 Task: Research Airbnb options in Ciudad Mendoza, Mexico from 25th December, 2023 to 30th December, 2023 for 2 adults. Place can be entire room with 1  bedroom having 1 bed and 1 bathroom. Property type can be hotel.
Action: Mouse moved to (480, 125)
Screenshot: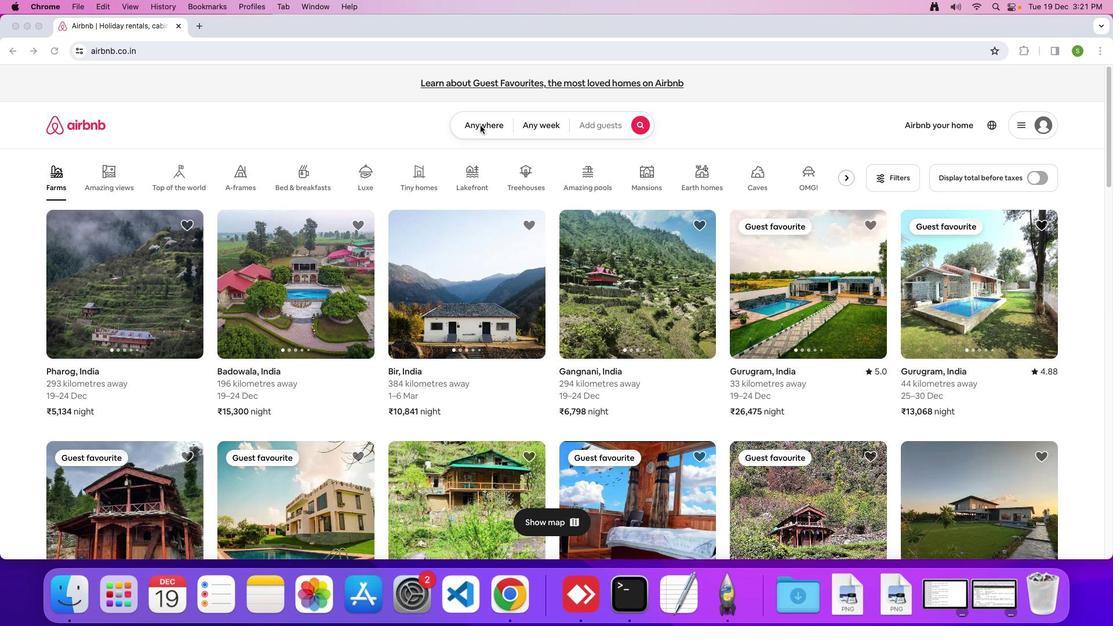
Action: Mouse pressed left at (480, 125)
Screenshot: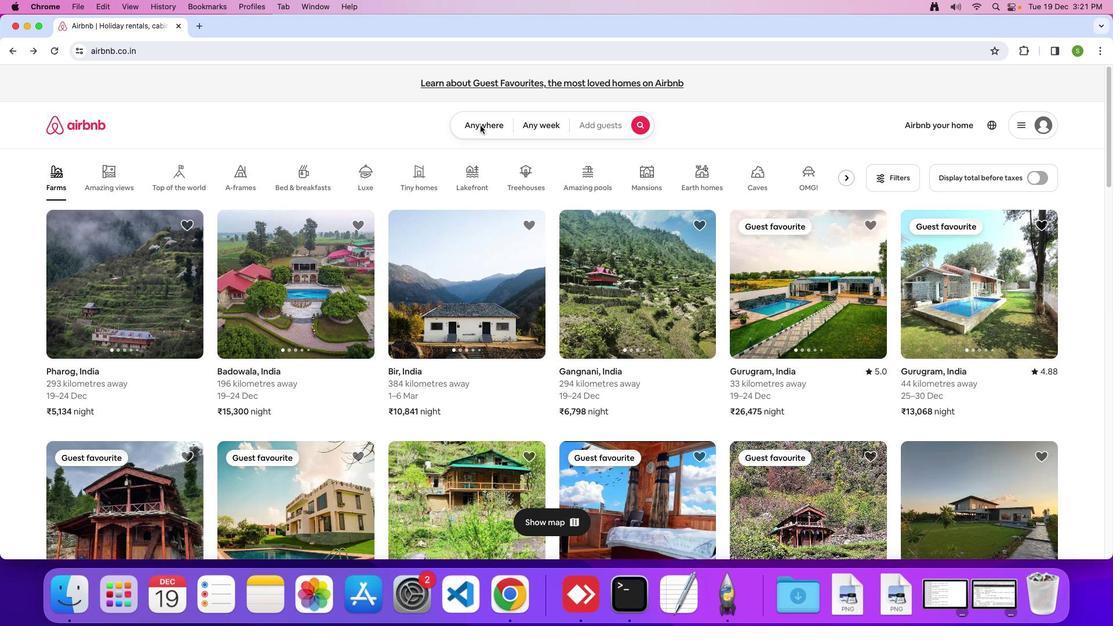 
Action: Mouse moved to (474, 130)
Screenshot: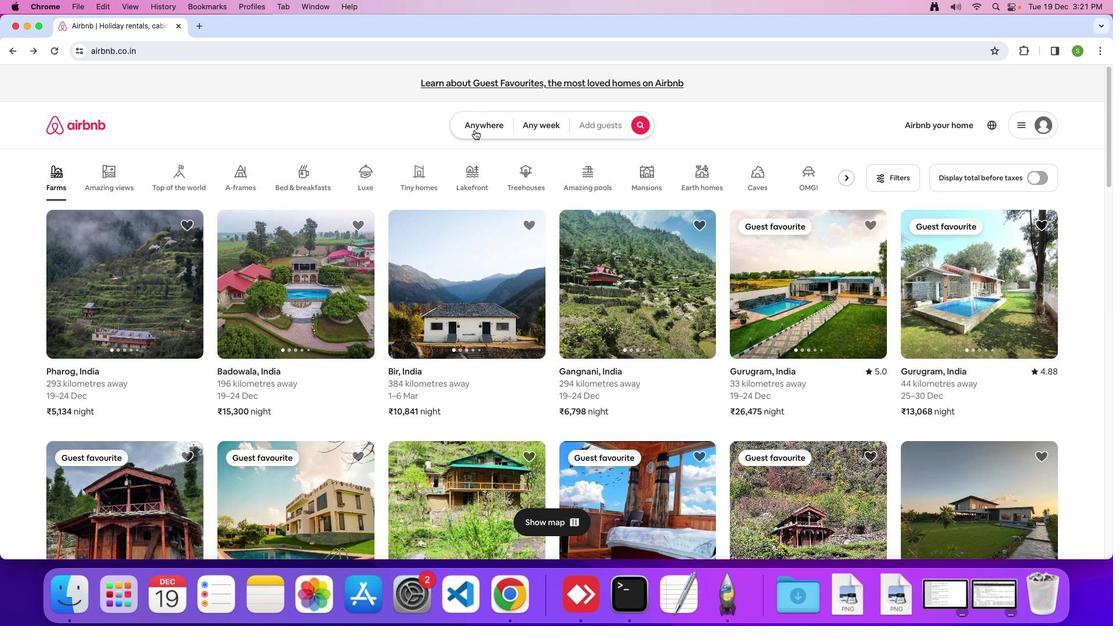 
Action: Mouse pressed left at (474, 130)
Screenshot: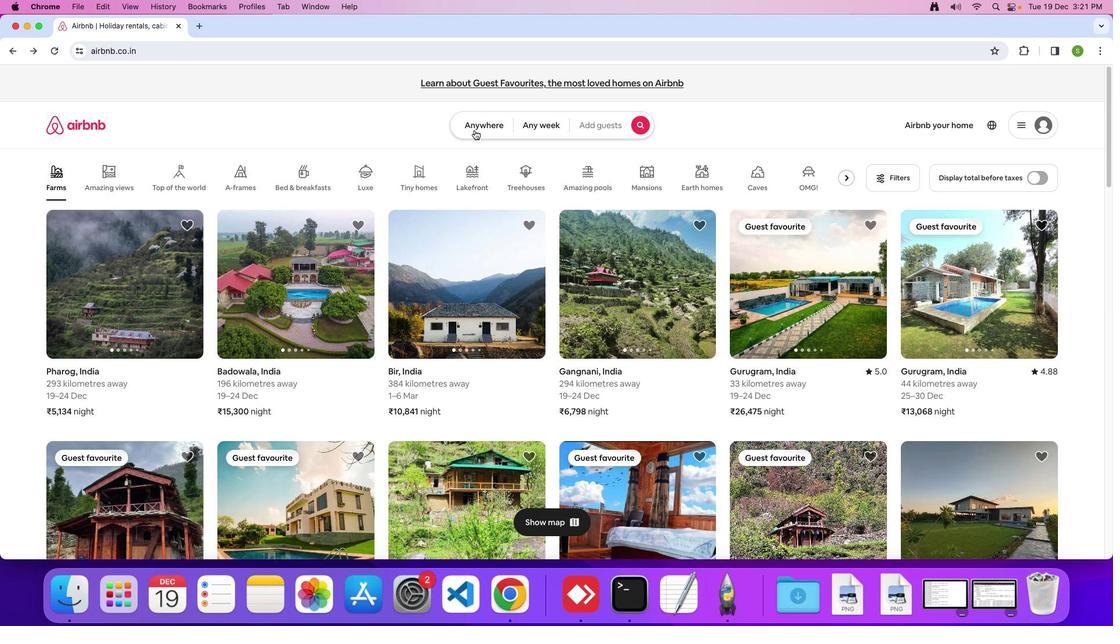 
Action: Mouse moved to (416, 165)
Screenshot: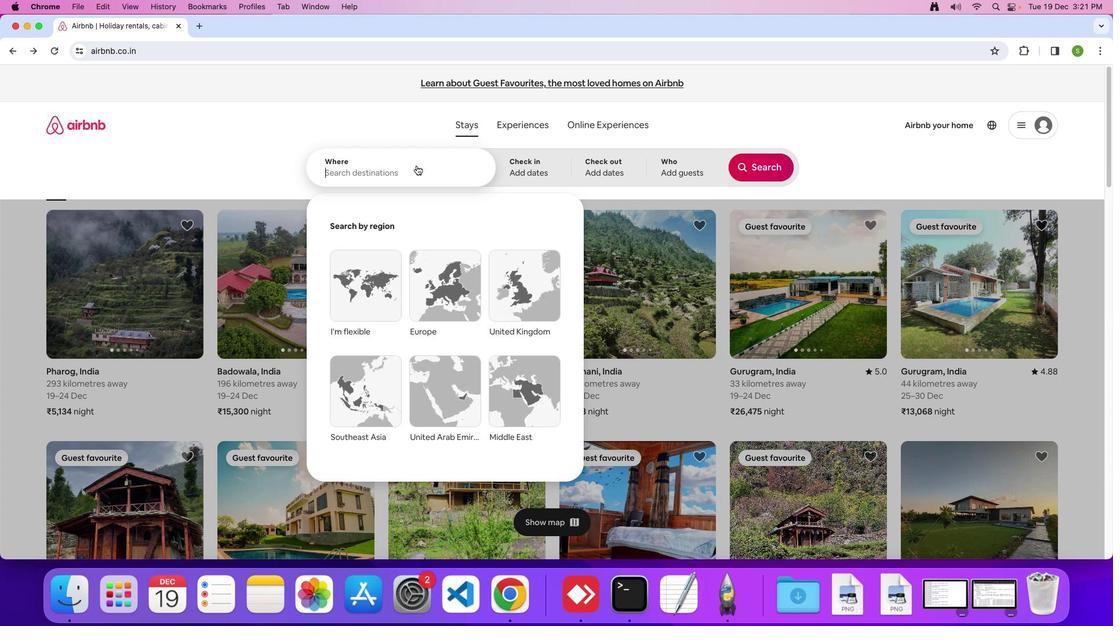 
Action: Mouse pressed left at (416, 165)
Screenshot: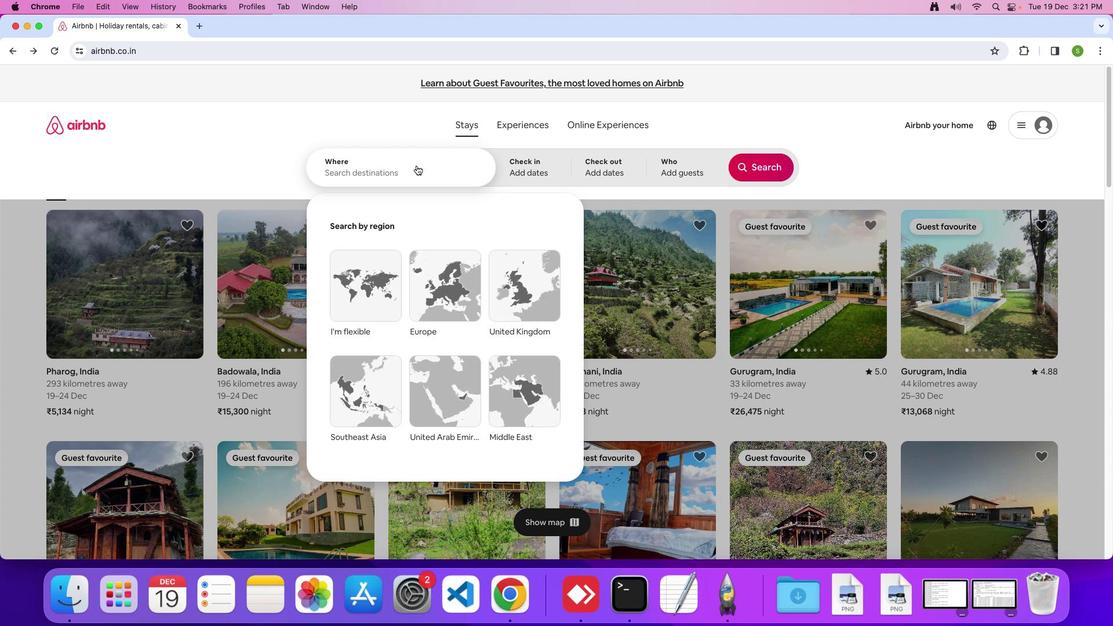 
Action: Mouse moved to (424, 173)
Screenshot: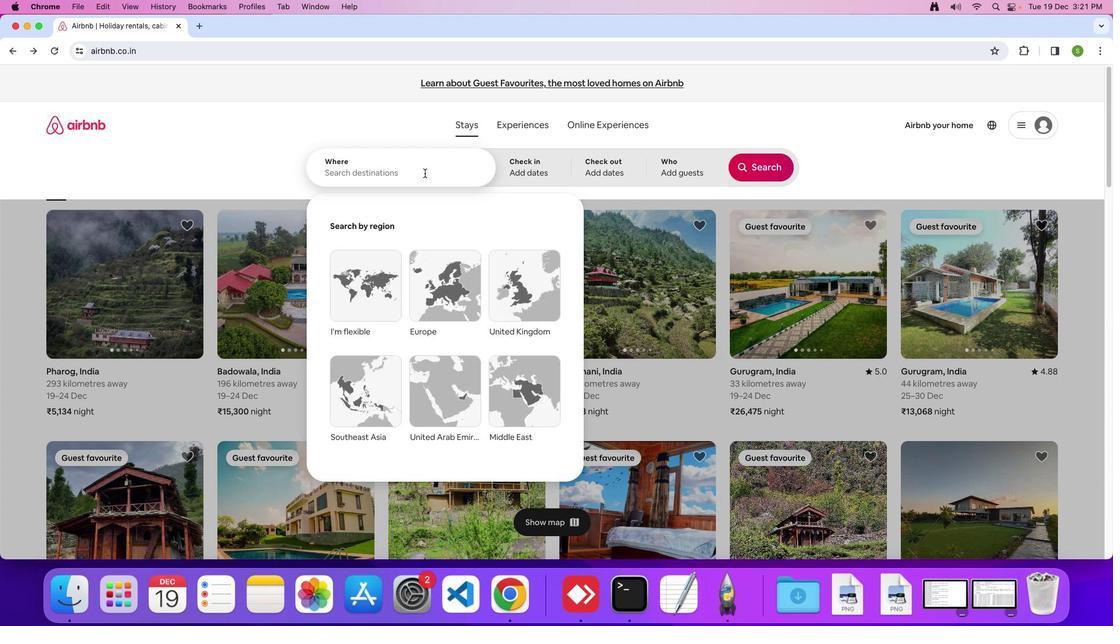 
Action: Key pressed 'C'Key.caps_lock'i''u''d''a''d'Key.spaceKey.shift'M''e''n''d''o''z''a'','Key.spaceKey.shift'M''e''x''i''c''o'Key.enter
Screenshot: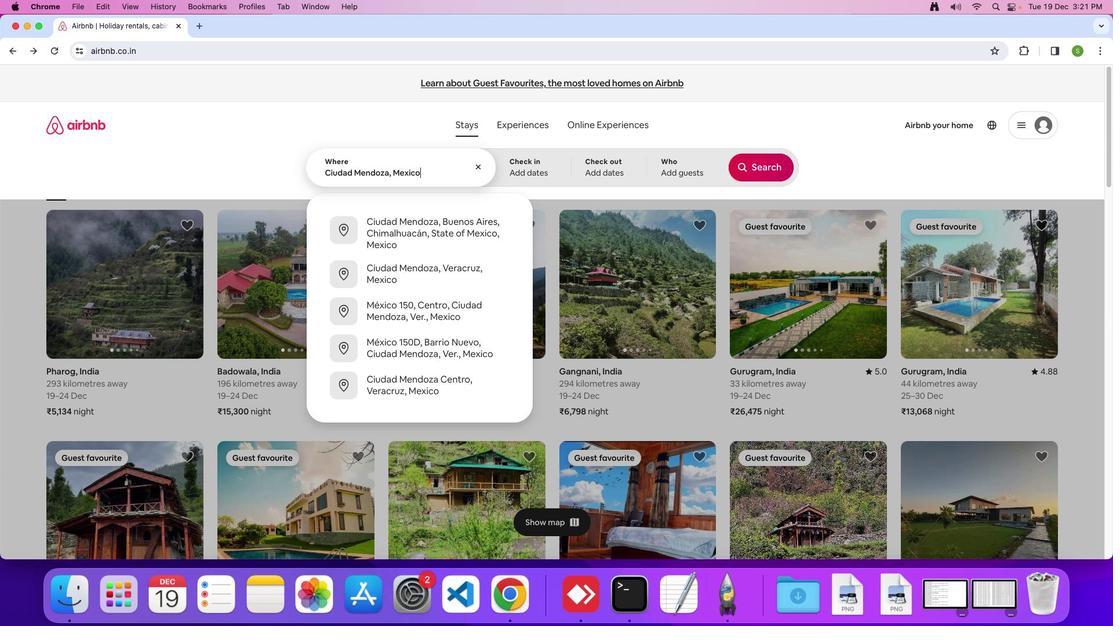 
Action: Mouse moved to (382, 428)
Screenshot: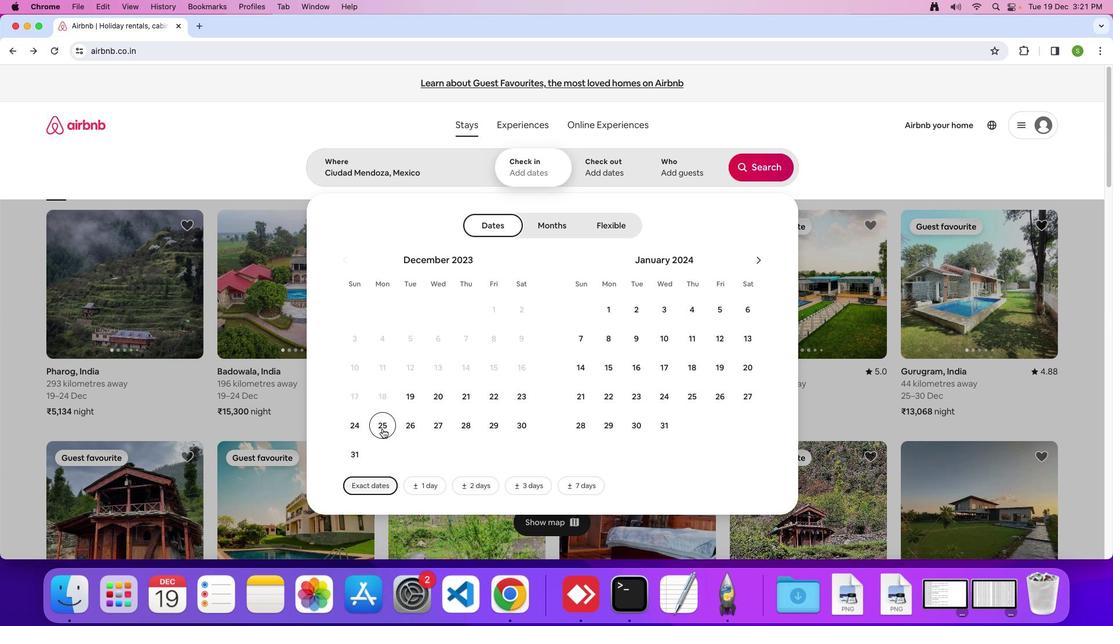 
Action: Mouse pressed left at (382, 428)
Screenshot: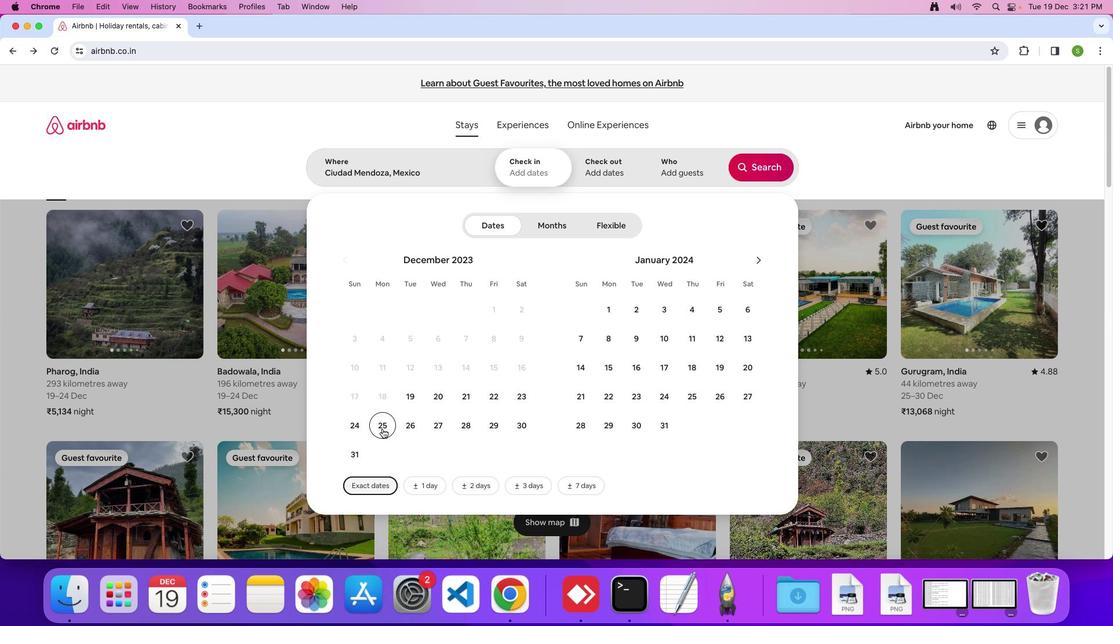 
Action: Mouse moved to (512, 422)
Screenshot: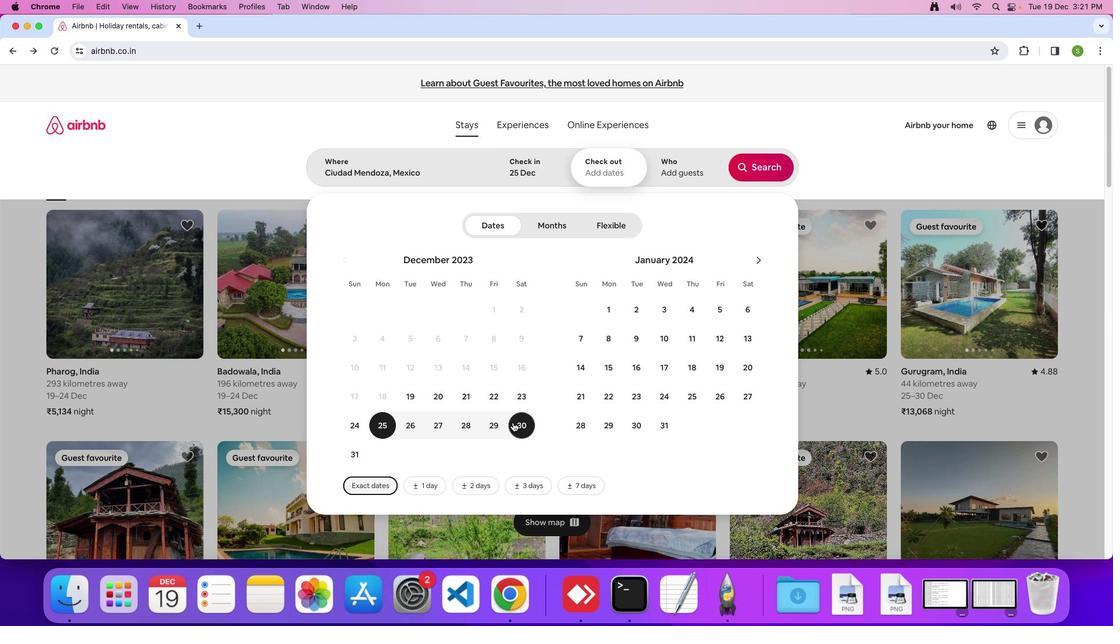 
Action: Mouse pressed left at (512, 422)
Screenshot: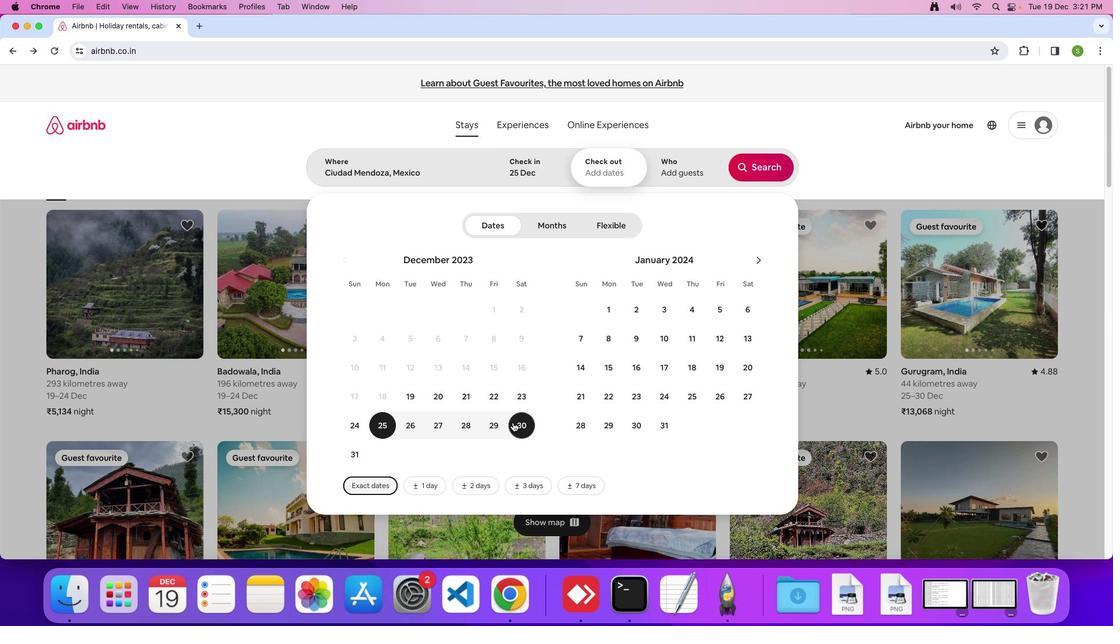 
Action: Mouse moved to (667, 173)
Screenshot: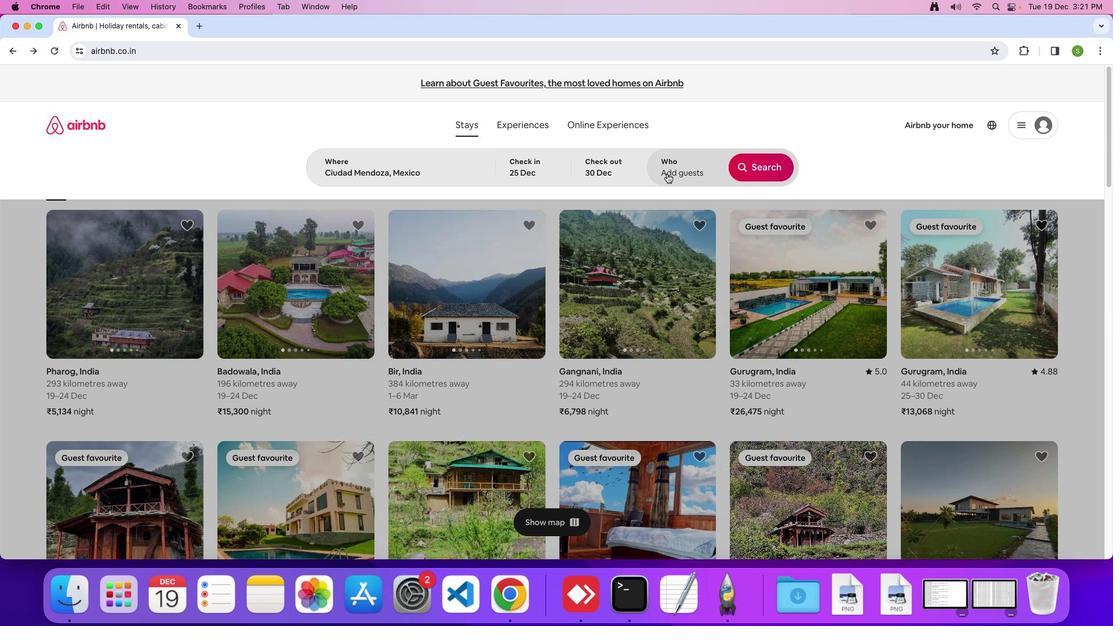 
Action: Mouse pressed left at (667, 173)
Screenshot: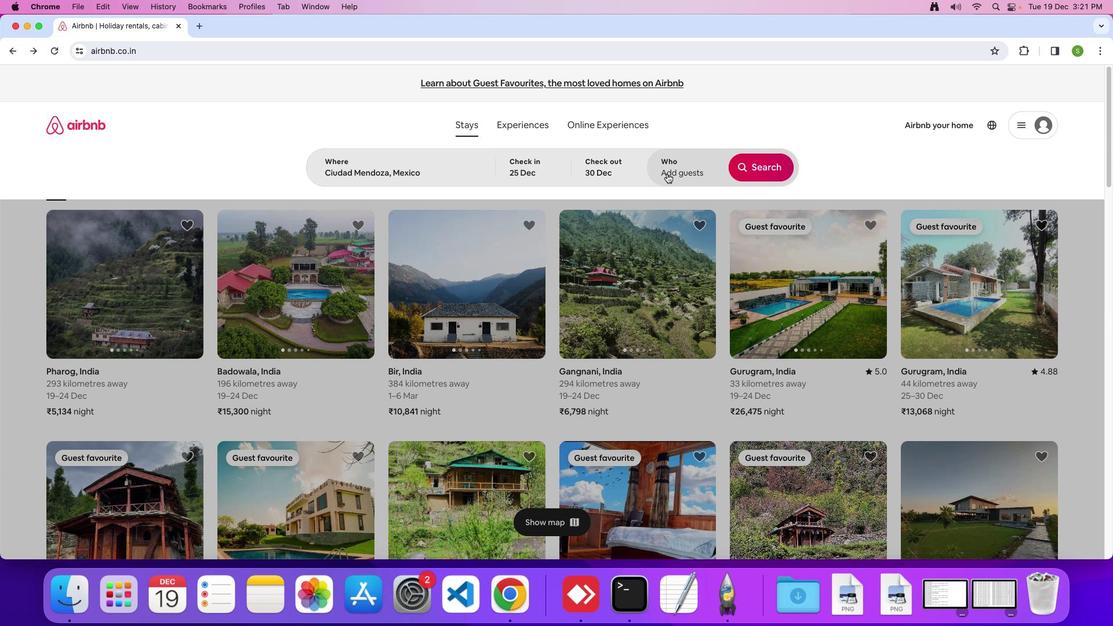 
Action: Mouse moved to (762, 235)
Screenshot: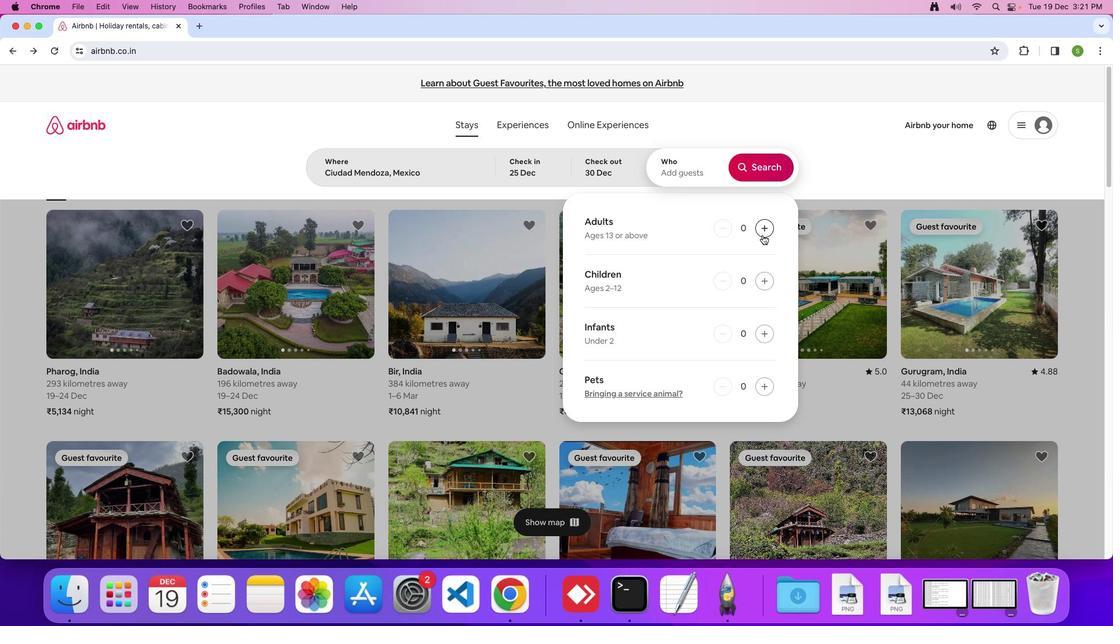 
Action: Mouse pressed left at (762, 235)
Screenshot: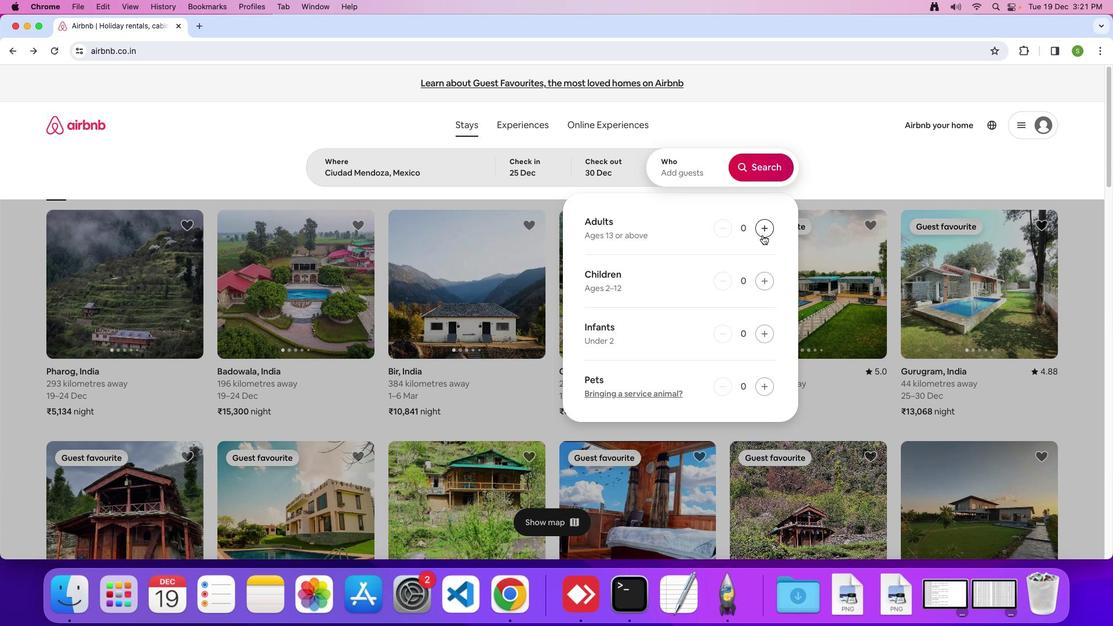 
Action: Mouse moved to (762, 232)
Screenshot: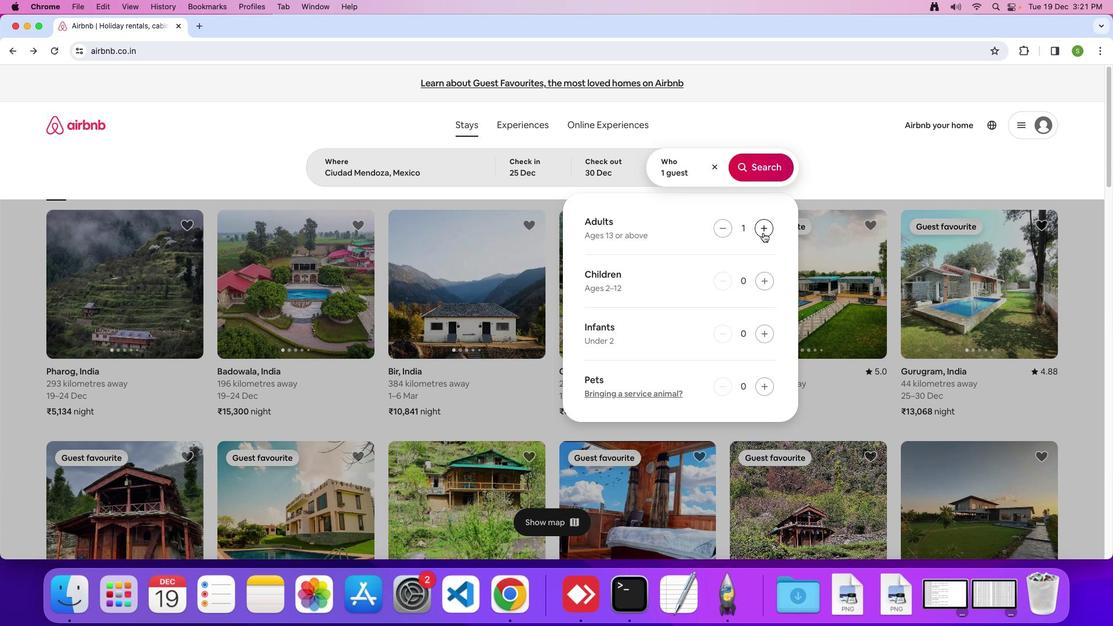 
Action: Mouse pressed left at (762, 232)
Screenshot: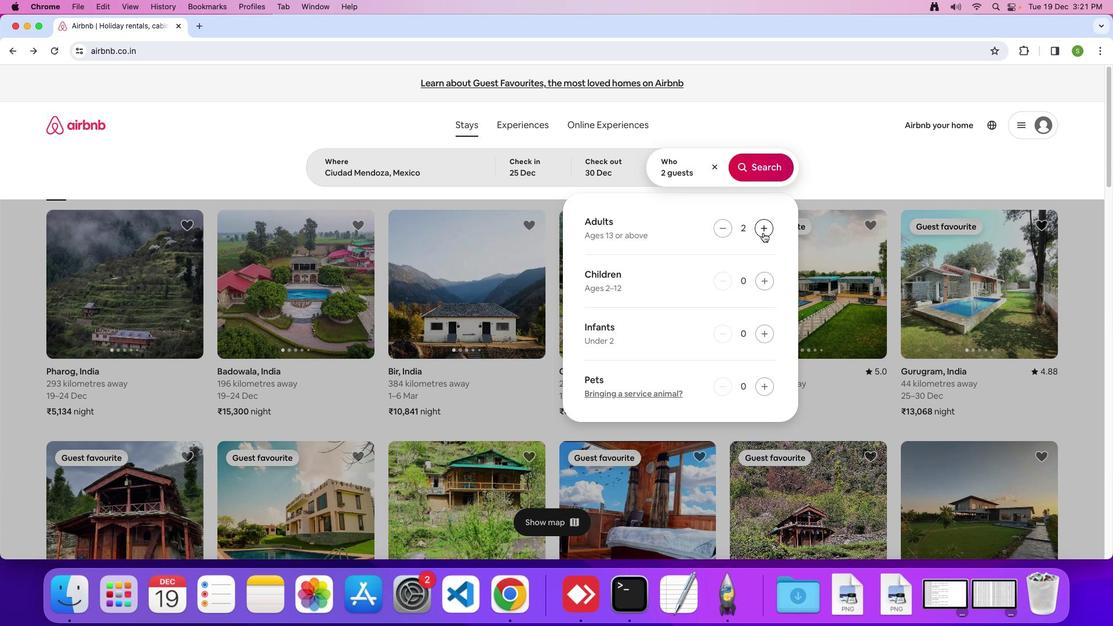 
Action: Mouse moved to (761, 164)
Screenshot: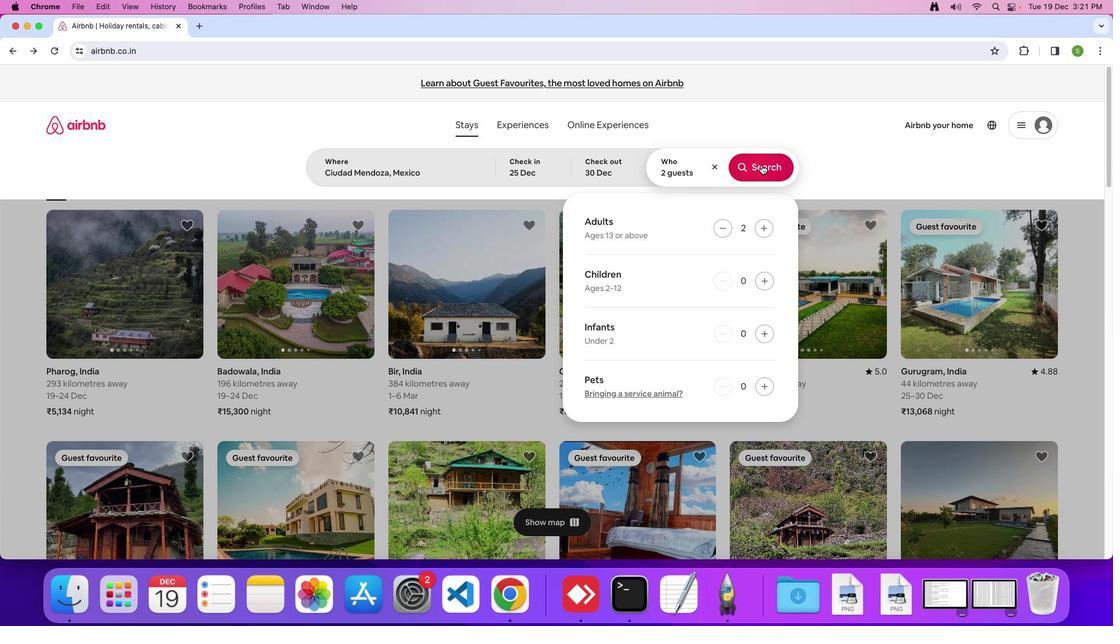 
Action: Mouse pressed left at (761, 164)
Screenshot: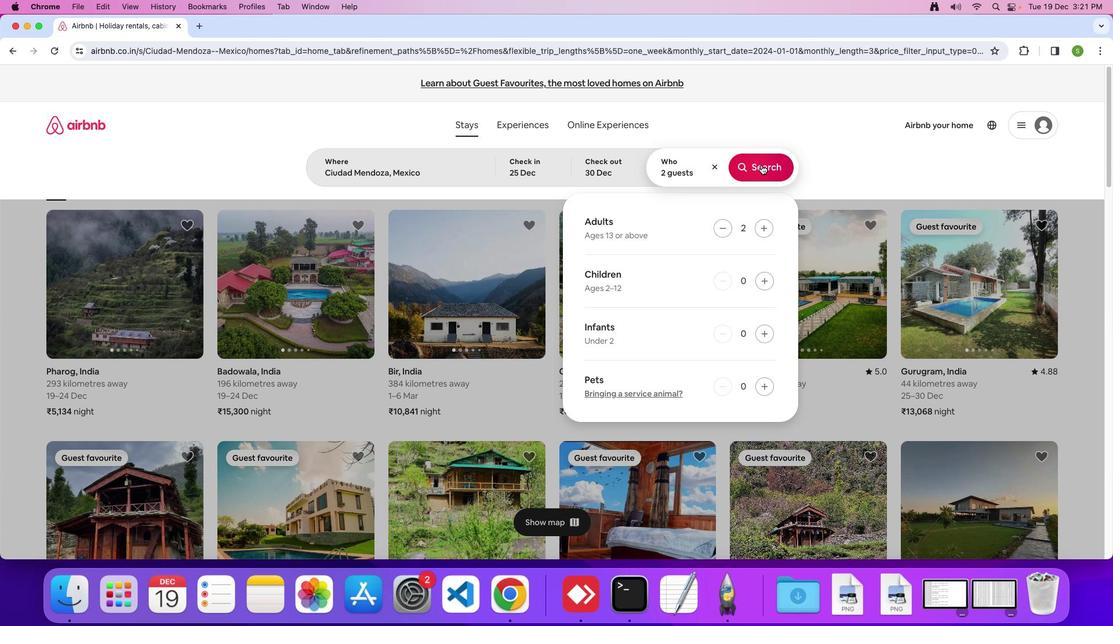 
Action: Mouse moved to (908, 140)
Screenshot: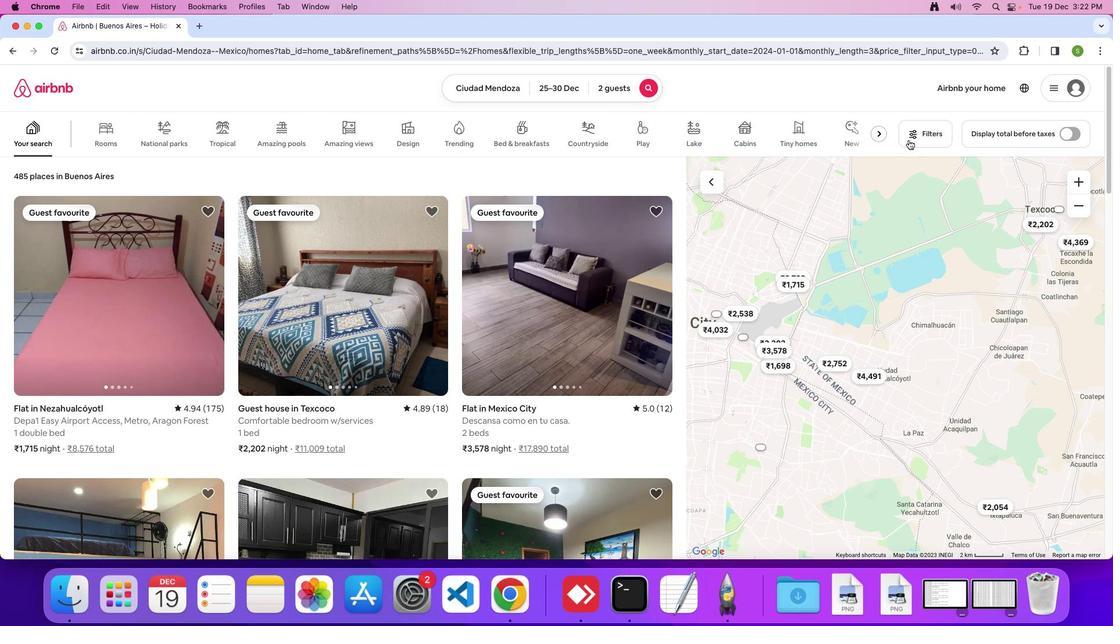 
Action: Mouse pressed left at (908, 140)
Screenshot: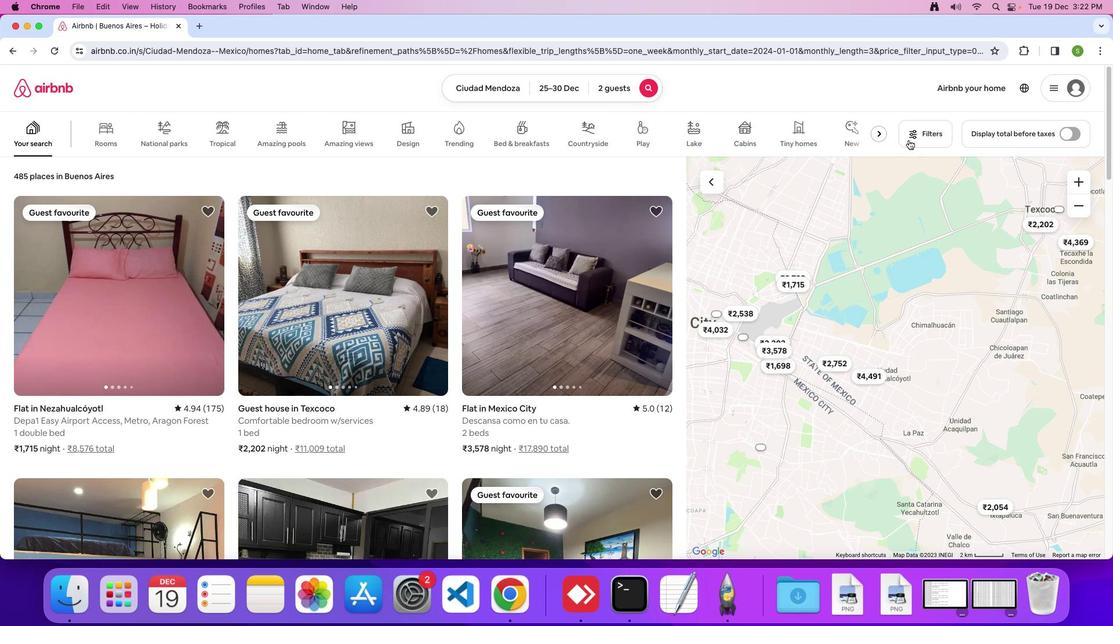 
Action: Mouse moved to (549, 364)
Screenshot: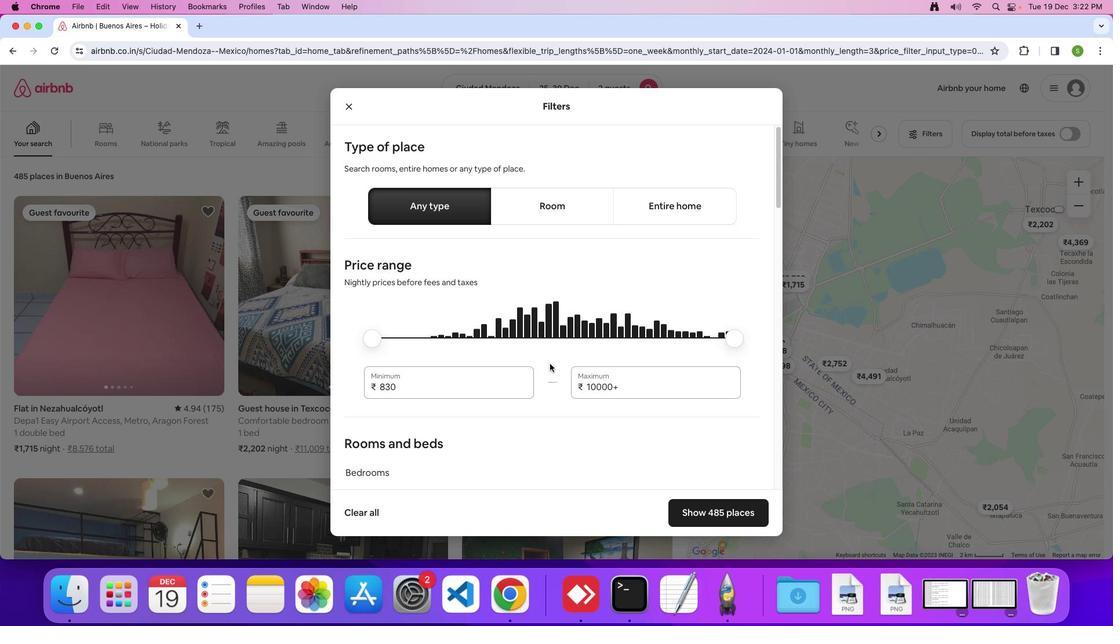 
Action: Mouse scrolled (549, 364) with delta (0, 0)
Screenshot: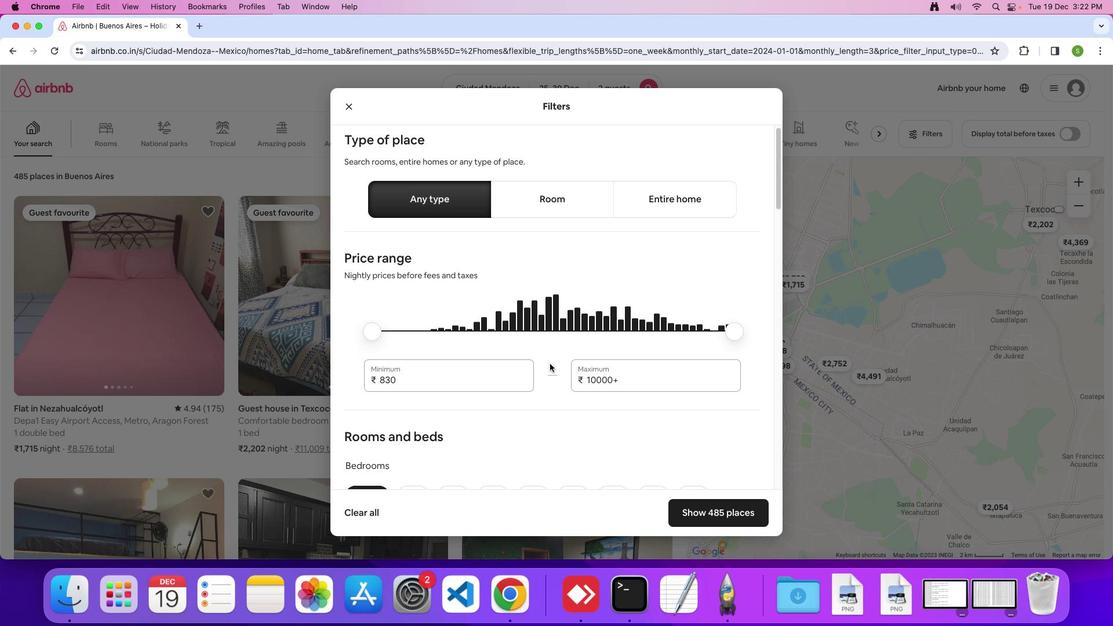 
Action: Mouse scrolled (549, 364) with delta (0, 0)
Screenshot: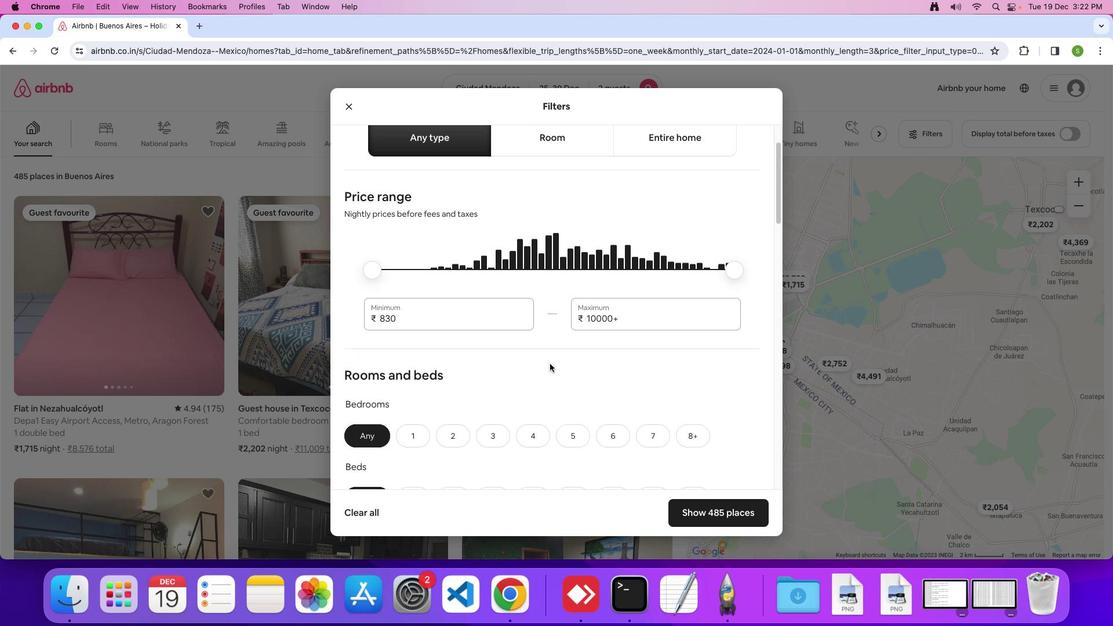 
Action: Mouse scrolled (549, 364) with delta (0, -1)
Screenshot: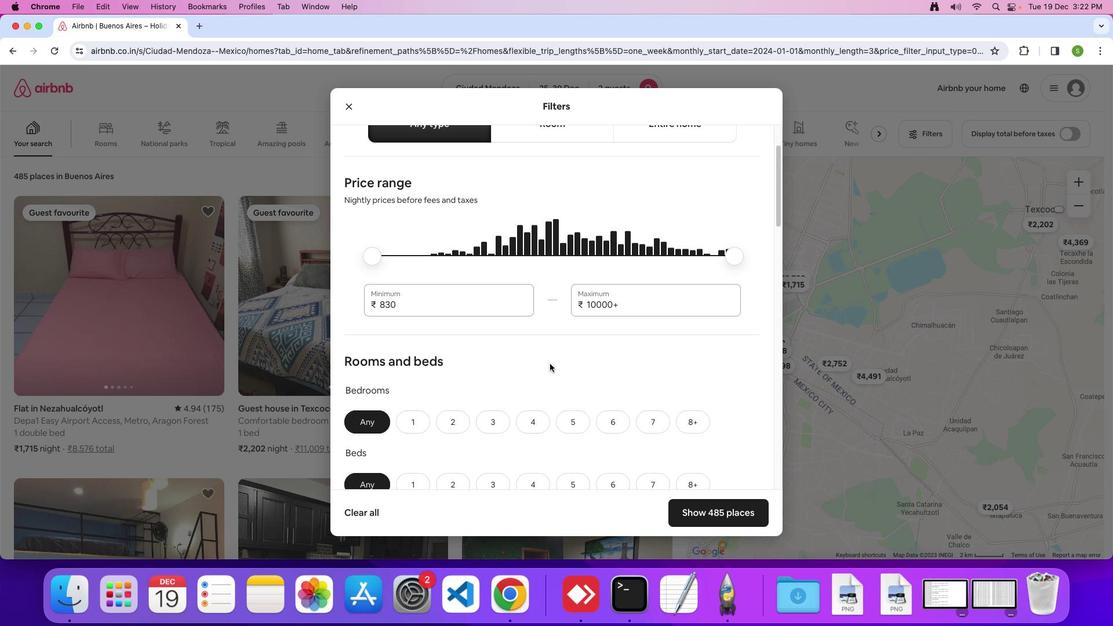 
Action: Mouse scrolled (549, 364) with delta (0, 0)
Screenshot: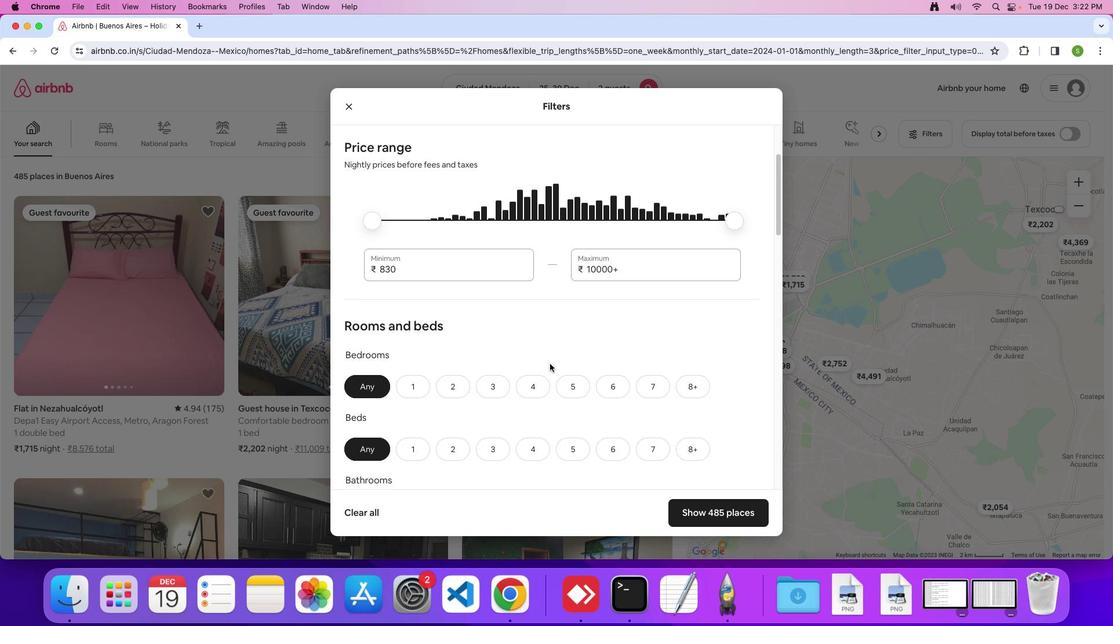 
Action: Mouse scrolled (549, 364) with delta (0, 0)
Screenshot: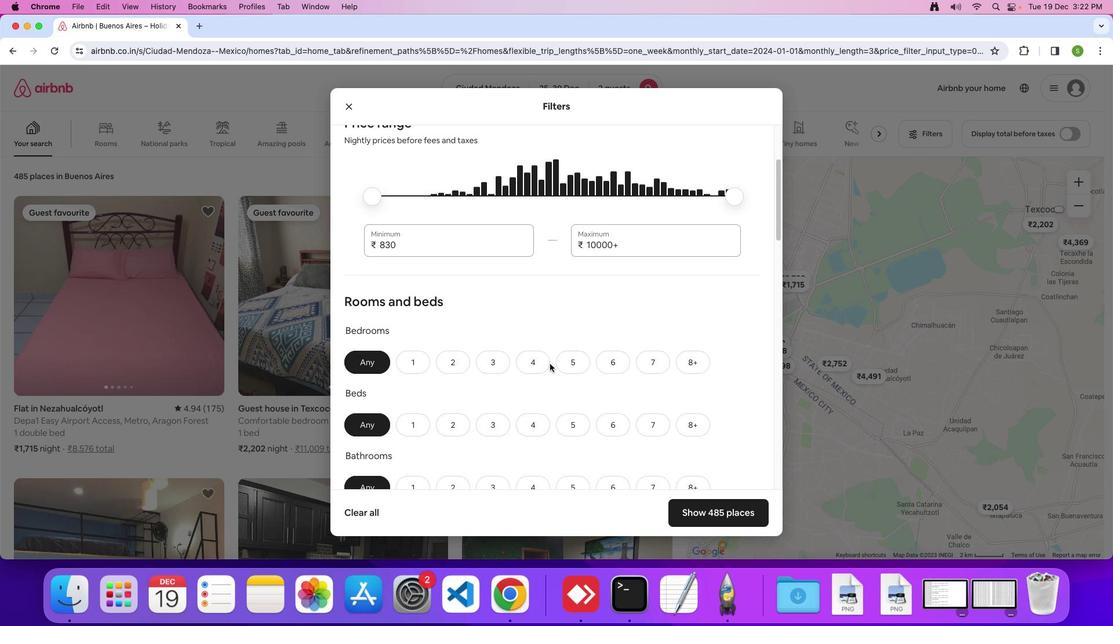 
Action: Mouse scrolled (549, 364) with delta (0, -1)
Screenshot: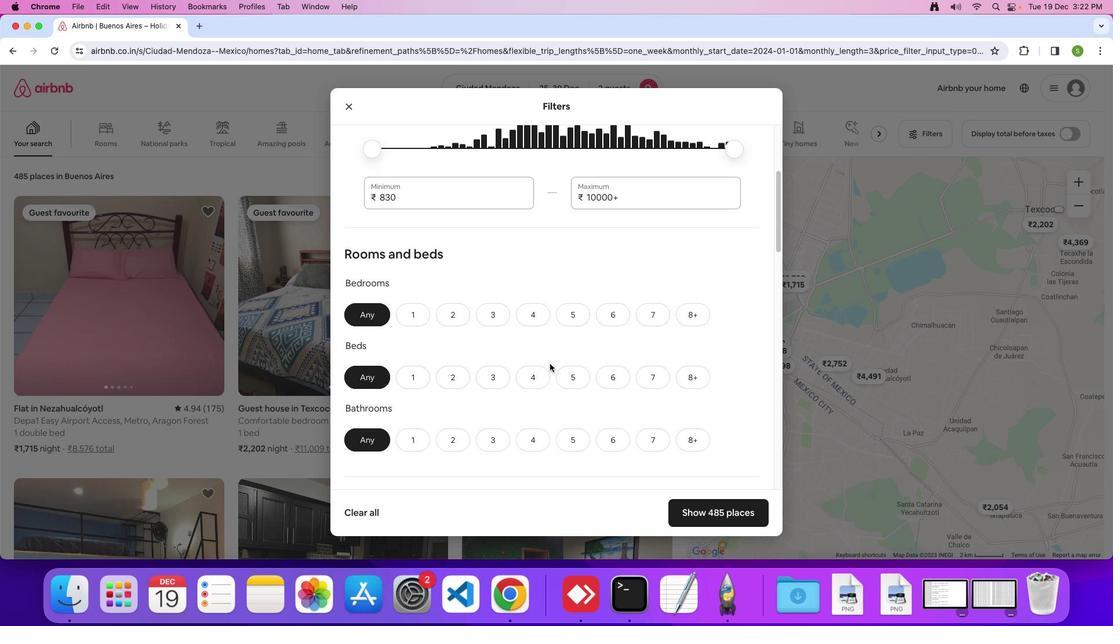 
Action: Mouse scrolled (549, 364) with delta (0, 0)
Screenshot: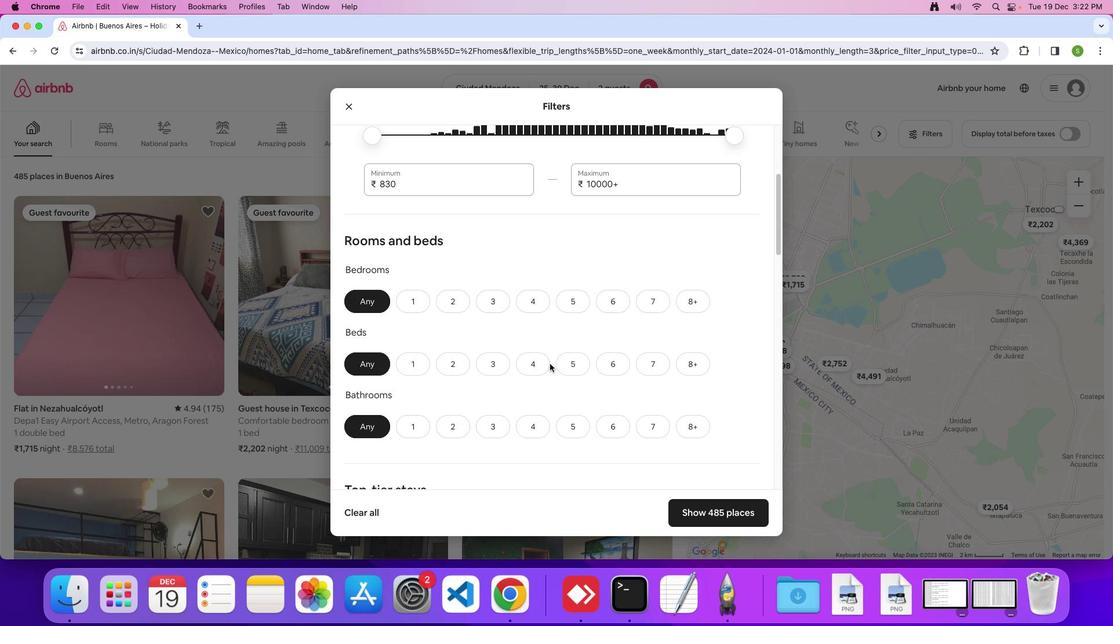 
Action: Mouse scrolled (549, 364) with delta (0, 0)
Screenshot: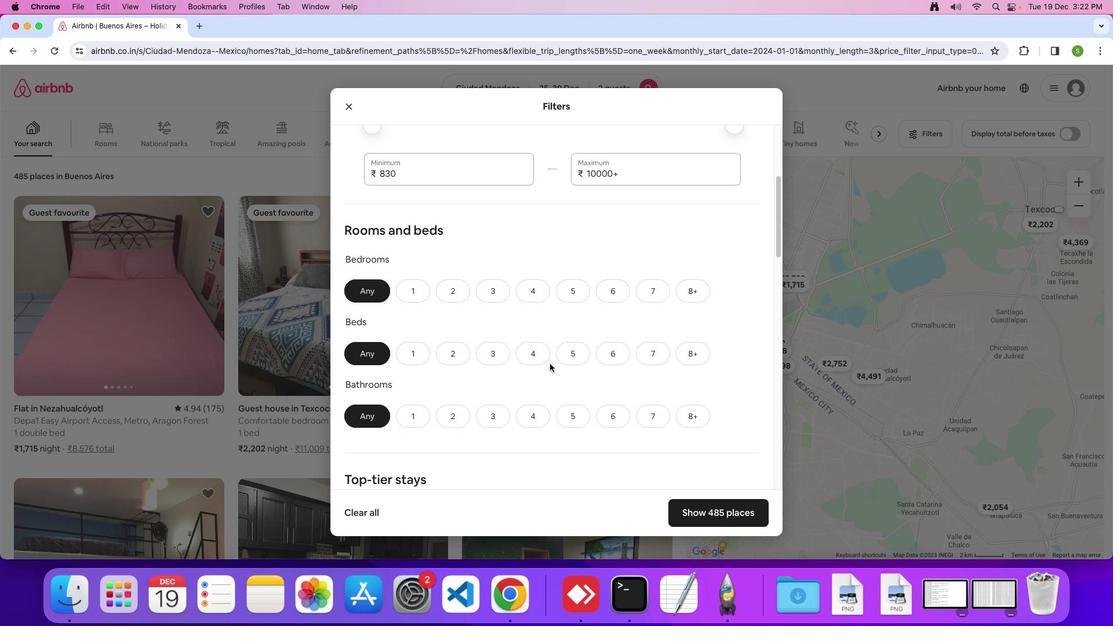 
Action: Mouse moved to (549, 364)
Screenshot: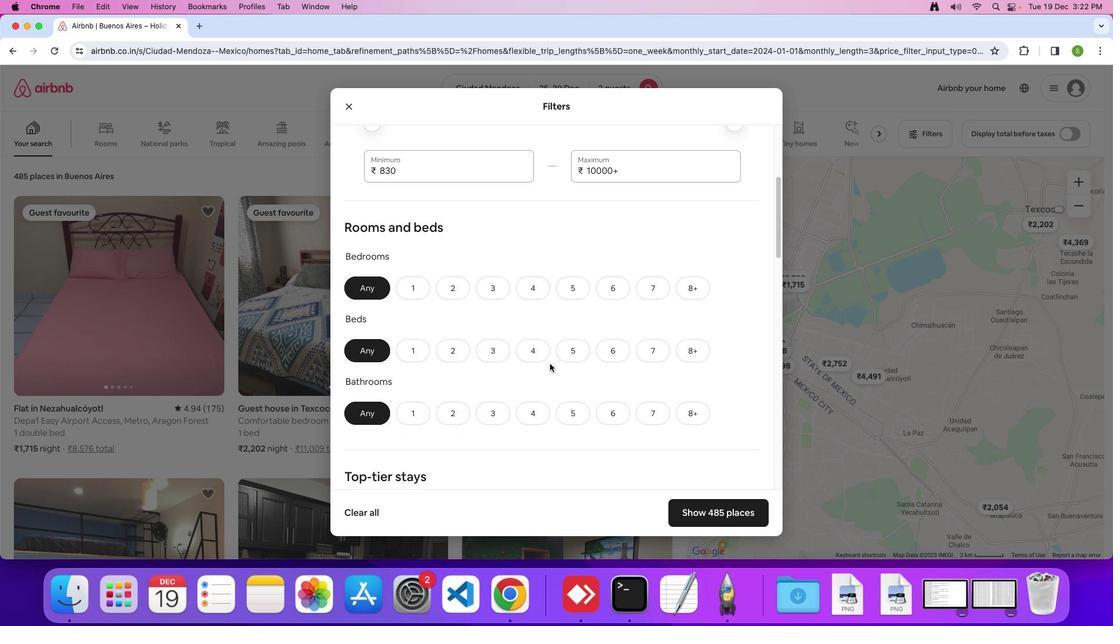 
Action: Mouse scrolled (549, 364) with delta (0, 0)
Screenshot: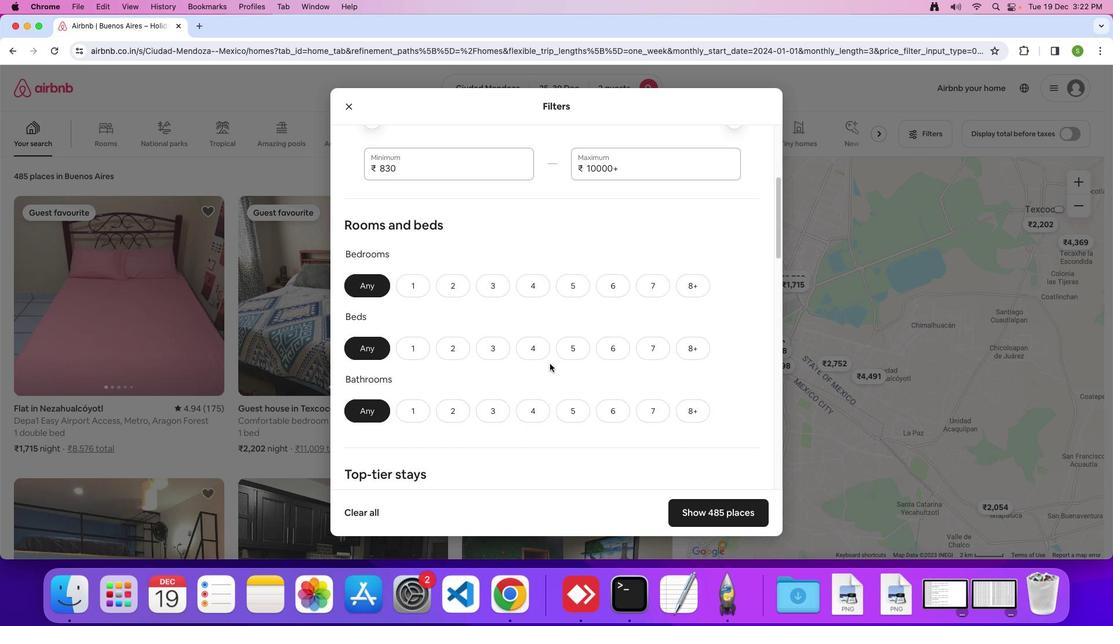 
Action: Mouse scrolled (549, 364) with delta (0, 0)
Screenshot: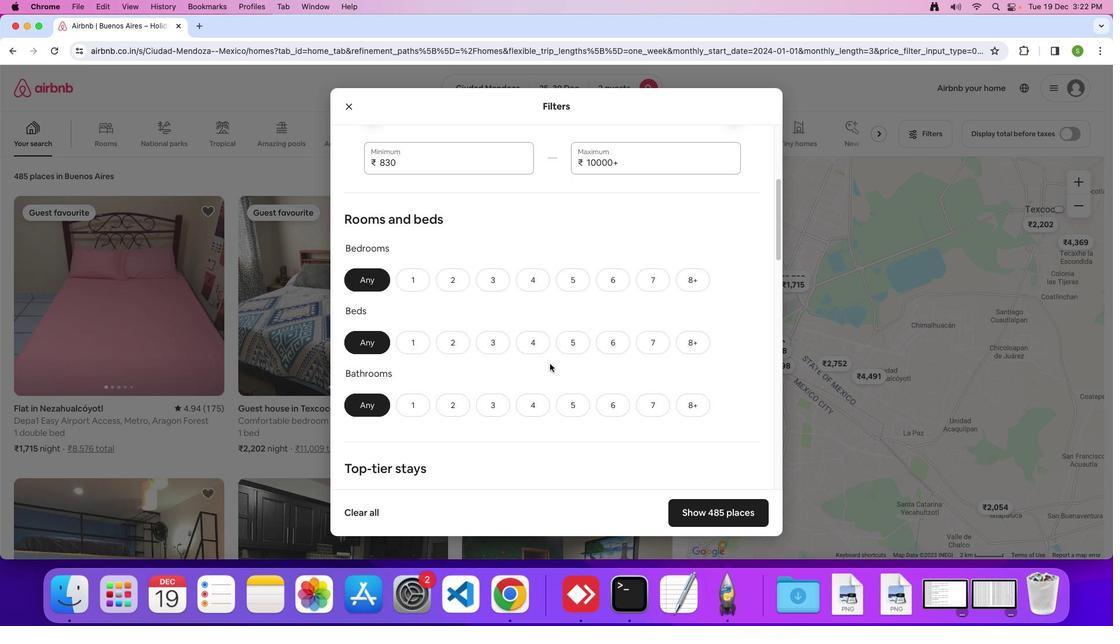 
Action: Mouse scrolled (549, 364) with delta (0, 0)
Screenshot: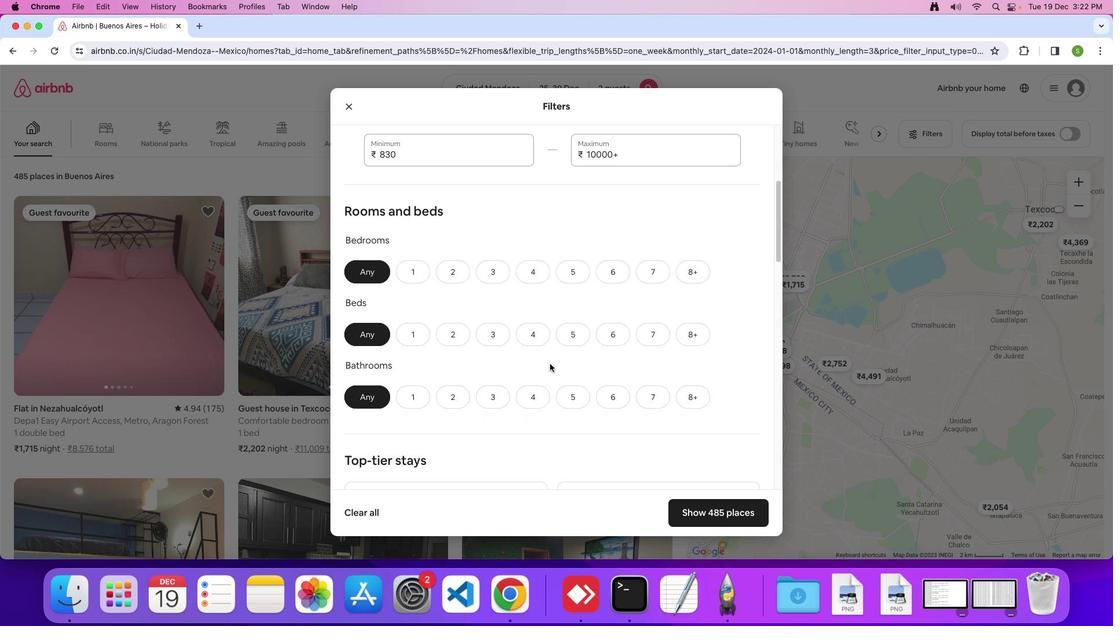 
Action: Mouse scrolled (549, 364) with delta (0, 0)
Screenshot: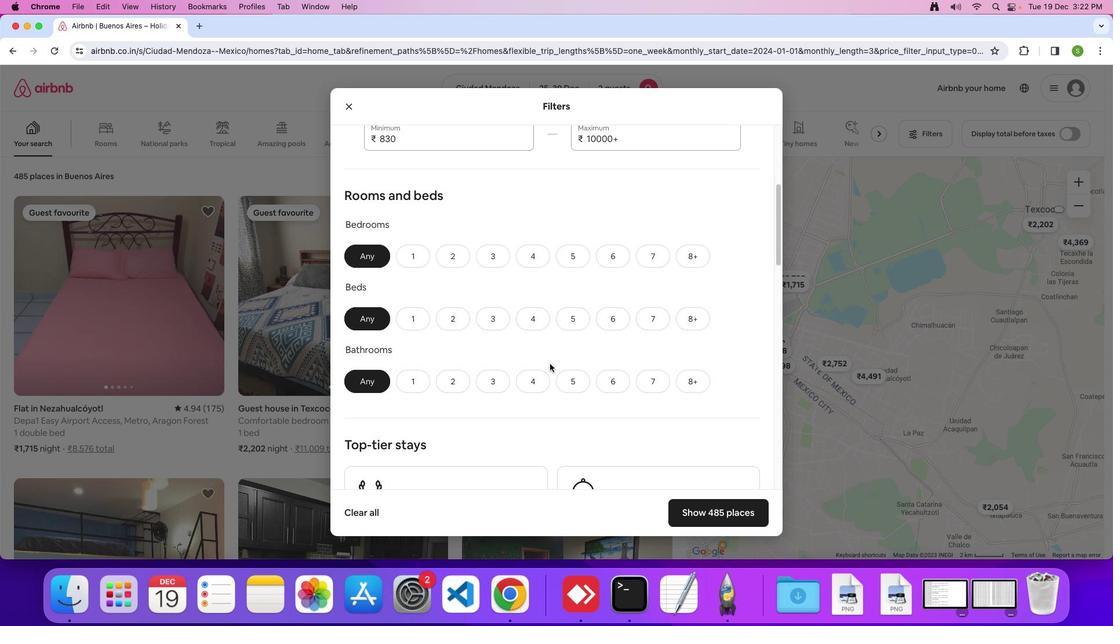 
Action: Mouse scrolled (549, 364) with delta (0, 0)
Screenshot: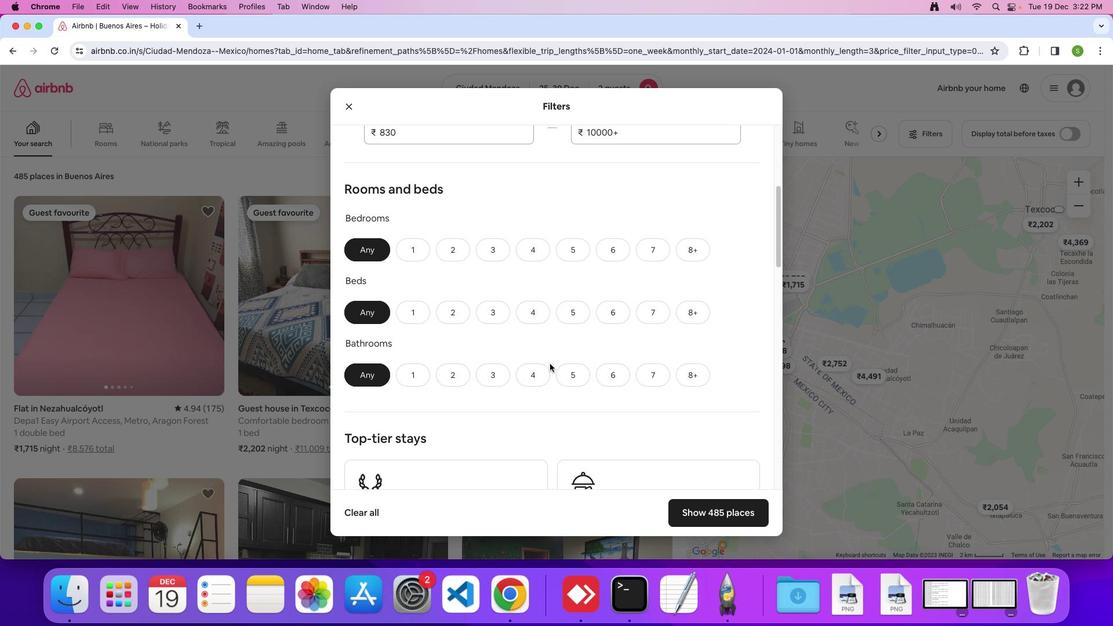 
Action: Mouse moved to (421, 244)
Screenshot: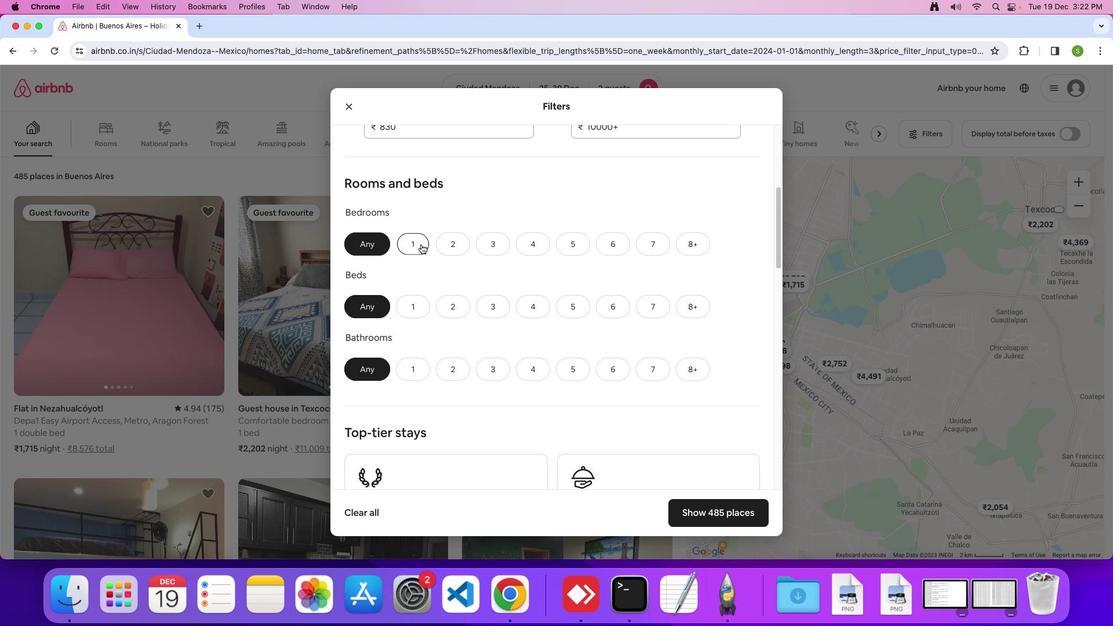 
Action: Mouse pressed left at (421, 244)
Screenshot: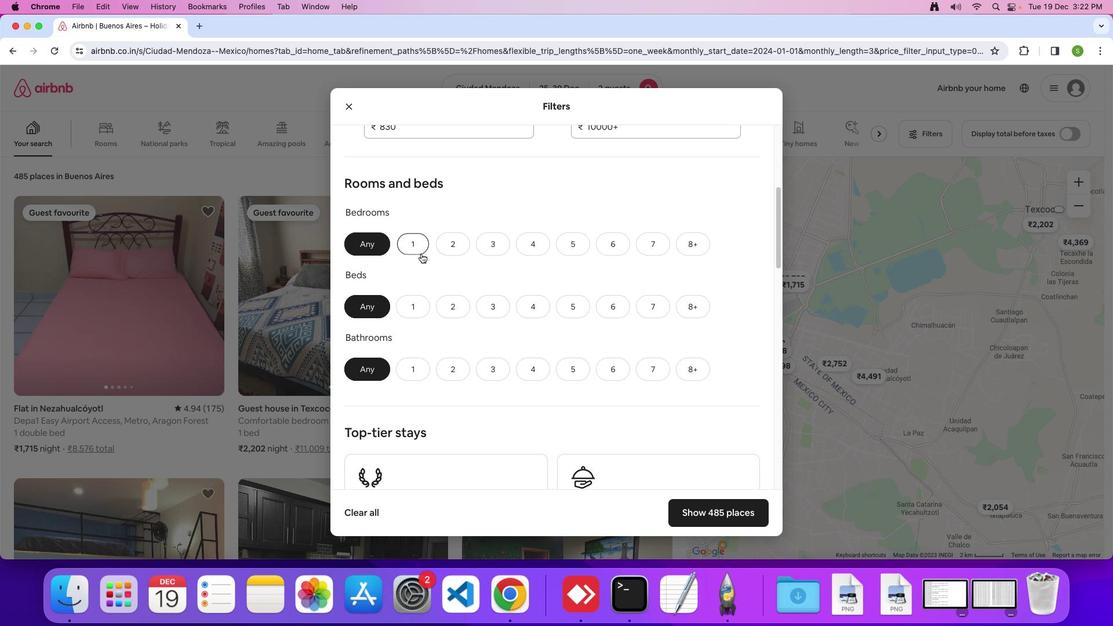 
Action: Mouse moved to (419, 302)
Screenshot: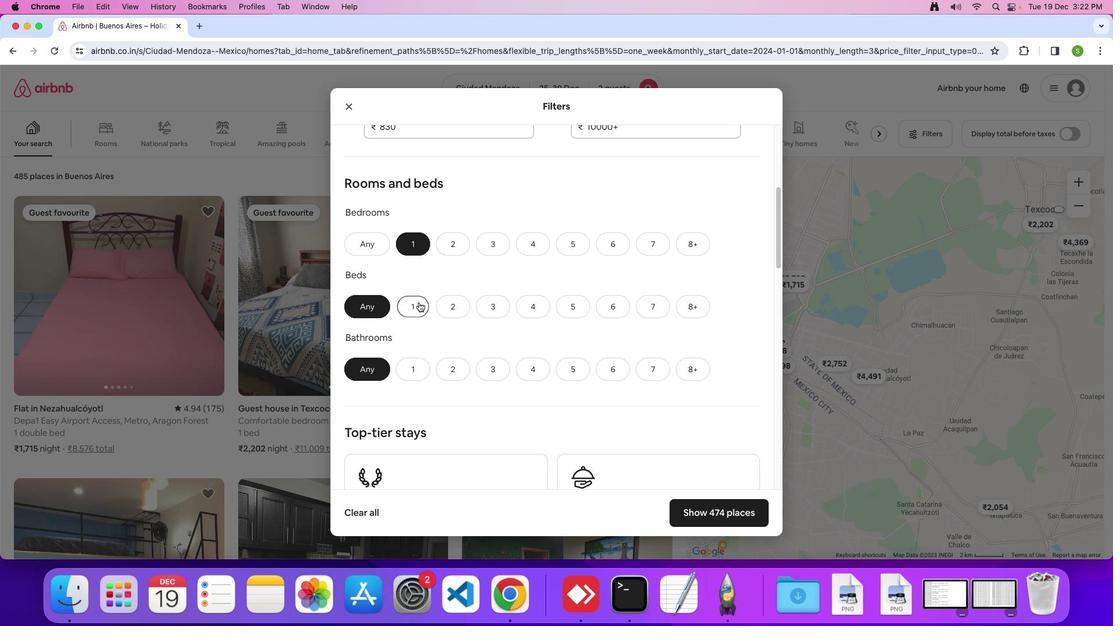 
Action: Mouse pressed left at (419, 302)
Screenshot: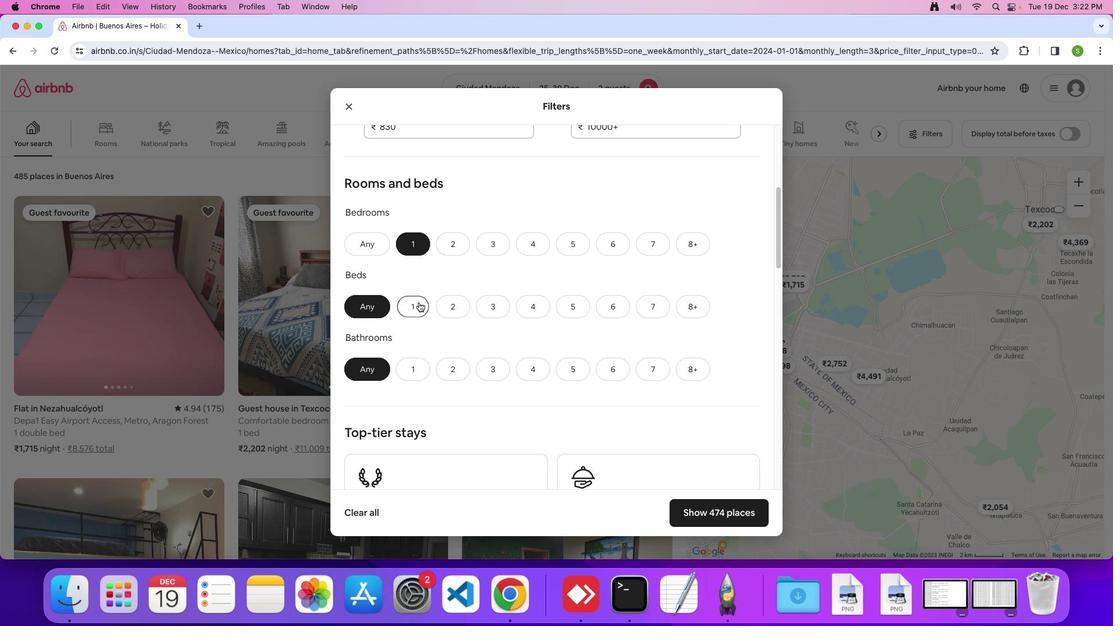 
Action: Mouse moved to (414, 368)
Screenshot: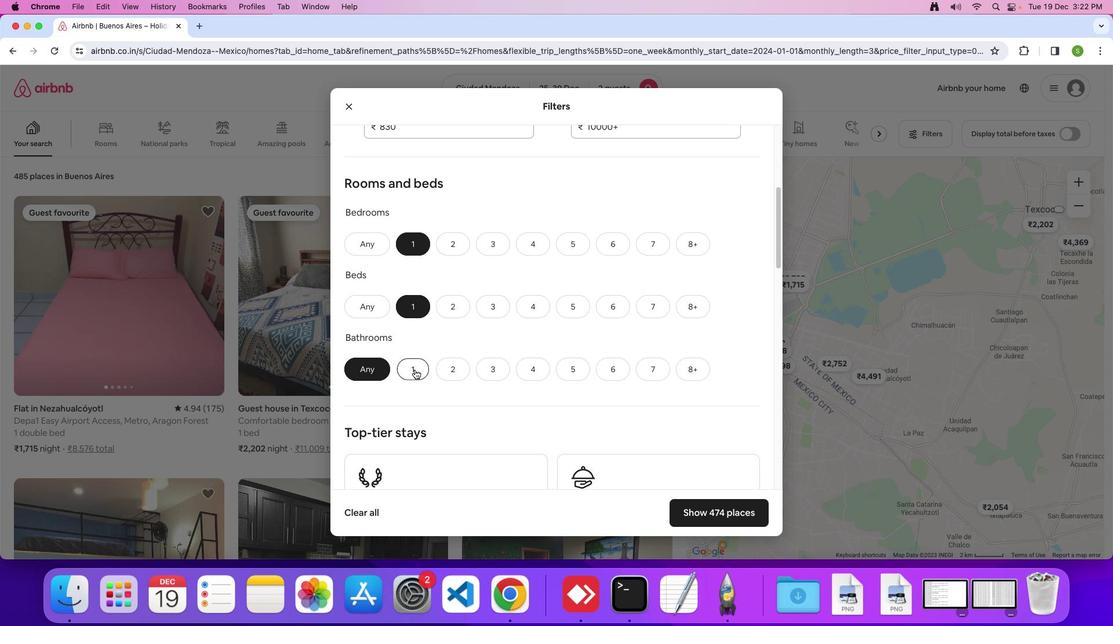 
Action: Mouse pressed left at (414, 368)
Screenshot: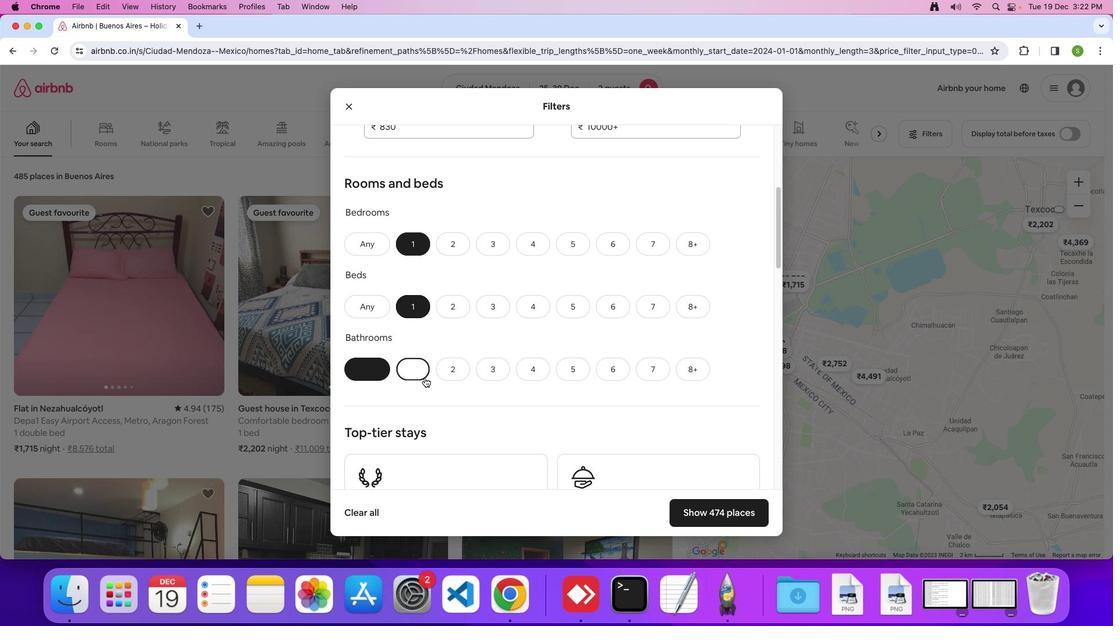 
Action: Mouse moved to (718, 514)
Screenshot: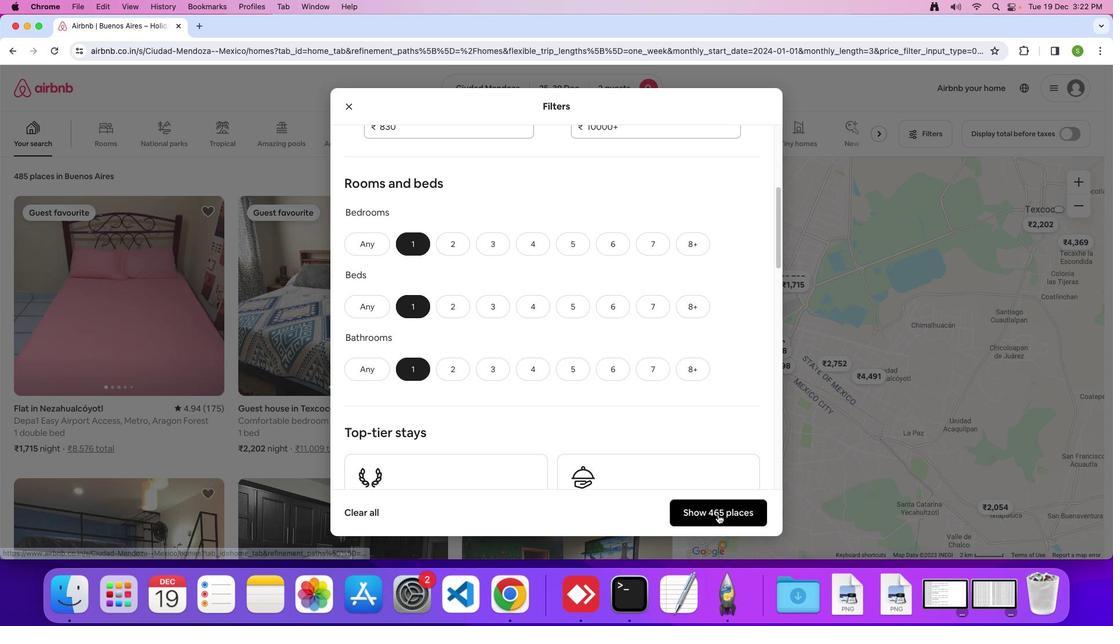 
Action: Mouse pressed left at (718, 514)
Screenshot: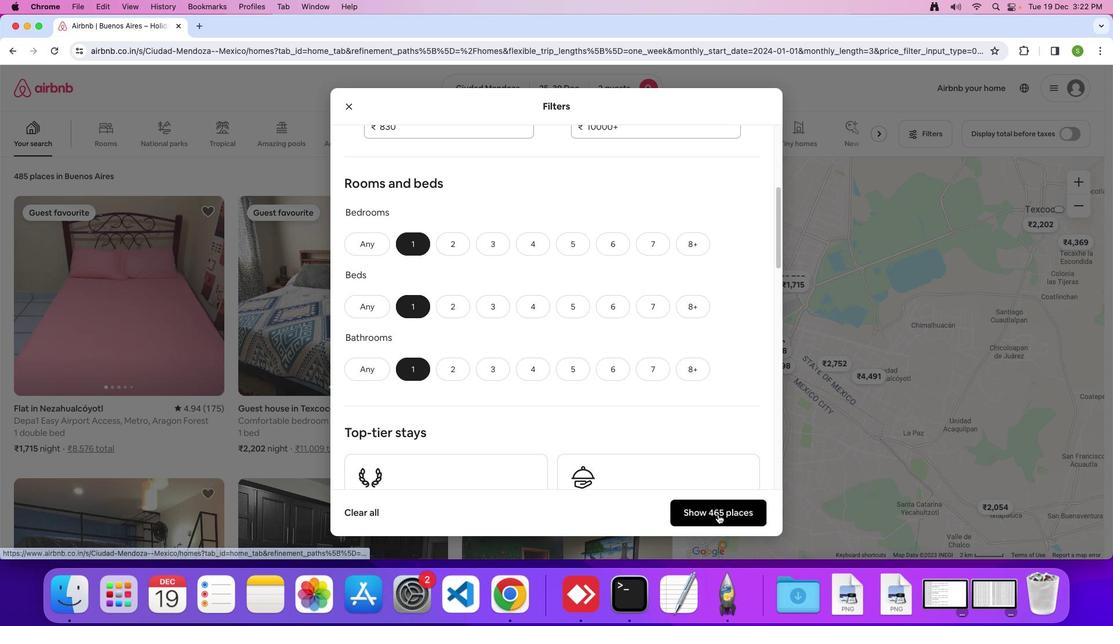 
Action: Mouse moved to (113, 240)
Screenshot: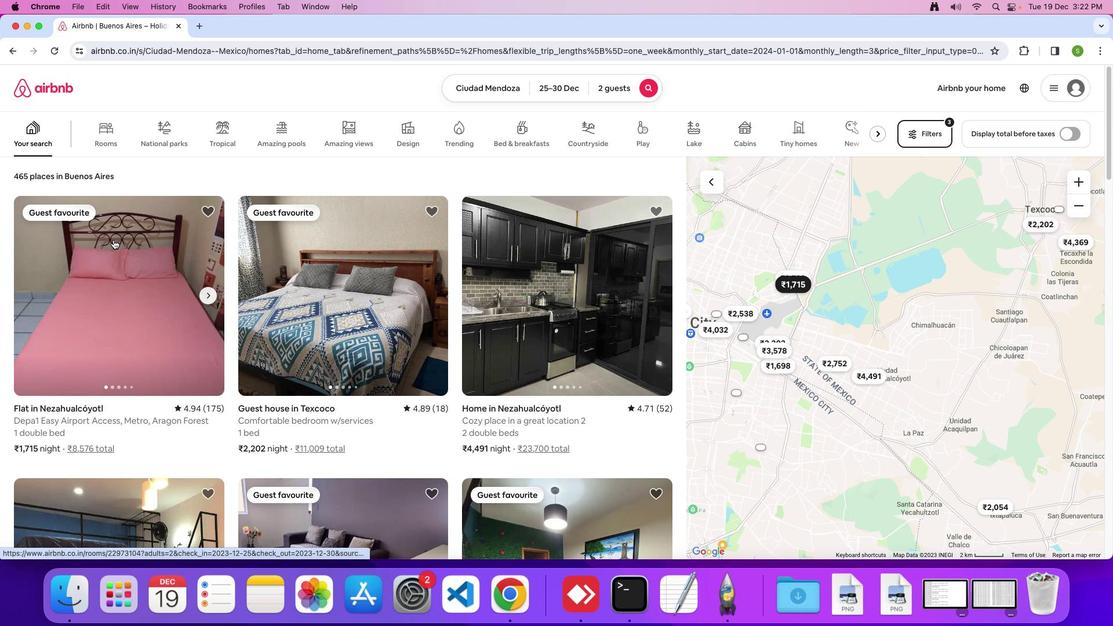 
Action: Mouse pressed left at (113, 240)
Screenshot: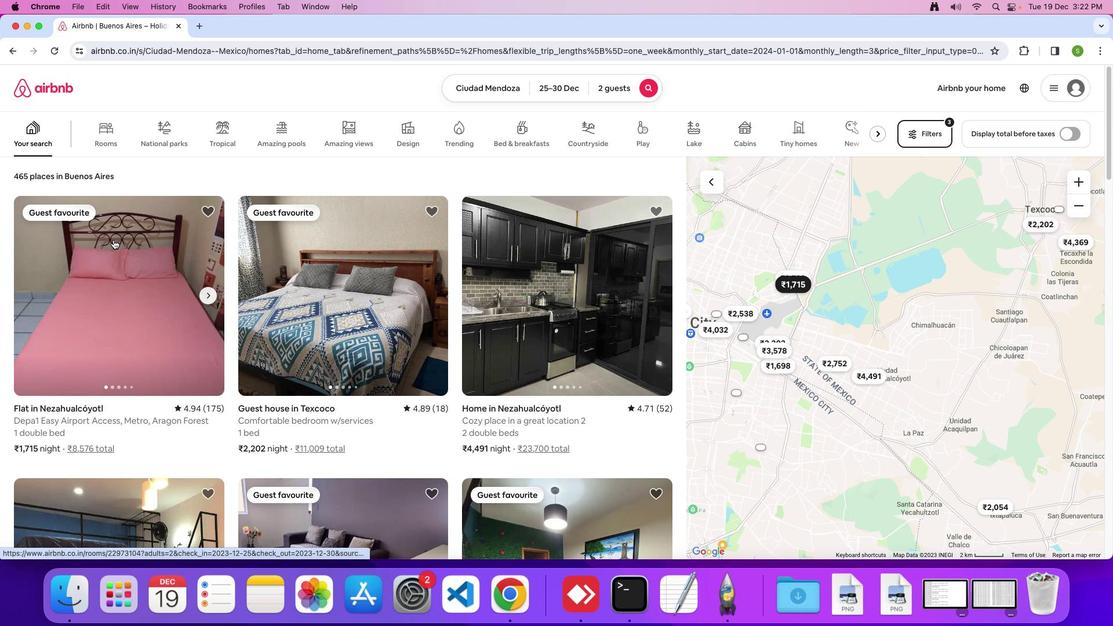 
Action: Mouse moved to (385, 317)
Screenshot: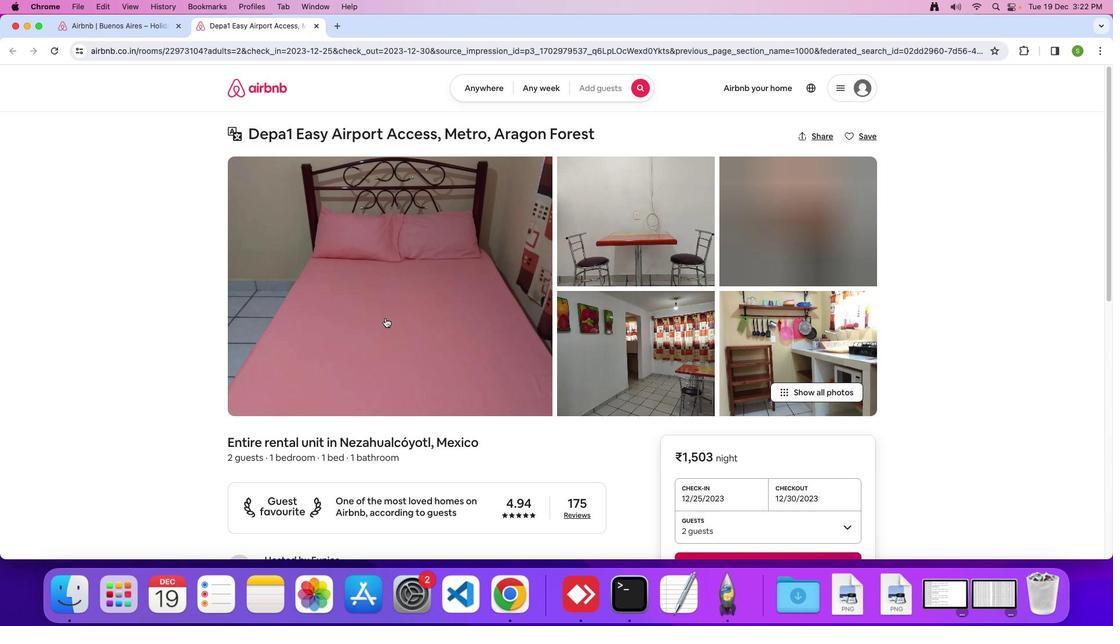 
Action: Mouse pressed left at (385, 317)
Screenshot: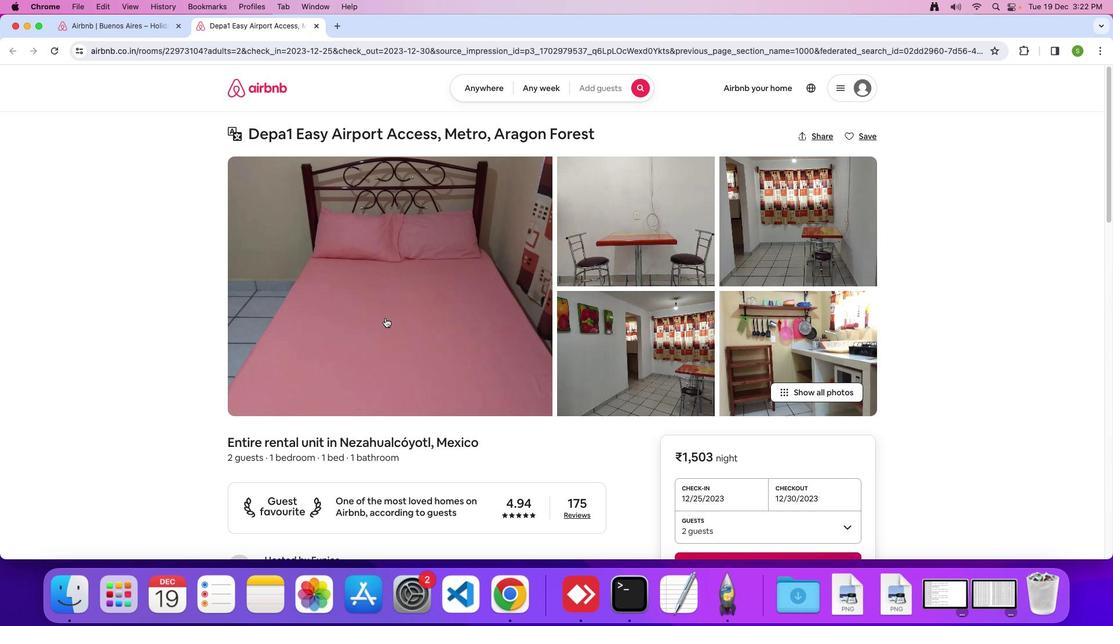 
Action: Mouse moved to (385, 320)
Screenshot: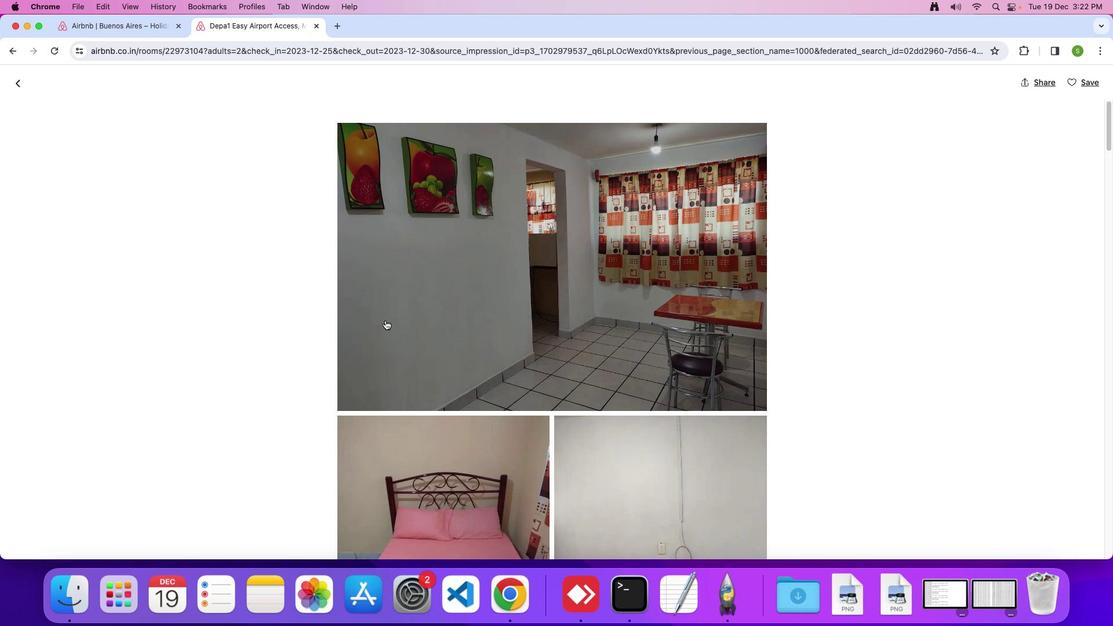 
Action: Mouse scrolled (385, 320) with delta (0, 0)
Screenshot: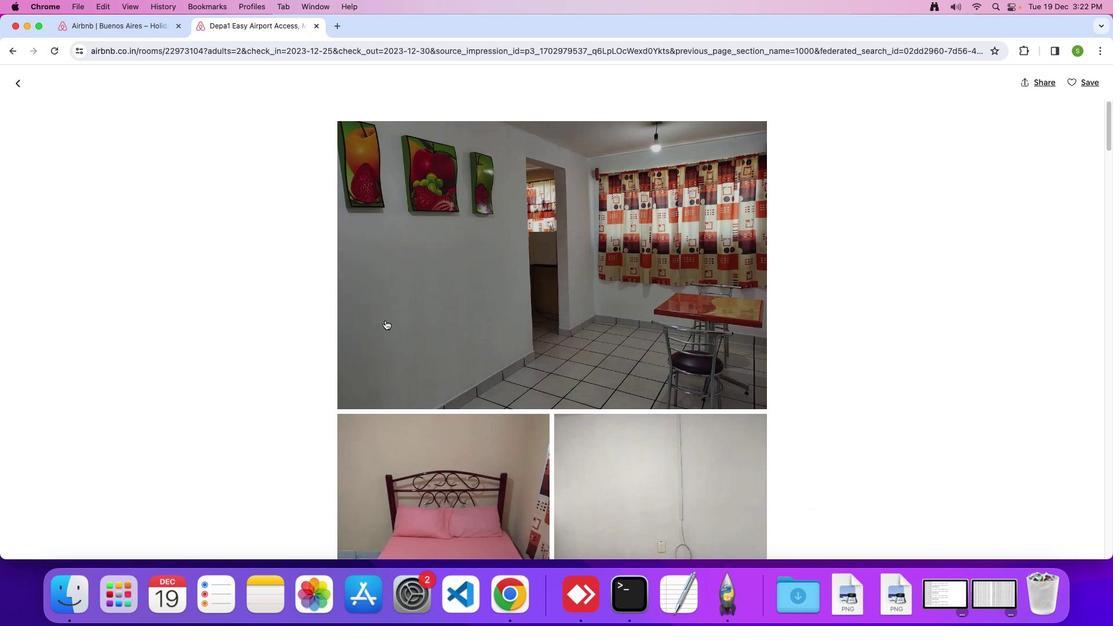 
Action: Mouse scrolled (385, 320) with delta (0, 0)
Screenshot: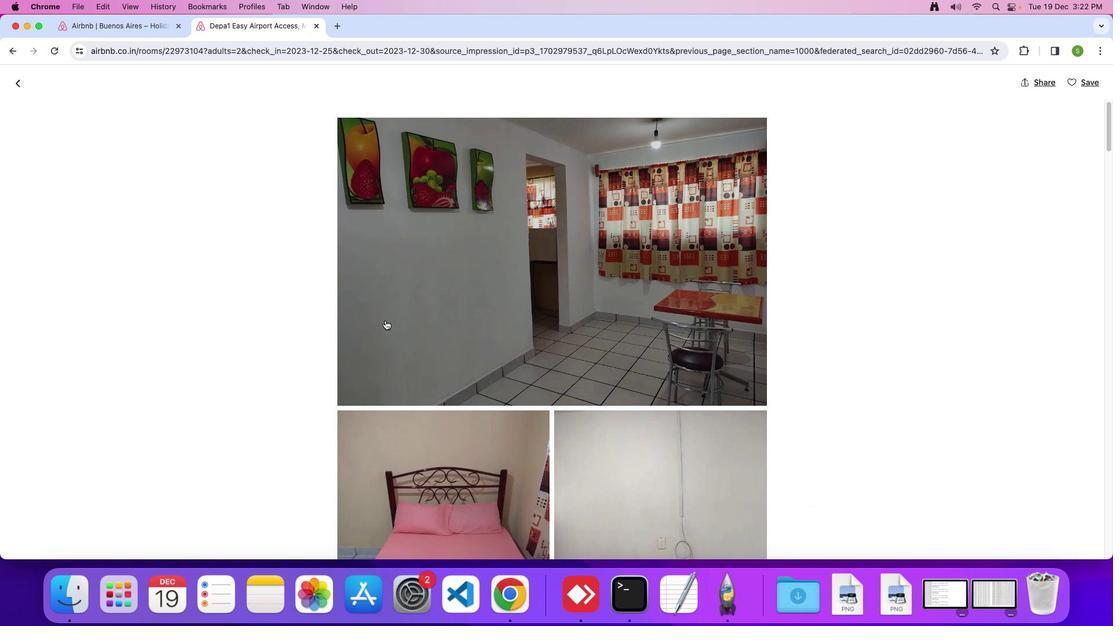 
Action: Mouse scrolled (385, 320) with delta (0, 0)
Screenshot: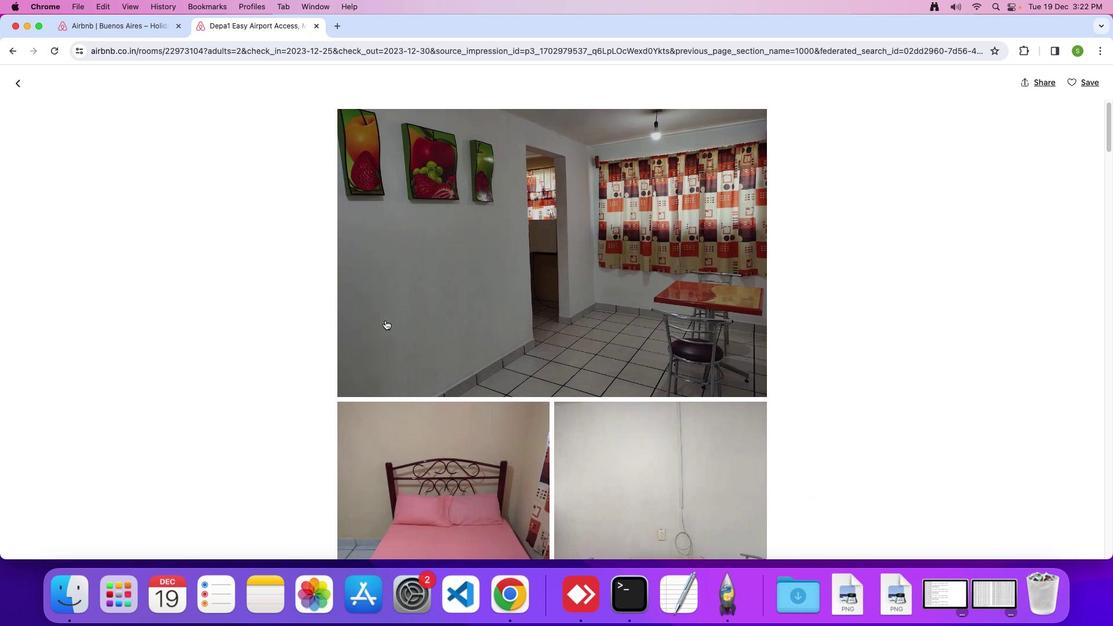 
Action: Mouse scrolled (385, 320) with delta (0, 0)
Screenshot: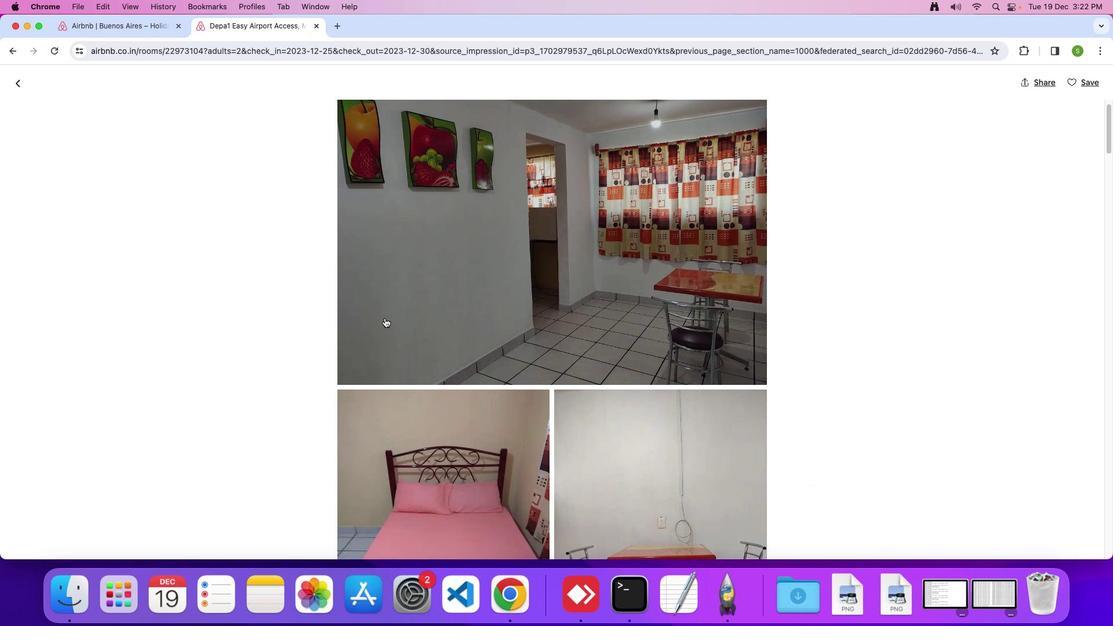 
Action: Mouse moved to (384, 319)
Screenshot: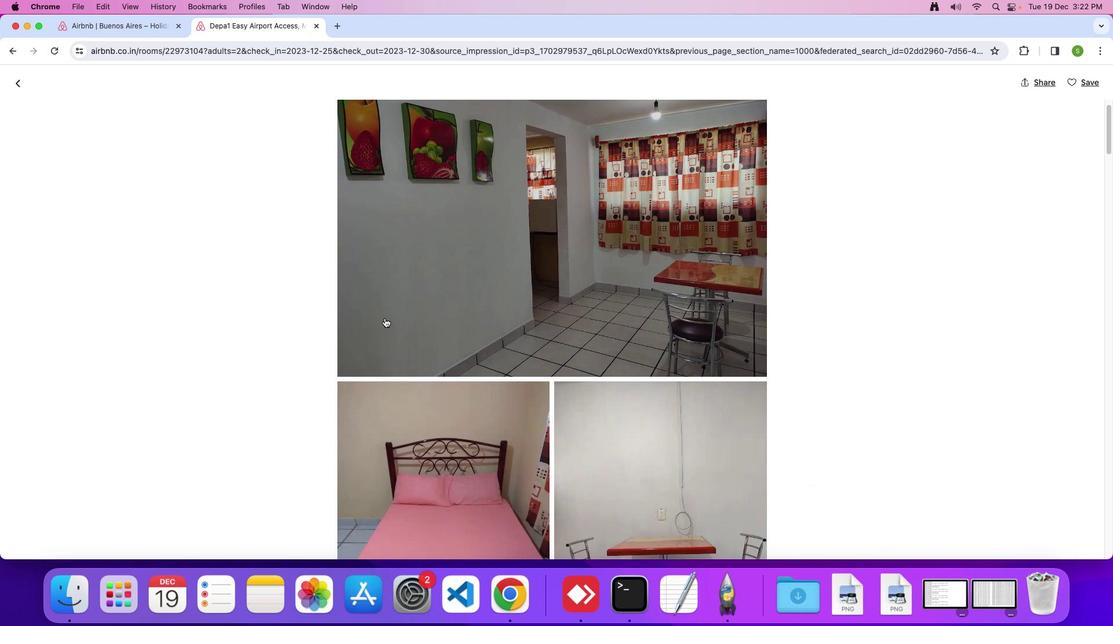 
Action: Mouse scrolled (384, 319) with delta (0, 0)
Screenshot: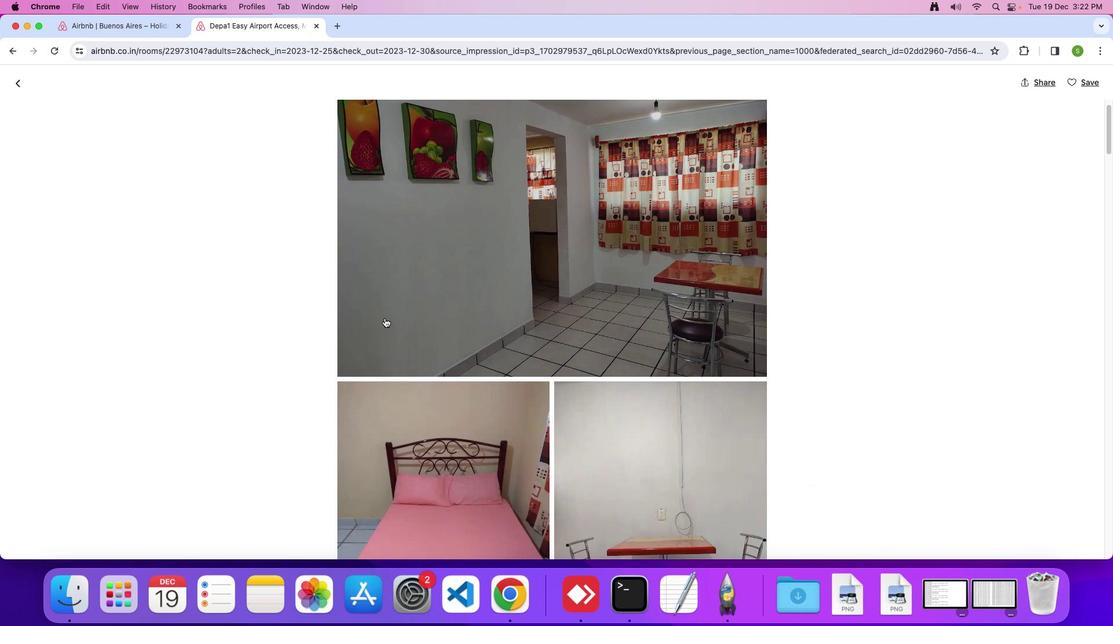 
Action: Mouse moved to (384, 317)
Screenshot: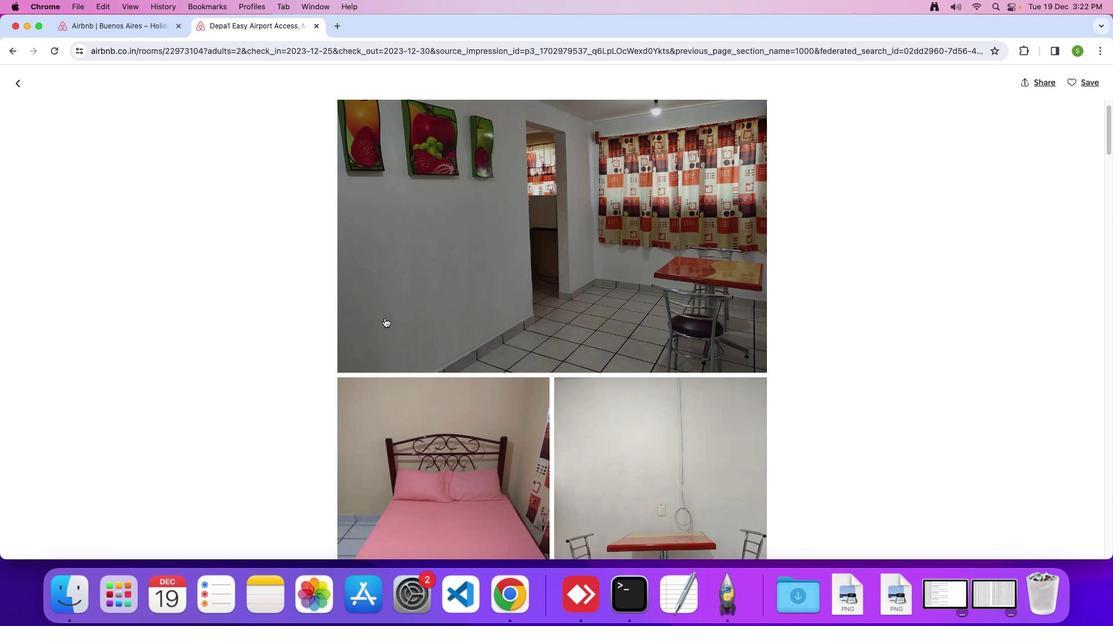 
Action: Mouse scrolled (384, 317) with delta (0, 0)
Screenshot: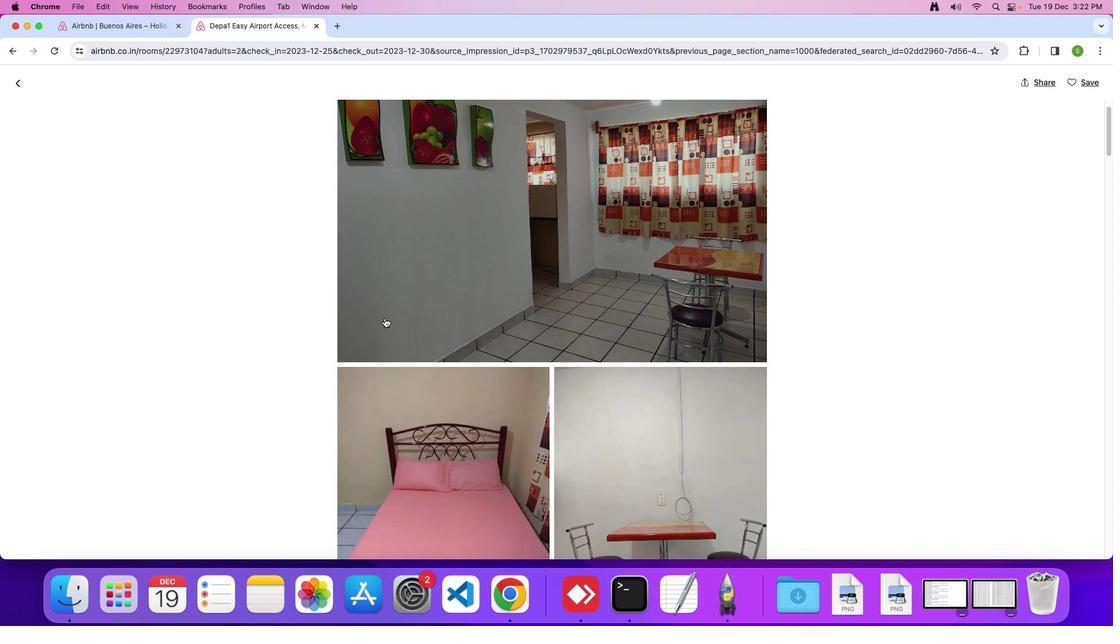 
Action: Mouse scrolled (384, 317) with delta (0, 0)
Screenshot: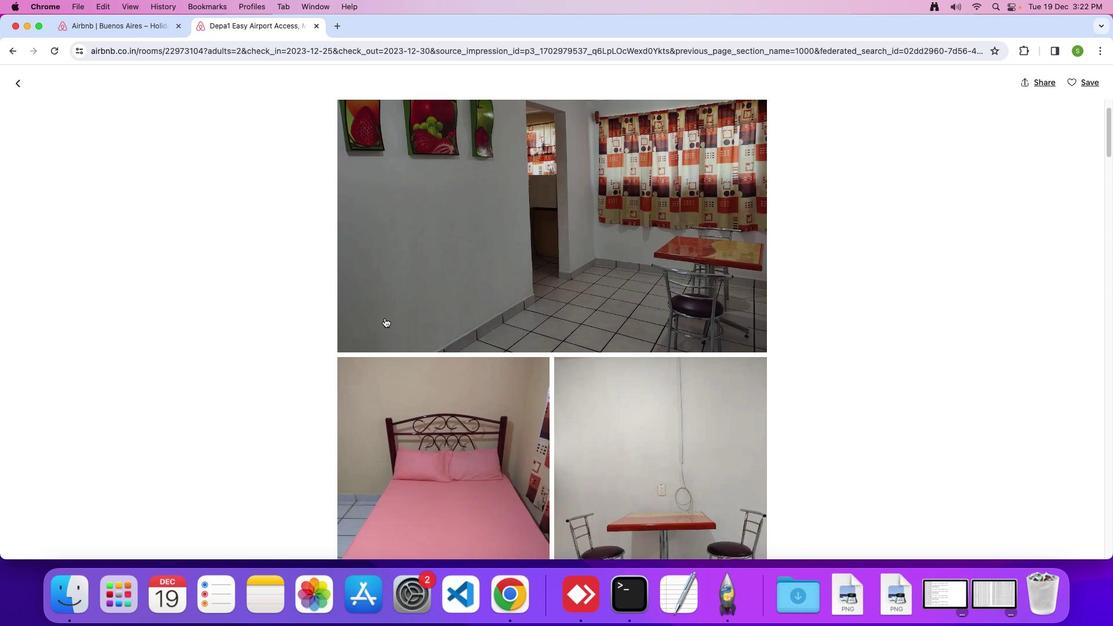 
Action: Mouse scrolled (384, 317) with delta (0, 0)
Screenshot: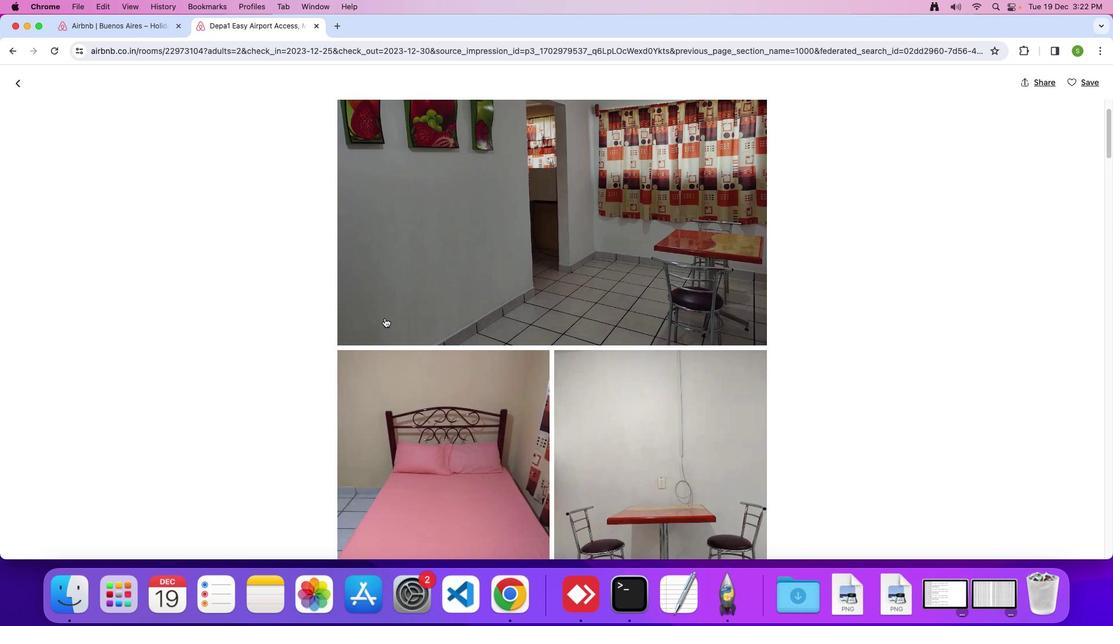 
Action: Mouse scrolled (384, 317) with delta (0, 0)
Screenshot: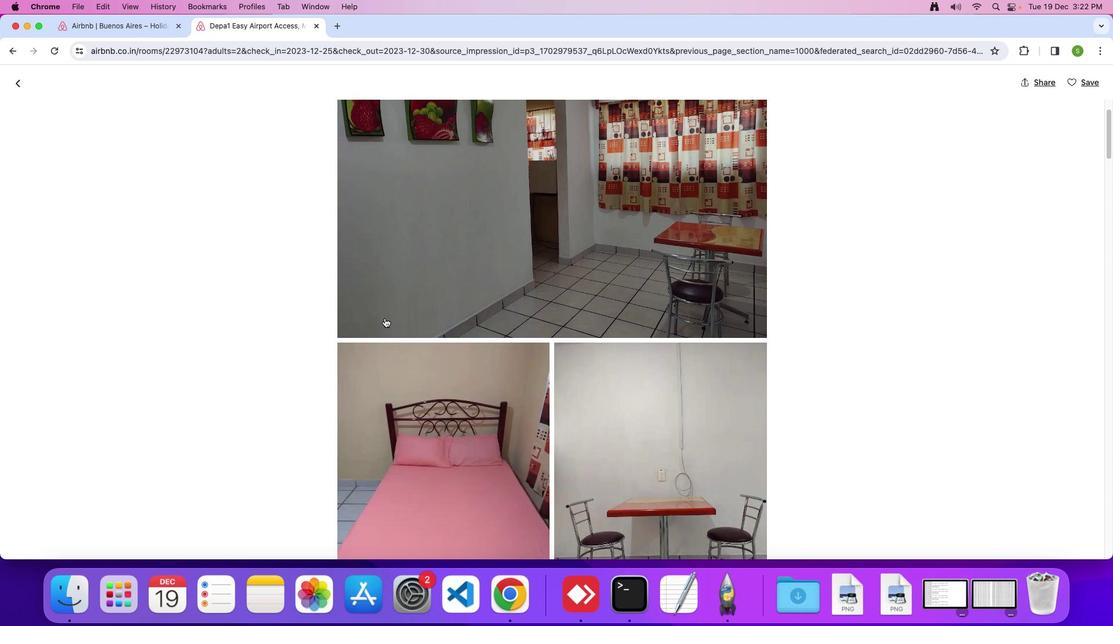 
Action: Mouse scrolled (384, 317) with delta (0, -1)
Screenshot: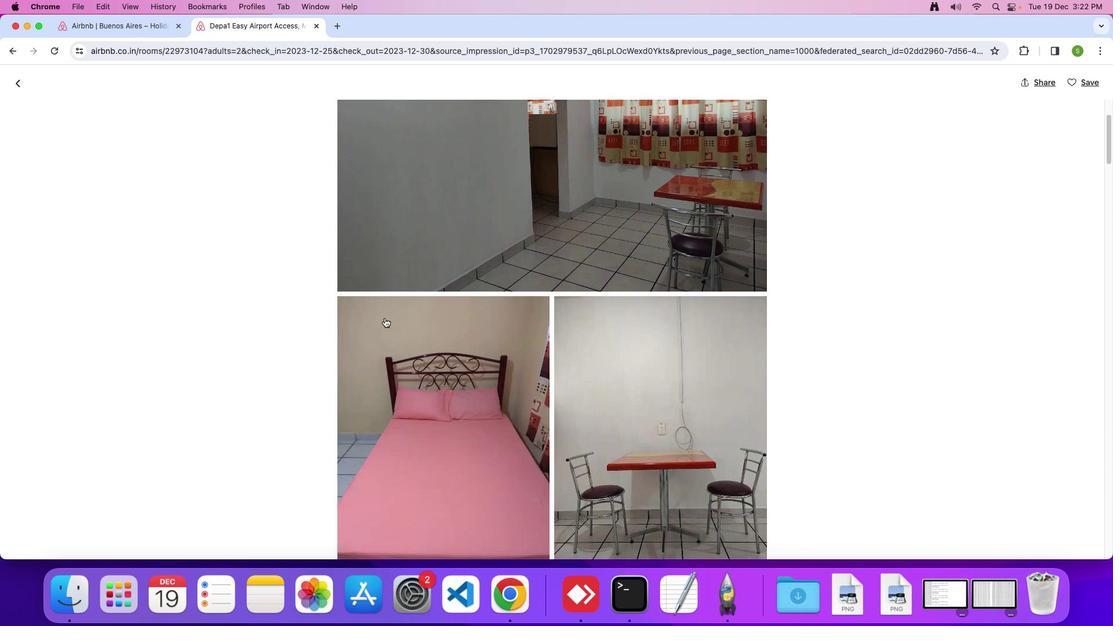
Action: Mouse moved to (384, 317)
Screenshot: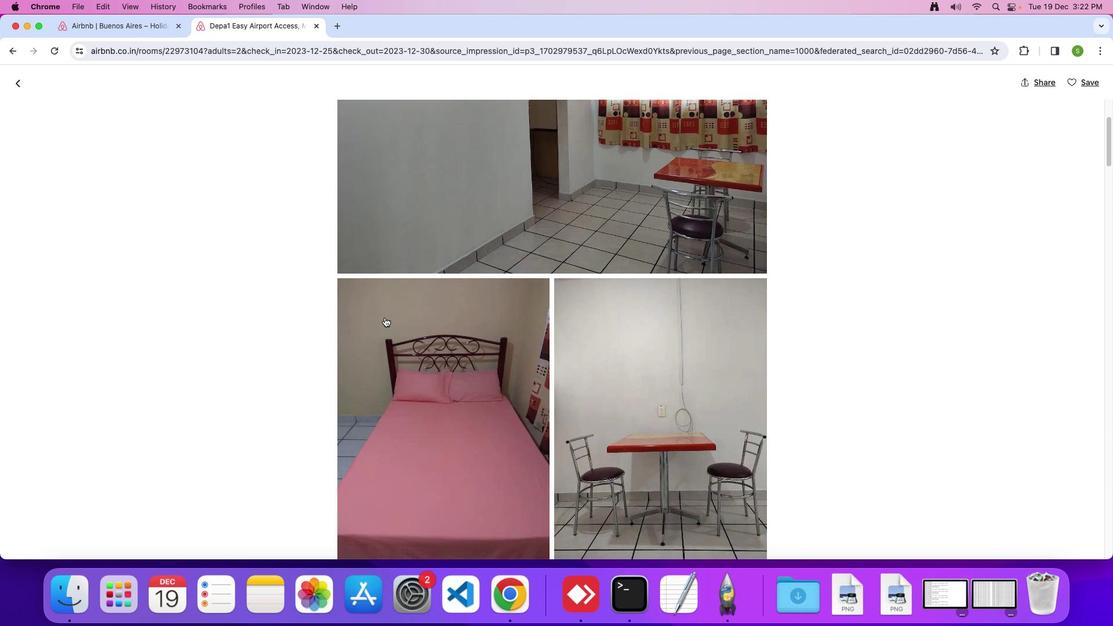 
Action: Mouse scrolled (384, 317) with delta (0, 0)
Screenshot: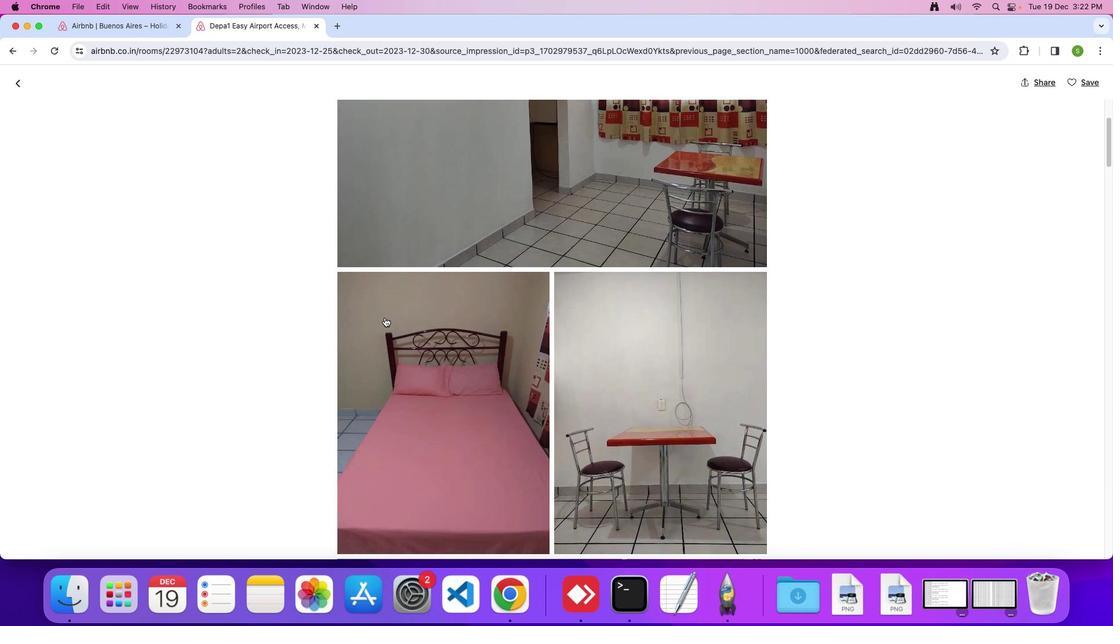 
Action: Mouse scrolled (384, 317) with delta (0, 0)
Screenshot: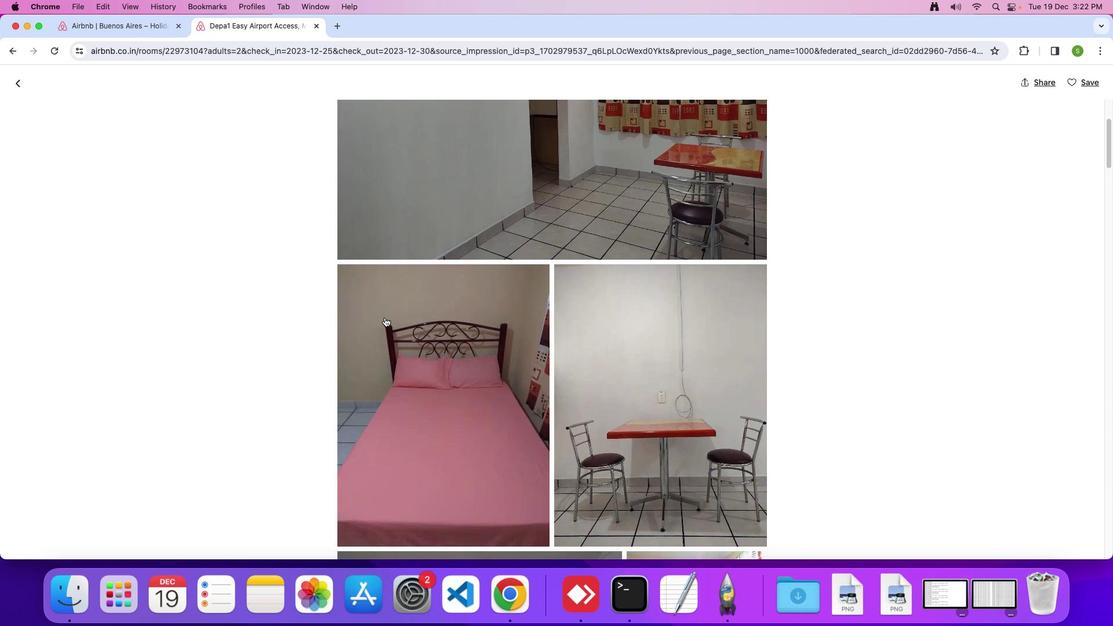 
Action: Mouse moved to (384, 317)
Screenshot: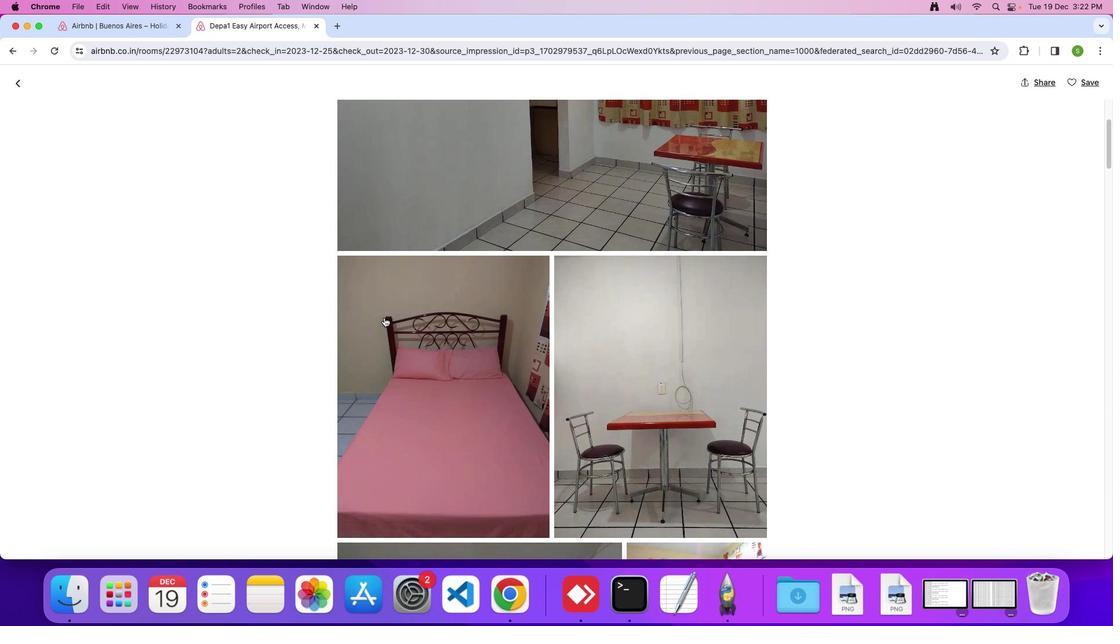 
Action: Mouse scrolled (384, 317) with delta (0, 0)
Screenshot: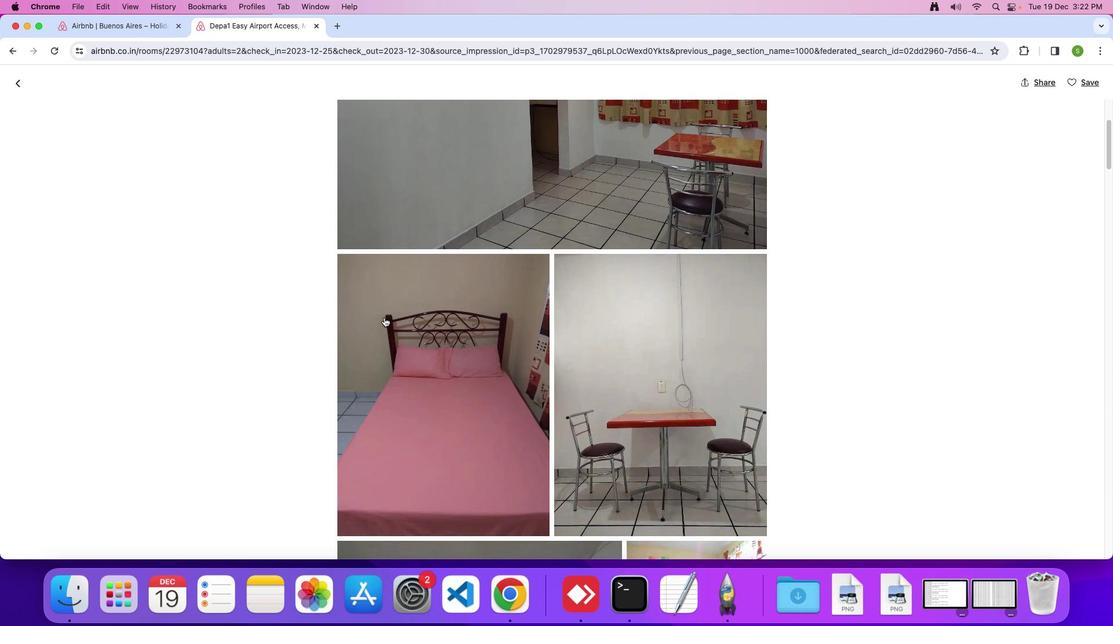 
Action: Mouse scrolled (384, 317) with delta (0, 0)
Screenshot: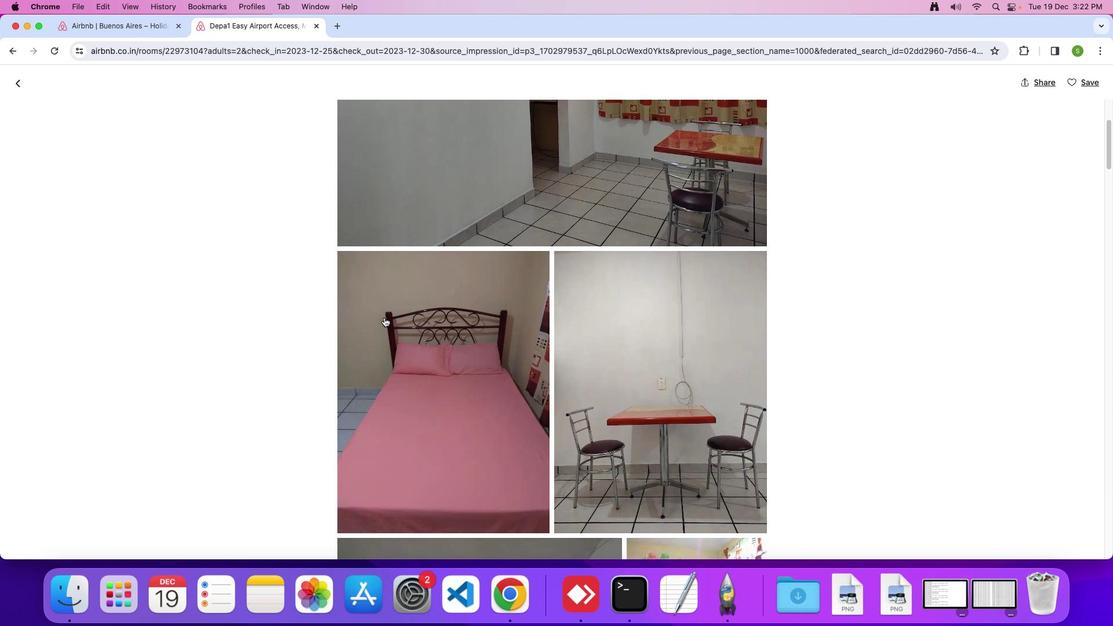 
Action: Mouse moved to (384, 317)
Screenshot: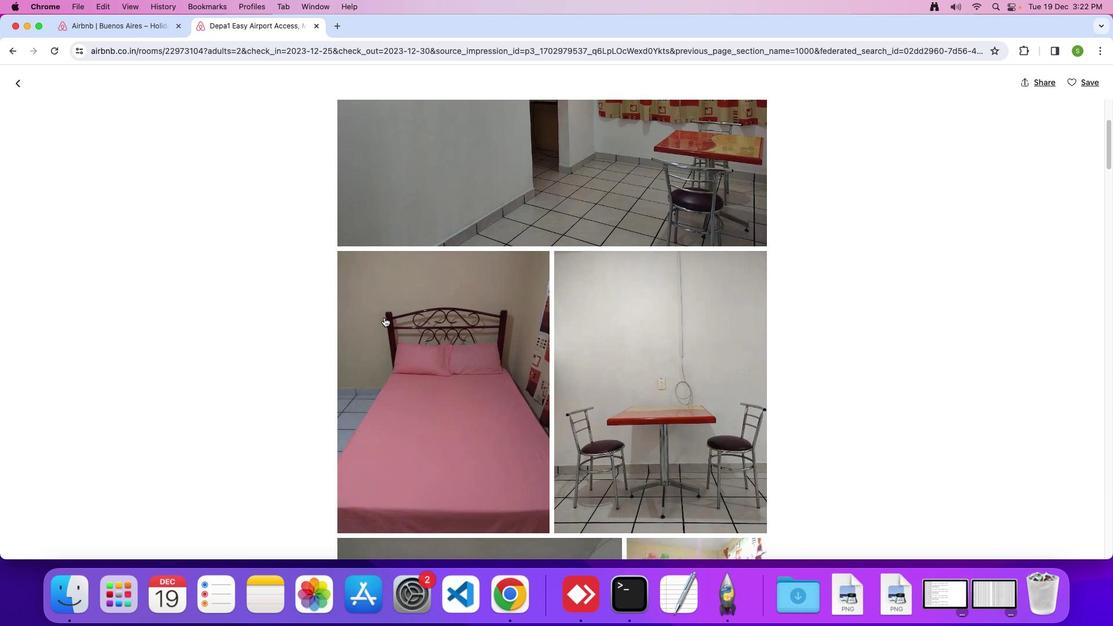 
Action: Mouse scrolled (384, 317) with delta (0, 0)
Screenshot: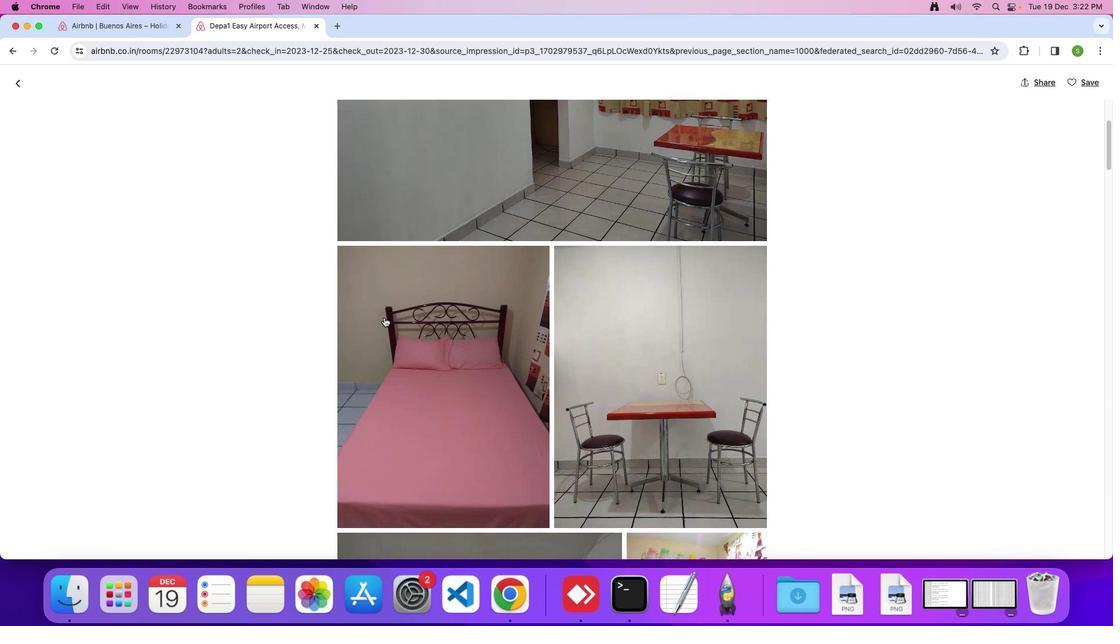
Action: Mouse scrolled (384, 317) with delta (0, 0)
Screenshot: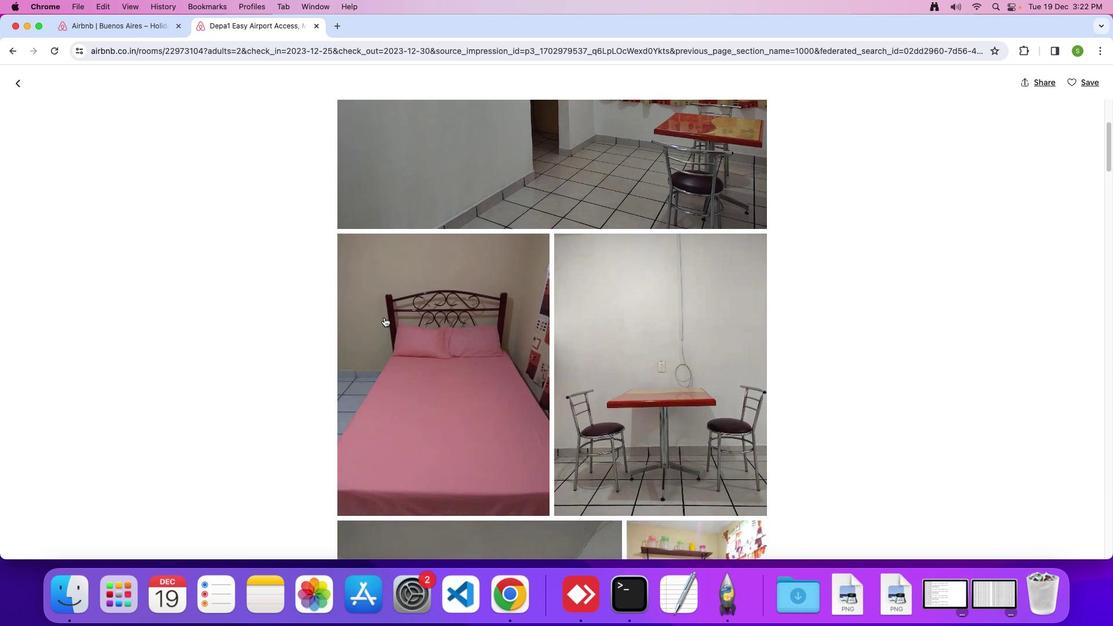 
Action: Mouse scrolled (384, 317) with delta (0, 0)
Screenshot: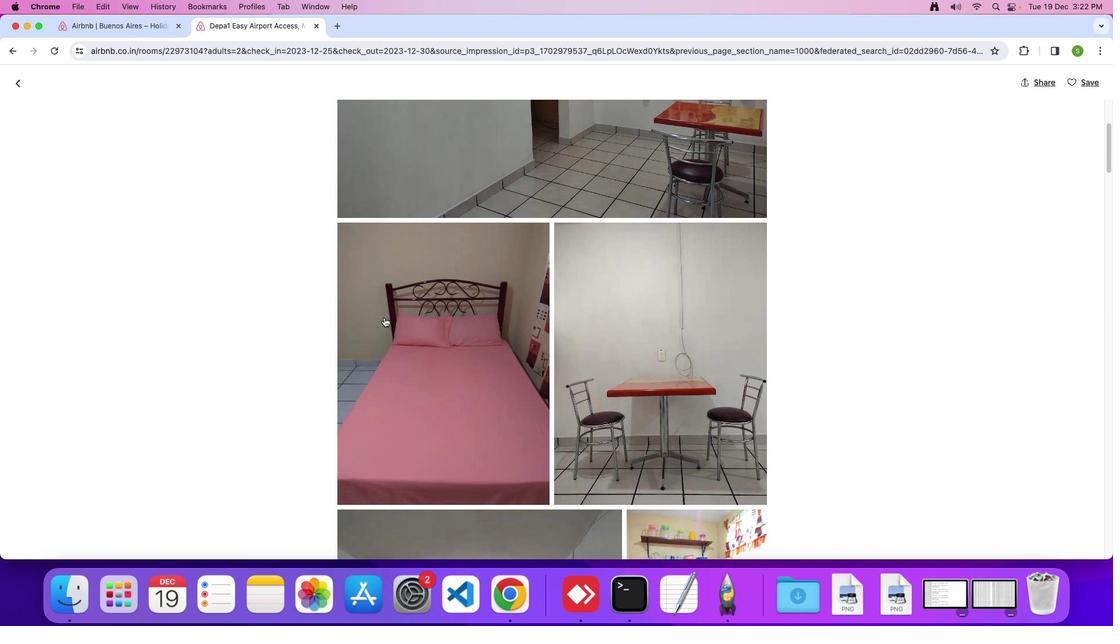 
Action: Mouse scrolled (384, 317) with delta (0, 0)
Screenshot: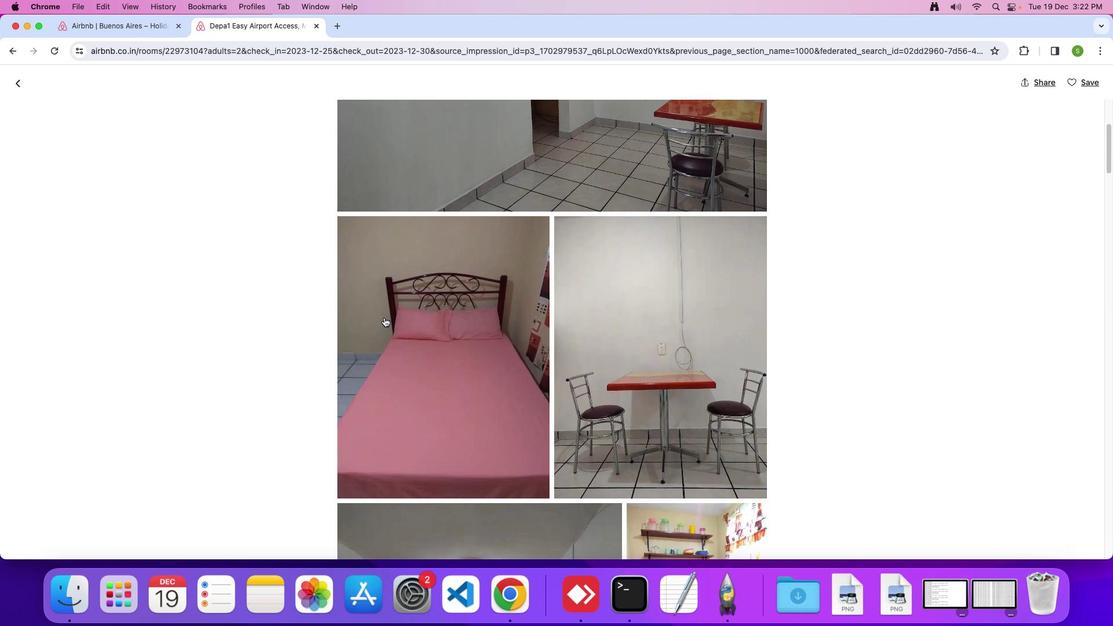 
Action: Mouse scrolled (384, 317) with delta (0, 0)
Screenshot: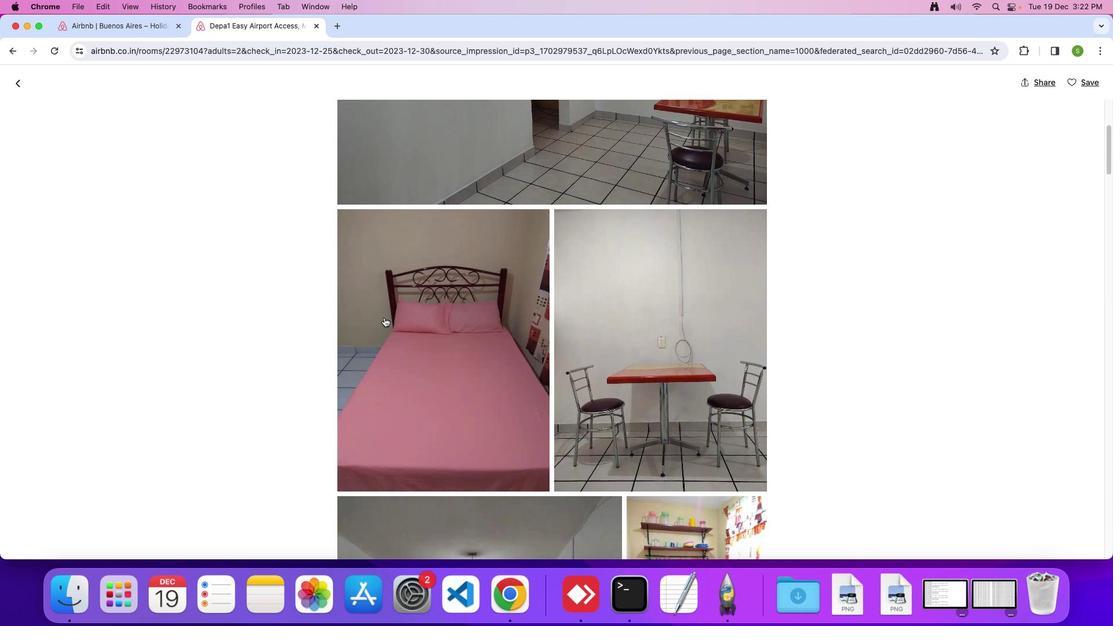 
Action: Mouse scrolled (384, 317) with delta (0, 0)
Screenshot: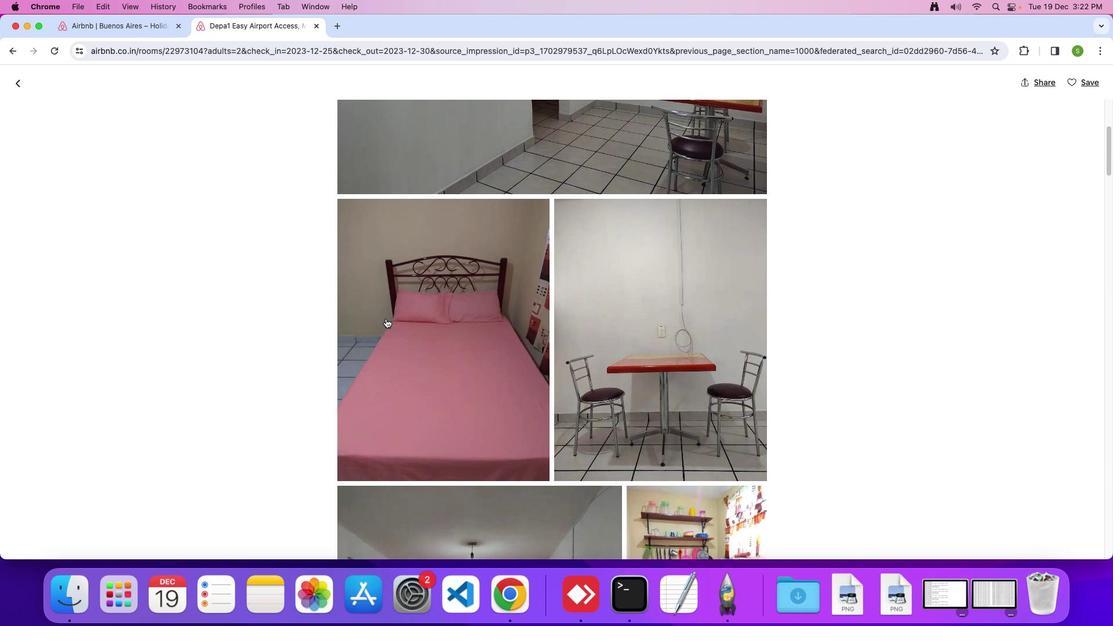 
Action: Mouse moved to (385, 318)
Screenshot: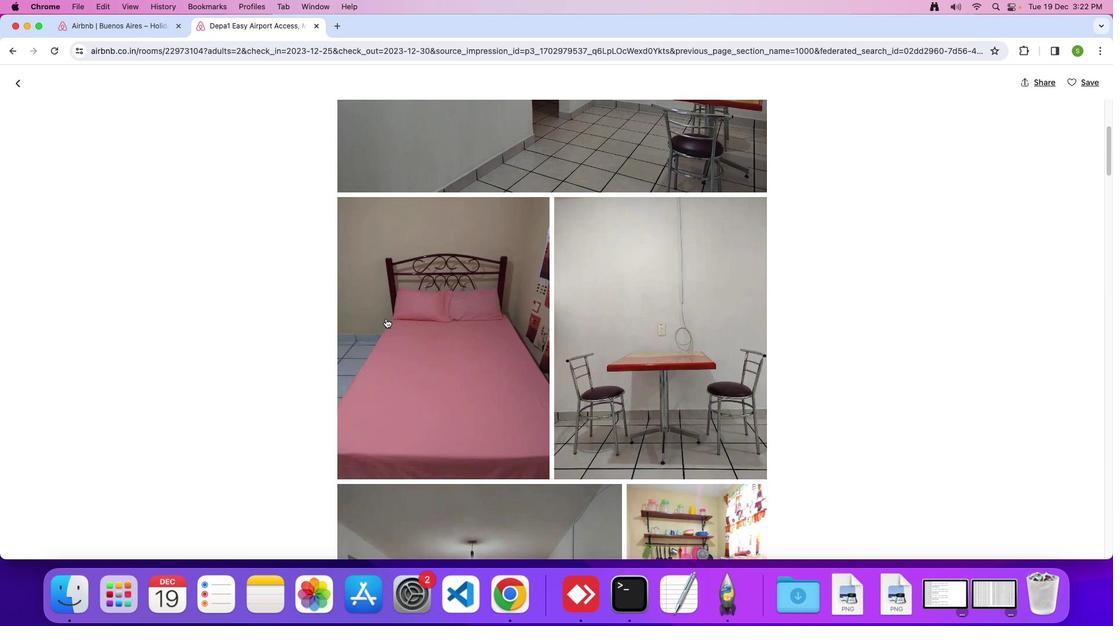 
Action: Mouse scrolled (385, 318) with delta (0, 0)
Screenshot: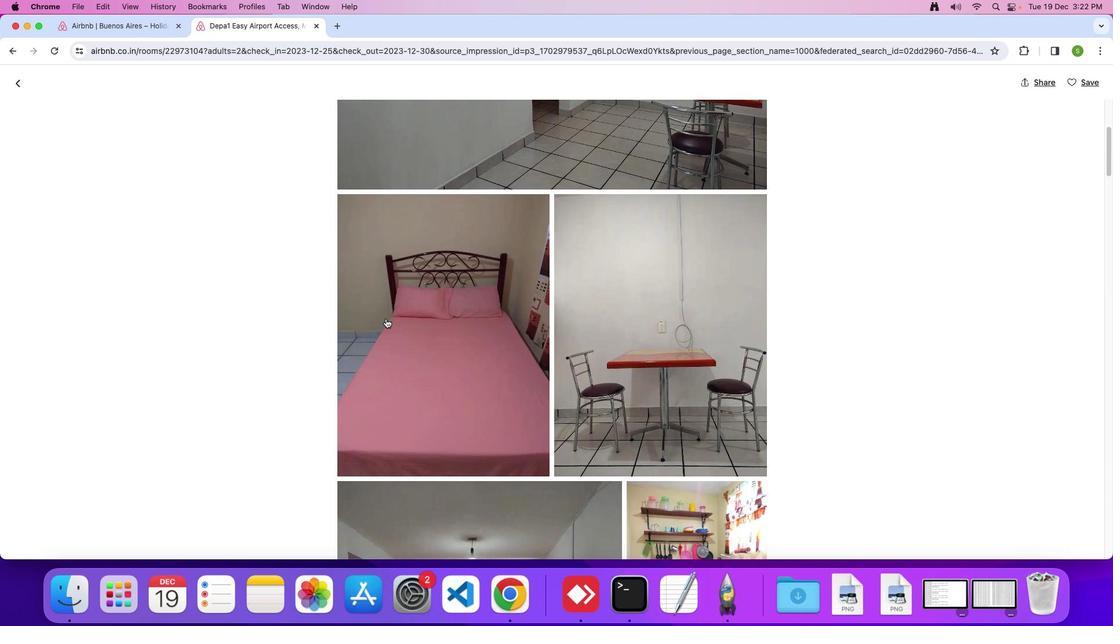 
Action: Mouse scrolled (385, 318) with delta (0, 0)
Screenshot: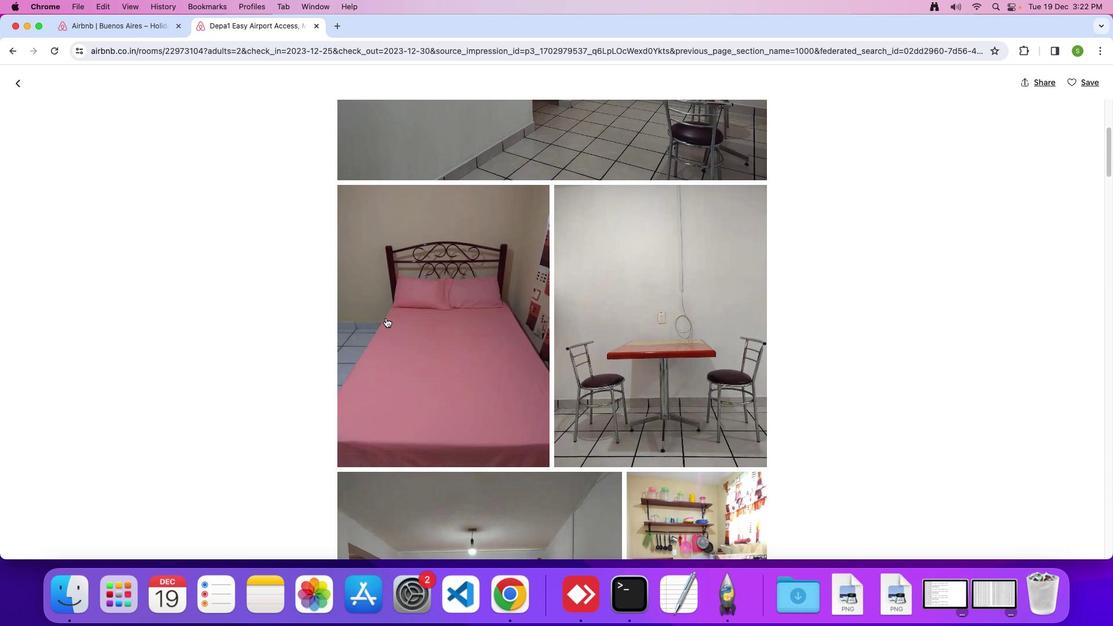 
Action: Mouse moved to (385, 317)
Screenshot: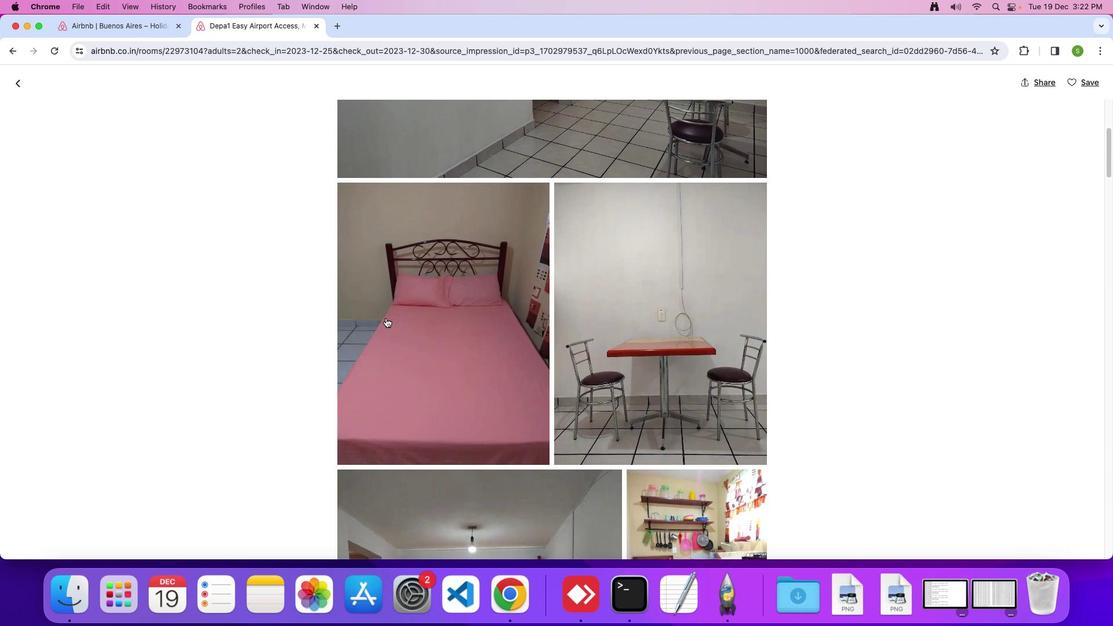 
Action: Mouse scrolled (385, 317) with delta (0, 0)
Screenshot: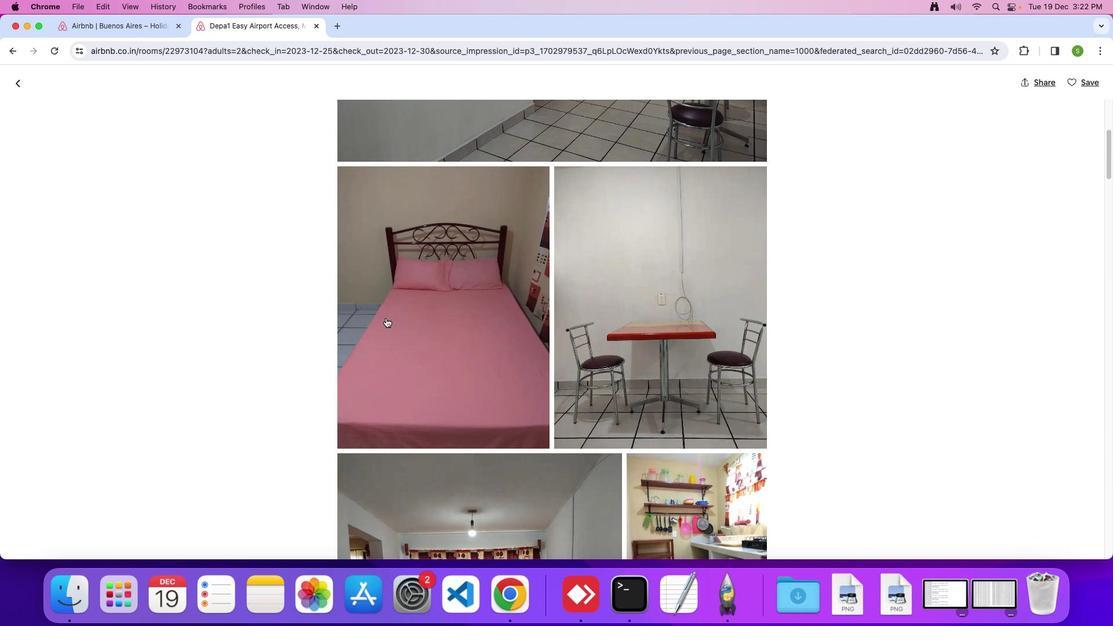 
Action: Mouse scrolled (385, 317) with delta (0, 0)
Screenshot: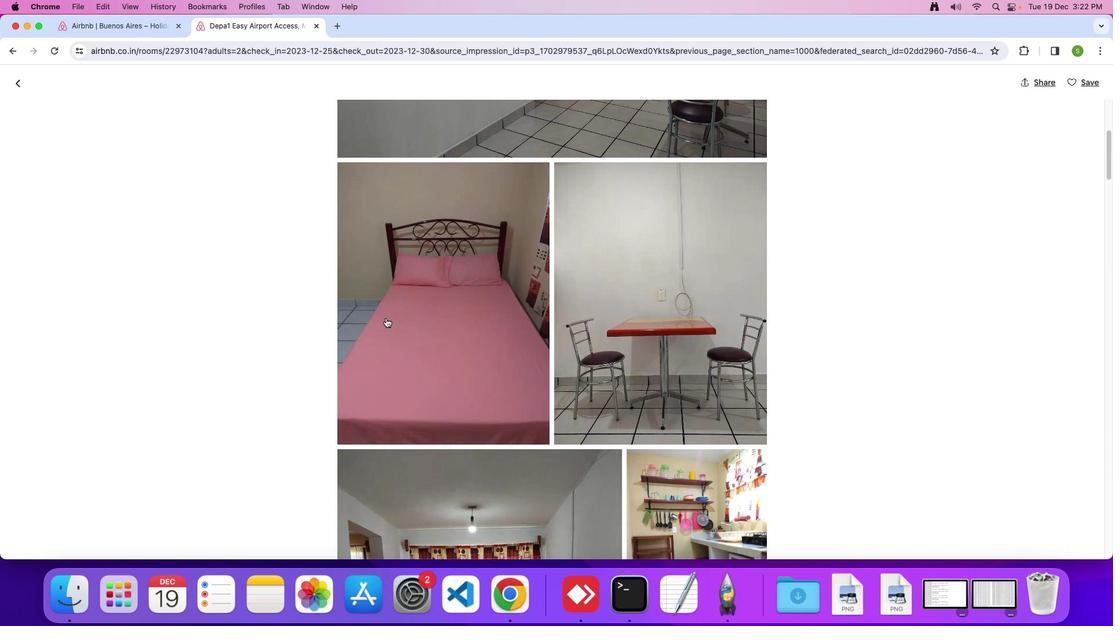 
Action: Mouse scrolled (385, 317) with delta (0, 0)
Screenshot: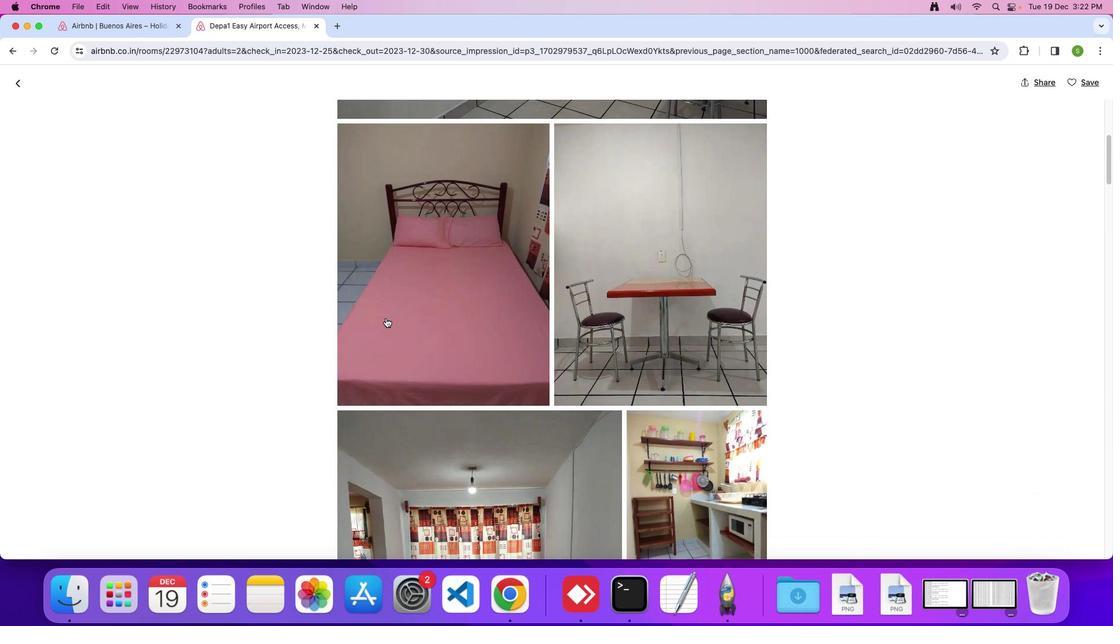 
Action: Mouse scrolled (385, 317) with delta (0, 0)
Screenshot: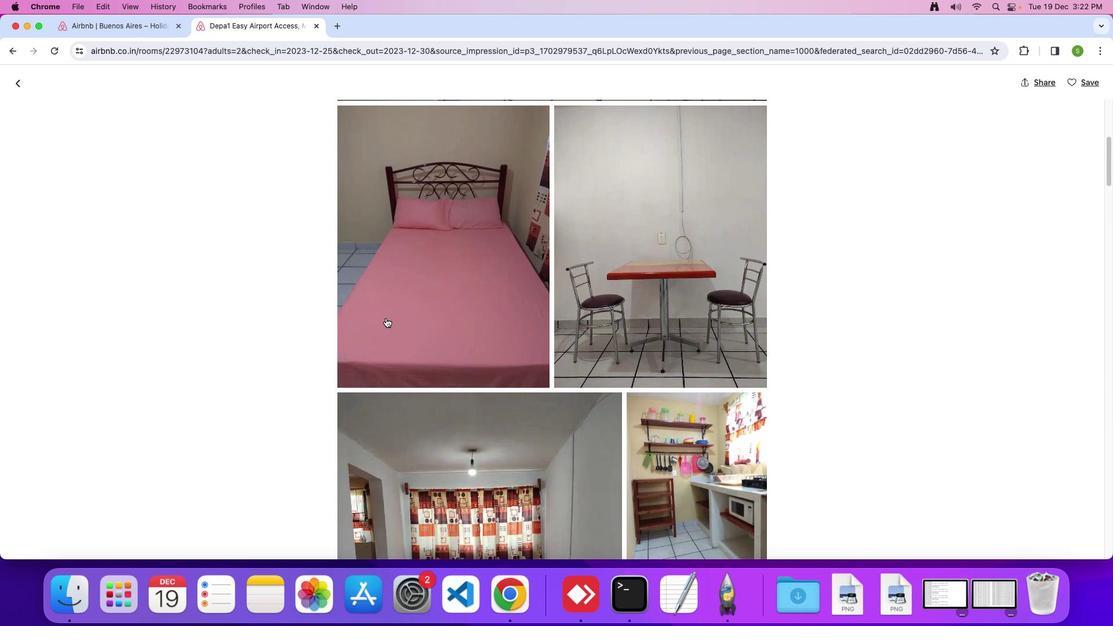 
Action: Mouse scrolled (385, 317) with delta (0, 0)
Screenshot: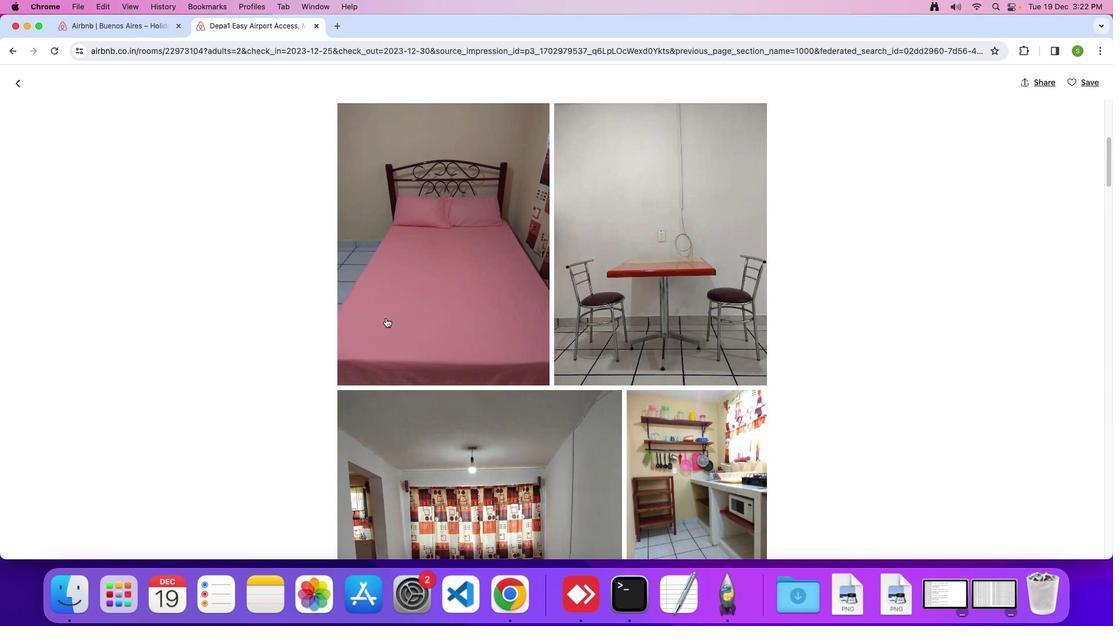 
Action: Mouse scrolled (385, 317) with delta (0, 0)
Screenshot: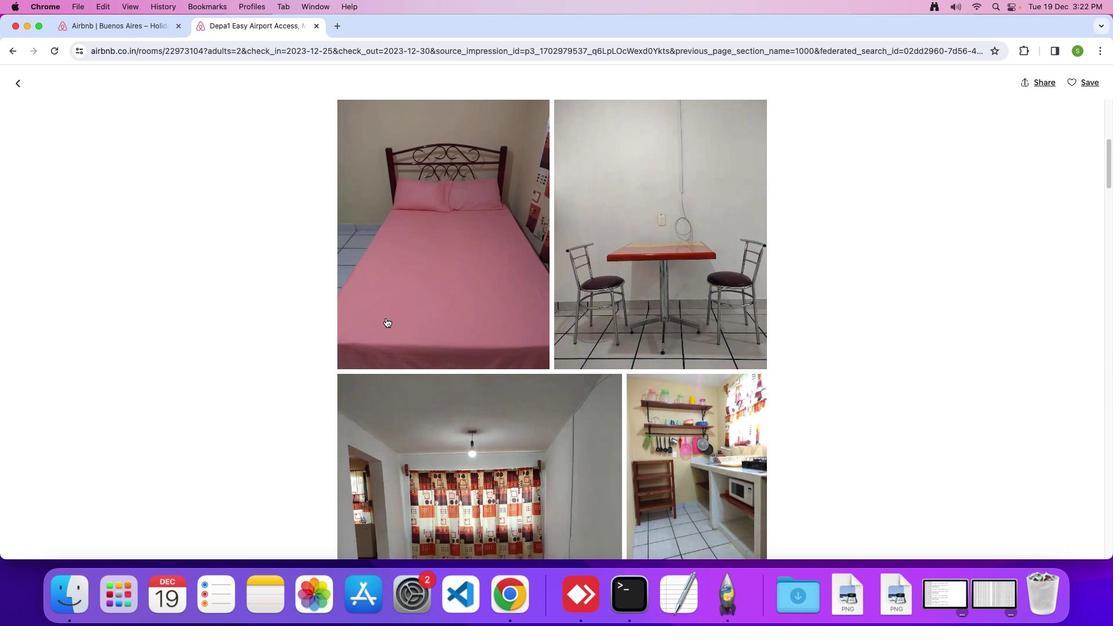 
Action: Mouse scrolled (385, 317) with delta (0, 0)
Screenshot: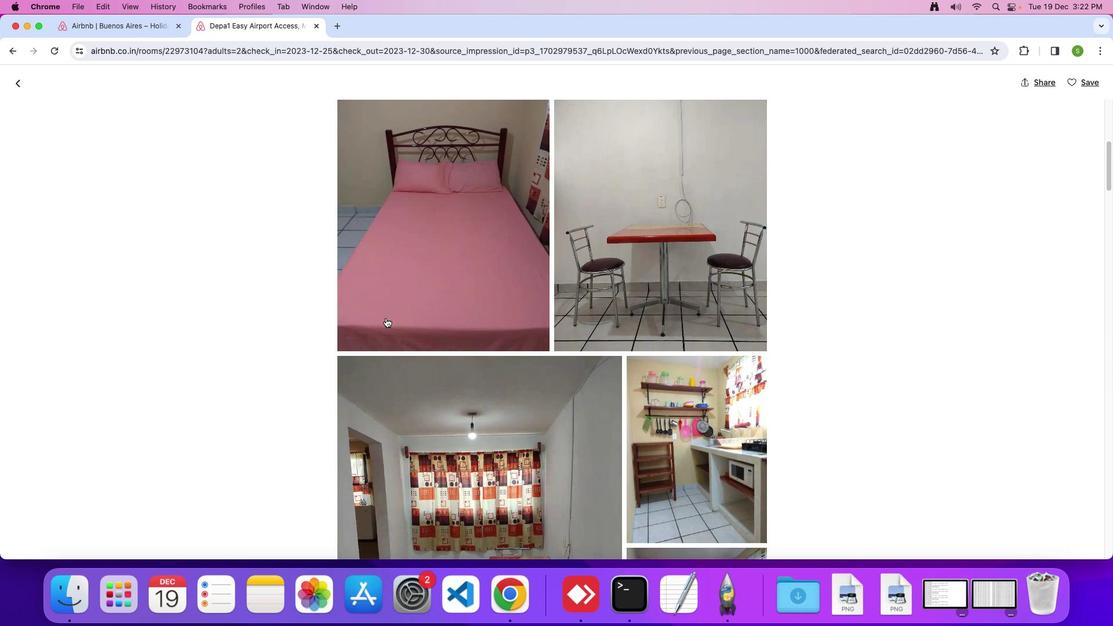 
Action: Mouse scrolled (385, 317) with delta (0, 0)
Screenshot: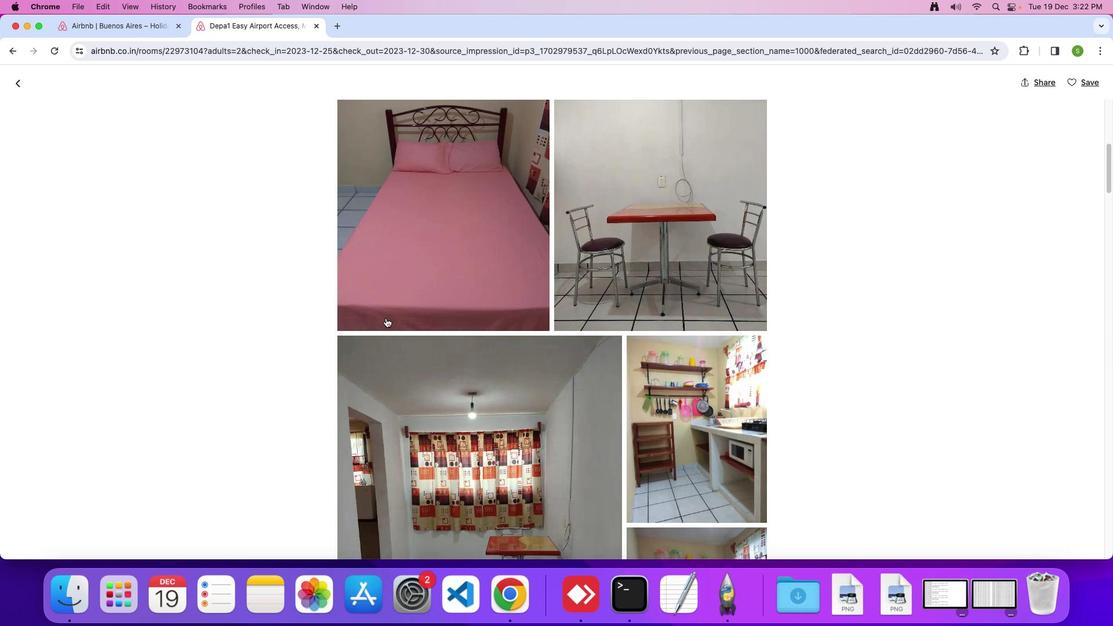 
Action: Mouse scrolled (385, 317) with delta (0, 0)
Screenshot: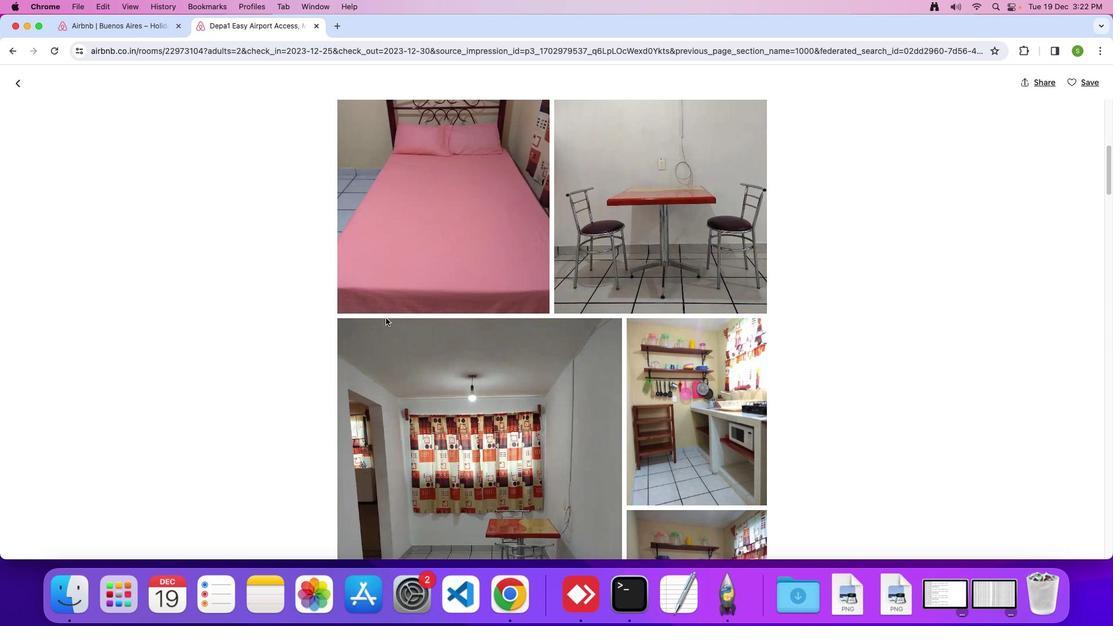 
Action: Mouse scrolled (385, 317) with delta (0, 0)
Screenshot: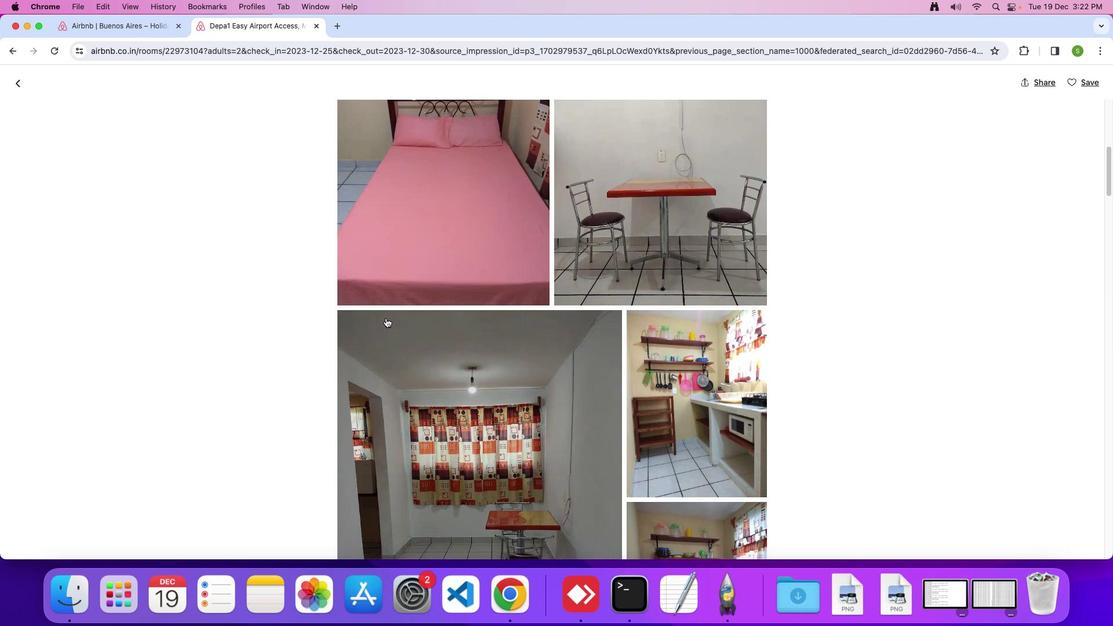 
Action: Mouse moved to (385, 317)
Screenshot: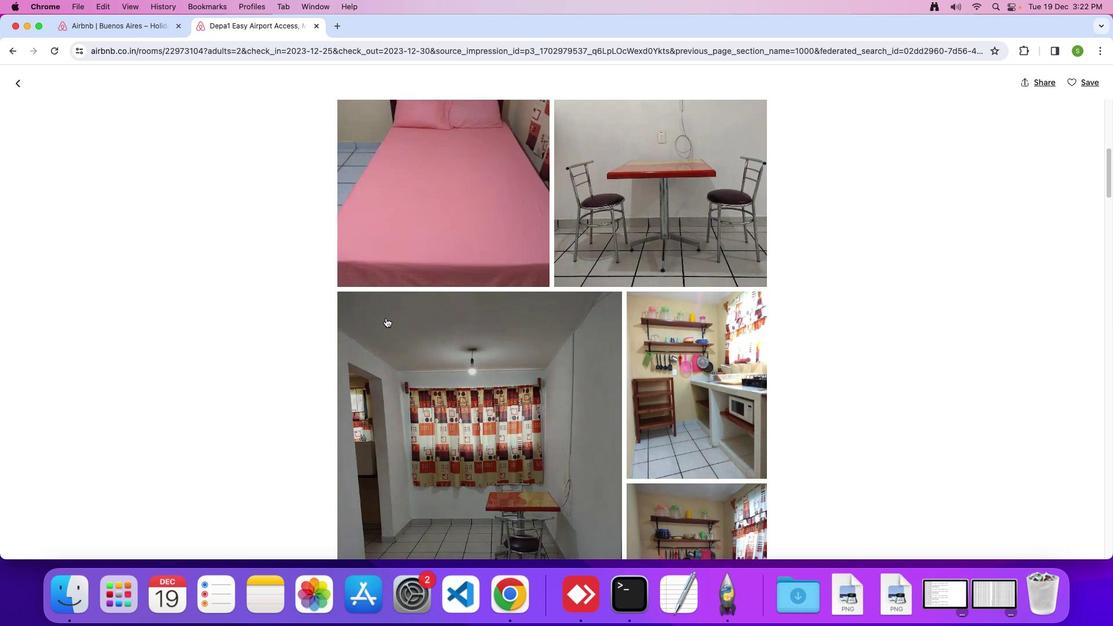 
Action: Mouse scrolled (385, 317) with delta (0, 0)
Screenshot: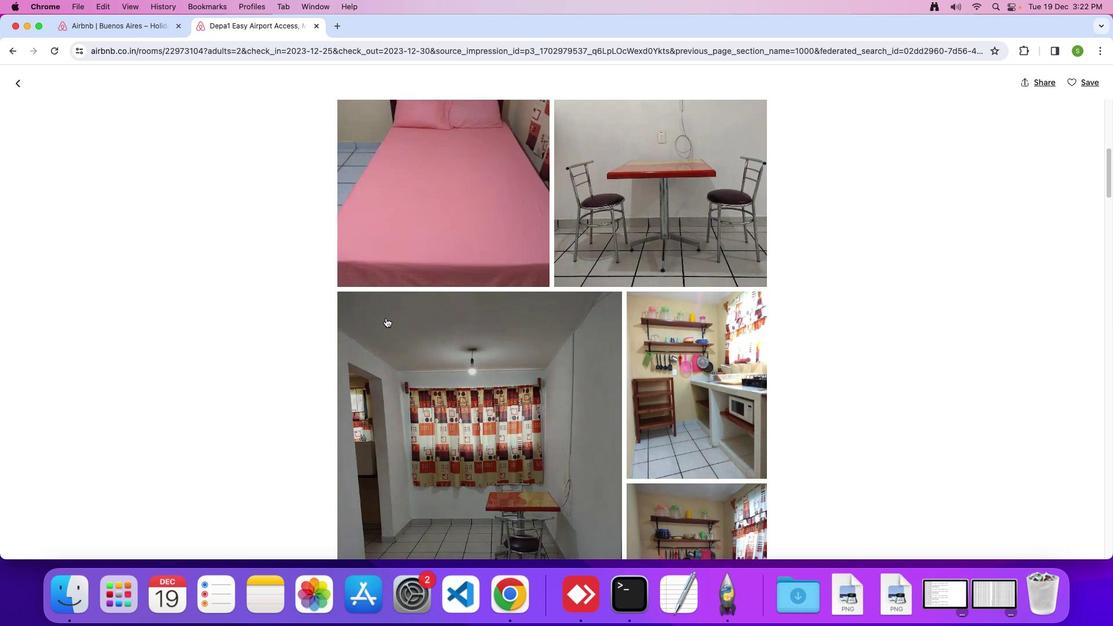 
Action: Mouse scrolled (385, 317) with delta (0, 0)
Screenshot: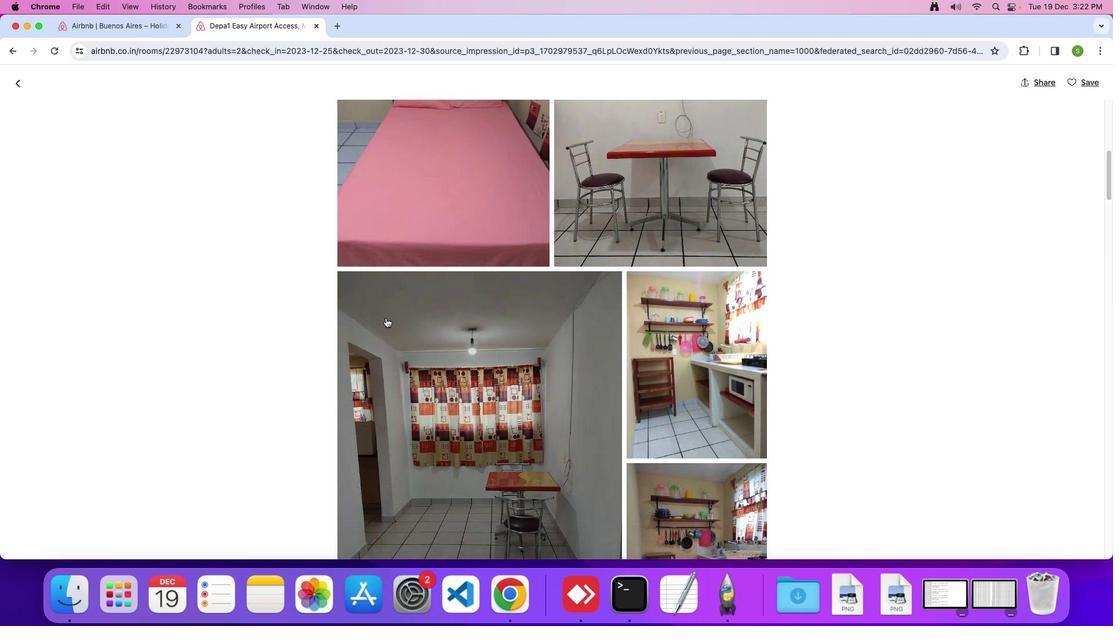 
Action: Mouse scrolled (385, 317) with delta (0, 0)
Screenshot: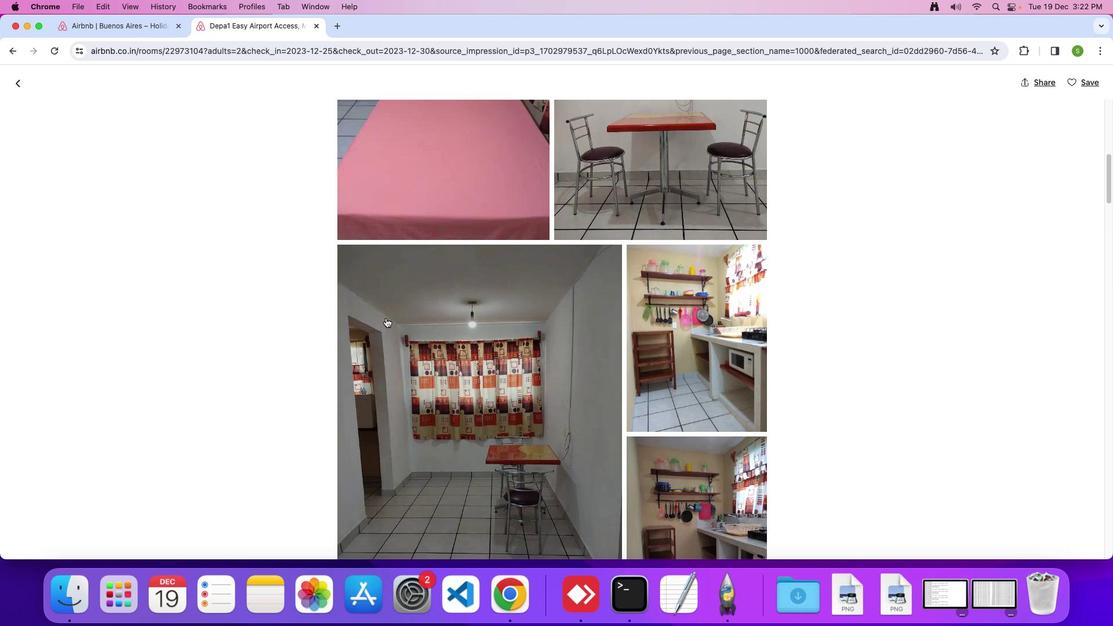 
Action: Mouse scrolled (385, 317) with delta (0, 0)
Screenshot: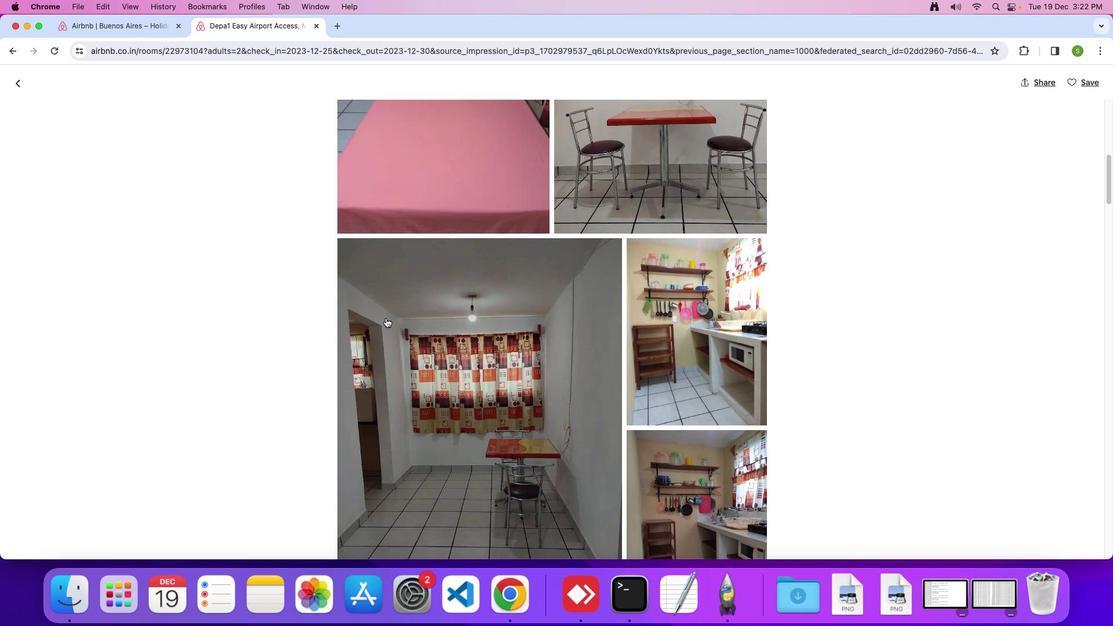 
Action: Mouse scrolled (385, 317) with delta (0, 0)
Screenshot: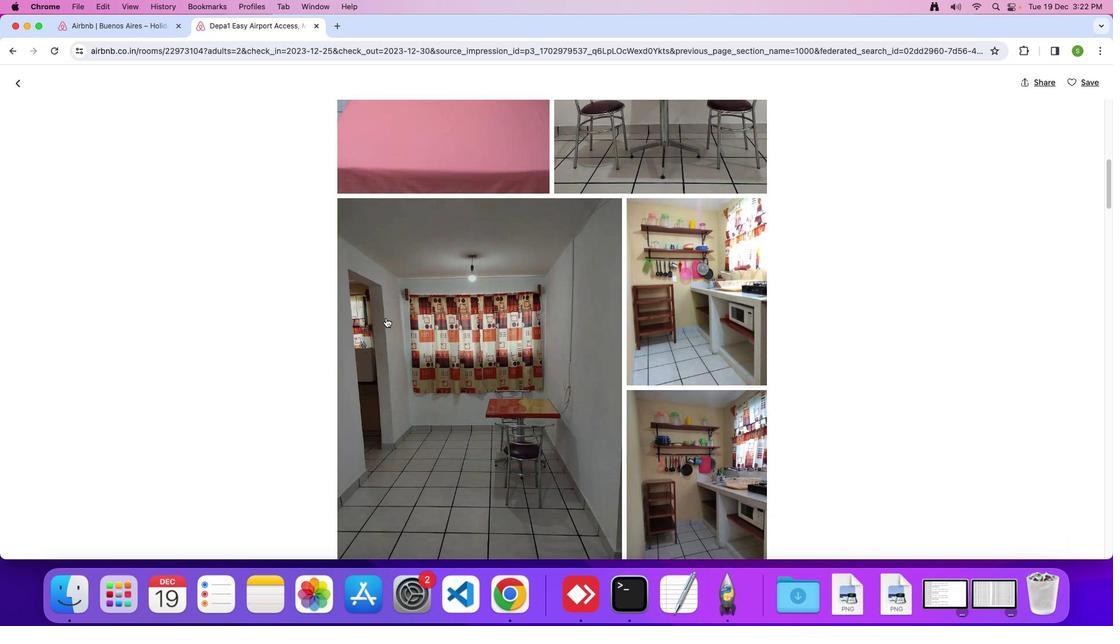 
Action: Mouse scrolled (385, 317) with delta (0, 0)
Screenshot: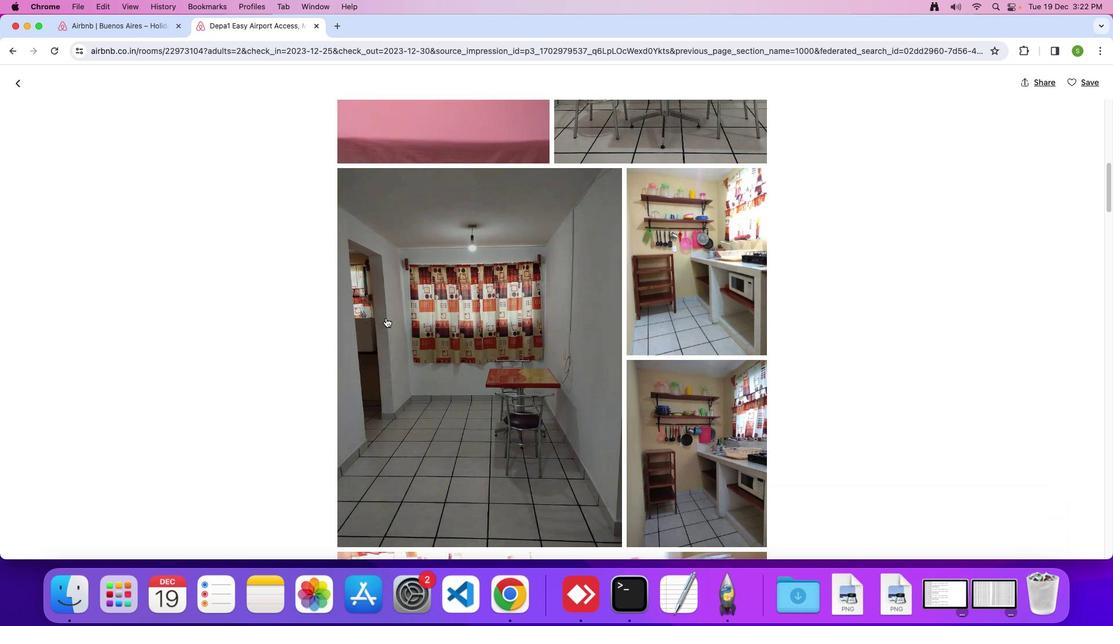 
Action: Mouse scrolled (385, 317) with delta (0, -1)
Screenshot: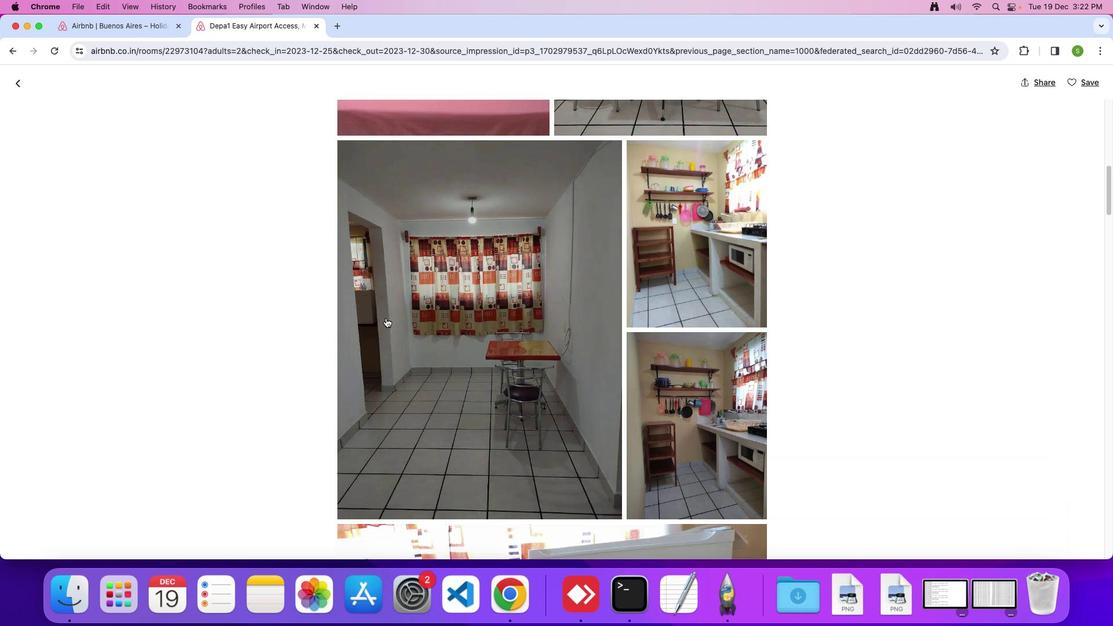 
Action: Mouse moved to (424, 341)
Screenshot: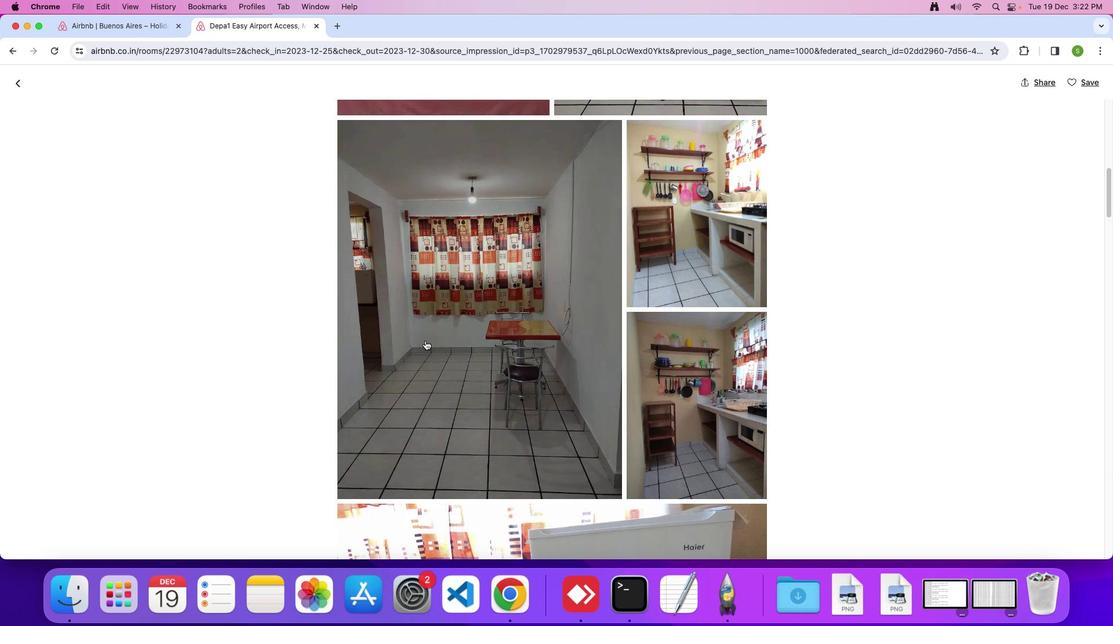 
Action: Mouse scrolled (424, 341) with delta (0, 0)
Screenshot: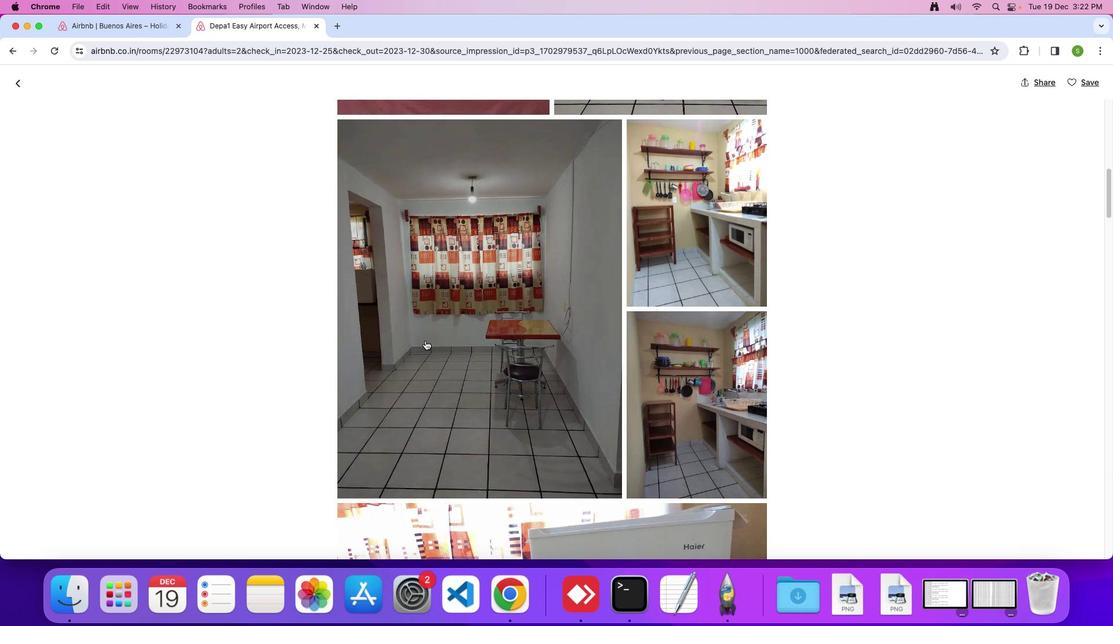 
Action: Mouse moved to (424, 340)
Screenshot: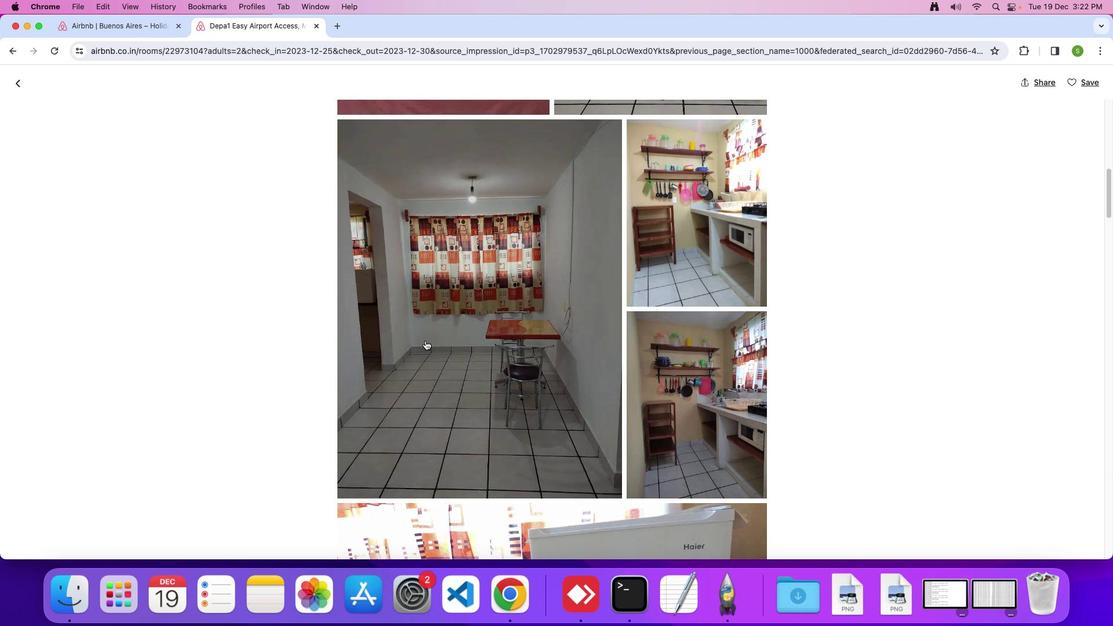 
Action: Mouse scrolled (424, 340) with delta (0, 0)
Screenshot: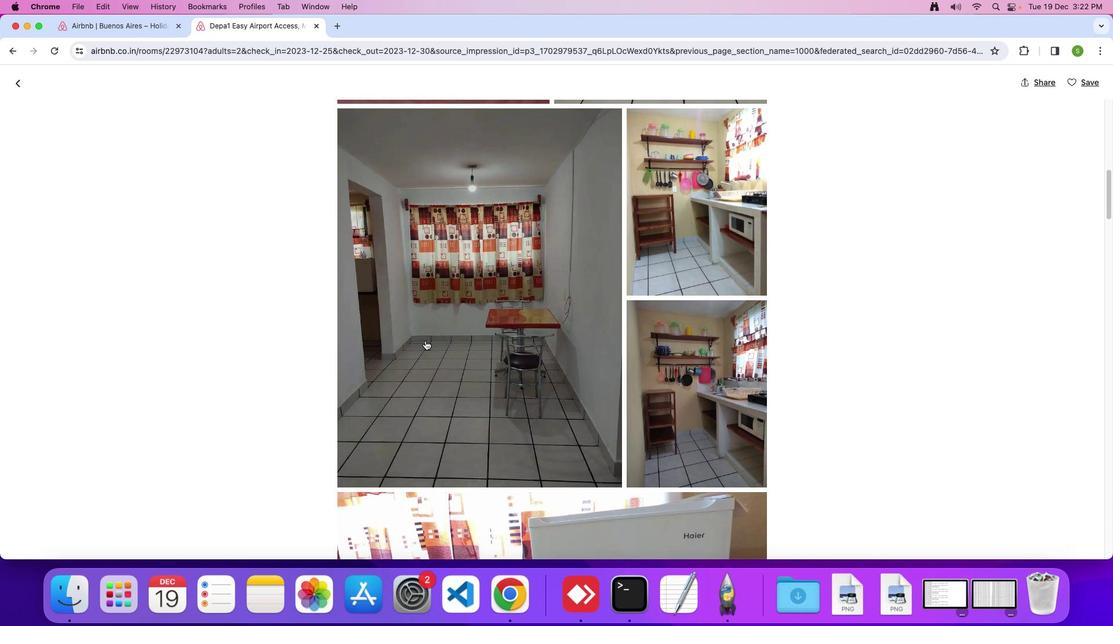 
Action: Mouse scrolled (424, 340) with delta (0, 0)
Screenshot: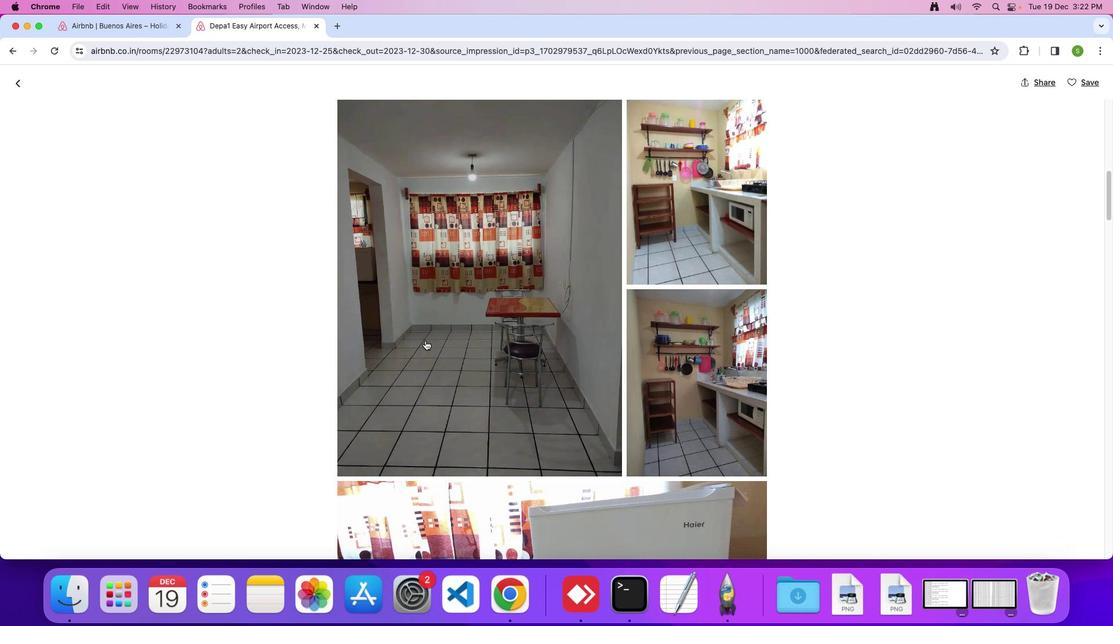 
Action: Mouse scrolled (424, 340) with delta (0, -1)
Screenshot: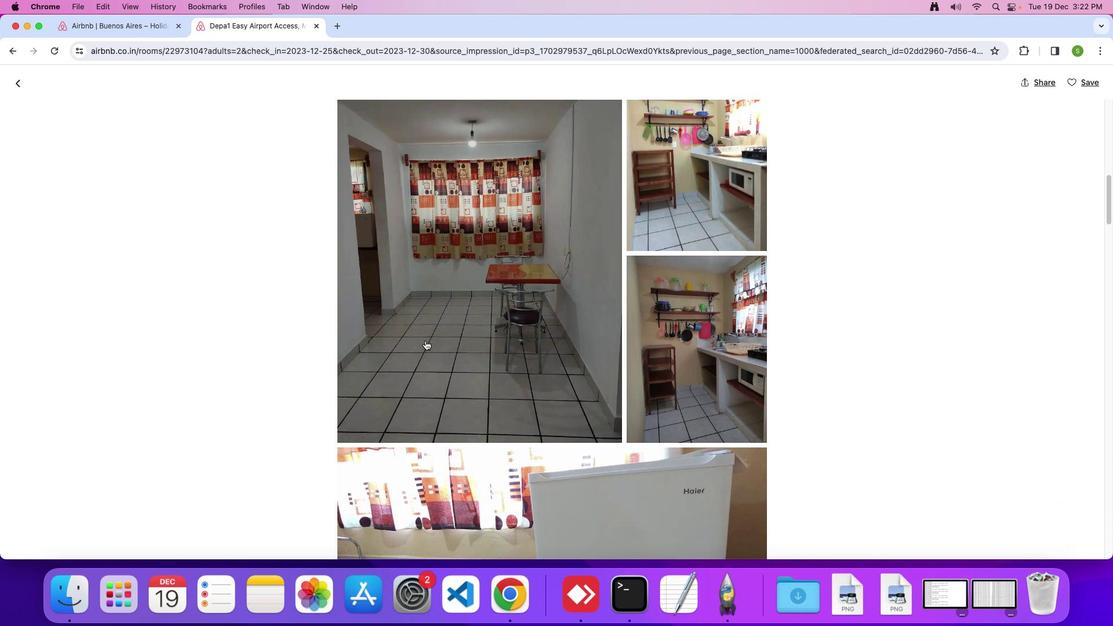 
Action: Mouse moved to (425, 340)
Screenshot: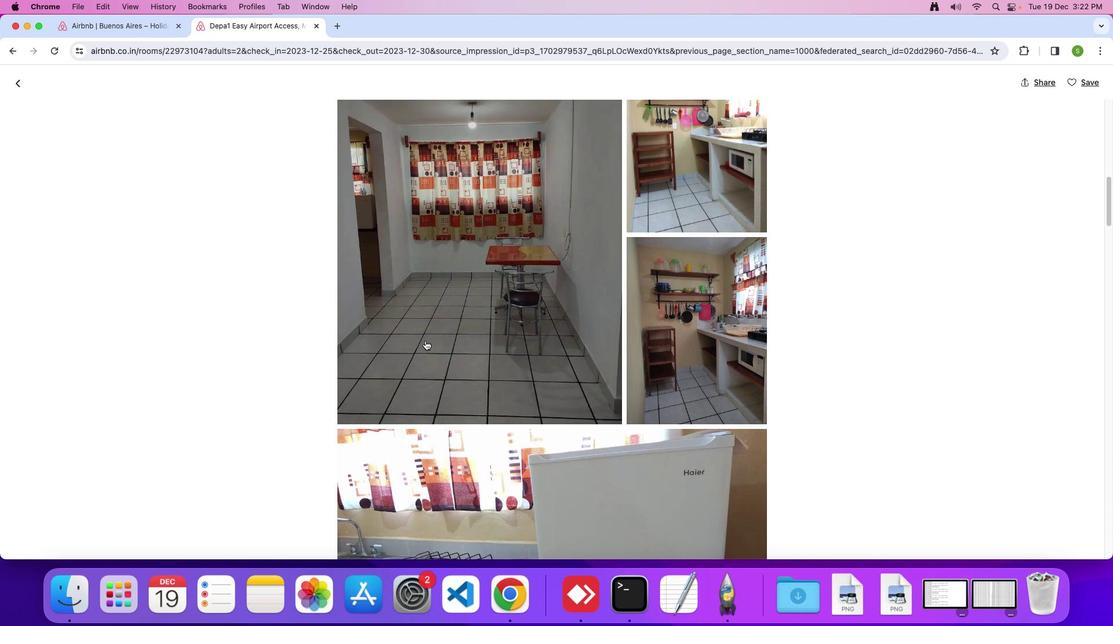 
Action: Mouse scrolled (425, 340) with delta (0, 0)
Screenshot: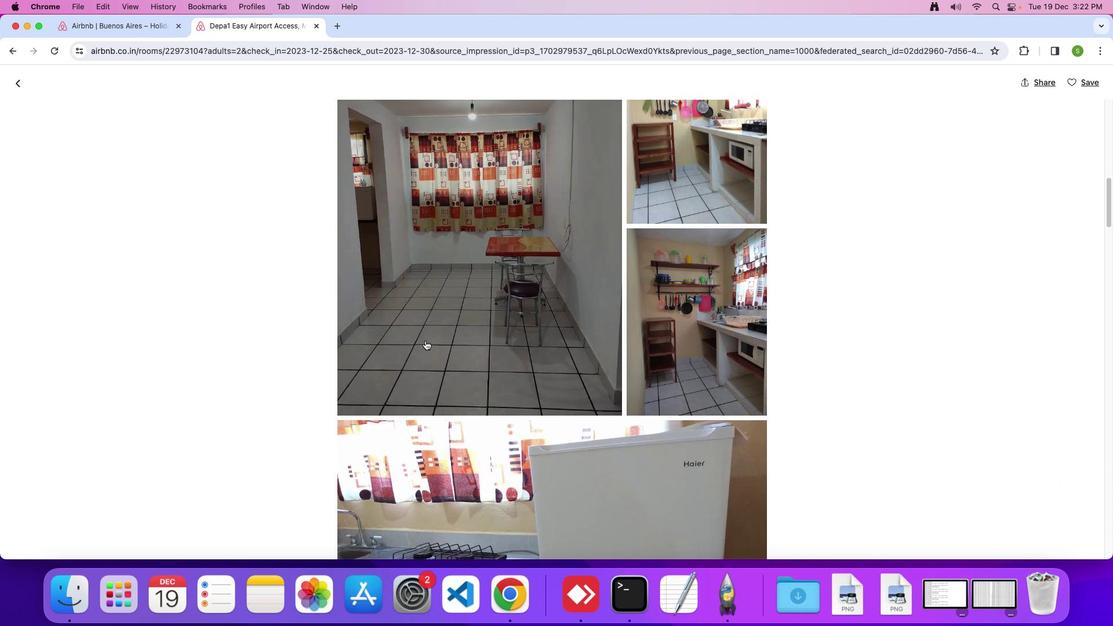 
Action: Mouse scrolled (425, 340) with delta (0, 0)
Screenshot: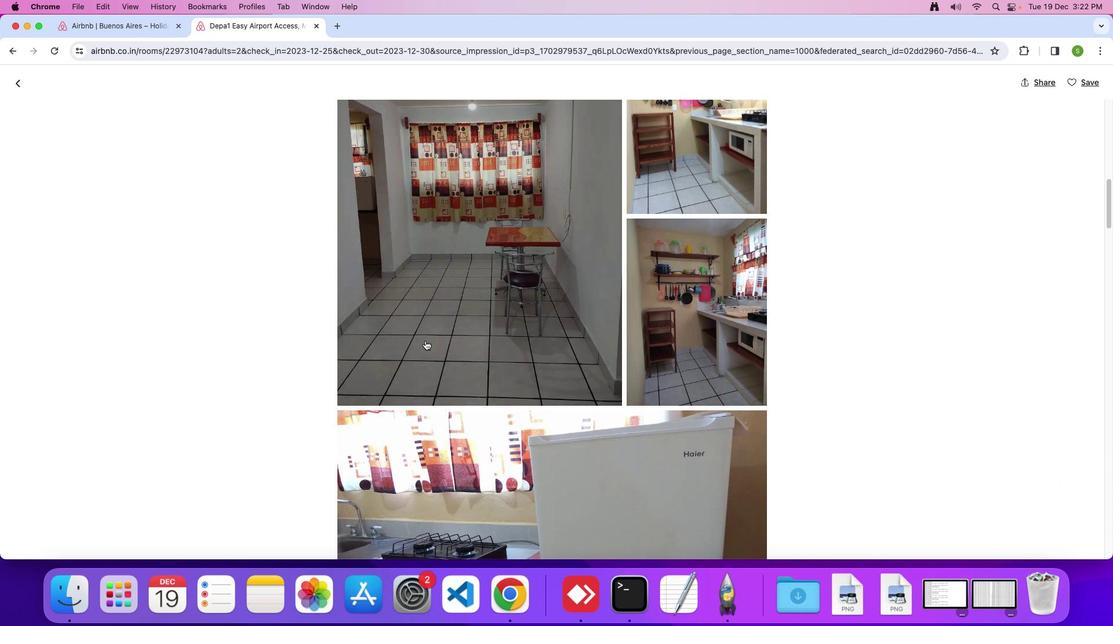 
Action: Mouse scrolled (425, 340) with delta (0, 0)
Screenshot: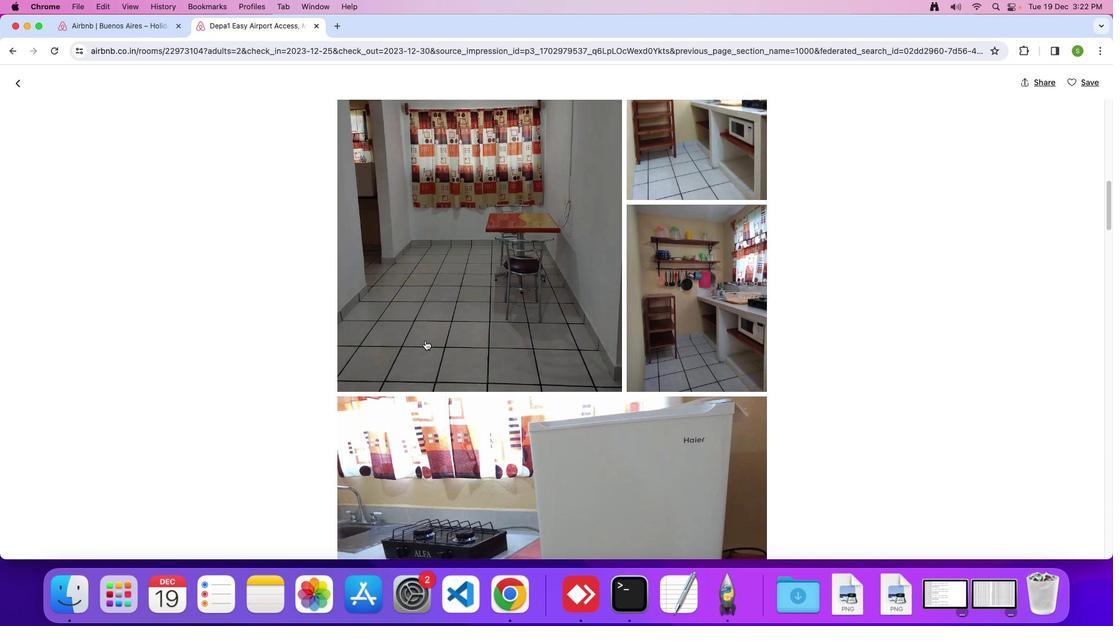 
Action: Mouse scrolled (425, 340) with delta (0, 0)
Screenshot: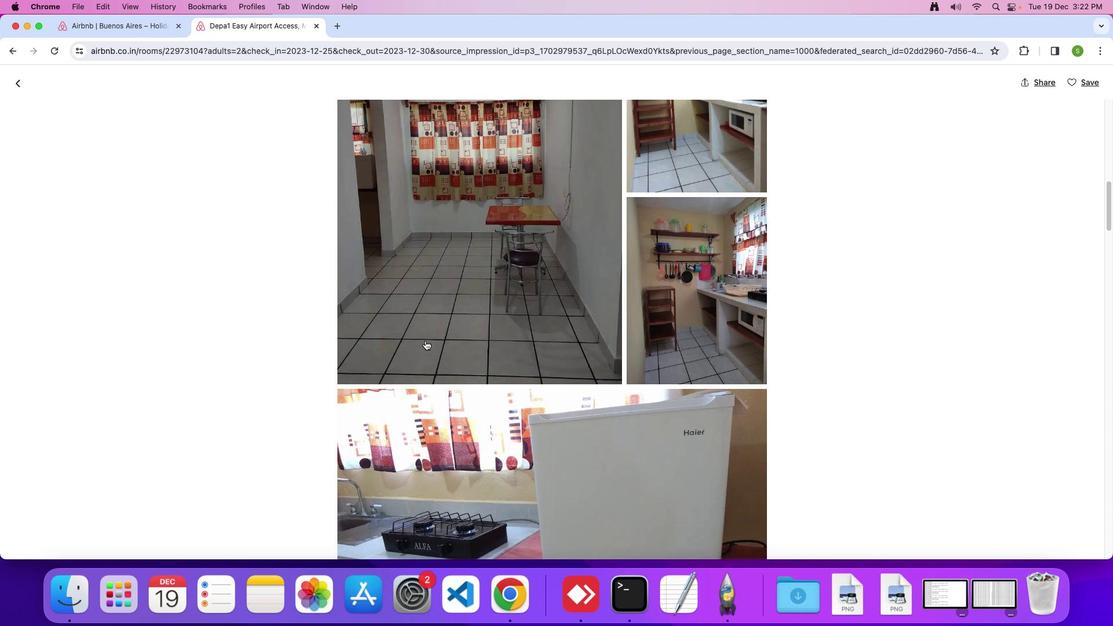 
Action: Mouse scrolled (425, 340) with delta (0, 0)
Screenshot: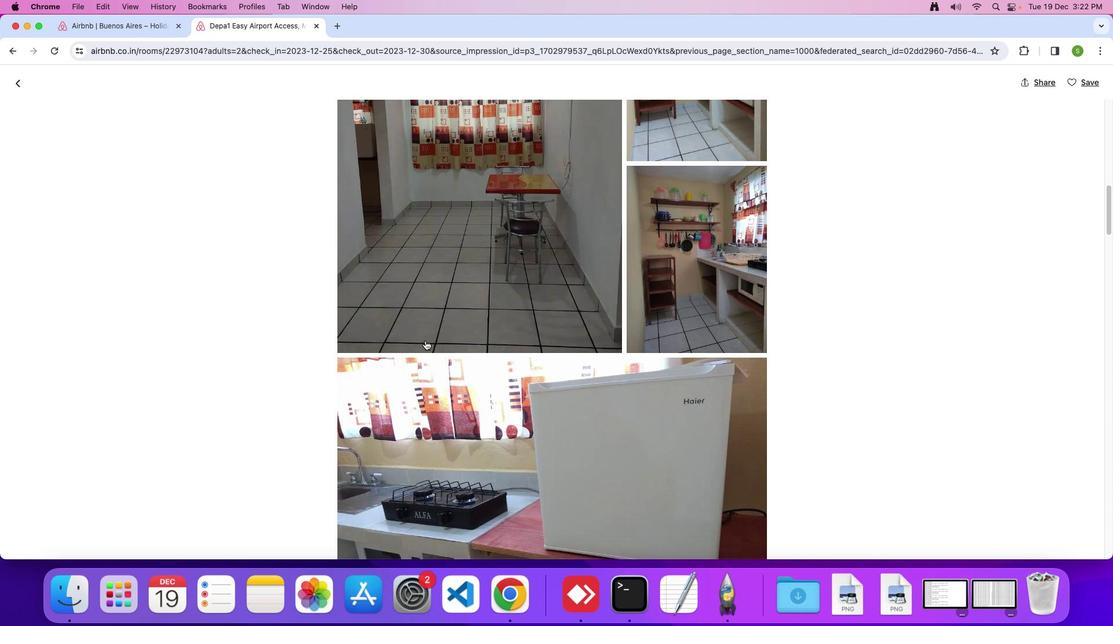 
Action: Mouse scrolled (425, 340) with delta (0, 0)
Screenshot: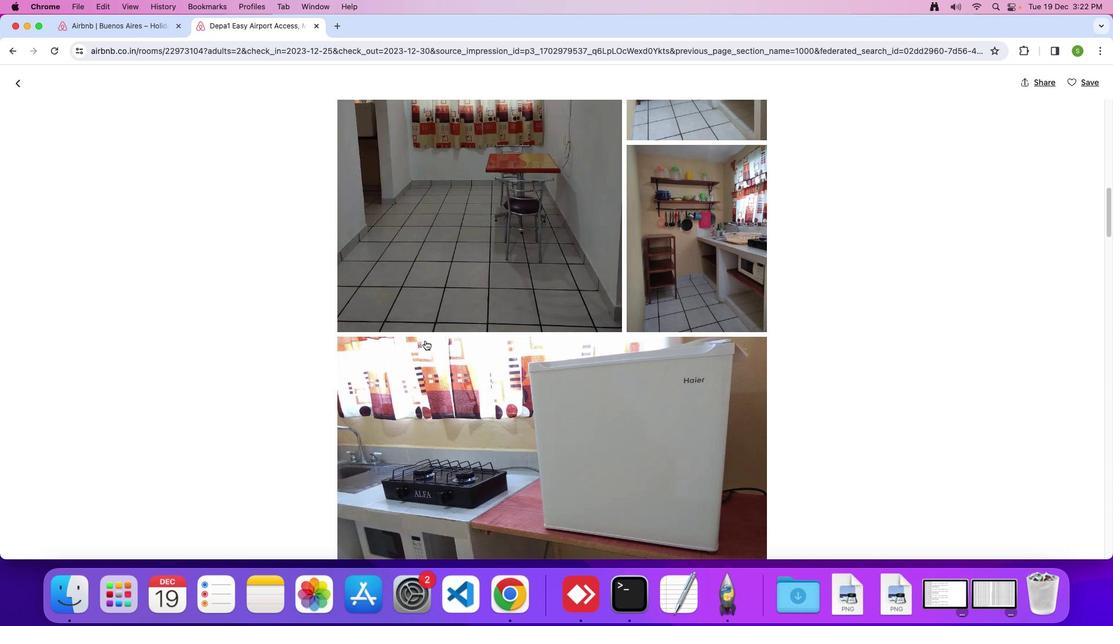 
Action: Mouse scrolled (425, 340) with delta (0, 0)
Screenshot: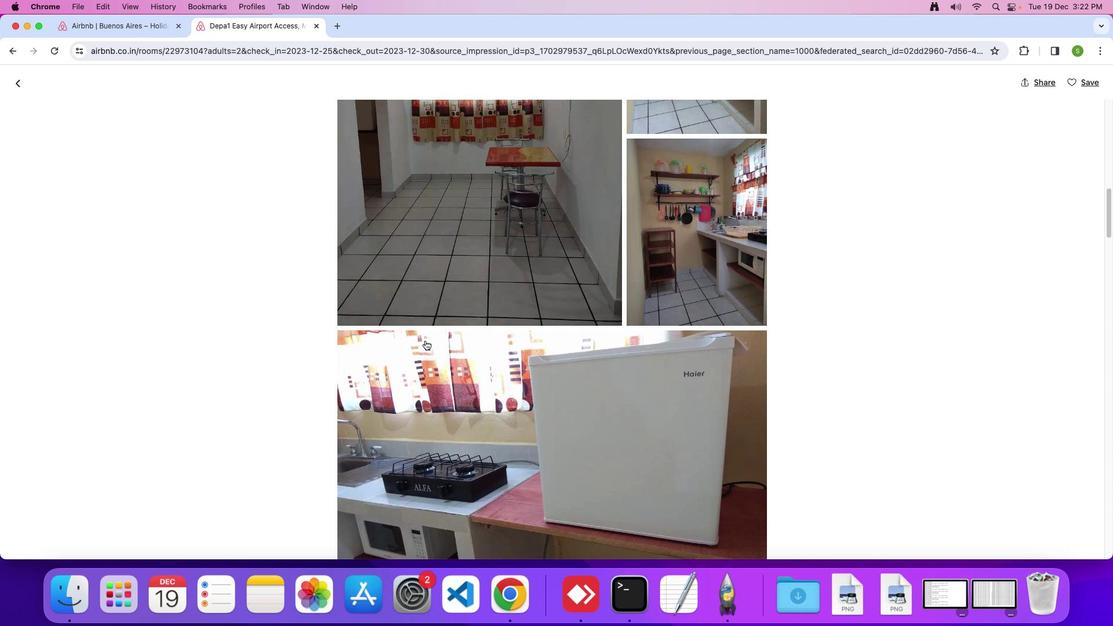 
Action: Mouse moved to (425, 339)
Screenshot: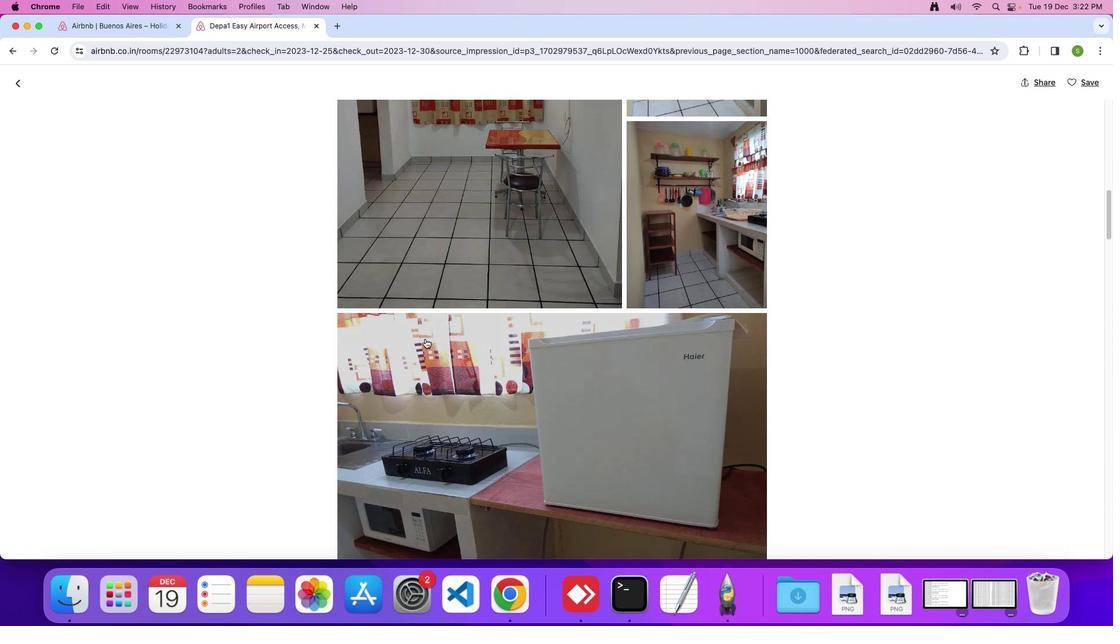 
Action: Mouse scrolled (425, 339) with delta (0, 0)
Screenshot: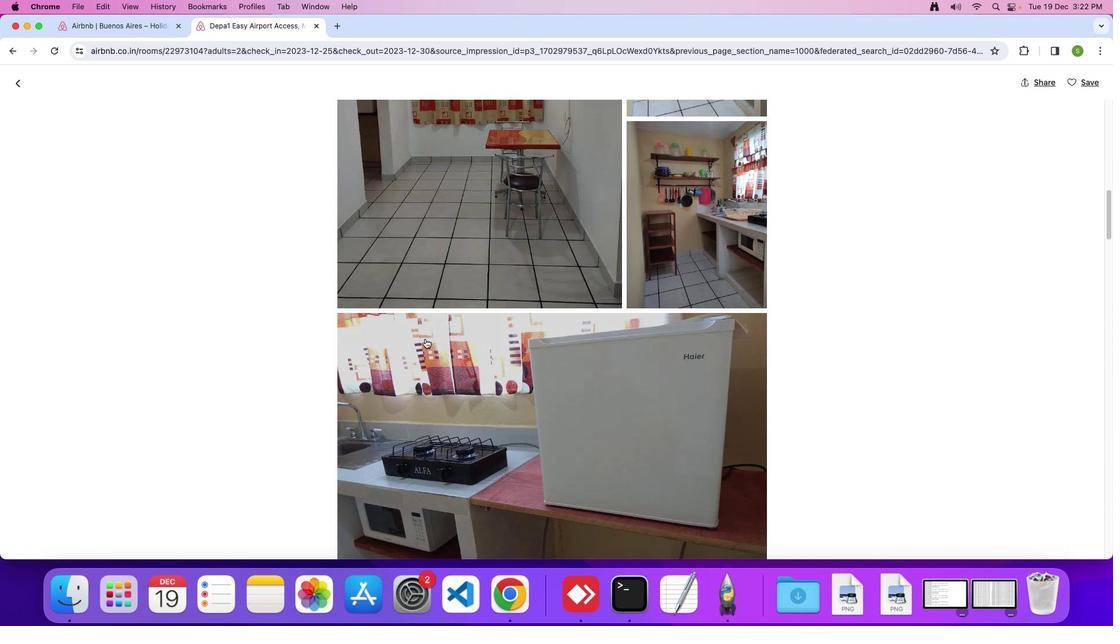 
Action: Mouse moved to (425, 339)
Screenshot: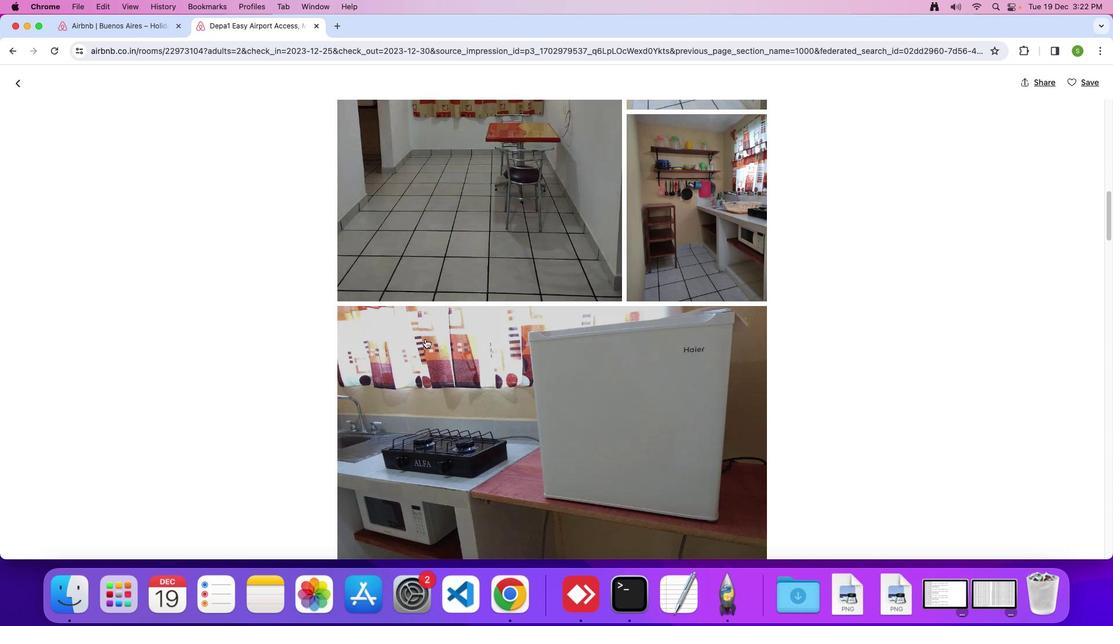 
Action: Mouse scrolled (425, 339) with delta (0, 0)
Screenshot: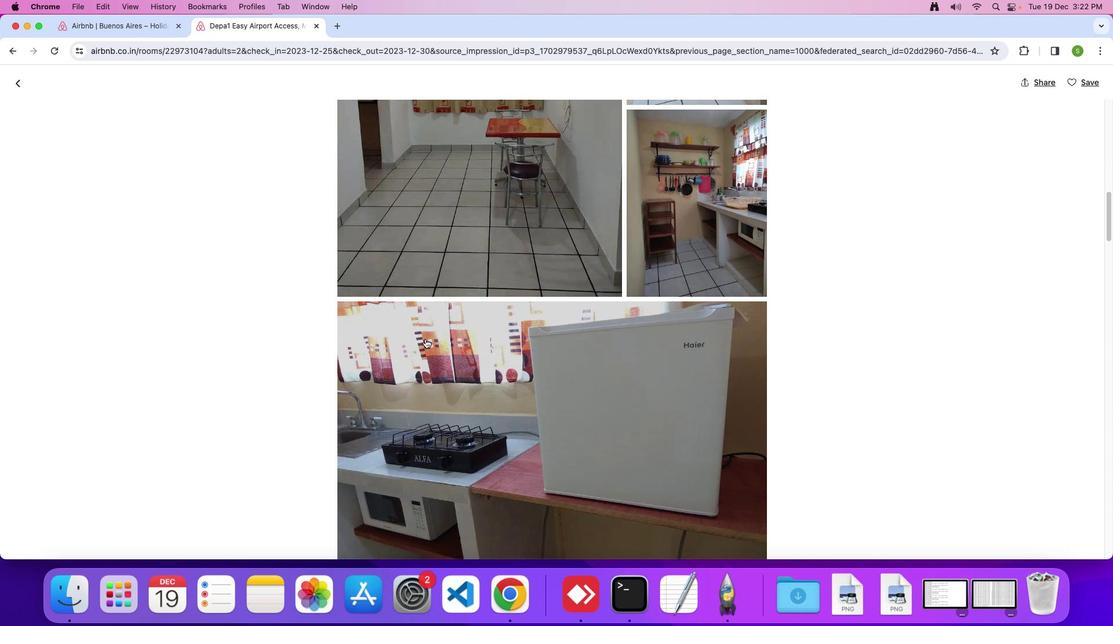 
Action: Mouse moved to (425, 339)
Screenshot: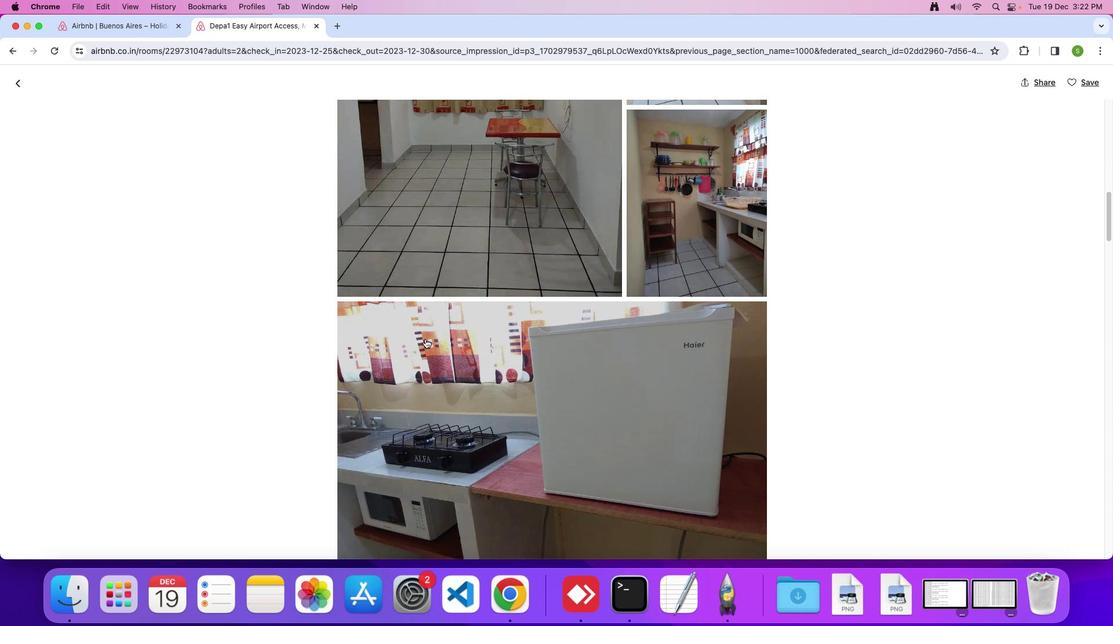 
Action: Mouse scrolled (425, 339) with delta (0, 0)
Screenshot: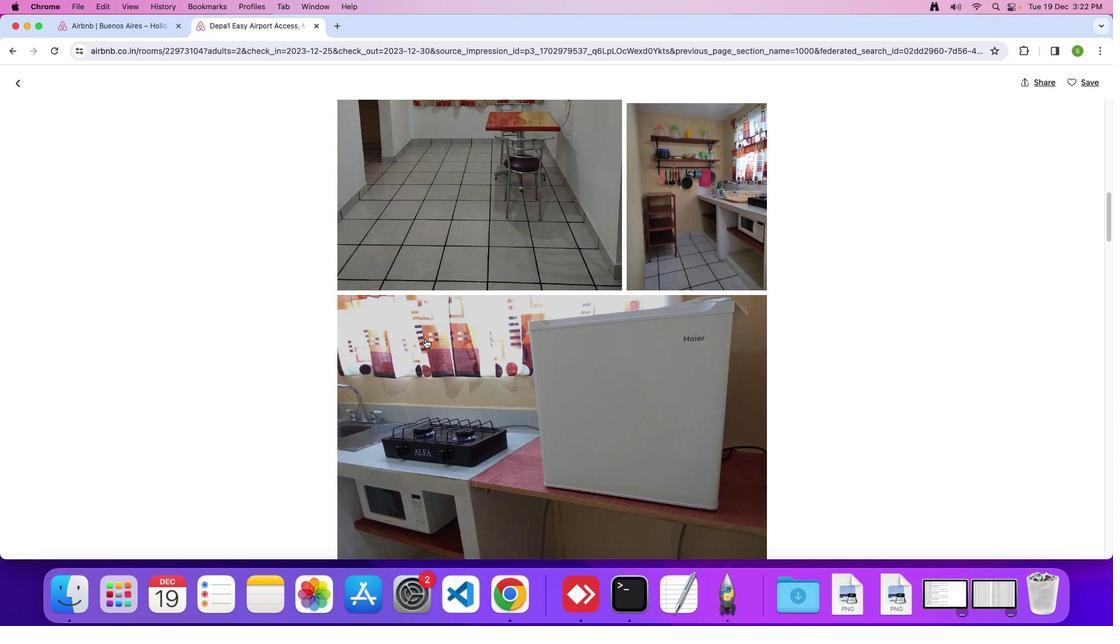 
Action: Mouse scrolled (425, 339) with delta (0, 0)
Screenshot: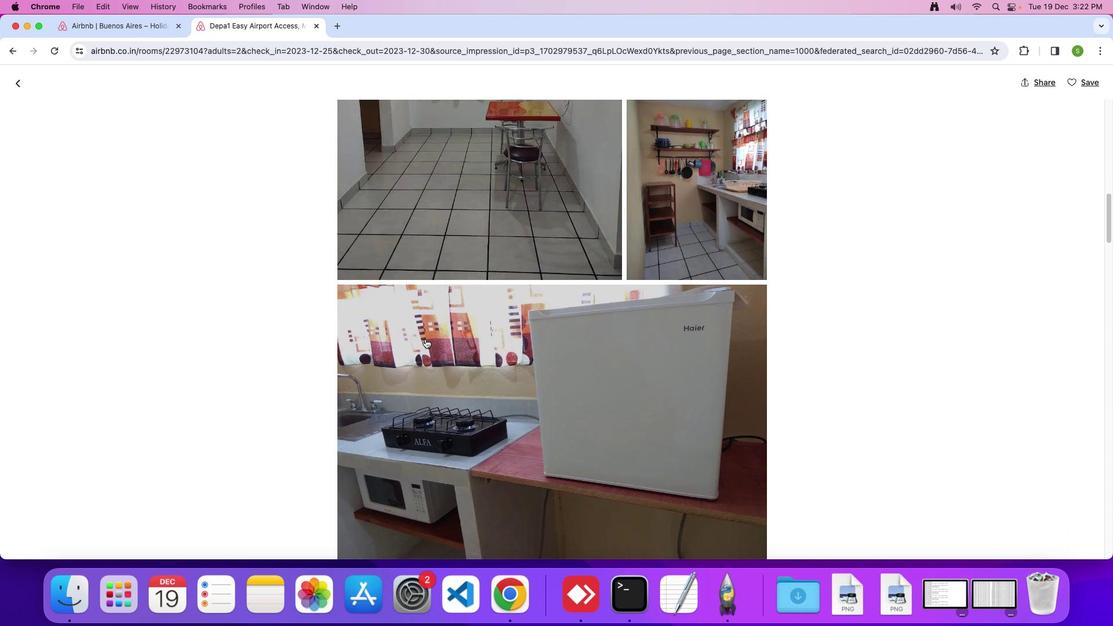 
Action: Mouse scrolled (425, 339) with delta (0, 0)
Screenshot: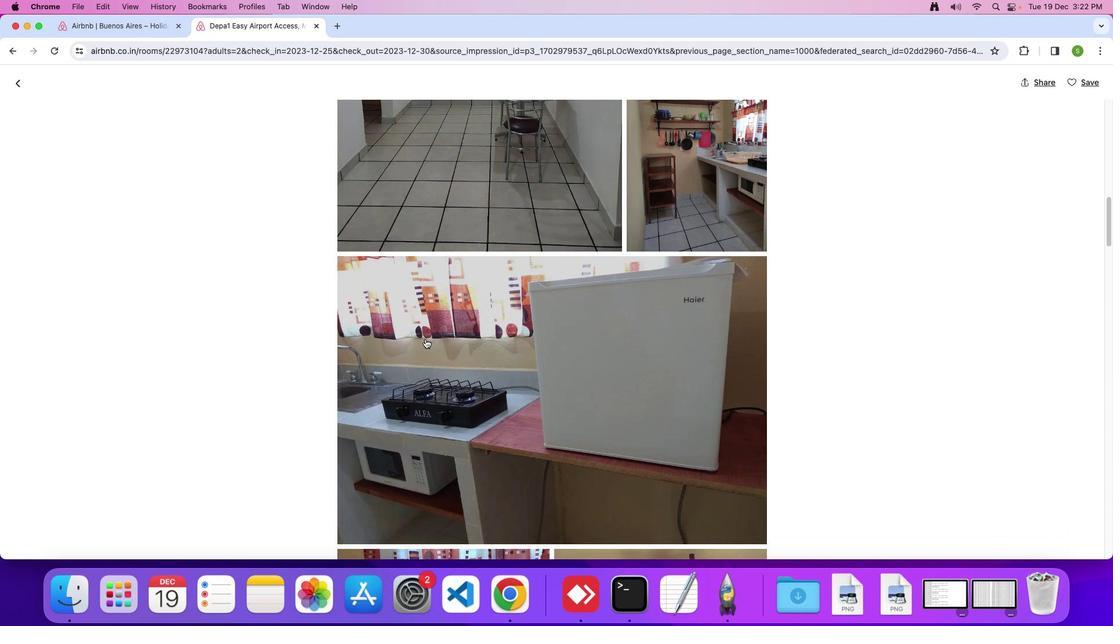 
Action: Mouse scrolled (425, 339) with delta (0, 0)
Screenshot: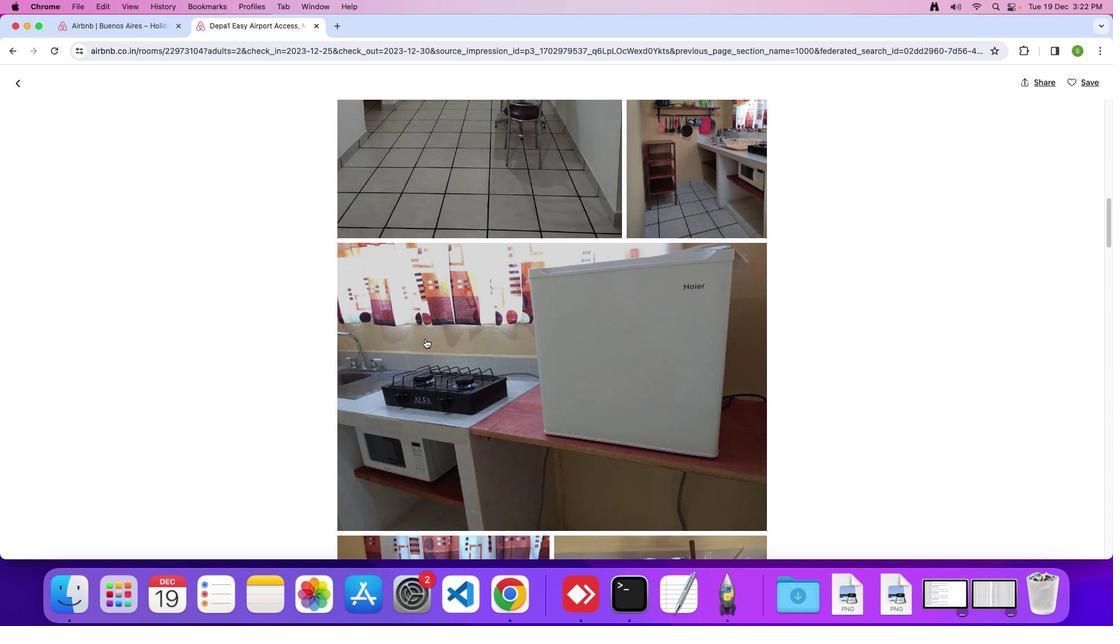
Action: Mouse scrolled (425, 339) with delta (0, 0)
Screenshot: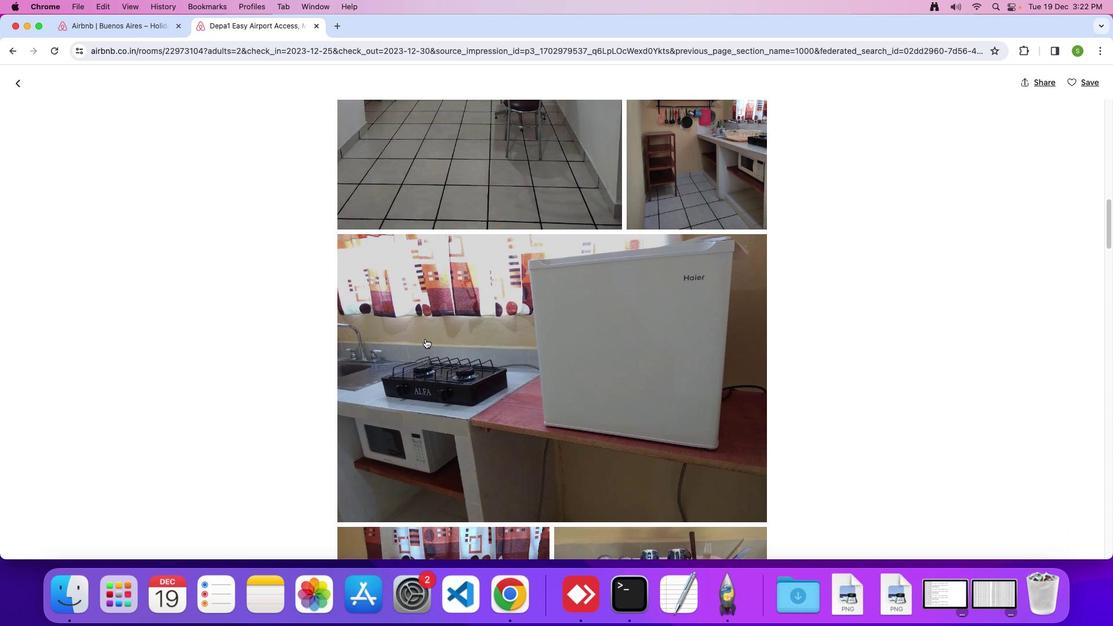 
Action: Mouse scrolled (425, 339) with delta (0, 0)
Screenshot: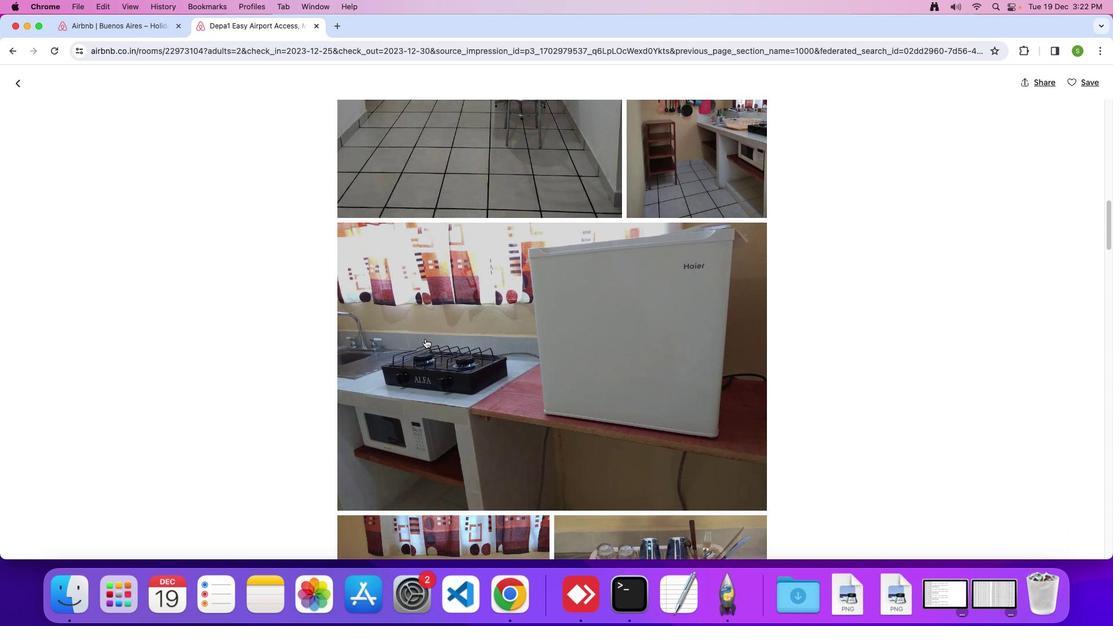 
Action: Mouse scrolled (425, 339) with delta (0, 0)
Screenshot: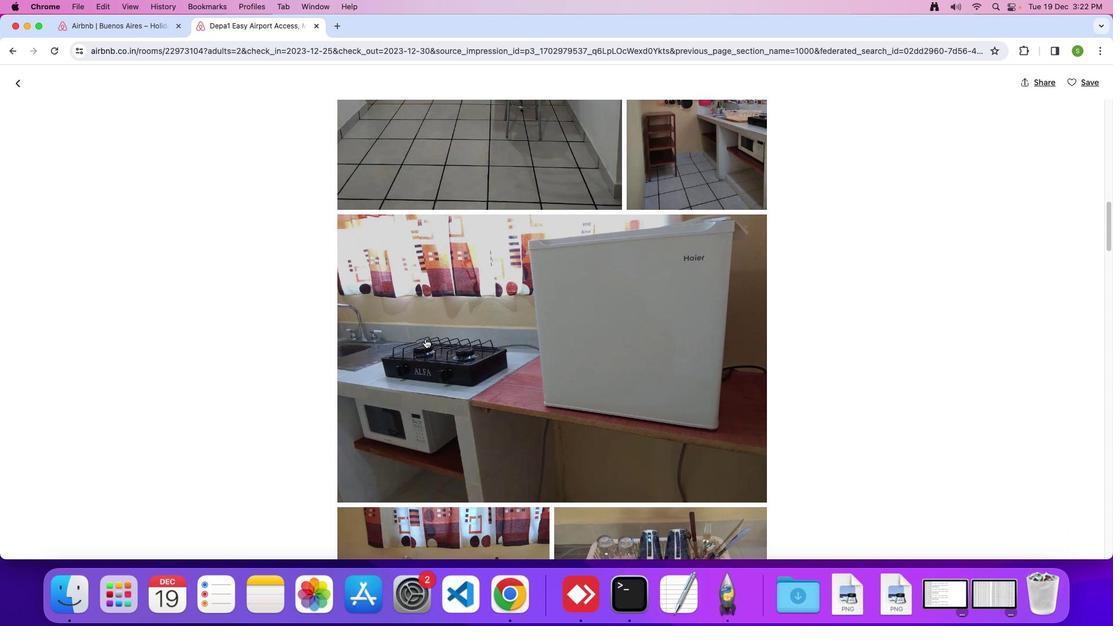 
Action: Mouse scrolled (425, 339) with delta (0, 0)
Screenshot: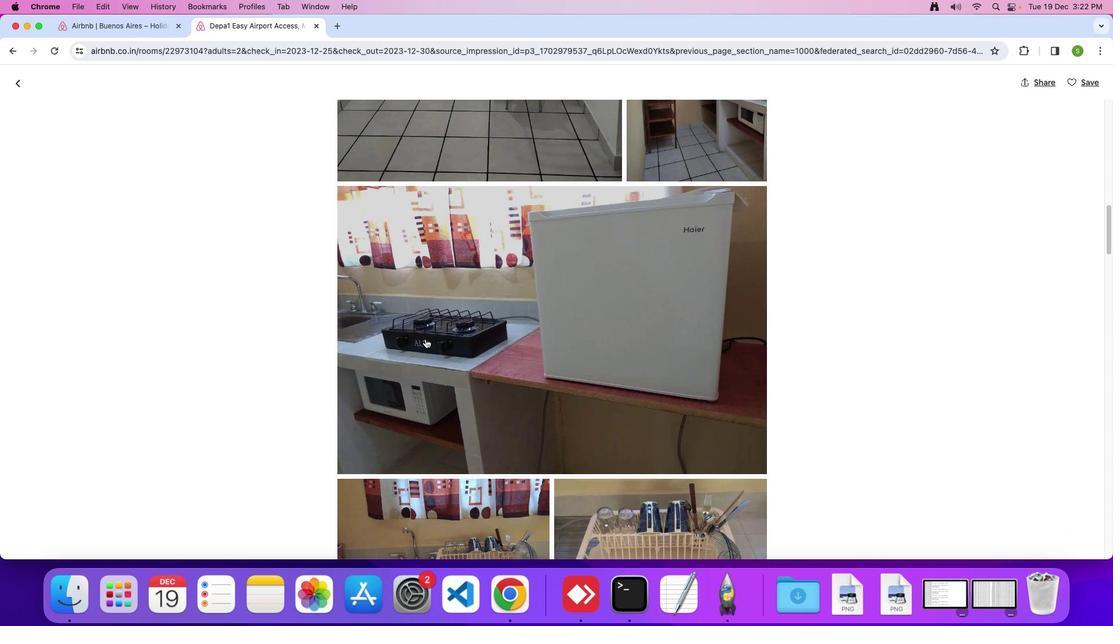 
Action: Mouse scrolled (425, 339) with delta (0, 0)
Screenshot: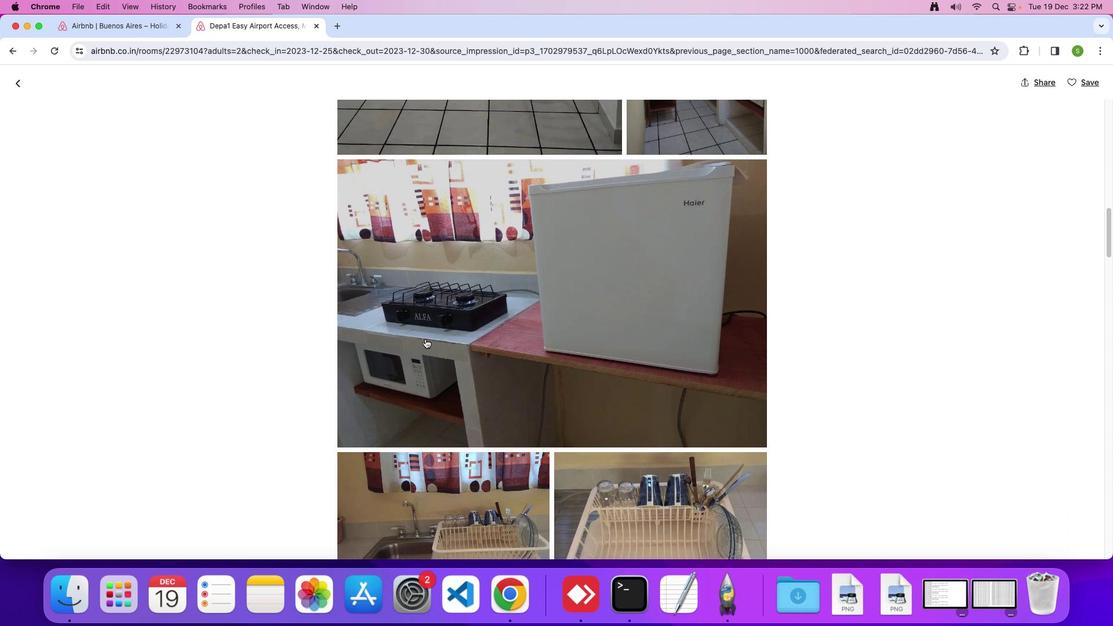 
Action: Mouse scrolled (425, 339) with delta (0, -1)
Screenshot: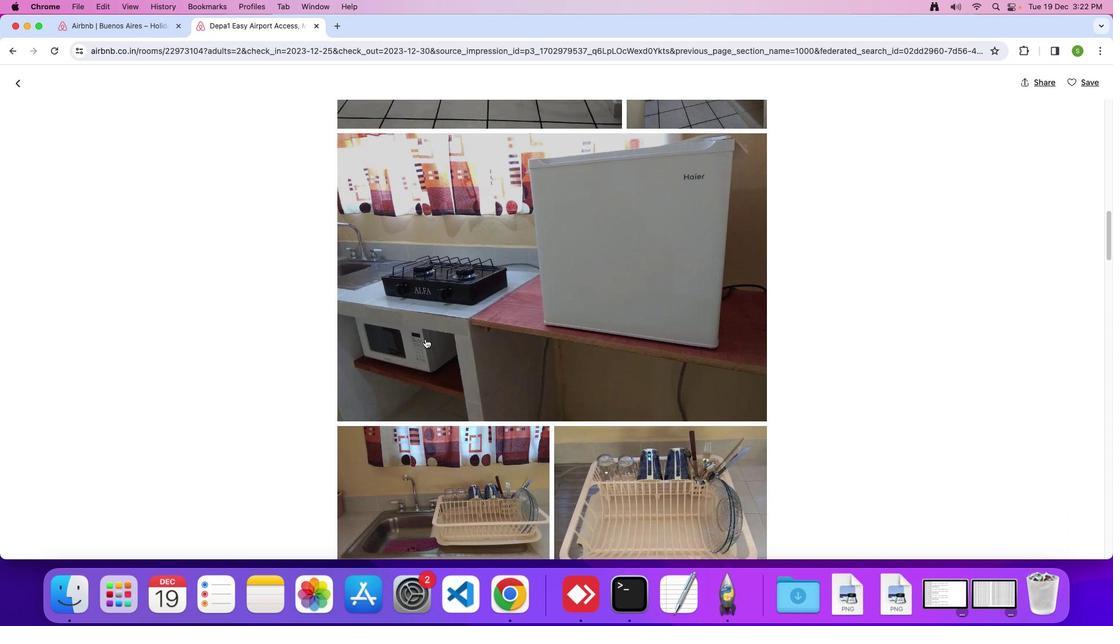 
Action: Mouse moved to (463, 401)
Screenshot: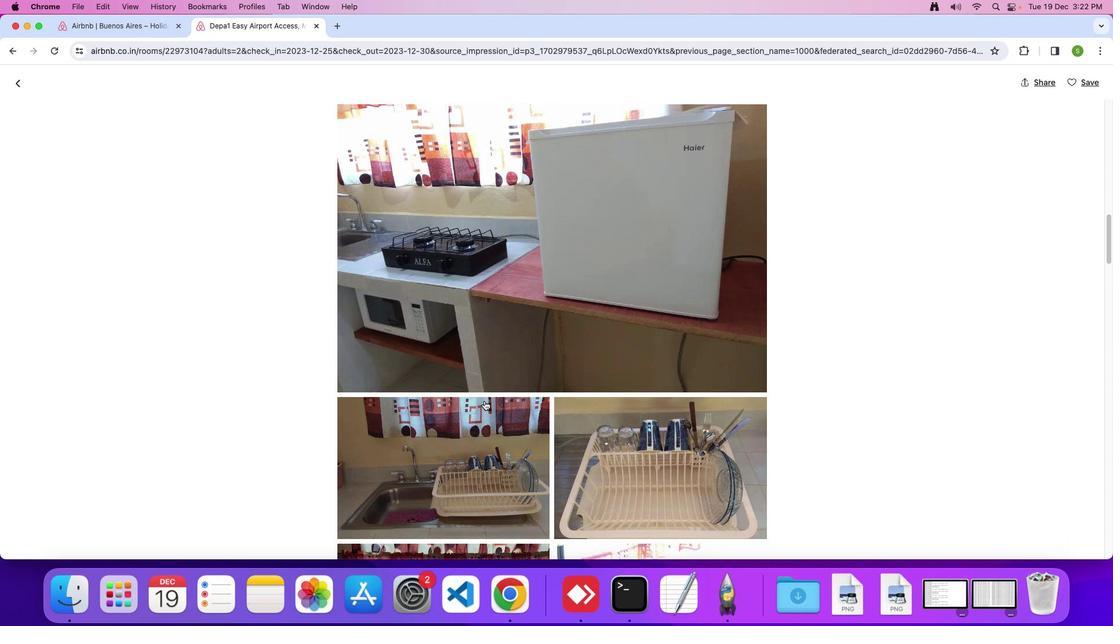 
Action: Mouse scrolled (463, 401) with delta (0, 0)
Screenshot: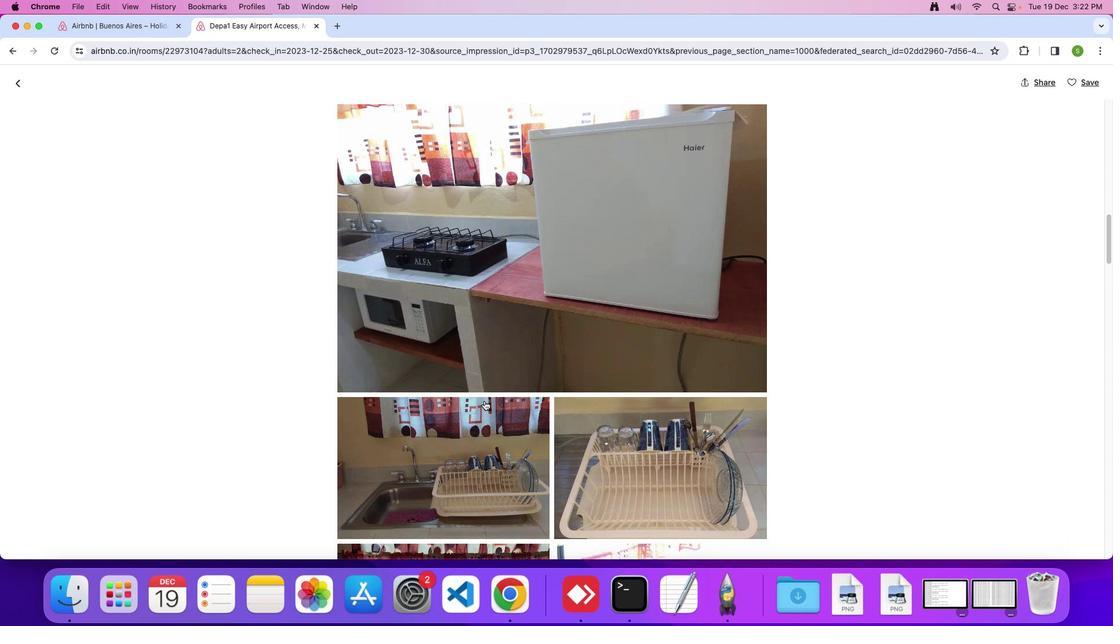 
Action: Mouse moved to (476, 402)
Screenshot: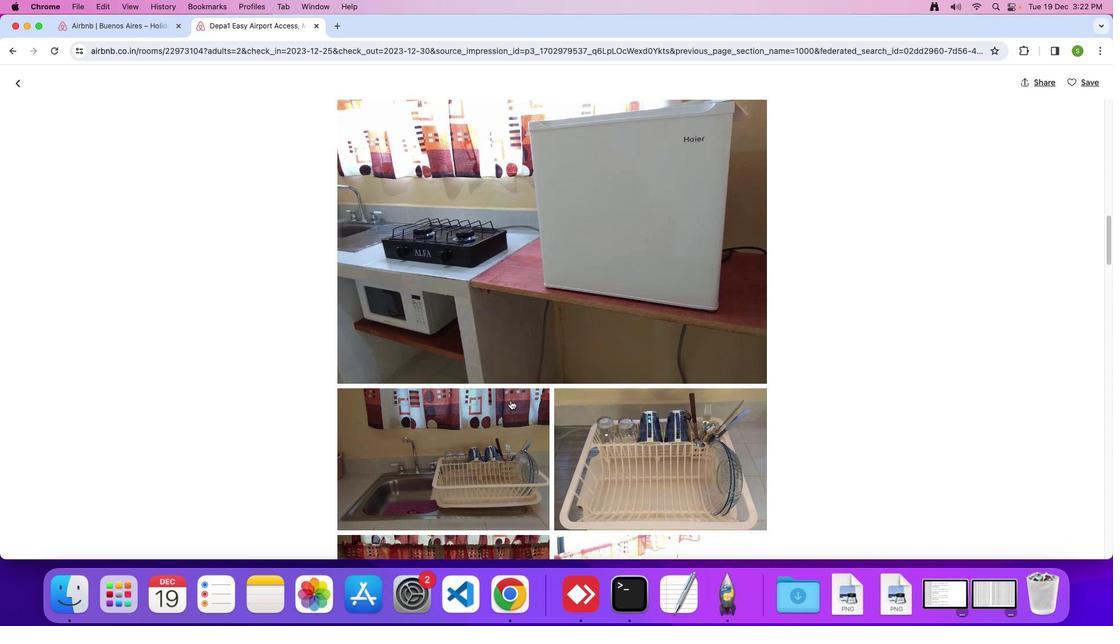 
Action: Mouse scrolled (476, 402) with delta (0, 0)
Screenshot: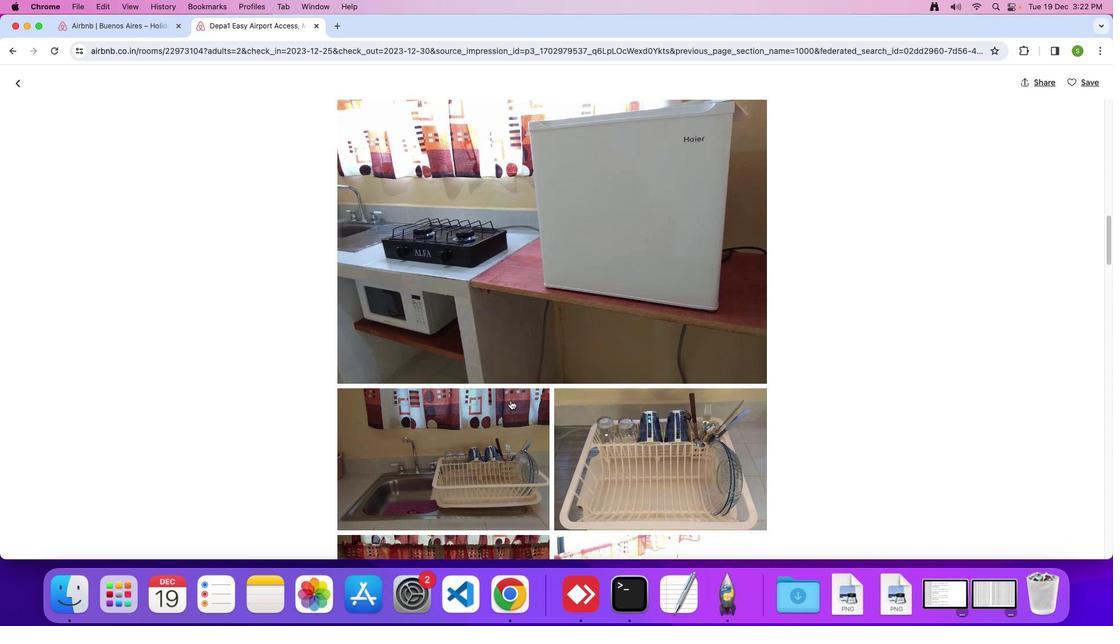 
Action: Mouse moved to (520, 402)
Screenshot: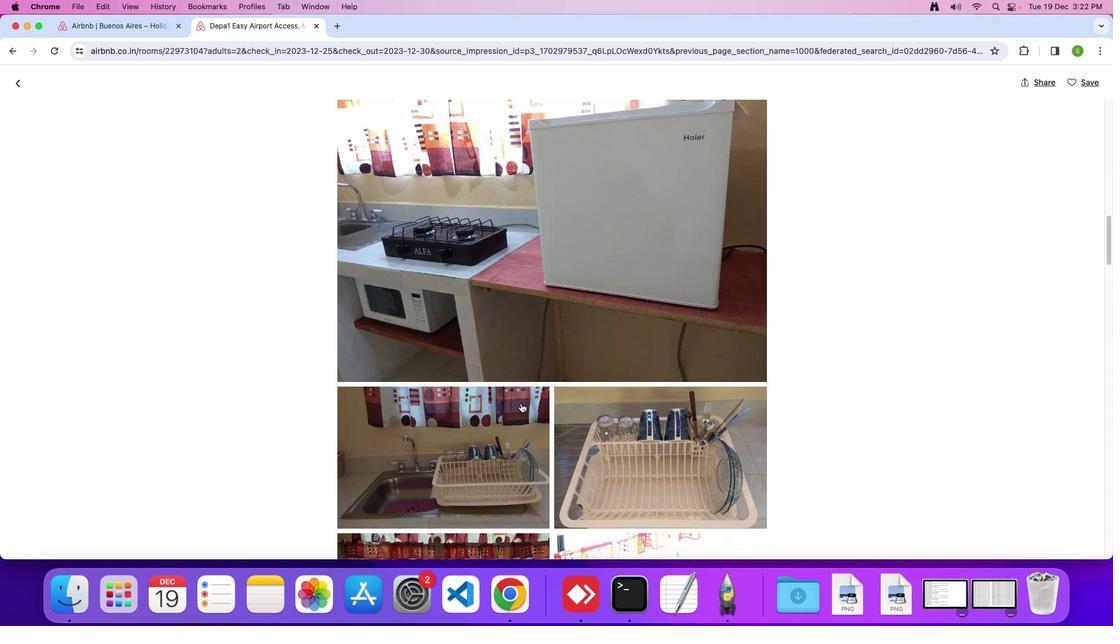 
Action: Mouse scrolled (520, 402) with delta (0, 0)
Screenshot: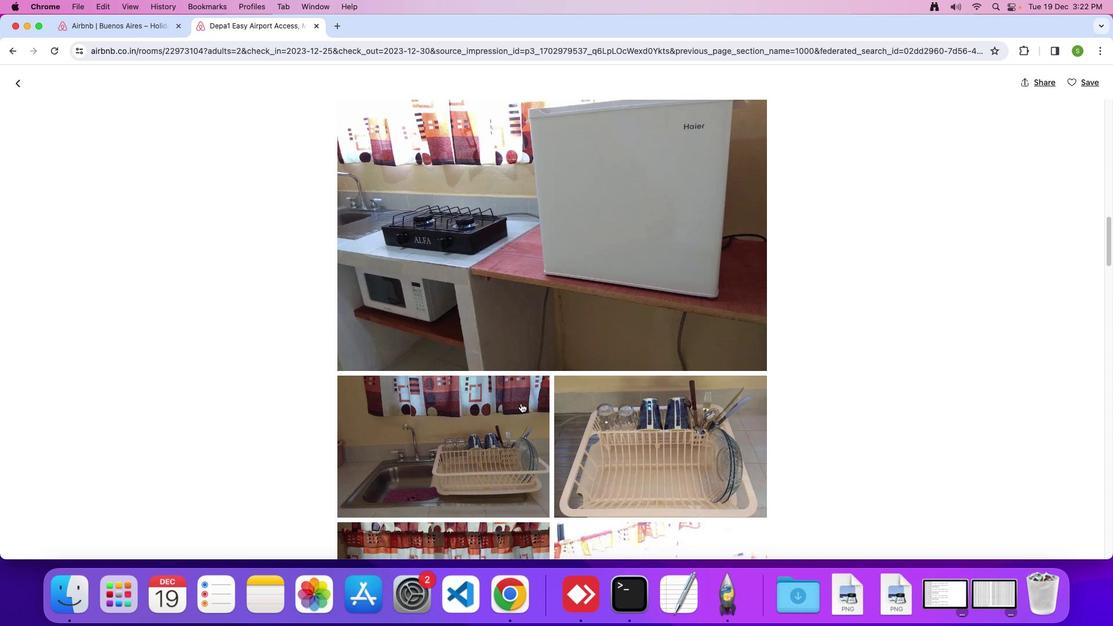 
Action: Mouse scrolled (520, 402) with delta (0, 0)
Screenshot: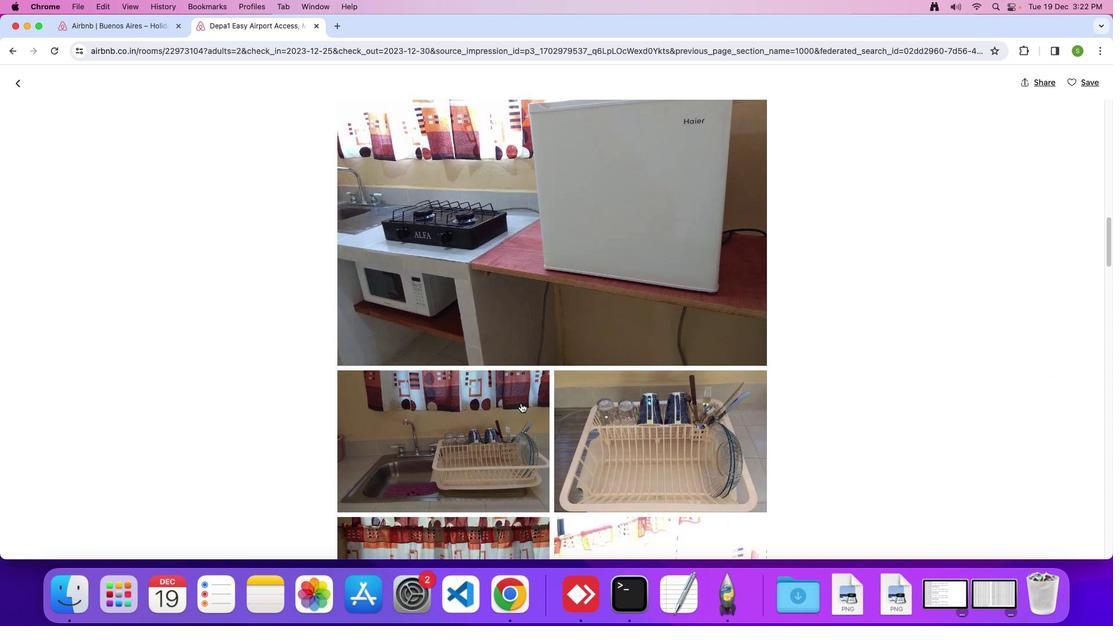 
Action: Mouse scrolled (520, 402) with delta (0, 0)
Screenshot: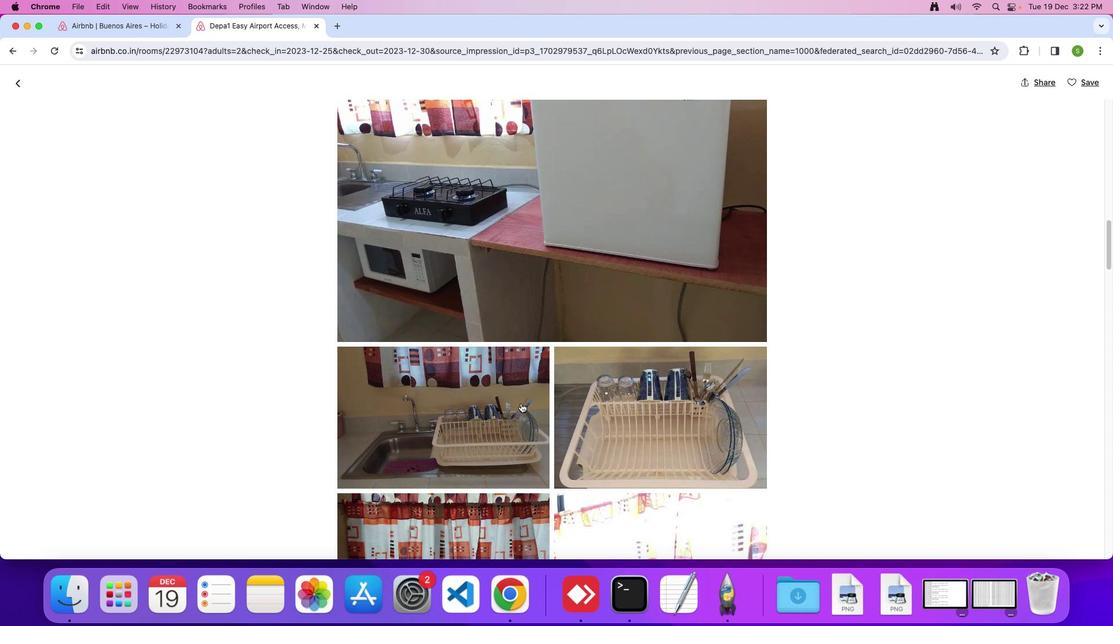 
Action: Mouse scrolled (520, 402) with delta (0, 0)
Screenshot: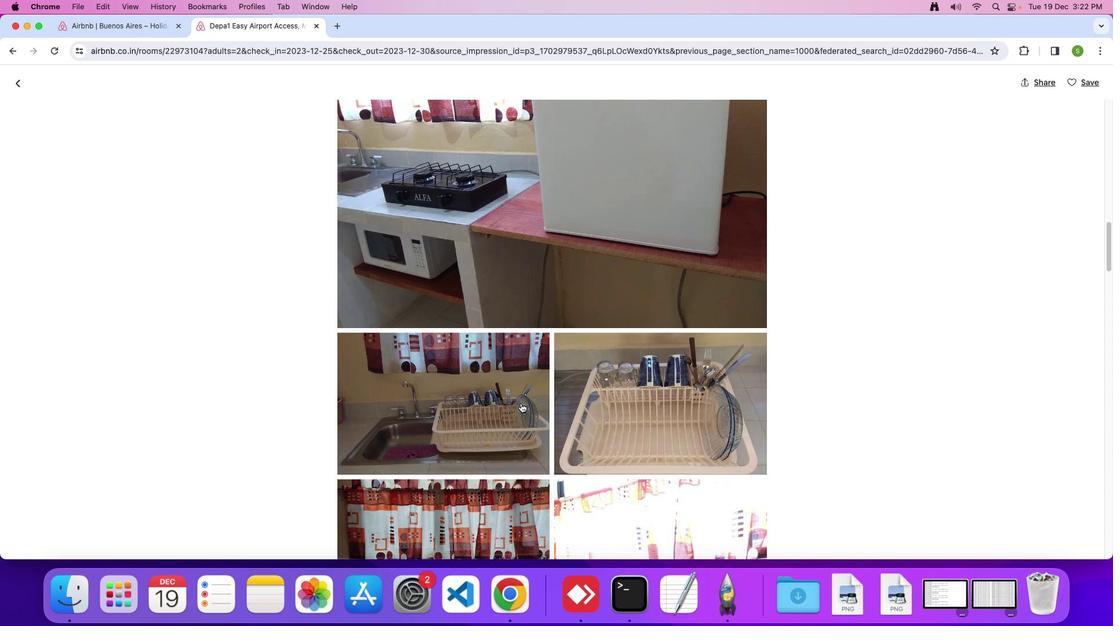 
Action: Mouse scrolled (520, 402) with delta (0, 0)
Screenshot: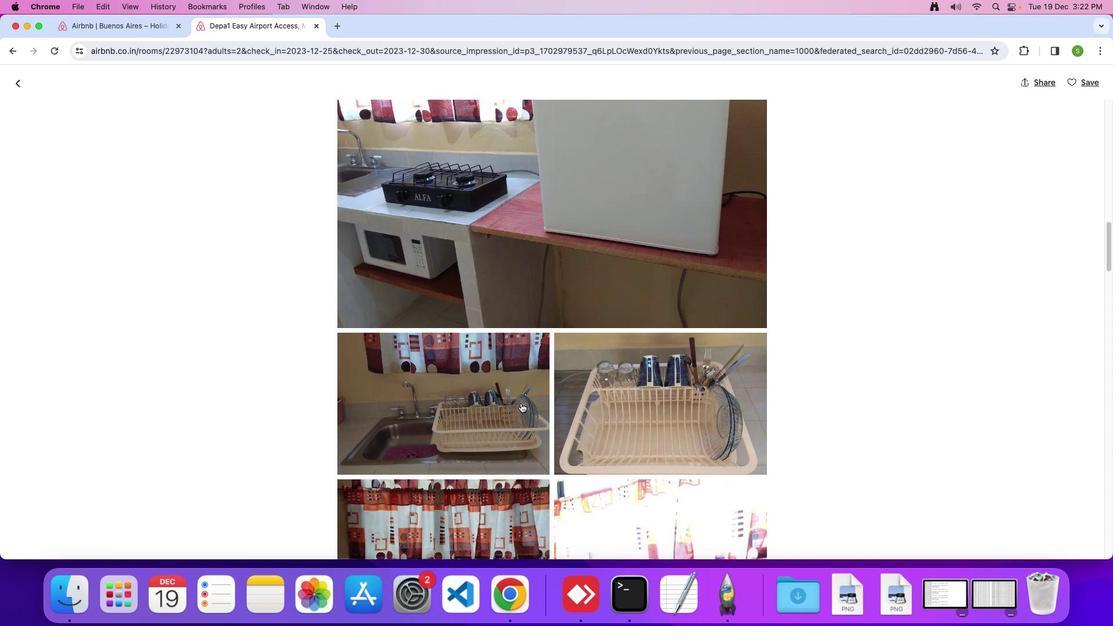 
Action: Mouse scrolled (520, 402) with delta (0, 0)
Screenshot: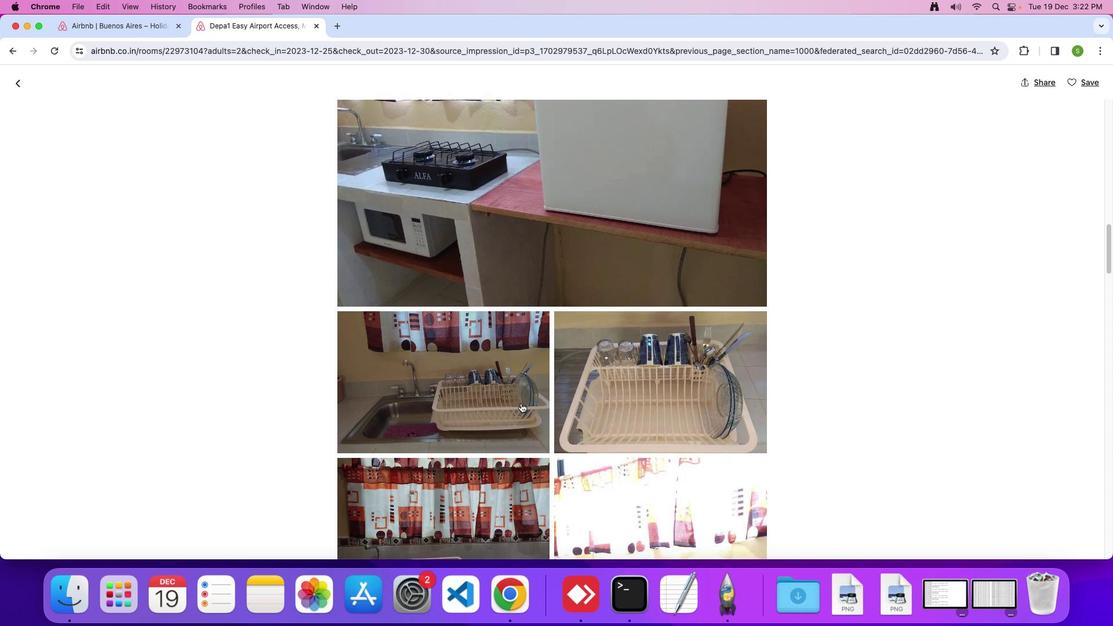 
Action: Mouse scrolled (520, 402) with delta (0, 0)
Screenshot: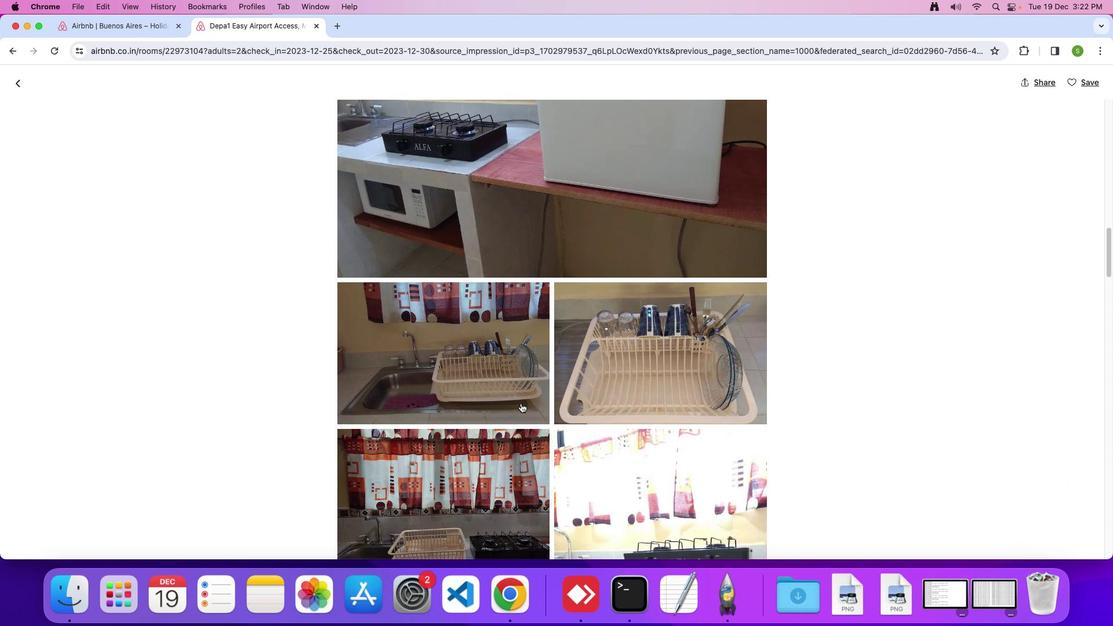 
Action: Mouse scrolled (520, 402) with delta (0, 0)
Screenshot: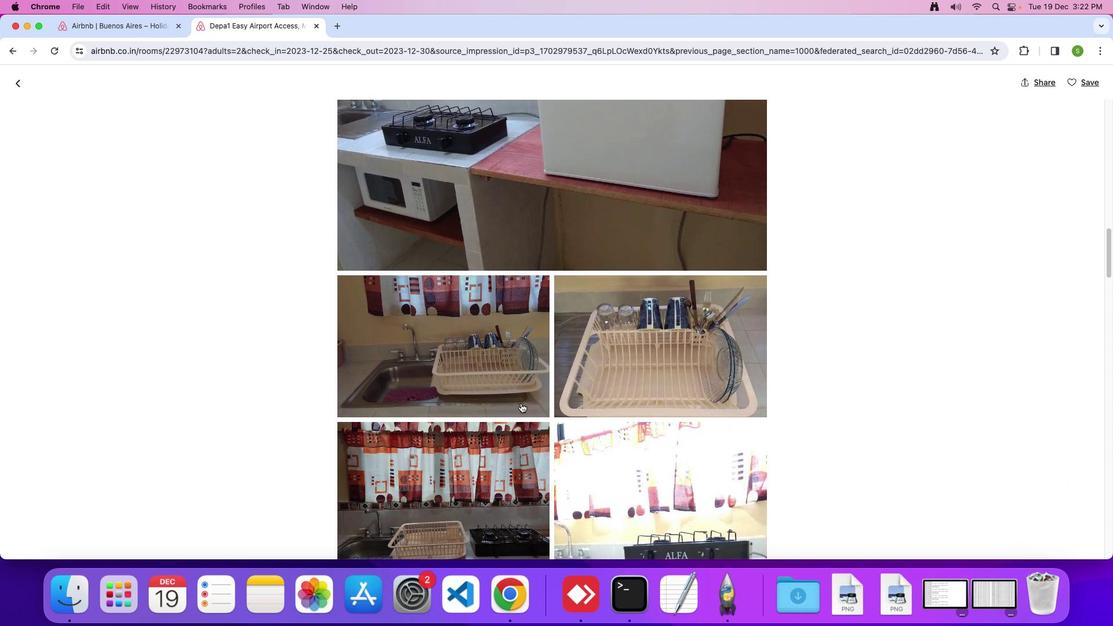 
Action: Mouse scrolled (520, 402) with delta (0, 0)
Screenshot: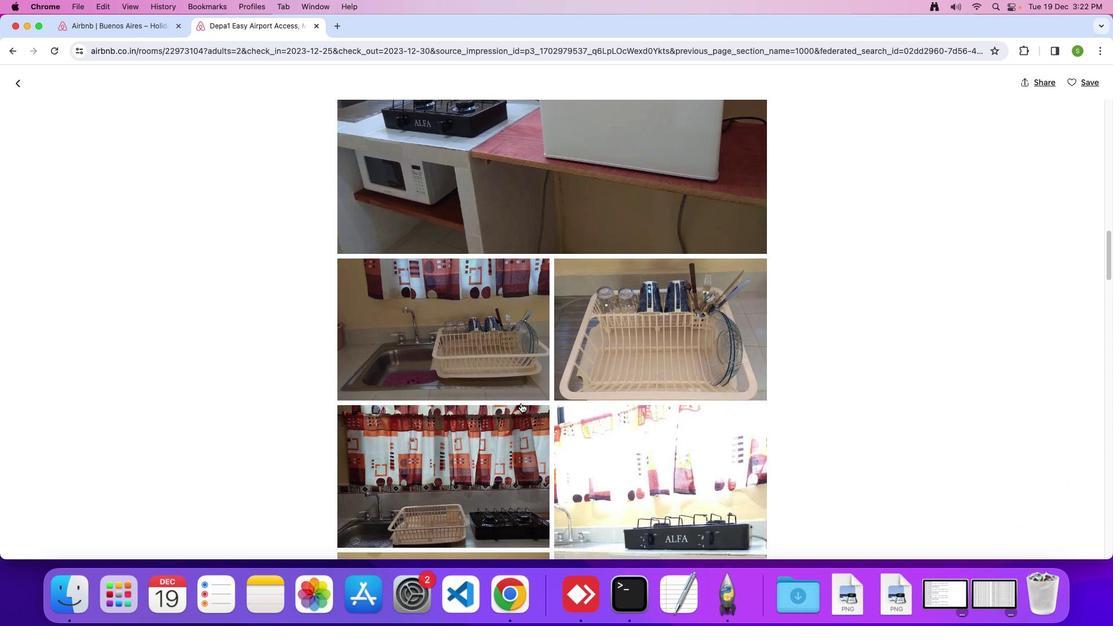 
Action: Mouse scrolled (520, 402) with delta (0, 0)
Screenshot: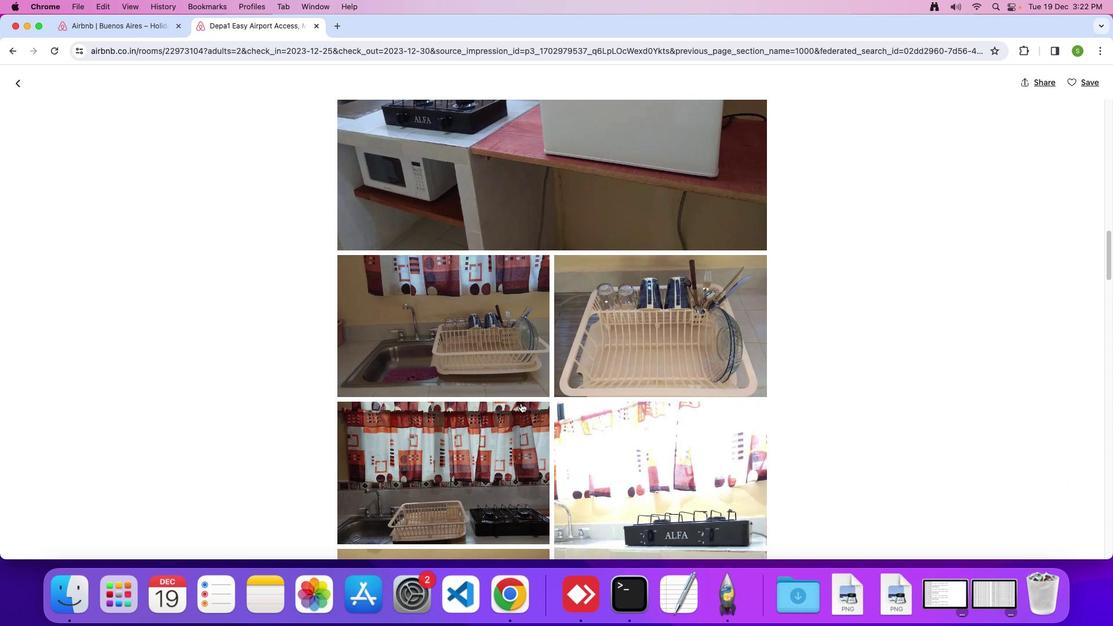 
Action: Mouse scrolled (520, 402) with delta (0, 0)
Screenshot: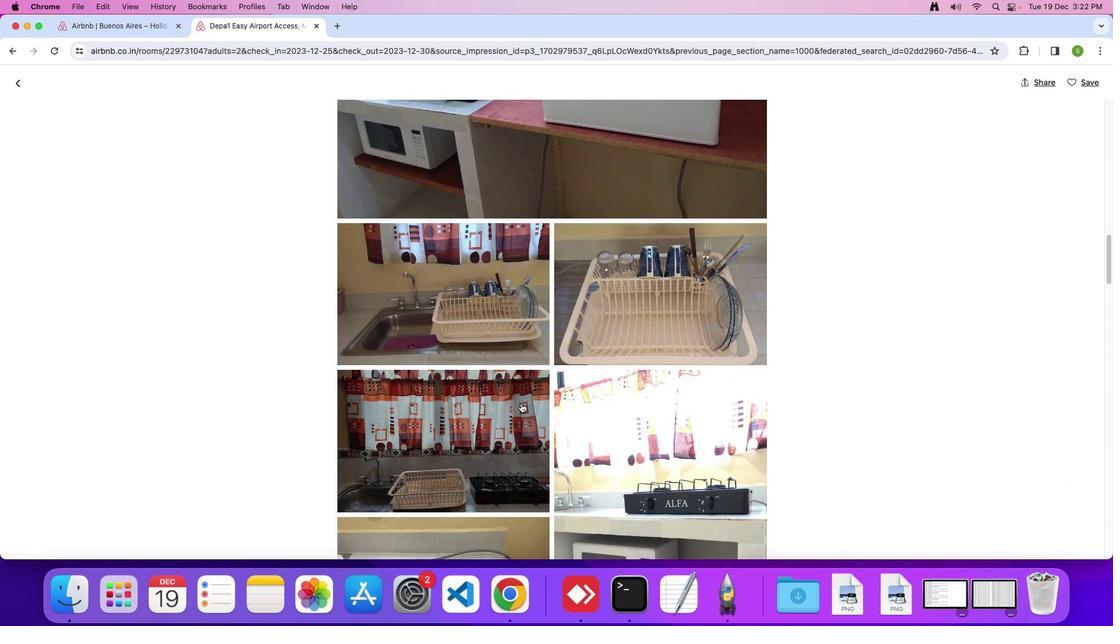 
Action: Mouse scrolled (520, 402) with delta (0, 0)
Screenshot: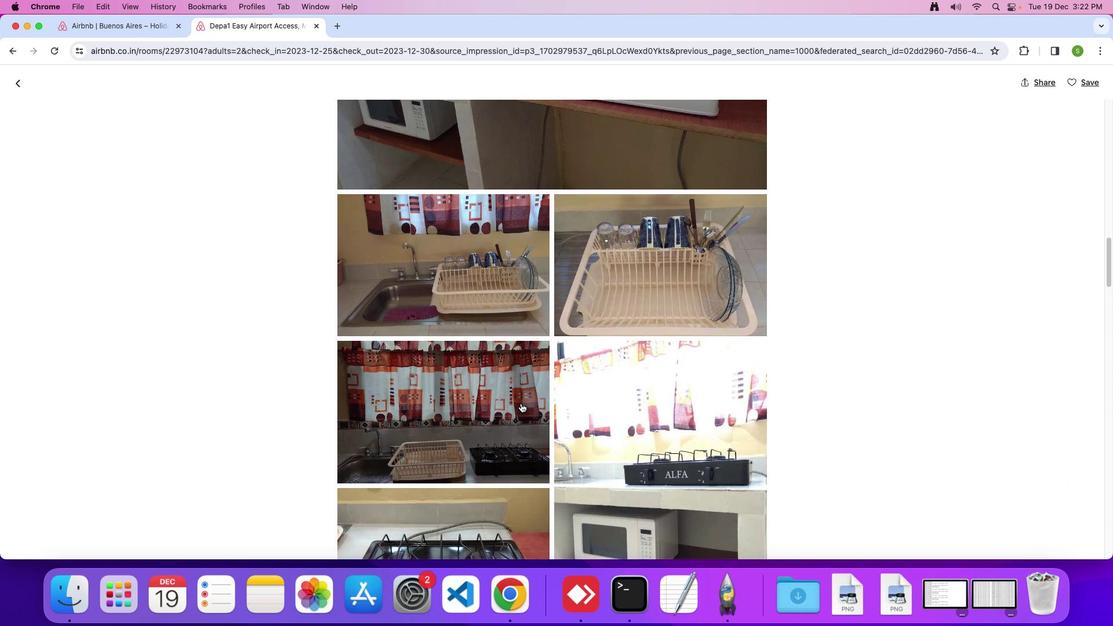 
Action: Mouse scrolled (520, 402) with delta (0, 0)
Screenshot: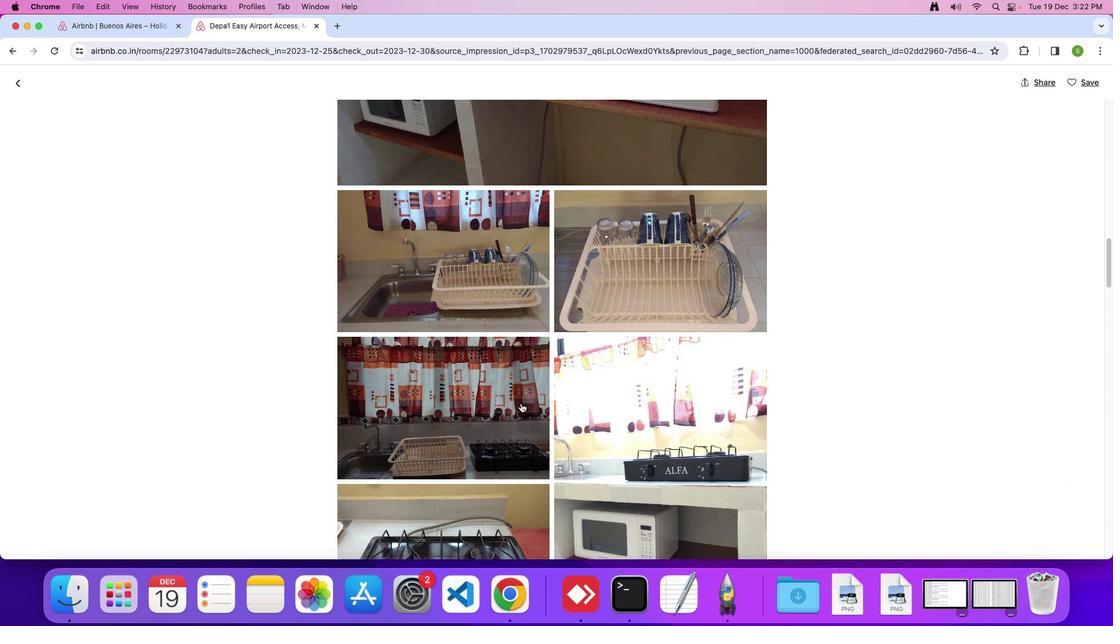 
Action: Mouse scrolled (520, 402) with delta (0, -1)
Screenshot: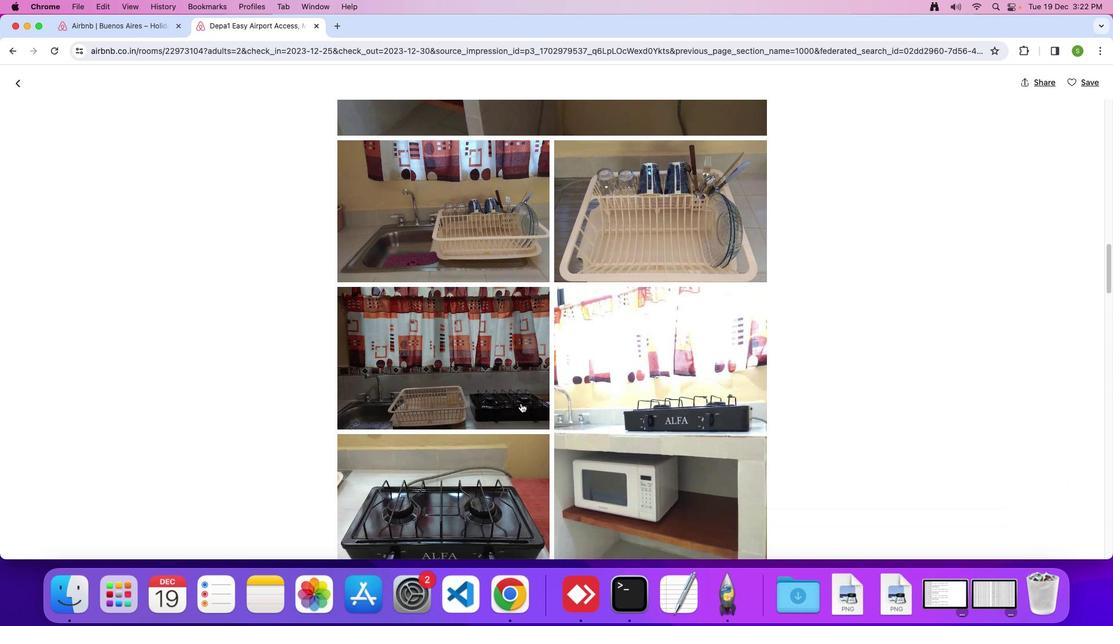 
Action: Mouse scrolled (520, 402) with delta (0, 0)
Screenshot: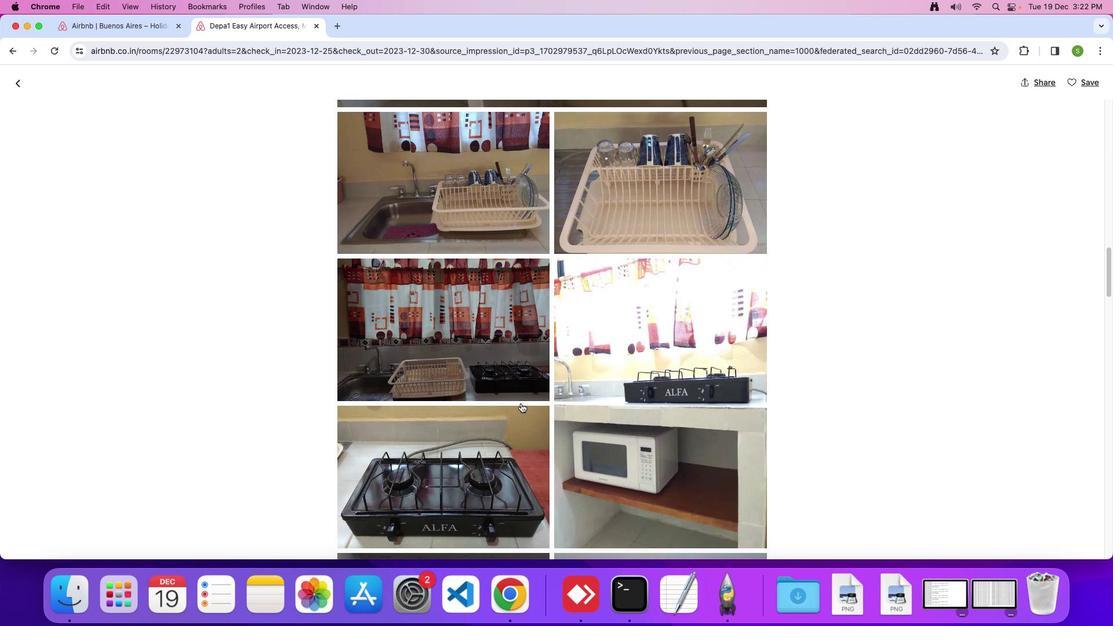 
Action: Mouse scrolled (520, 402) with delta (0, 0)
Screenshot: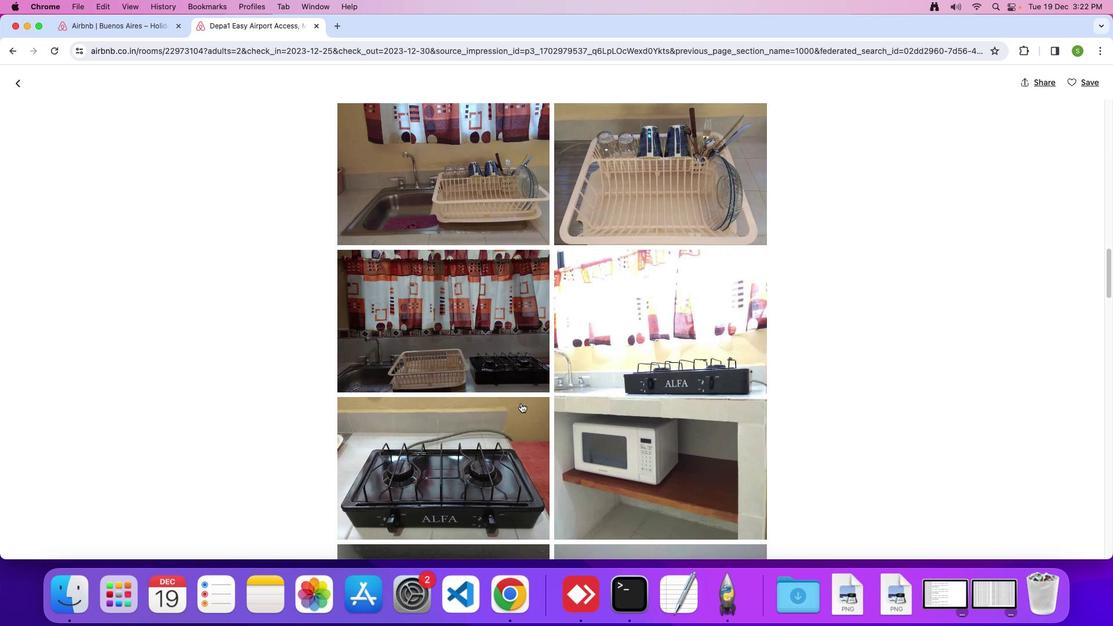 
Action: Mouse scrolled (520, 402) with delta (0, -1)
Screenshot: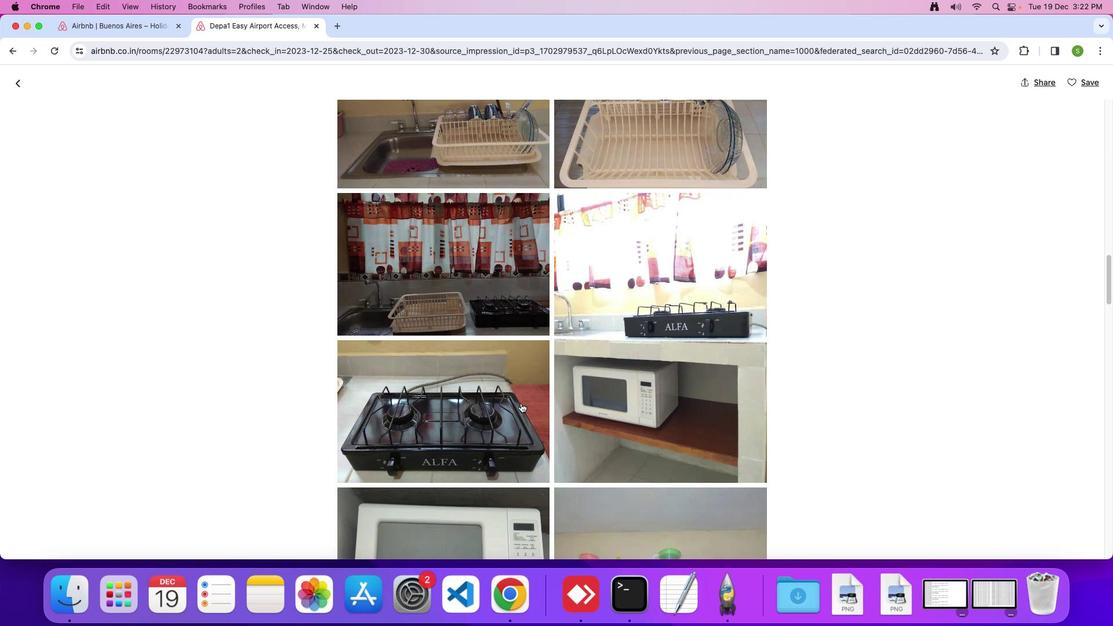 
Action: Mouse scrolled (520, 402) with delta (0, 0)
Screenshot: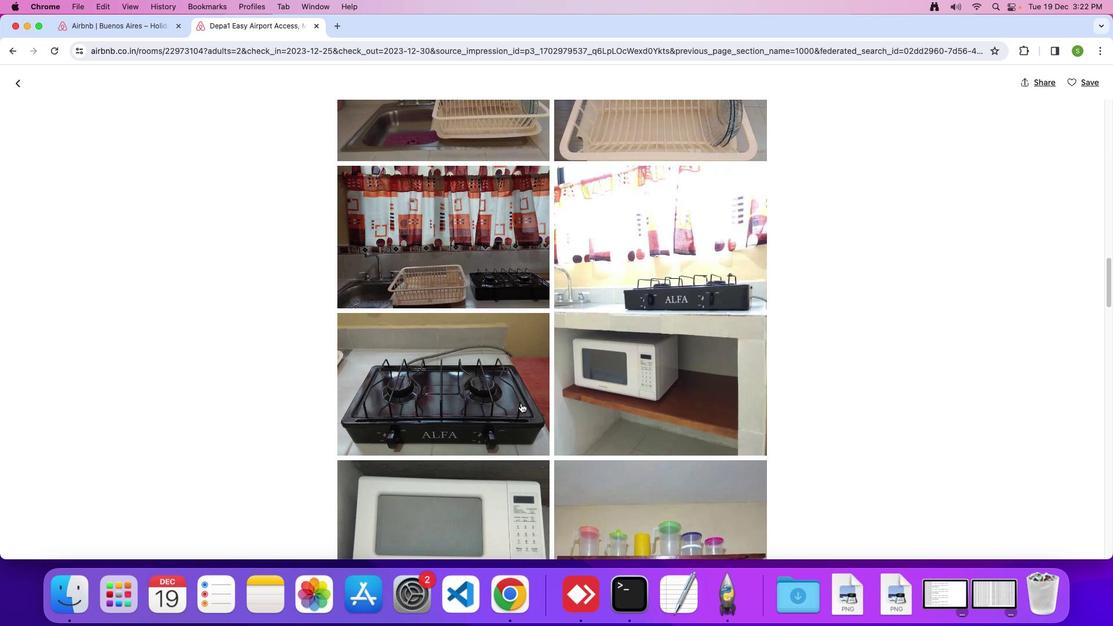 
Action: Mouse scrolled (520, 402) with delta (0, 0)
Screenshot: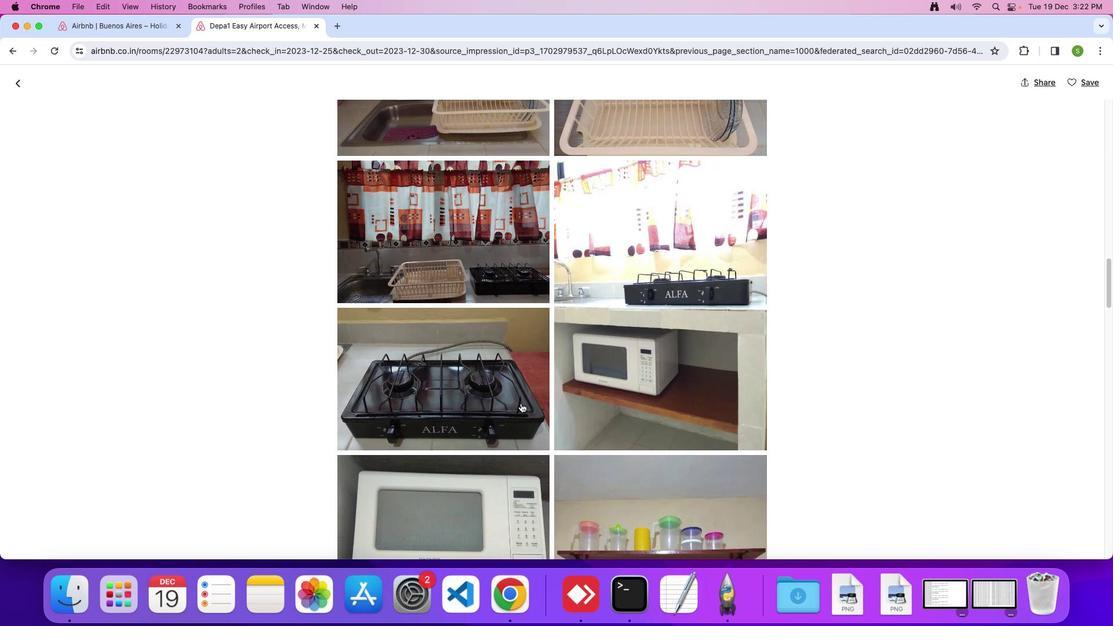 
Action: Mouse scrolled (520, 402) with delta (0, -1)
Screenshot: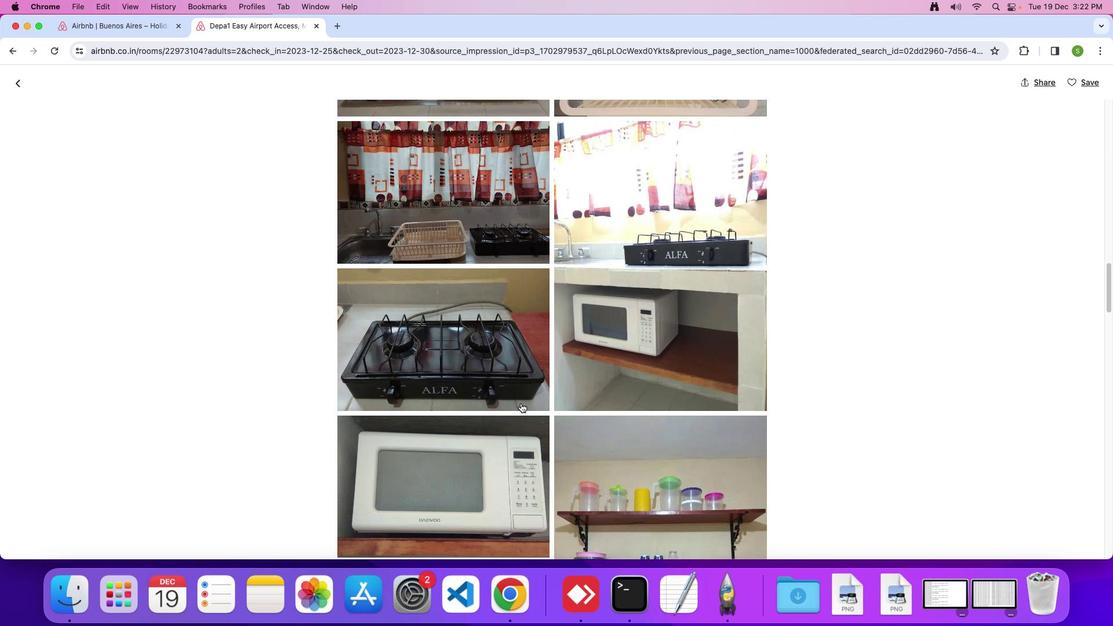 
Action: Mouse scrolled (520, 402) with delta (0, 0)
Screenshot: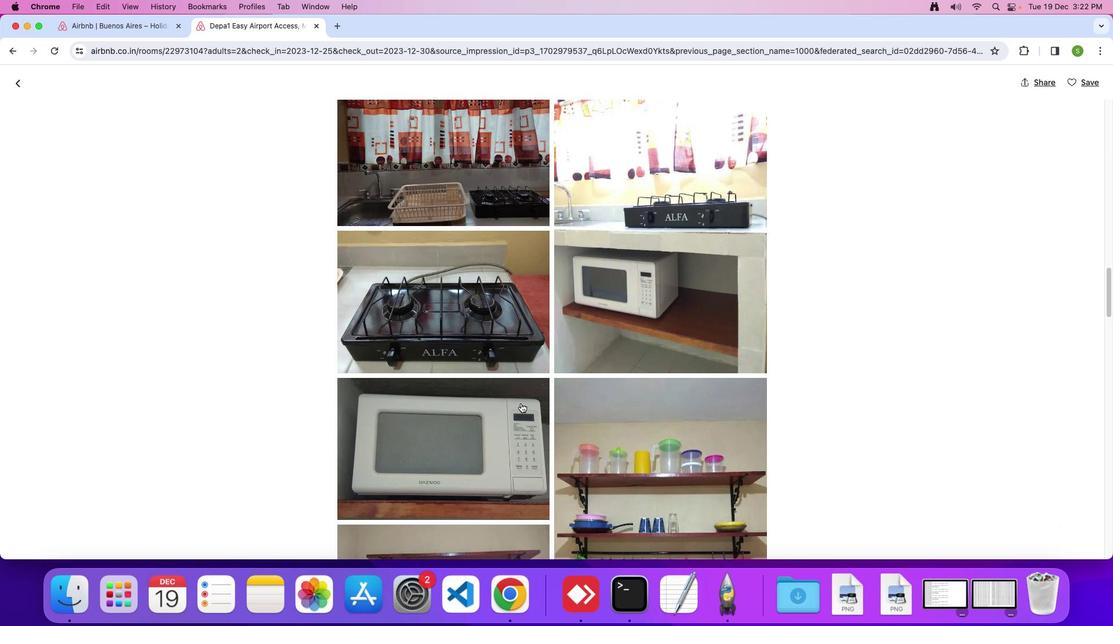 
Action: Mouse scrolled (520, 402) with delta (0, 0)
Screenshot: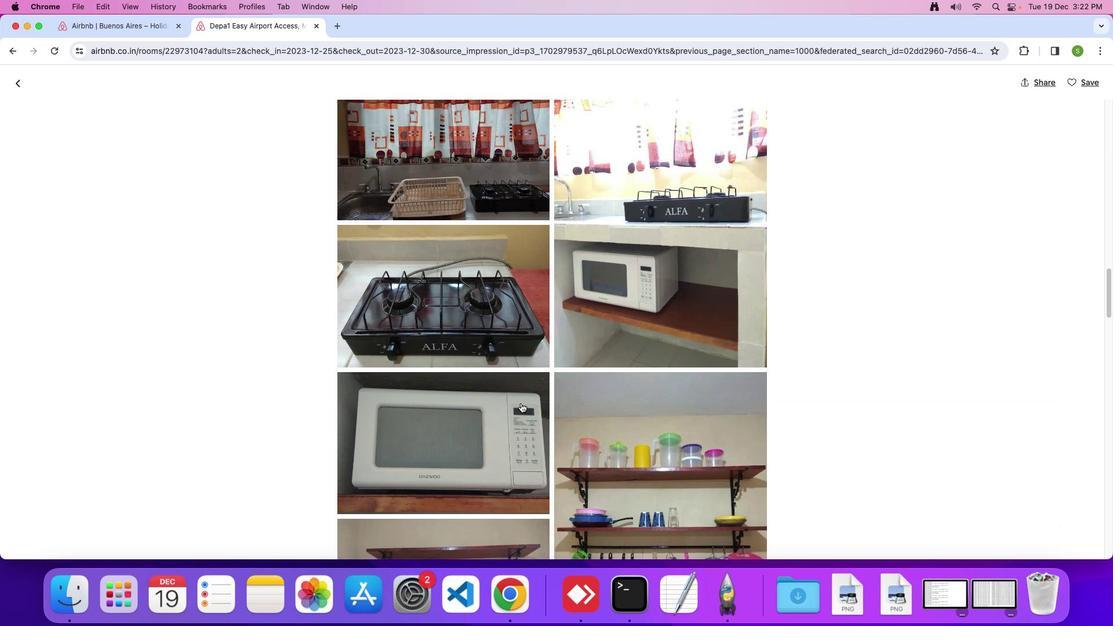 
Action: Mouse scrolled (520, 402) with delta (0, -1)
Screenshot: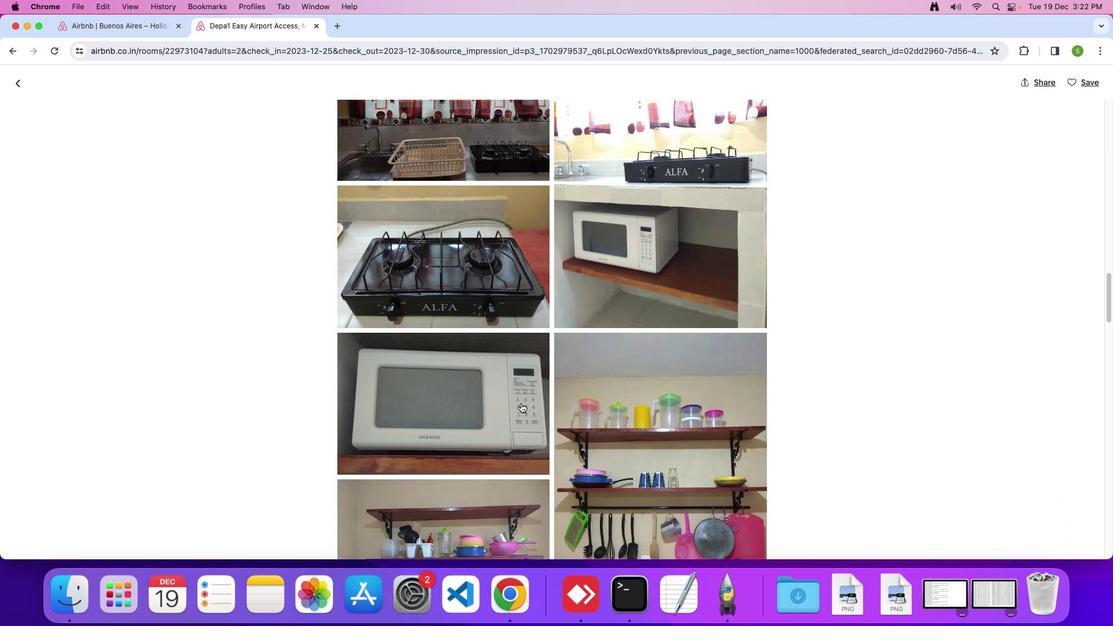 
Action: Mouse scrolled (520, 402) with delta (0, 0)
Screenshot: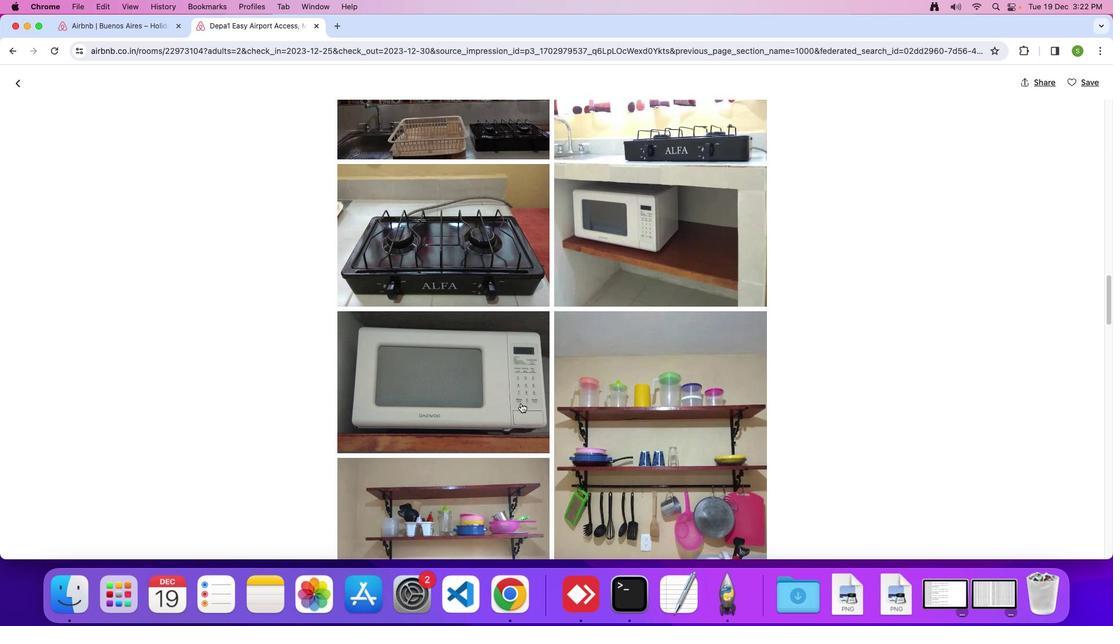 
Action: Mouse scrolled (520, 402) with delta (0, 0)
Screenshot: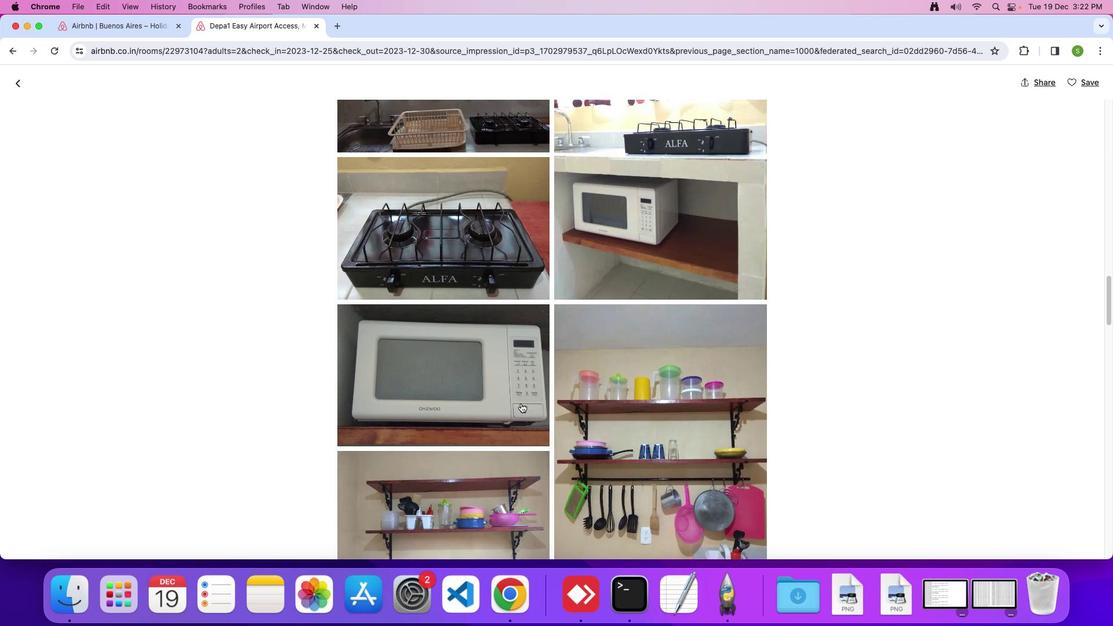 
Action: Mouse scrolled (520, 402) with delta (0, 0)
Screenshot: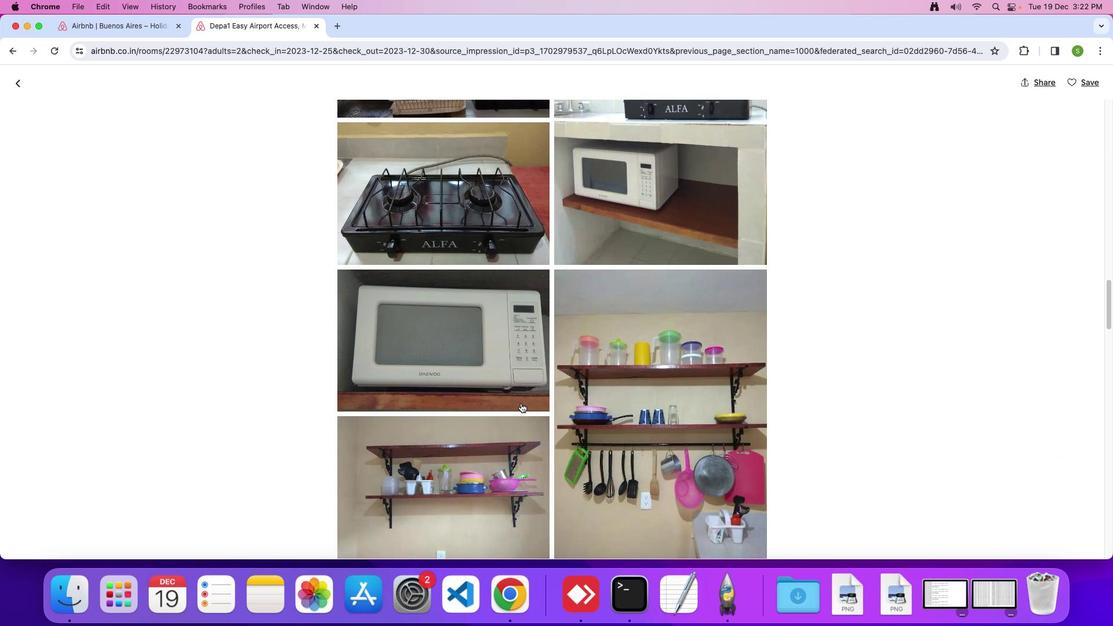 
Action: Mouse scrolled (520, 402) with delta (0, 0)
Screenshot: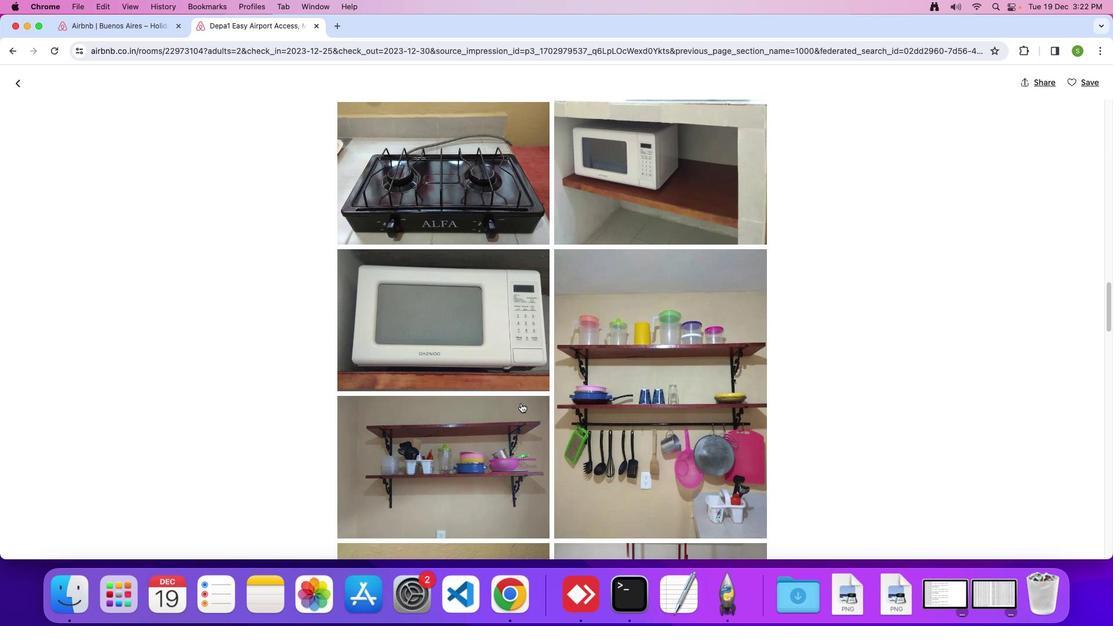 
Action: Mouse scrolled (520, 402) with delta (0, 0)
Screenshot: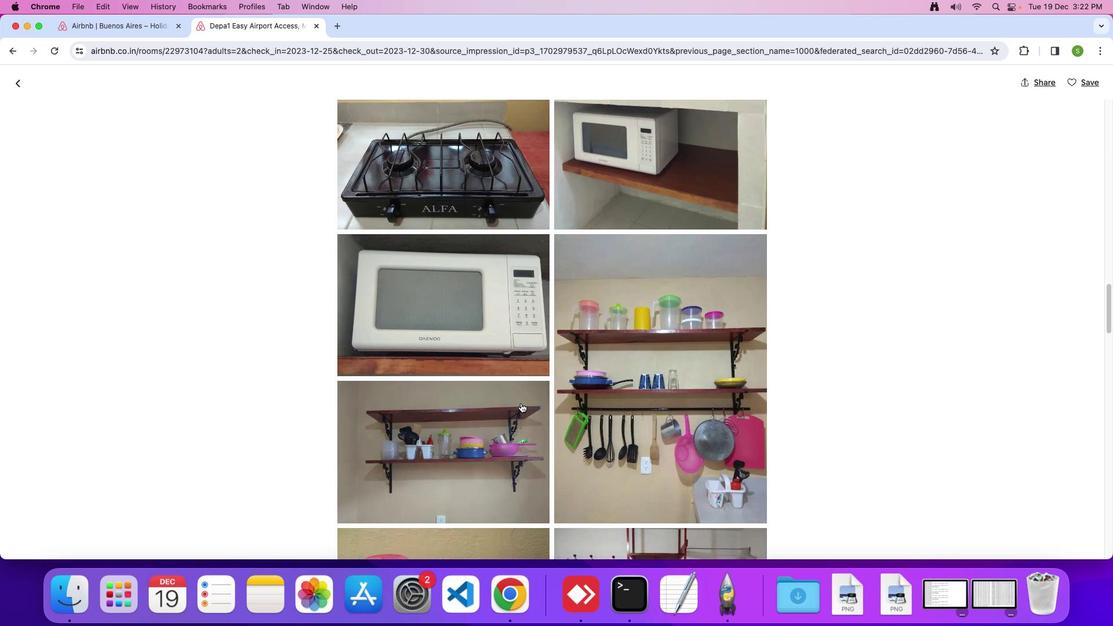 
Action: Mouse scrolled (520, 402) with delta (0, -1)
Screenshot: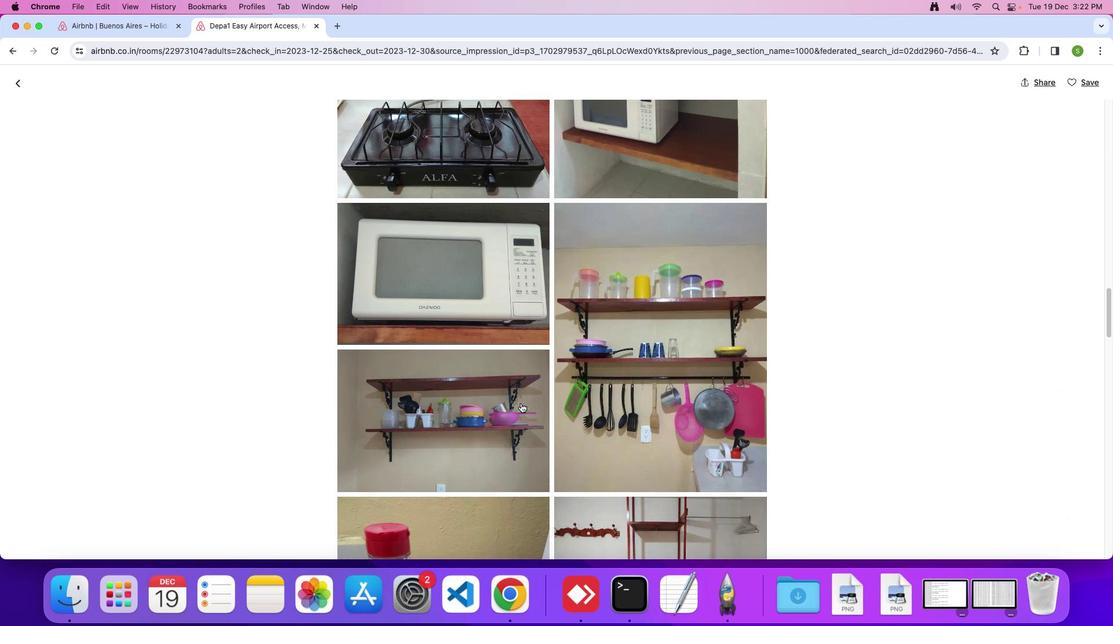 
Action: Mouse moved to (520, 402)
Screenshot: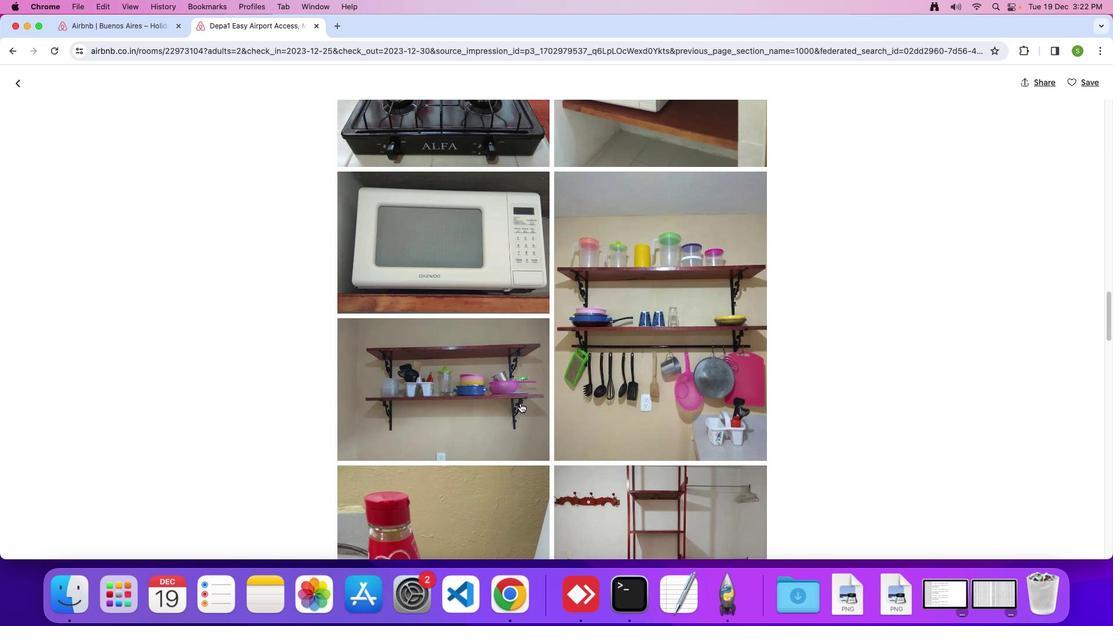 
Action: Mouse scrolled (520, 402) with delta (0, 0)
Screenshot: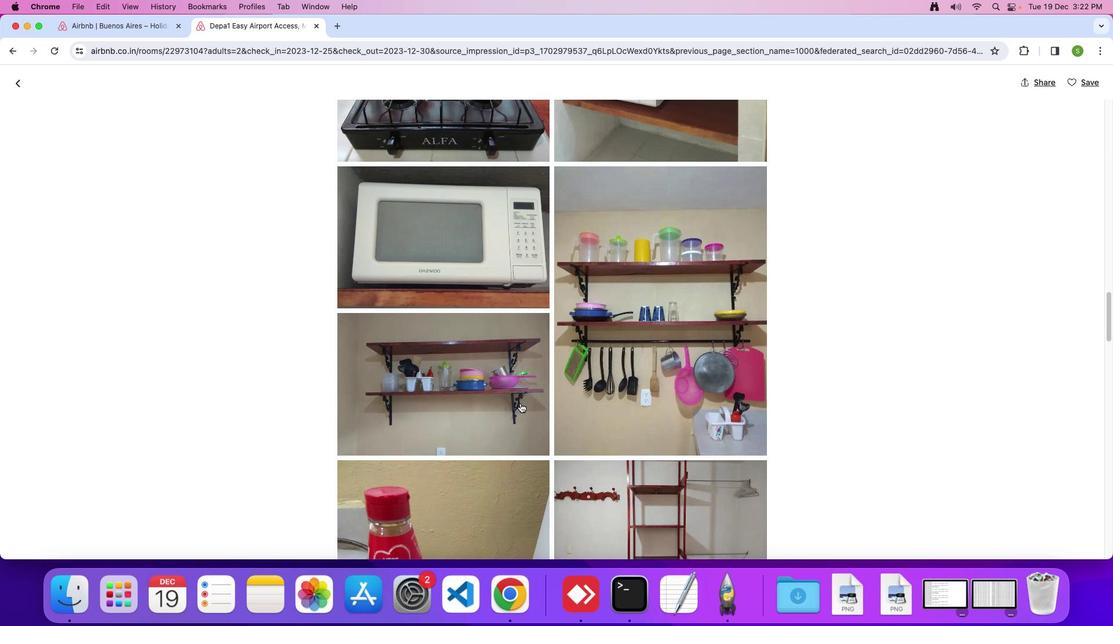 
Action: Mouse moved to (520, 402)
Screenshot: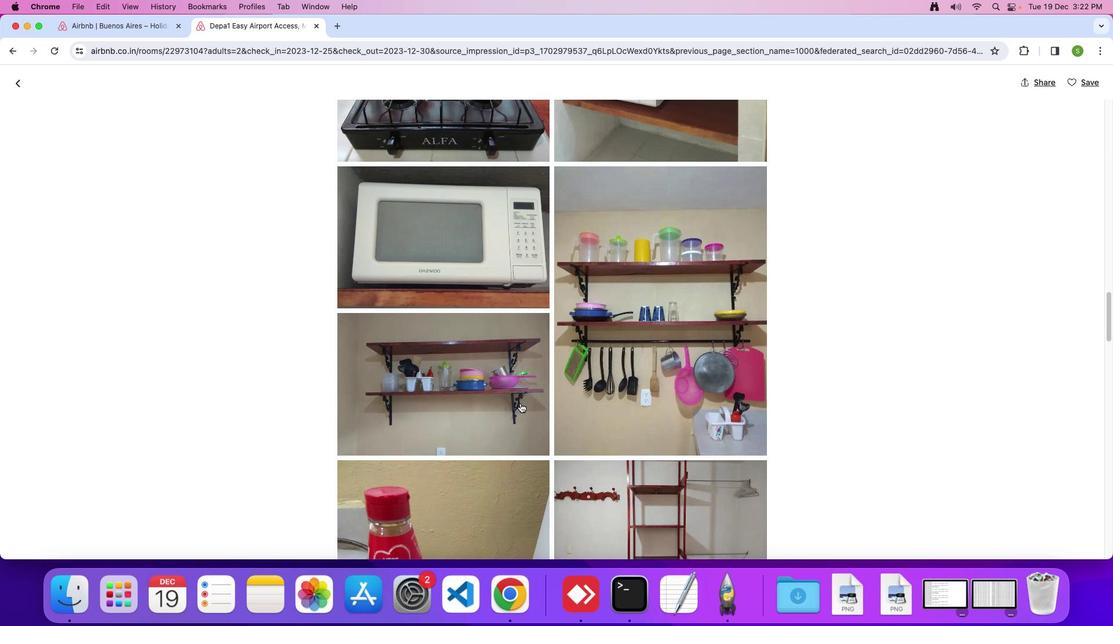 
Action: Mouse scrolled (520, 402) with delta (0, 0)
Screenshot: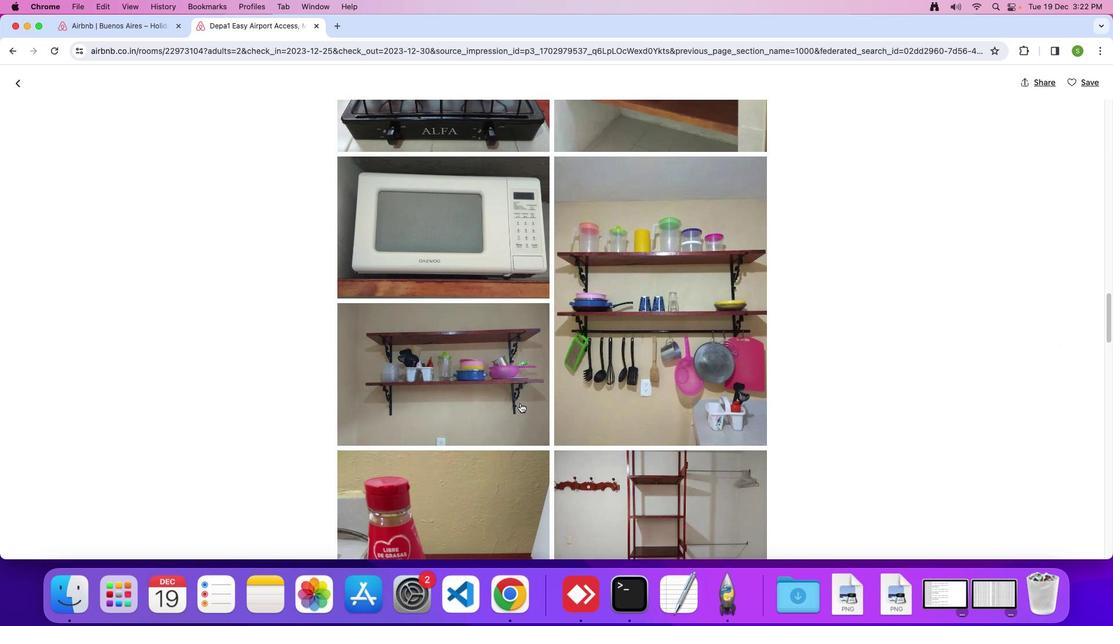 
Action: Mouse scrolled (520, 402) with delta (0, -1)
Screenshot: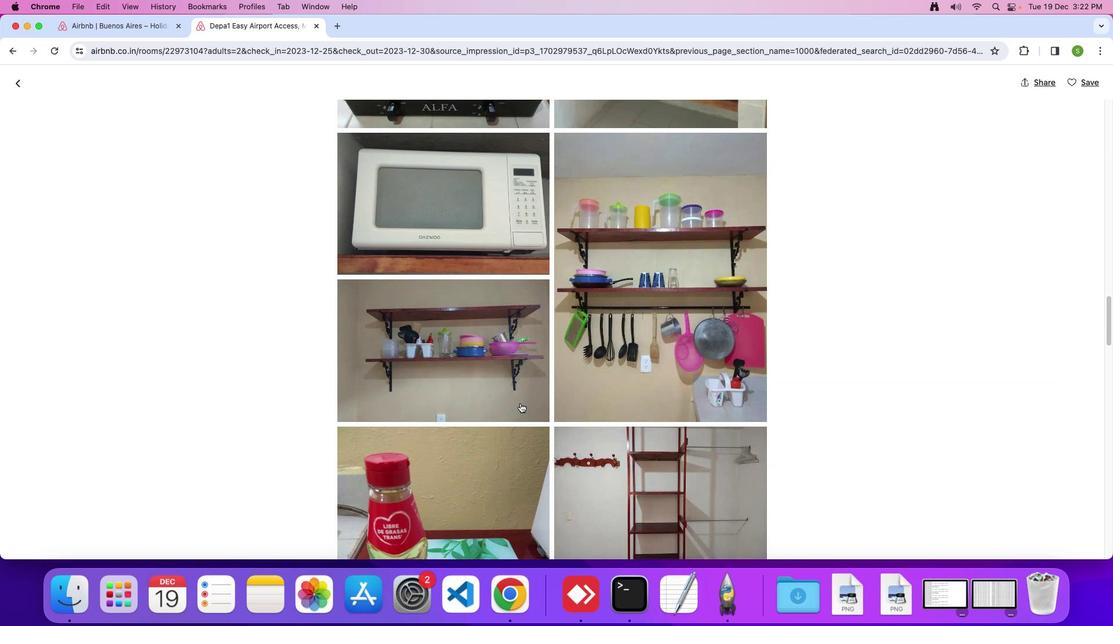 
Action: Mouse scrolled (520, 402) with delta (0, 0)
Screenshot: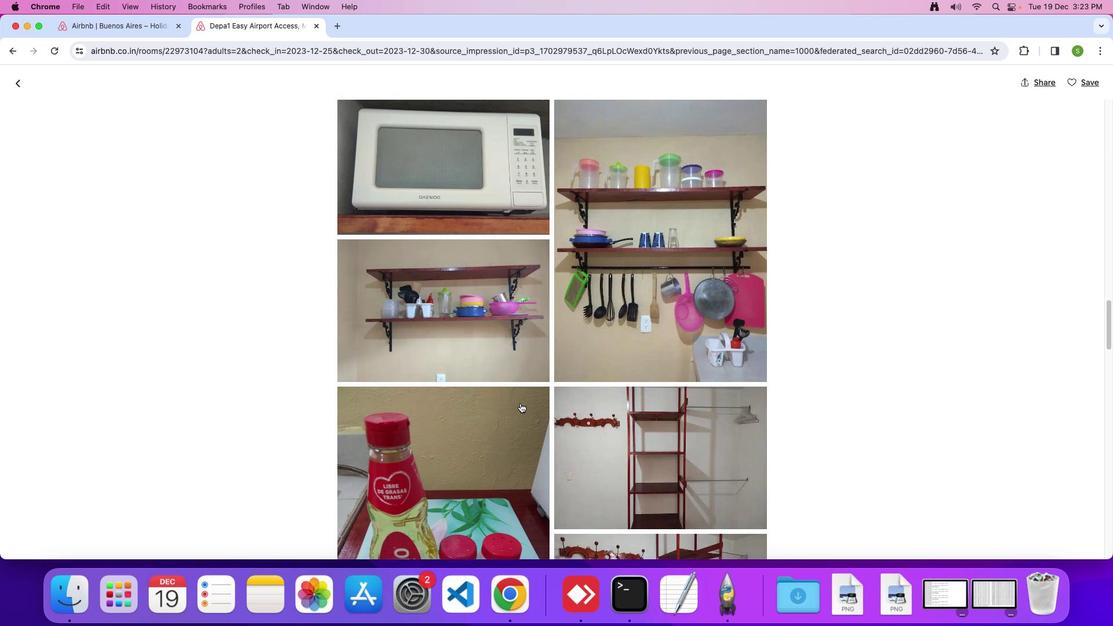 
Action: Mouse scrolled (520, 402) with delta (0, 0)
Screenshot: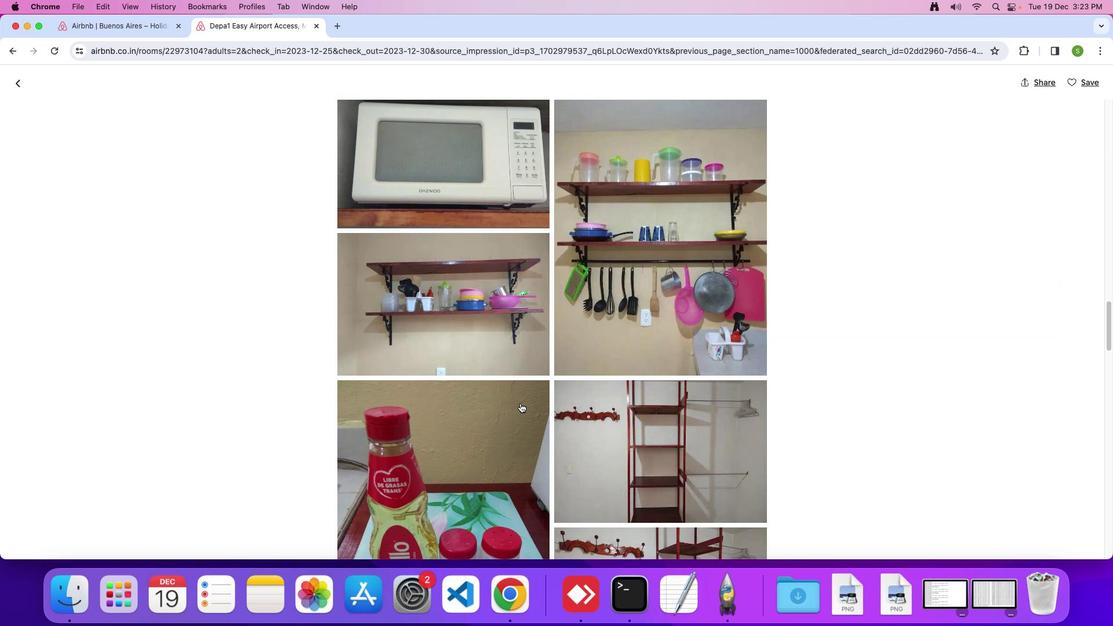 
Action: Mouse scrolled (520, 402) with delta (0, 0)
Screenshot: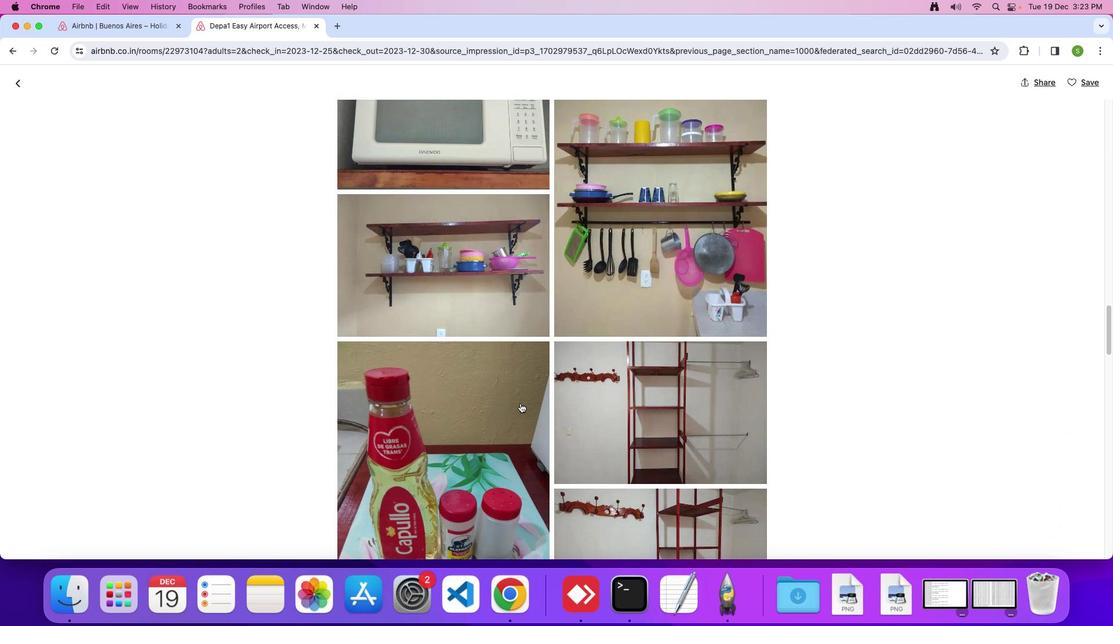 
Action: Mouse scrolled (520, 402) with delta (0, 0)
Screenshot: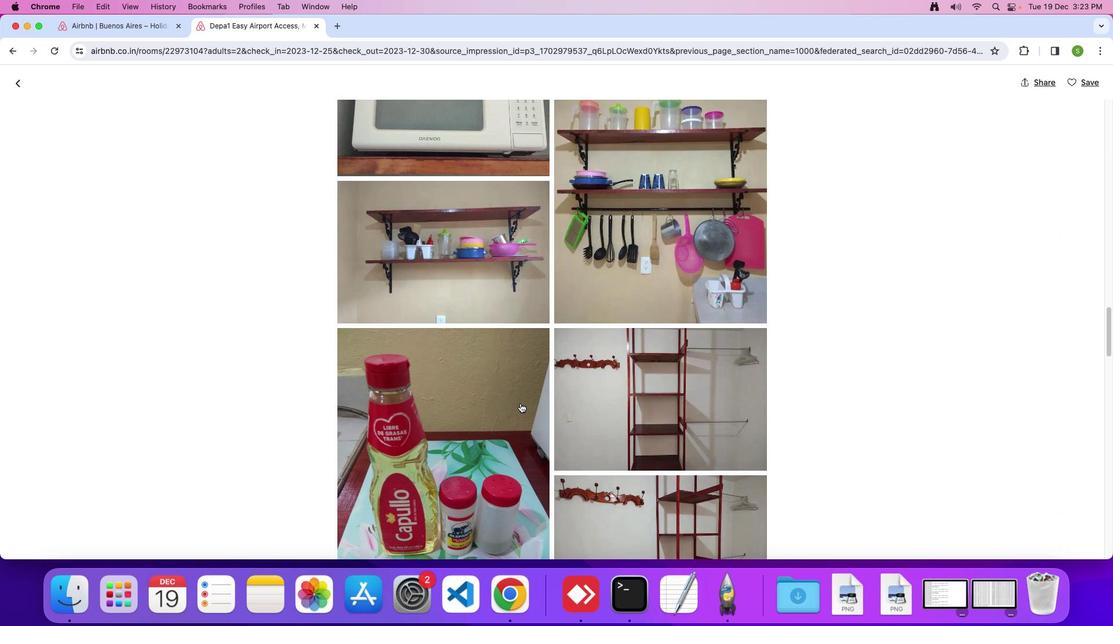 
Action: Mouse scrolled (520, 402) with delta (0, 0)
Screenshot: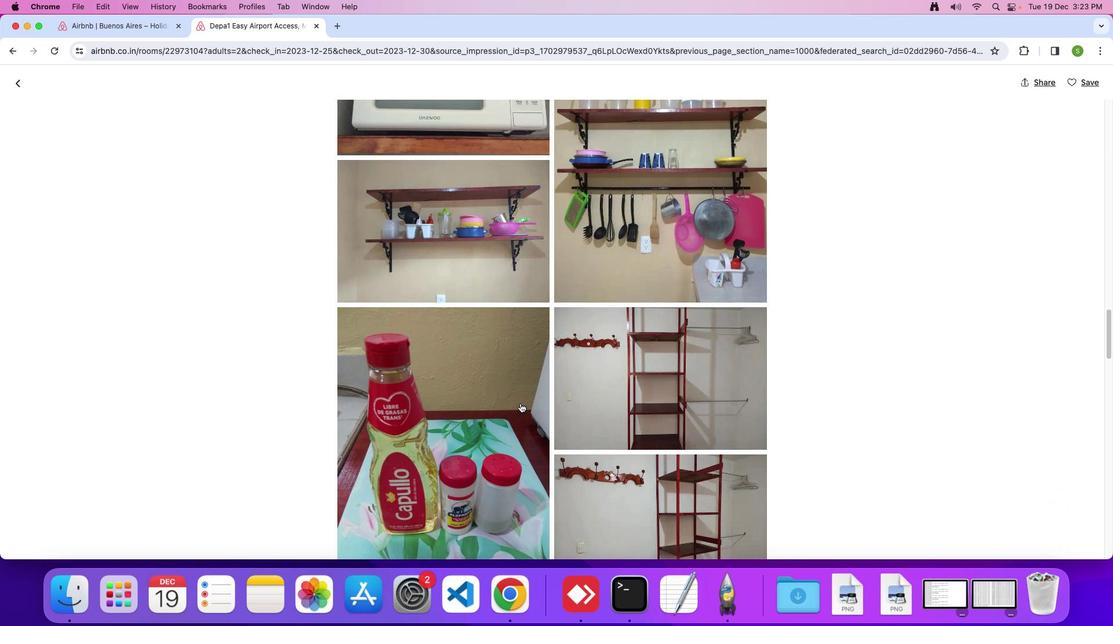 
Action: Mouse scrolled (520, 402) with delta (0, -1)
Screenshot: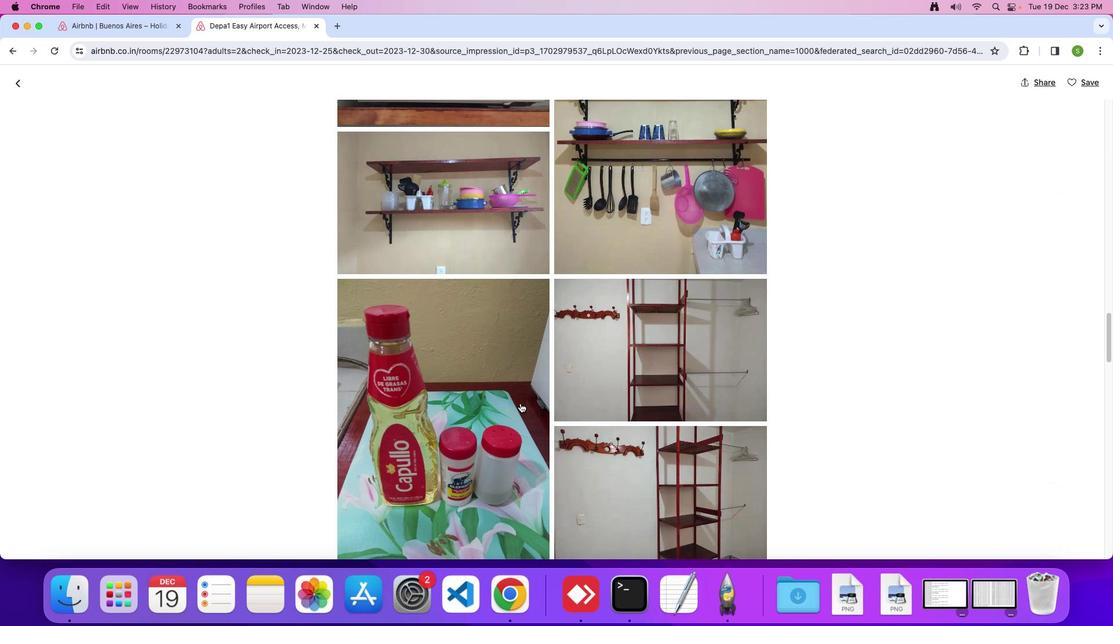 
Action: Mouse scrolled (520, 402) with delta (0, 0)
Screenshot: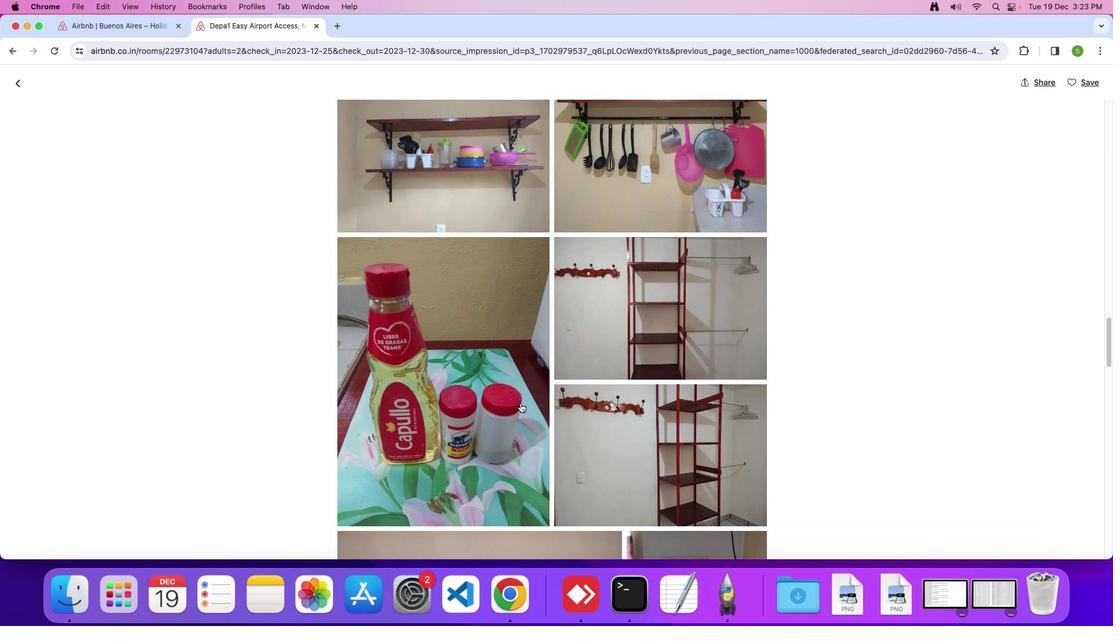 
Action: Mouse scrolled (520, 402) with delta (0, 0)
Screenshot: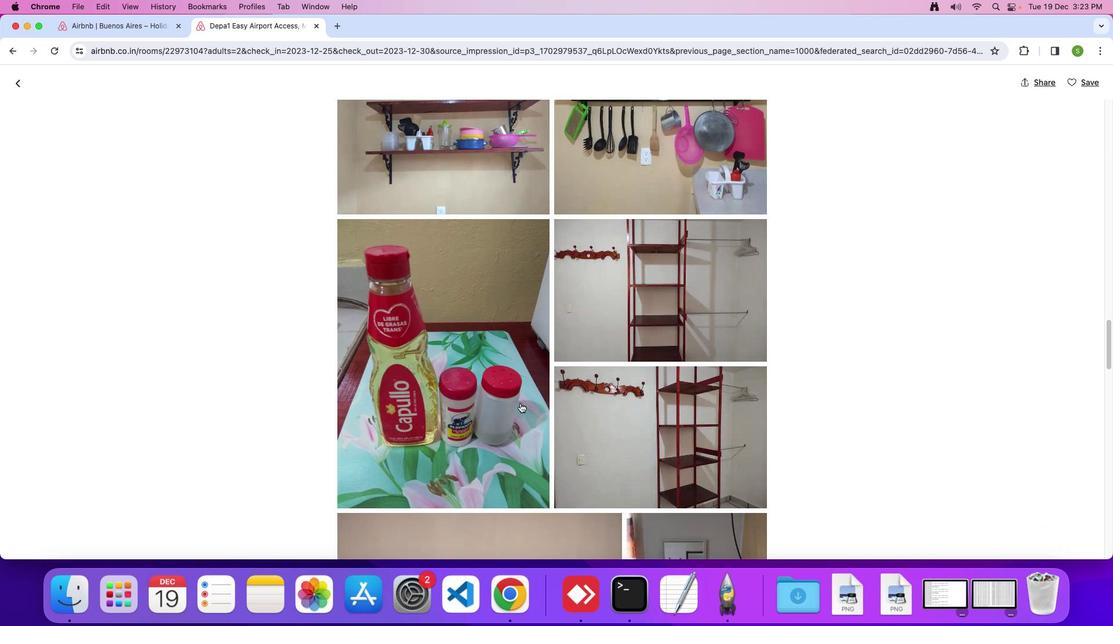 
Action: Mouse scrolled (520, 402) with delta (0, -1)
Screenshot: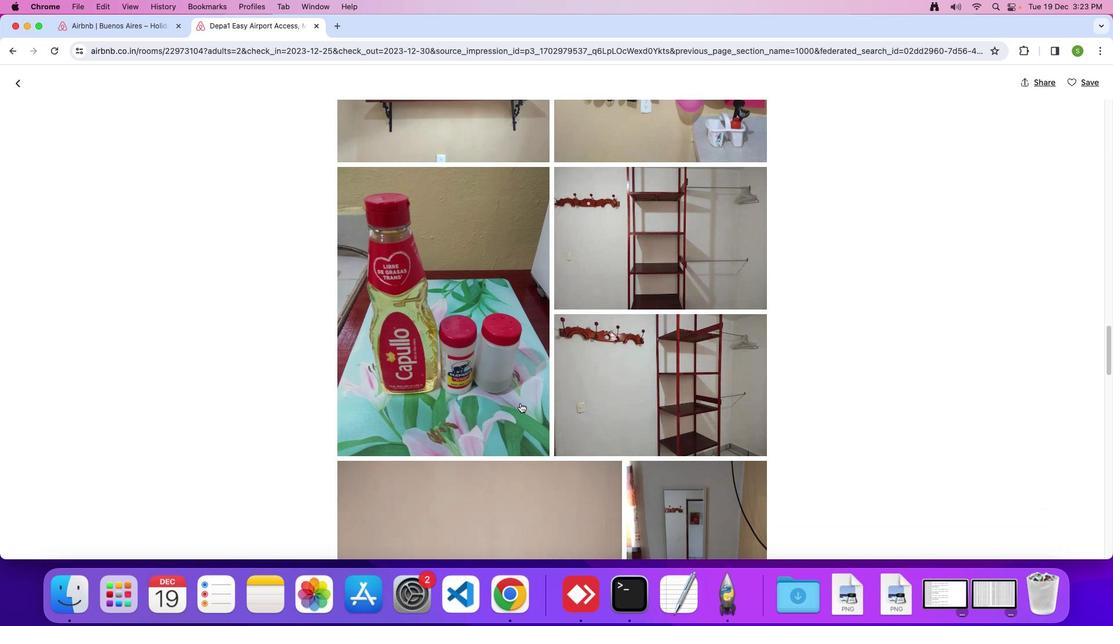 
Action: Mouse scrolled (520, 402) with delta (0, 0)
Screenshot: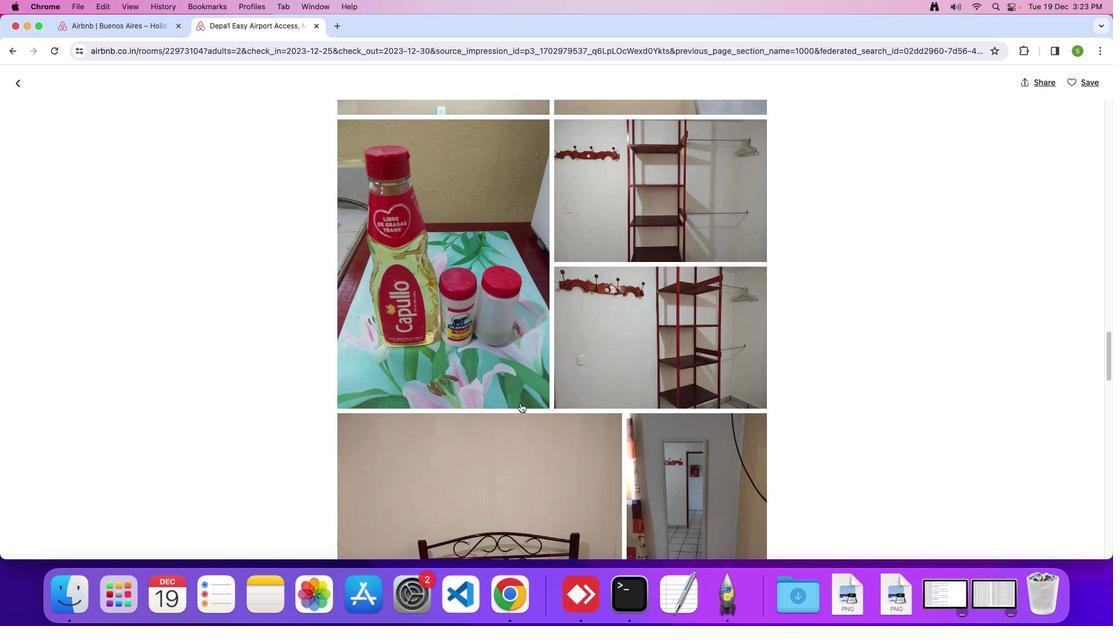 
Action: Mouse scrolled (520, 402) with delta (0, 0)
Screenshot: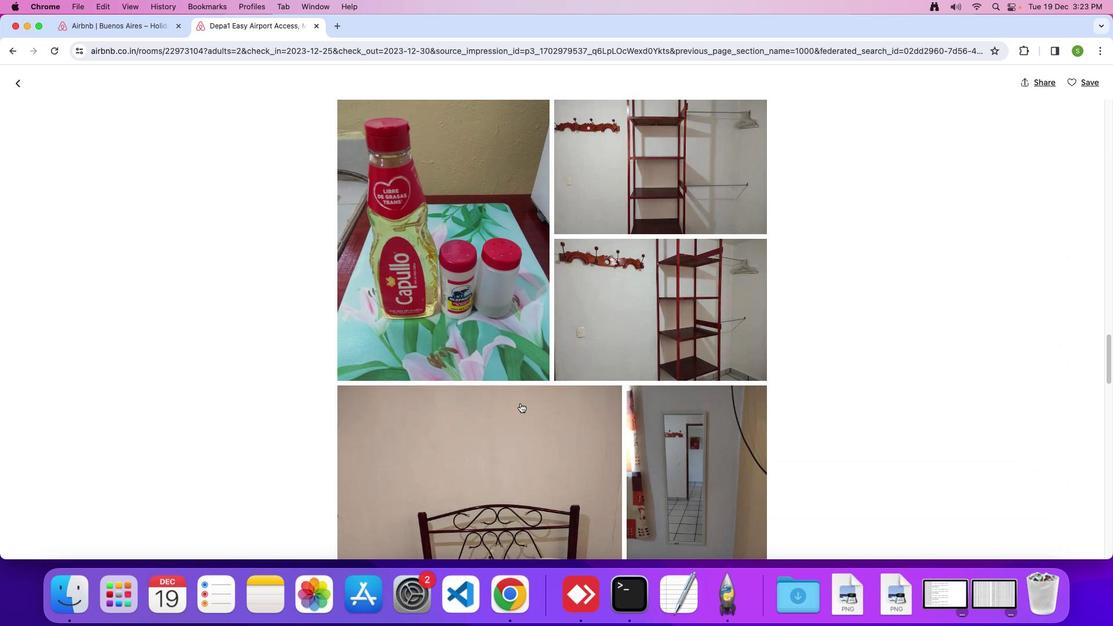 
Action: Mouse scrolled (520, 402) with delta (0, -1)
Screenshot: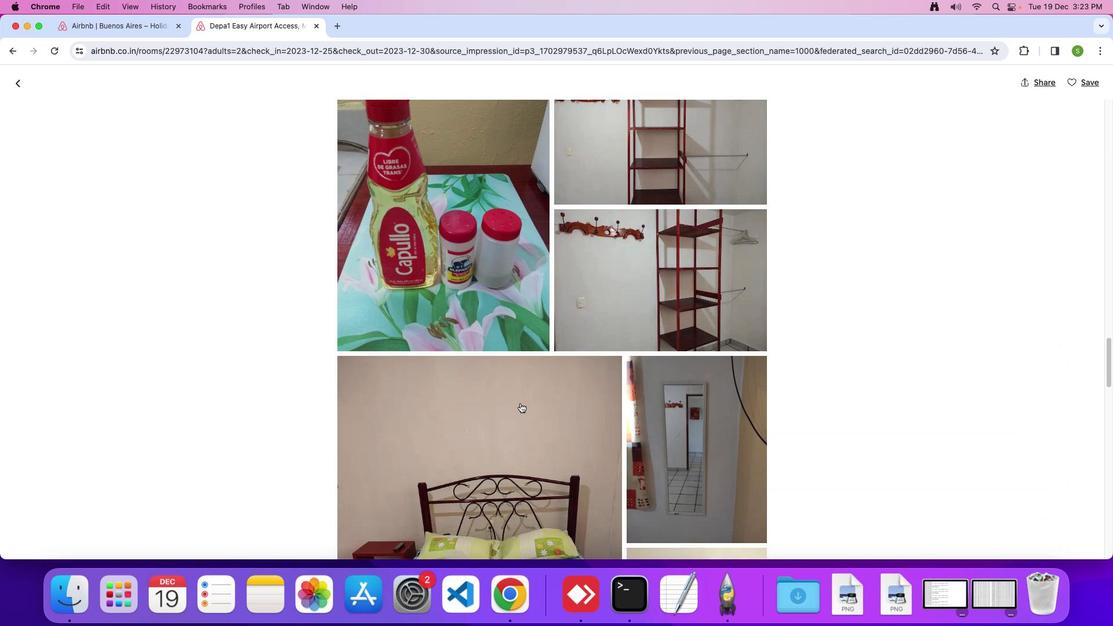 
Action: Mouse scrolled (520, 402) with delta (0, 0)
Screenshot: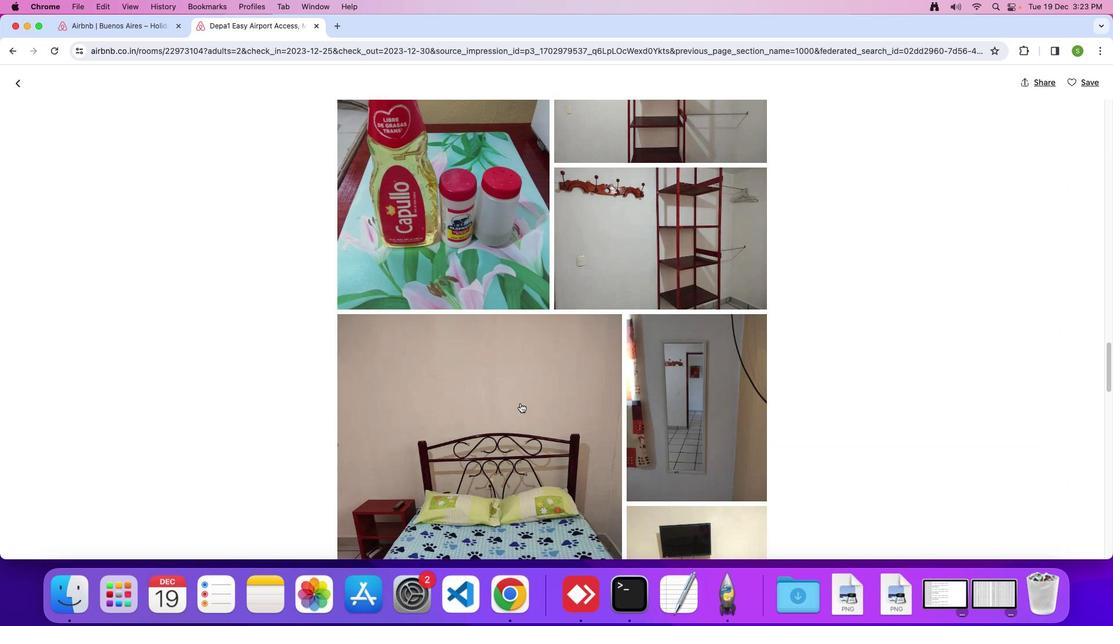
Action: Mouse scrolled (520, 402) with delta (0, 0)
Screenshot: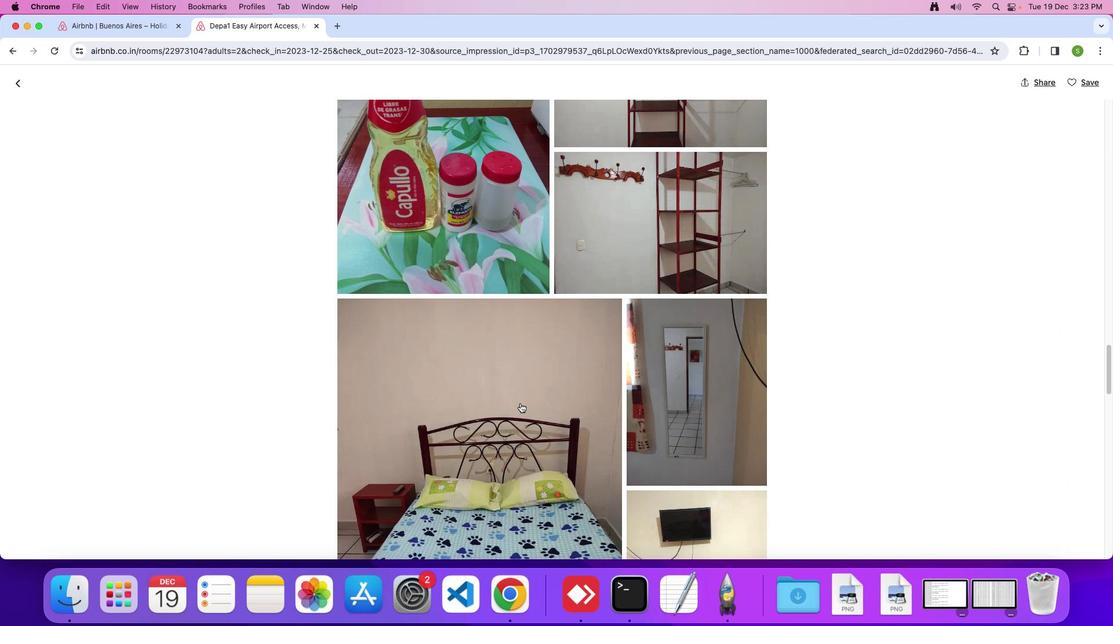 
Action: Mouse scrolled (520, 402) with delta (0, -1)
Screenshot: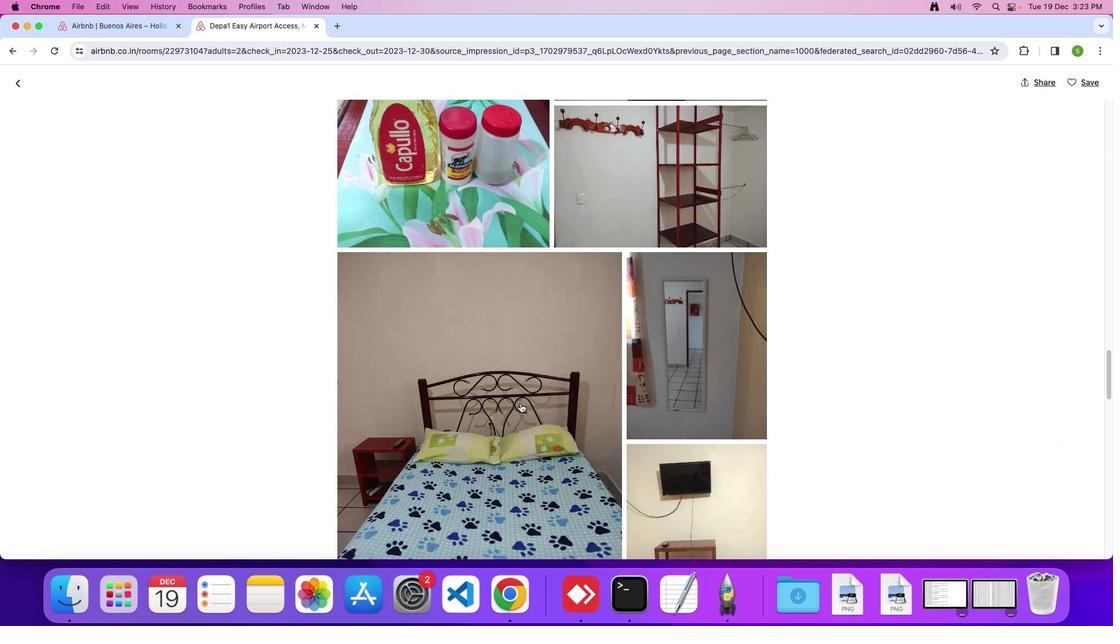 
Action: Mouse scrolled (520, 402) with delta (0, 0)
Screenshot: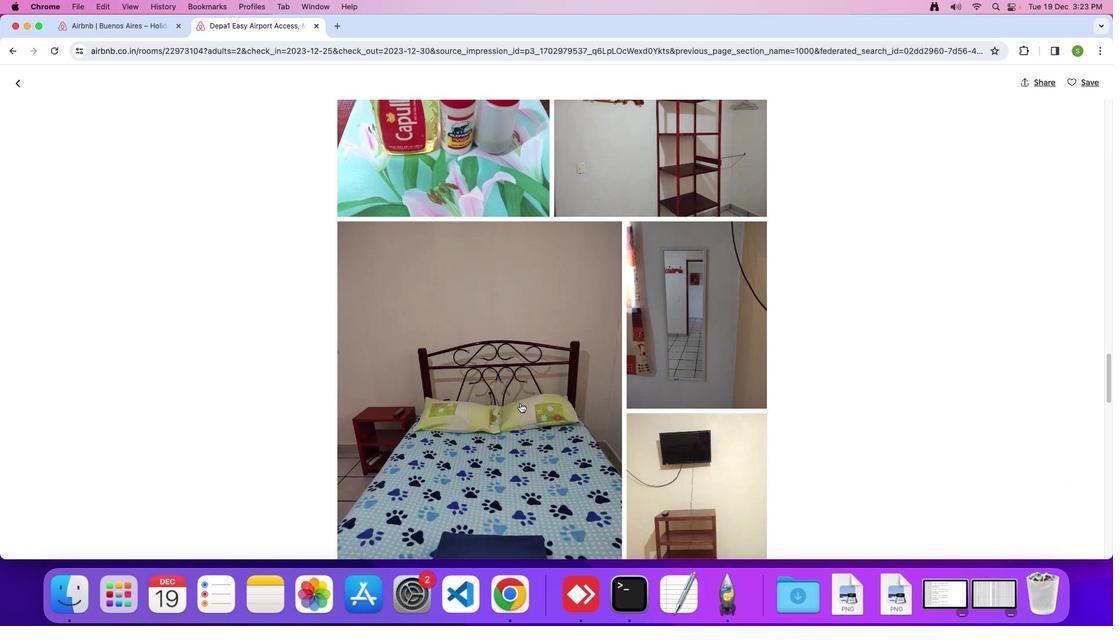 
Action: Mouse scrolled (520, 402) with delta (0, 0)
Screenshot: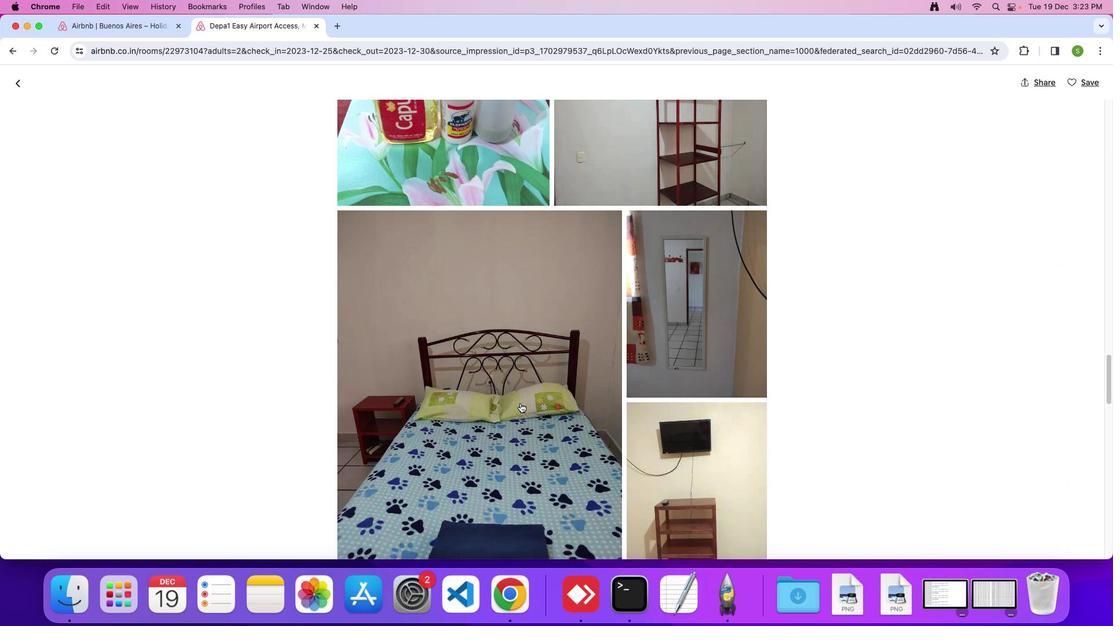 
Action: Mouse scrolled (520, 402) with delta (0, -1)
Screenshot: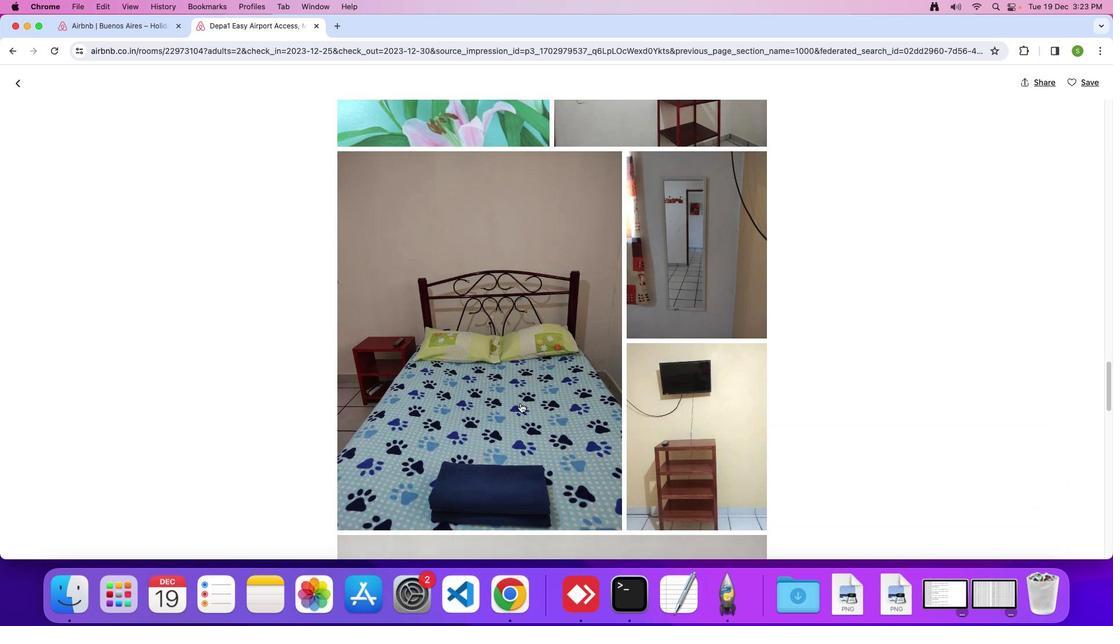 
Action: Mouse scrolled (520, 402) with delta (0, 0)
Screenshot: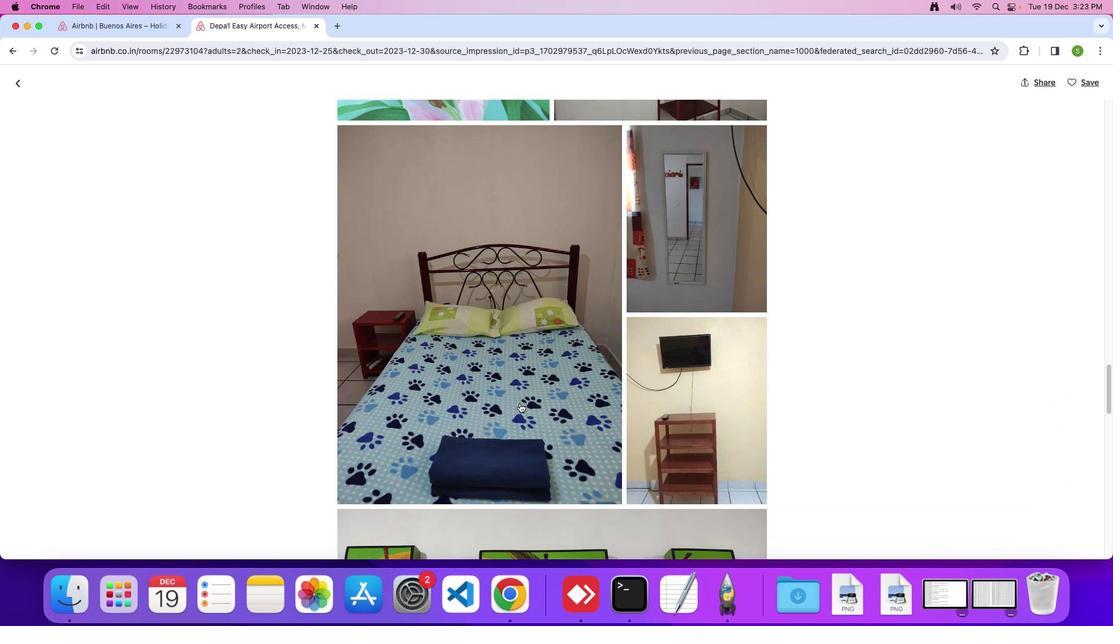 
Action: Mouse moved to (520, 402)
Screenshot: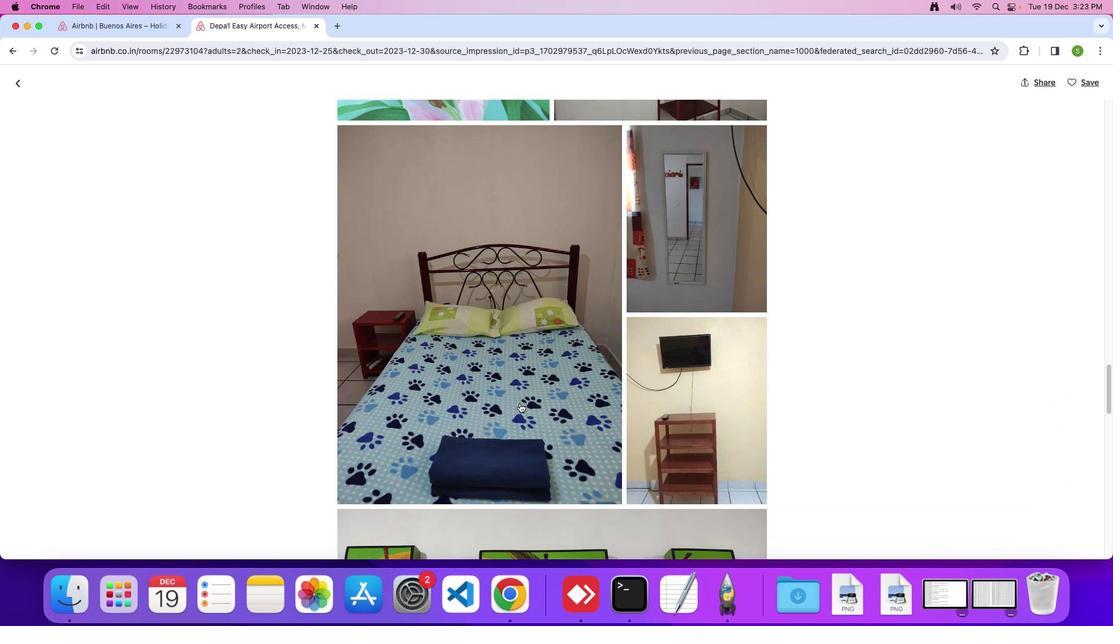 
Action: Mouse scrolled (520, 402) with delta (0, 0)
Screenshot: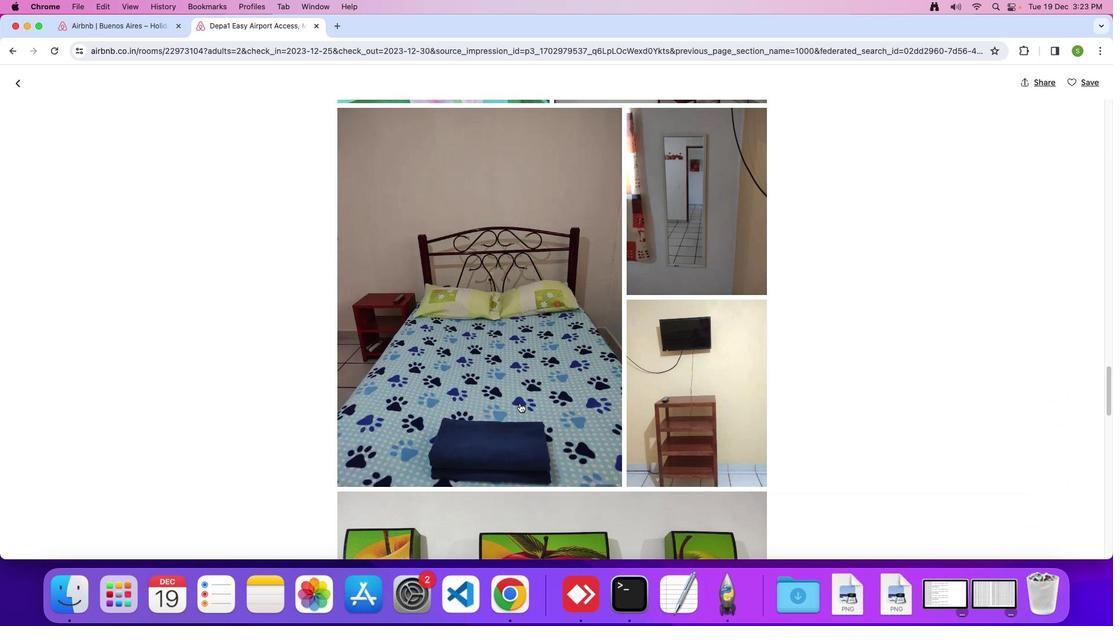 
Action: Mouse scrolled (520, 402) with delta (0, -1)
Screenshot: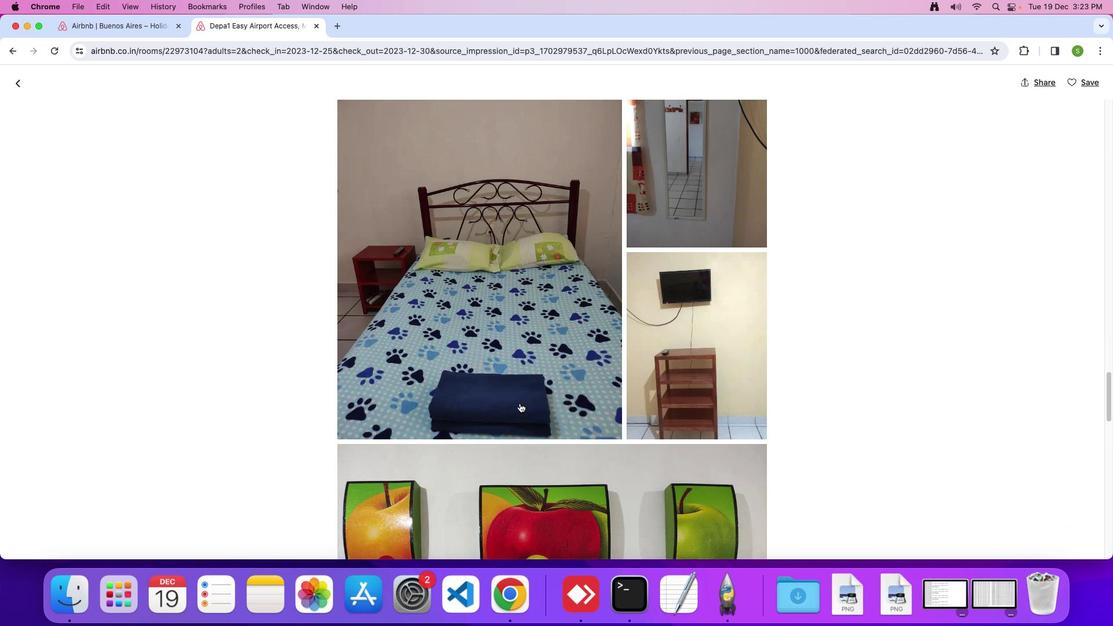 
Action: Mouse scrolled (520, 402) with delta (0, 0)
Screenshot: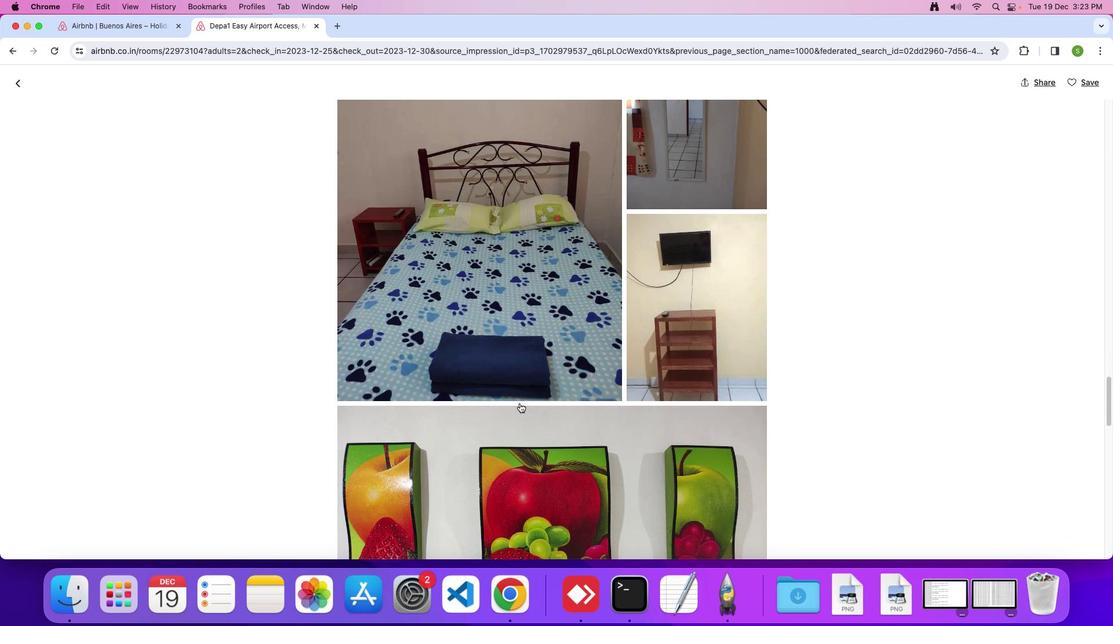 
Action: Mouse scrolled (520, 402) with delta (0, 0)
Screenshot: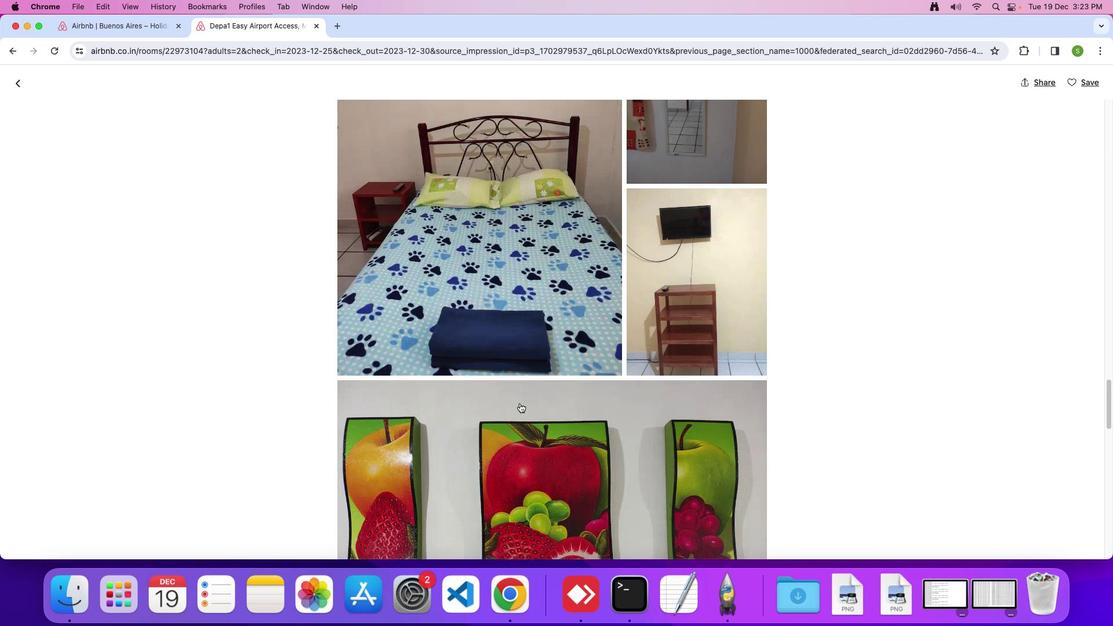 
Action: Mouse scrolled (520, 402) with delta (0, -1)
Screenshot: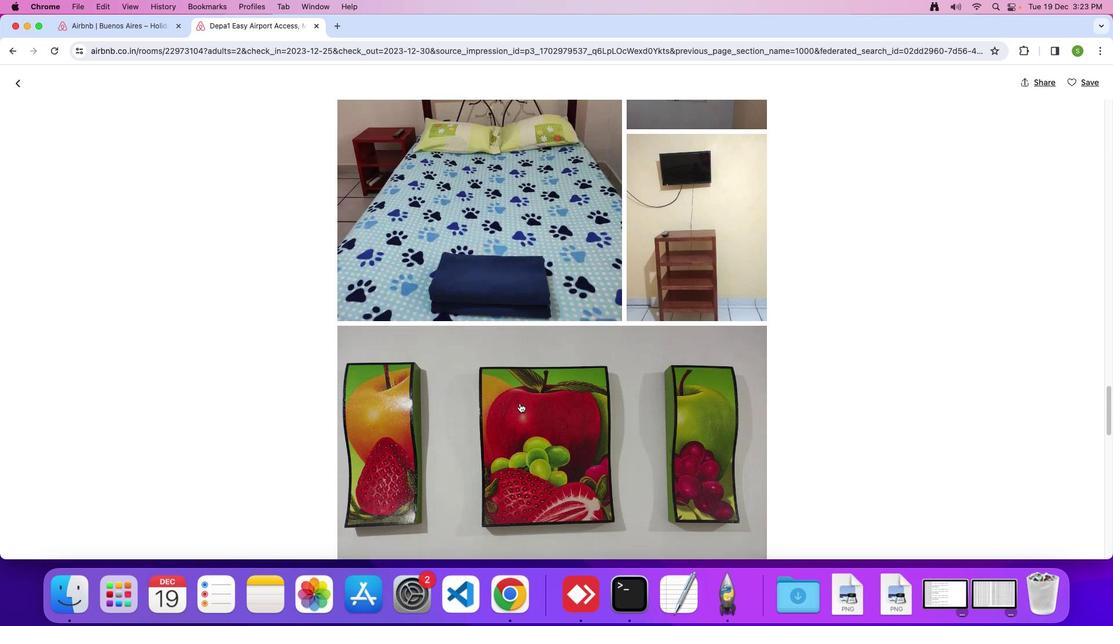 
Action: Mouse scrolled (520, 402) with delta (0, 0)
Screenshot: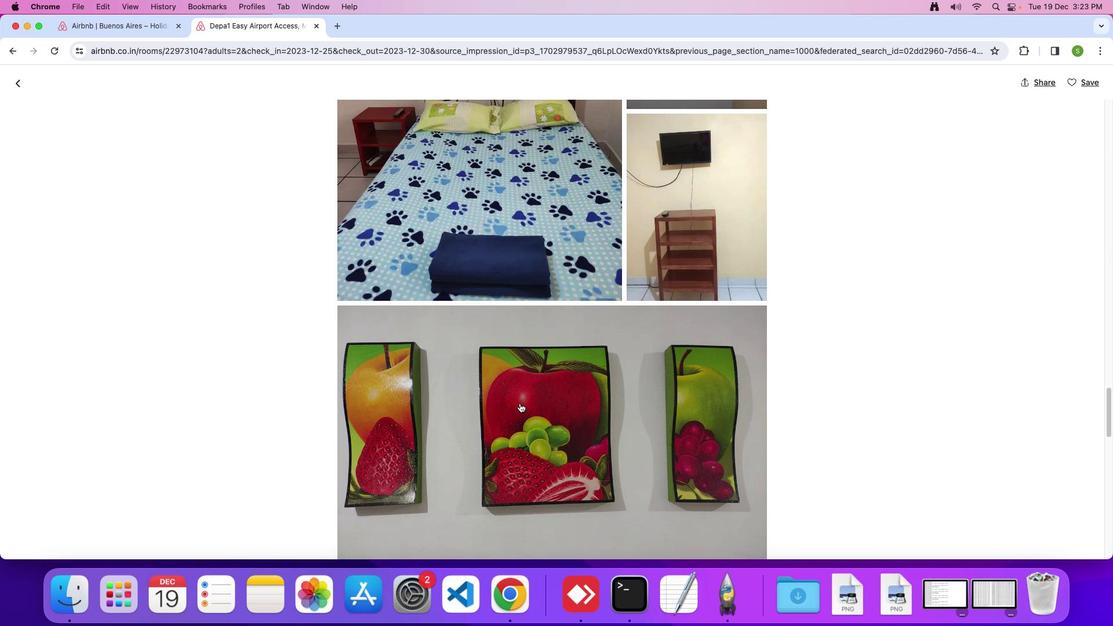 
Action: Mouse scrolled (520, 402) with delta (0, 0)
Screenshot: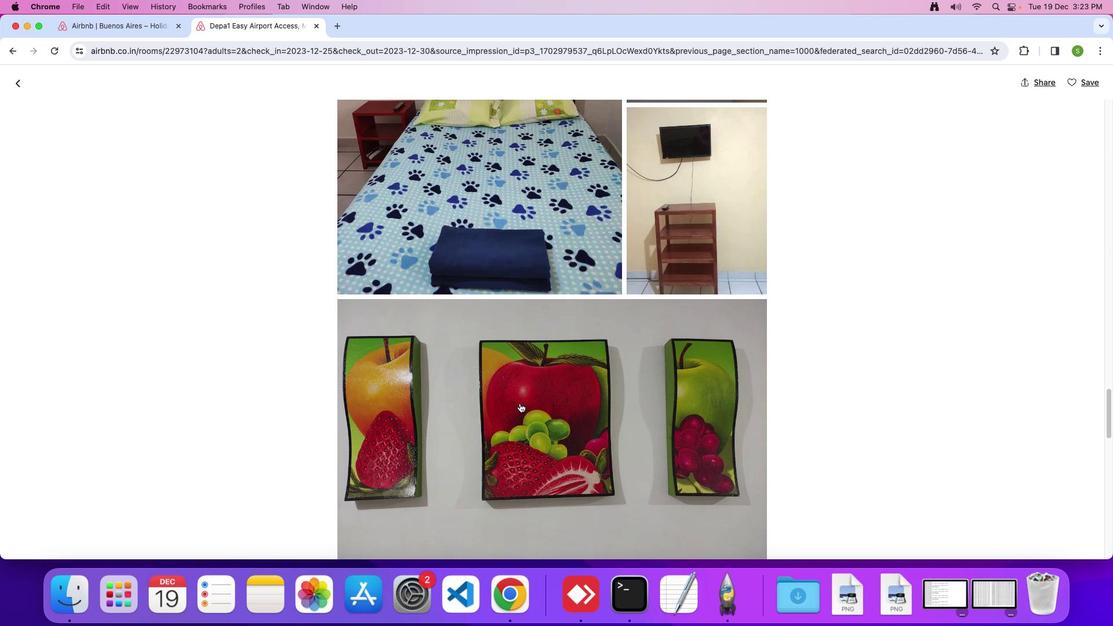 
Action: Mouse scrolled (520, 402) with delta (0, 0)
Screenshot: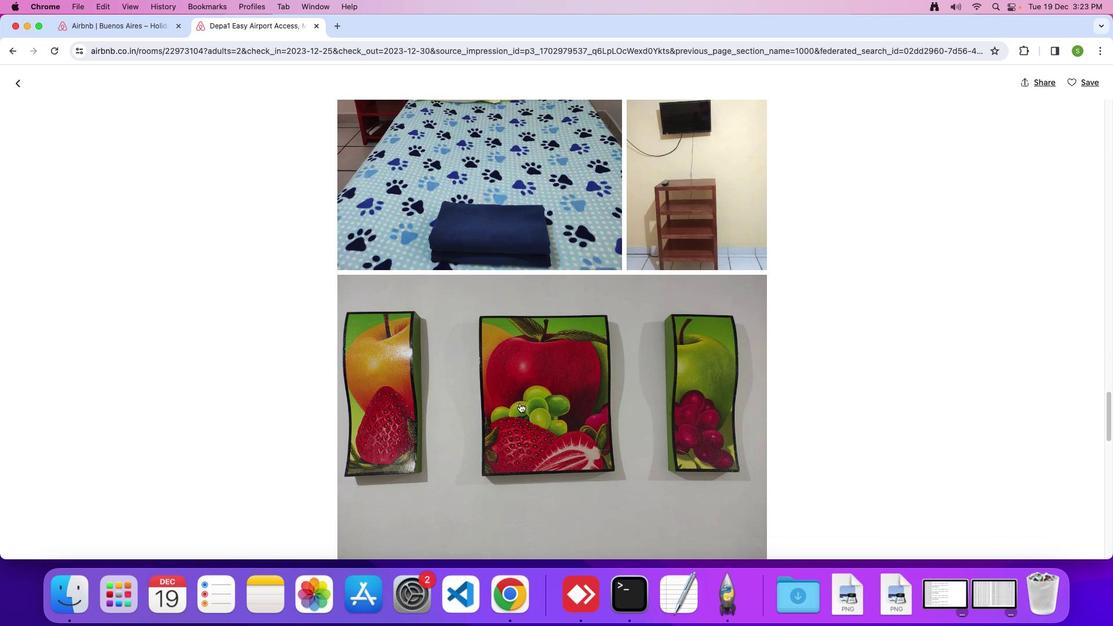 
Action: Mouse scrolled (520, 402) with delta (0, 0)
Screenshot: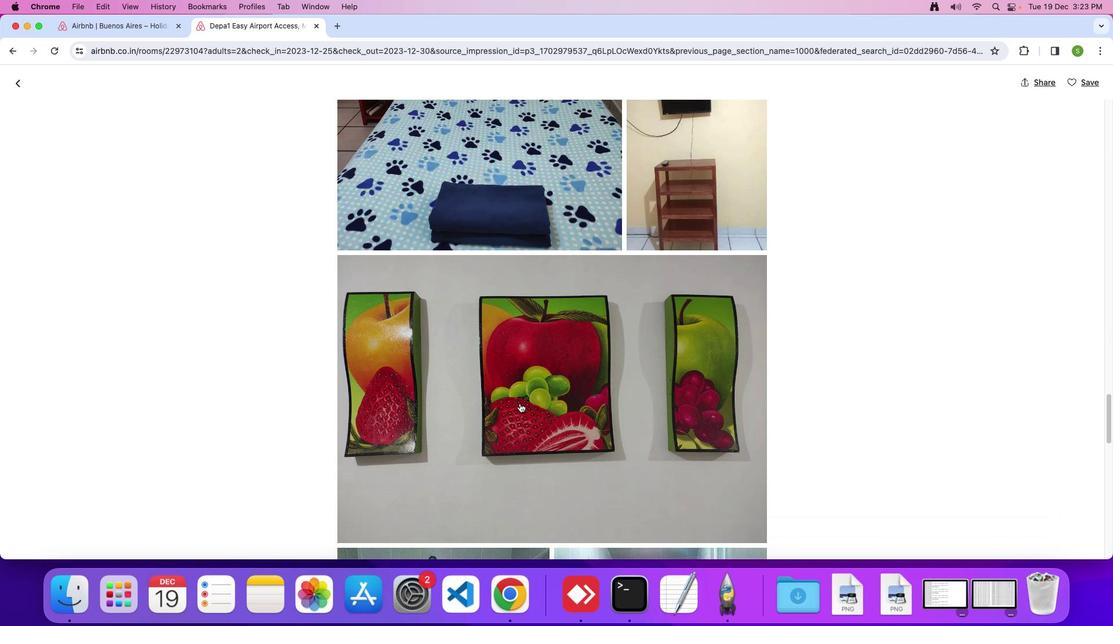 
Action: Mouse scrolled (520, 402) with delta (0, -1)
Screenshot: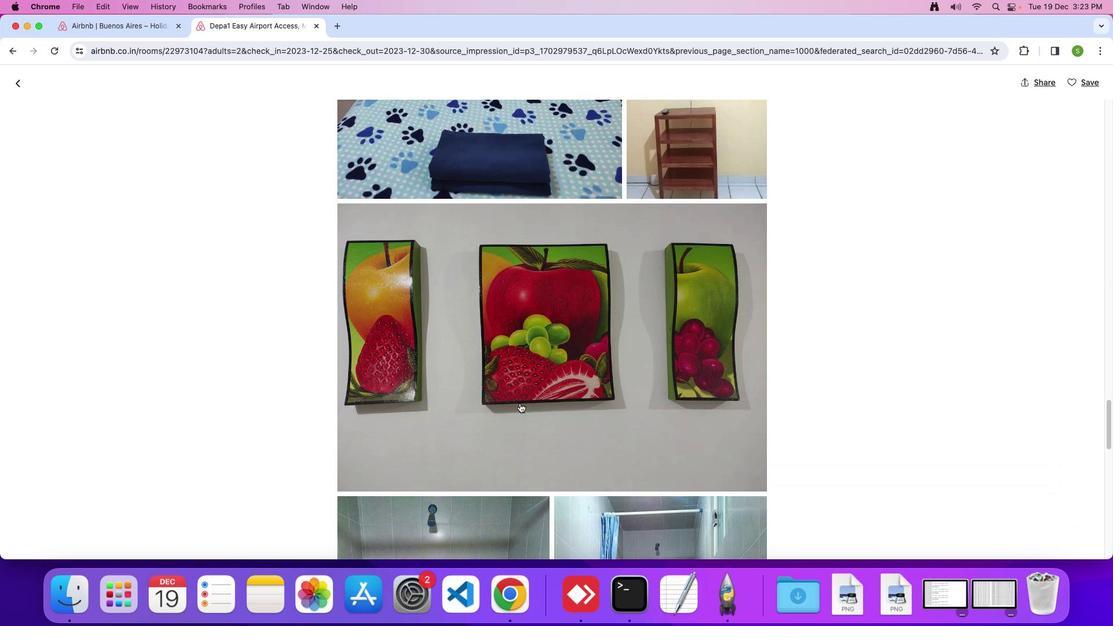 
Action: Mouse scrolled (520, 402) with delta (0, 0)
Screenshot: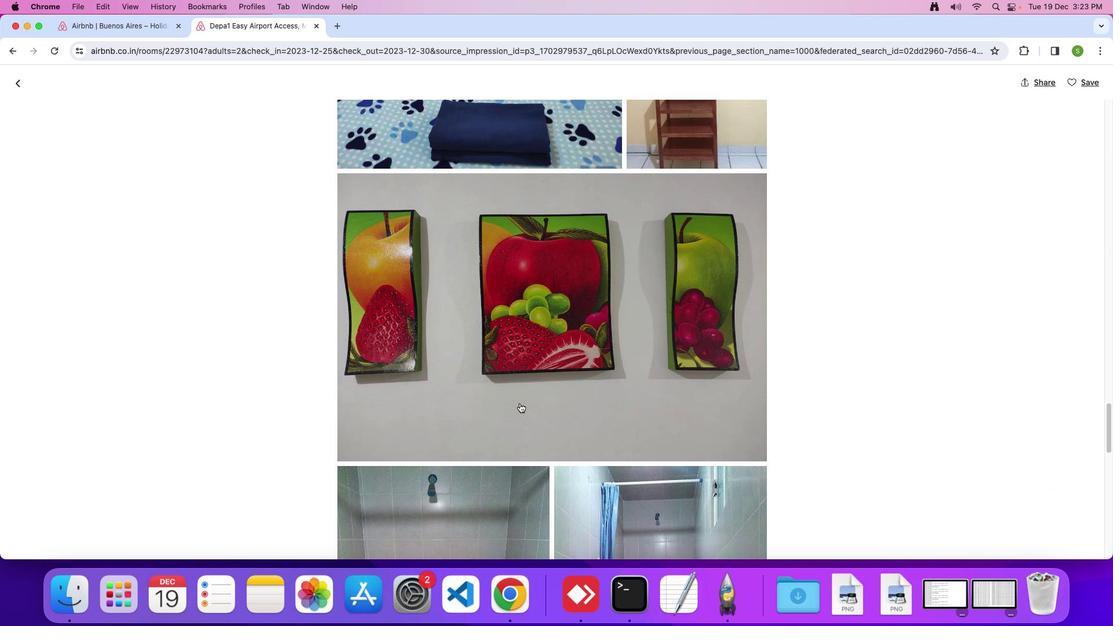
Action: Mouse scrolled (520, 402) with delta (0, 0)
Screenshot: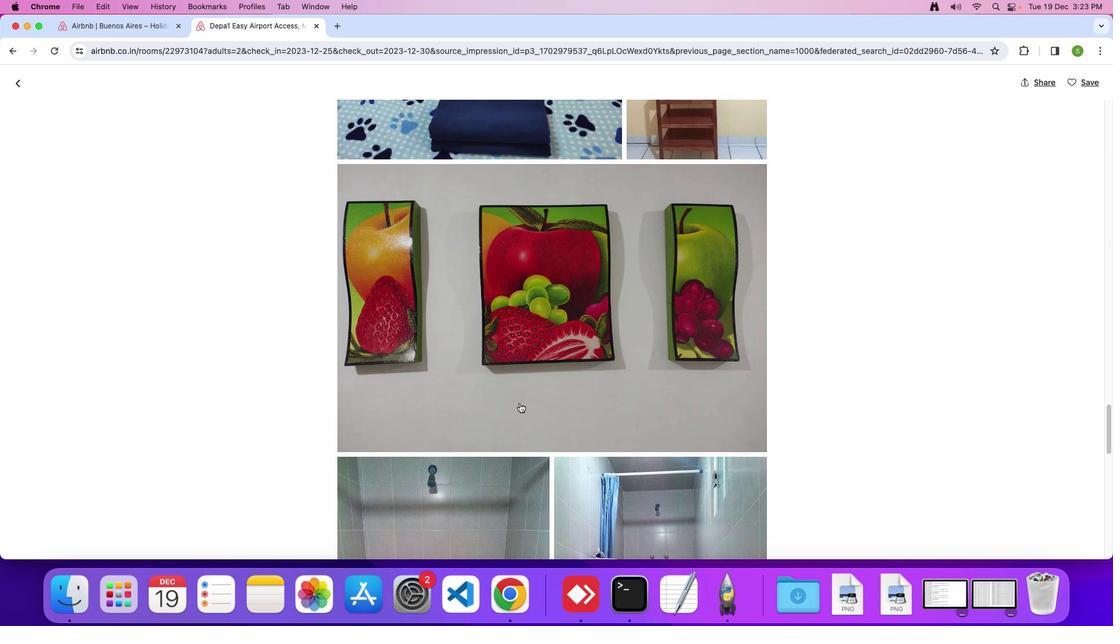 
Action: Mouse scrolled (520, 402) with delta (0, -1)
Screenshot: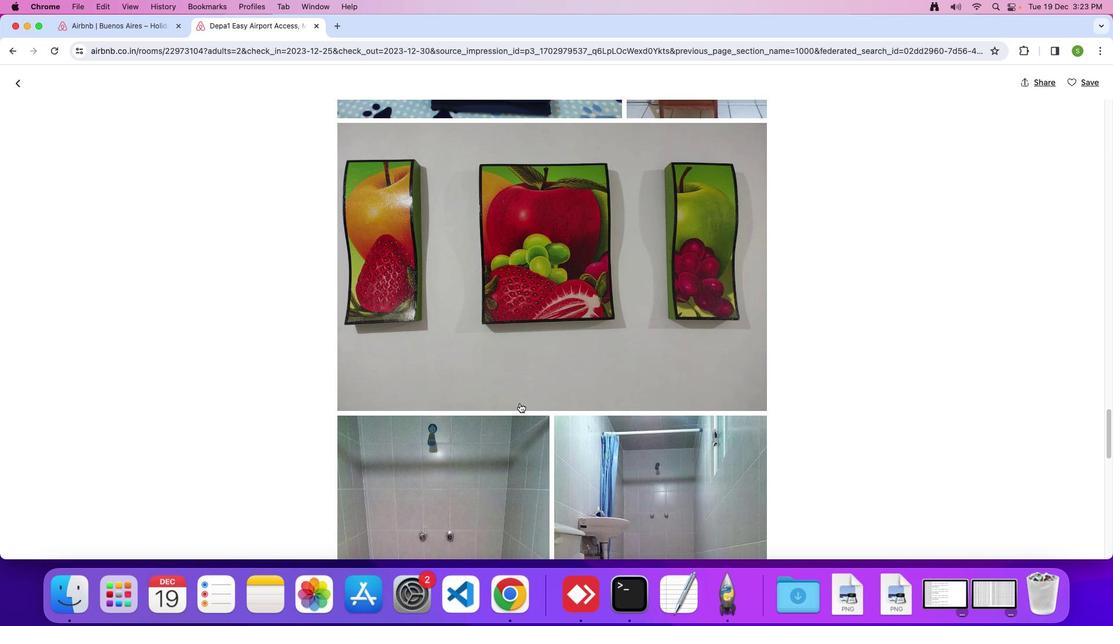 
Action: Mouse scrolled (520, 402) with delta (0, 0)
Screenshot: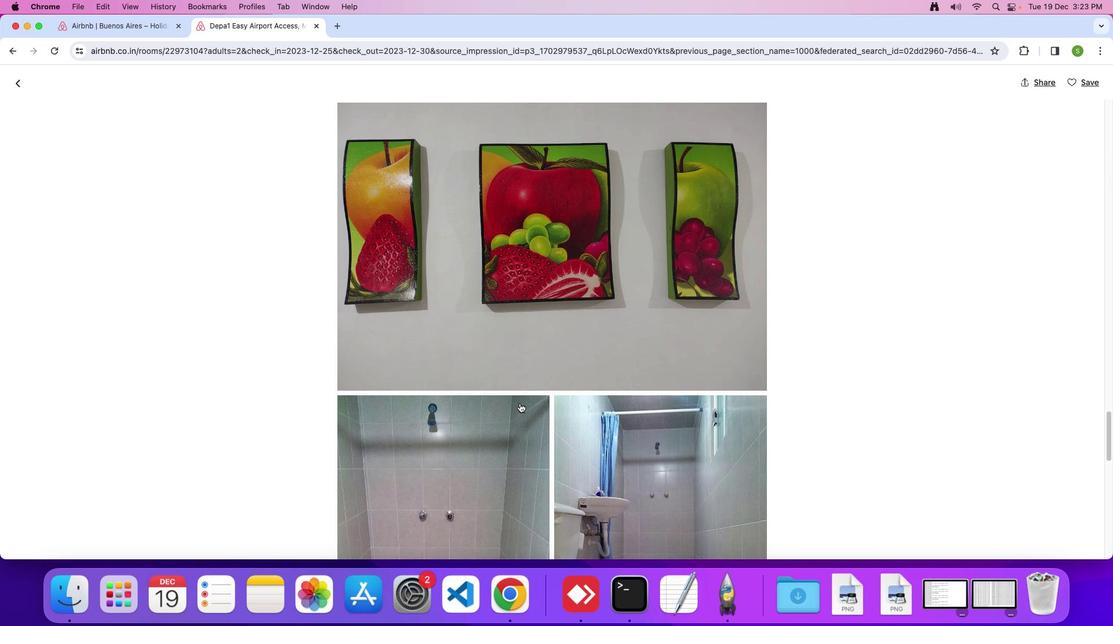 
Action: Mouse scrolled (520, 402) with delta (0, 0)
Screenshot: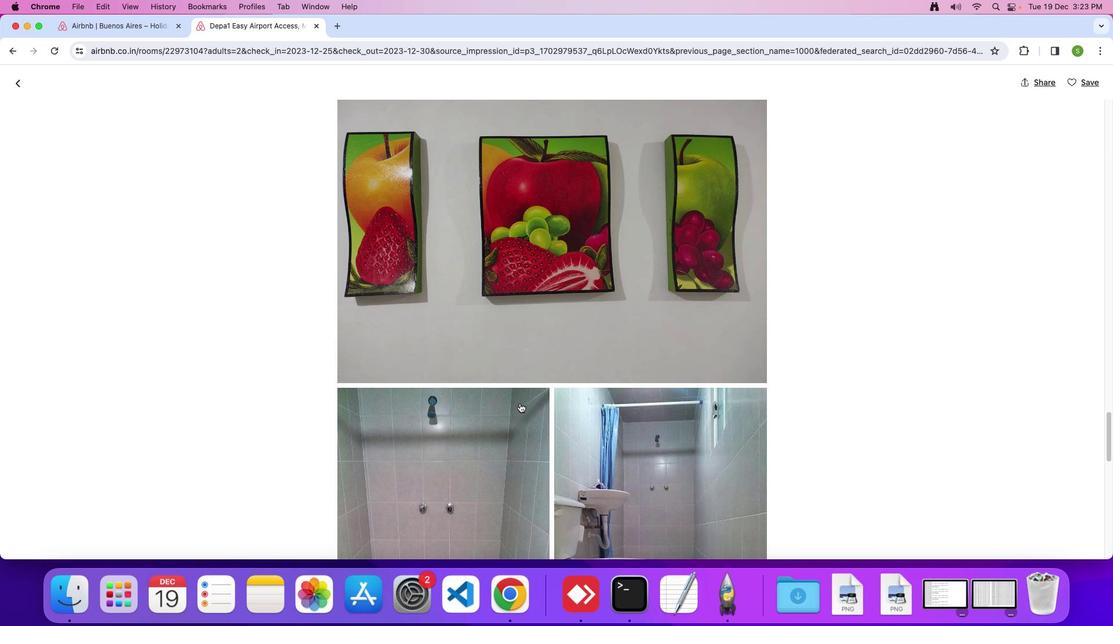 
Action: Mouse scrolled (520, 402) with delta (0, 0)
Screenshot: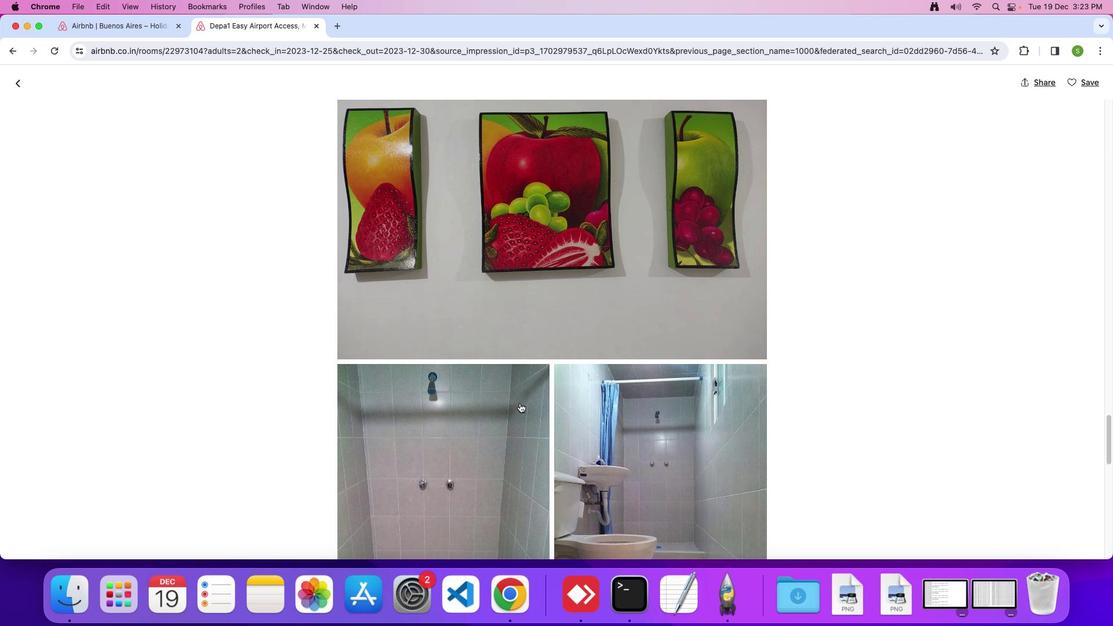 
Action: Mouse scrolled (520, 402) with delta (0, 0)
Screenshot: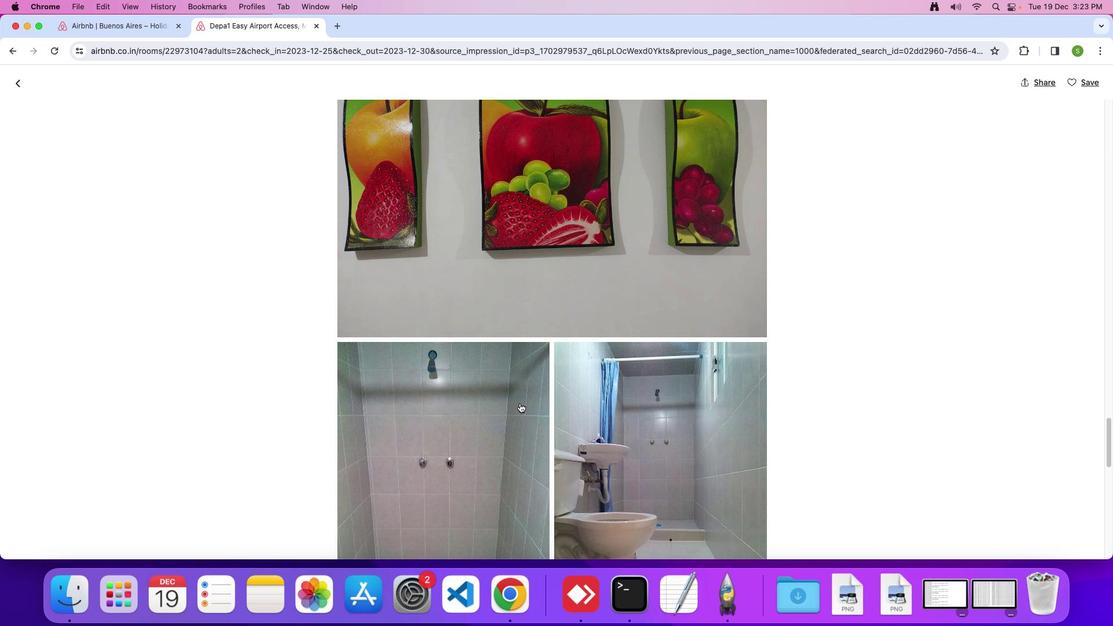 
Action: Mouse scrolled (520, 402) with delta (0, -1)
Screenshot: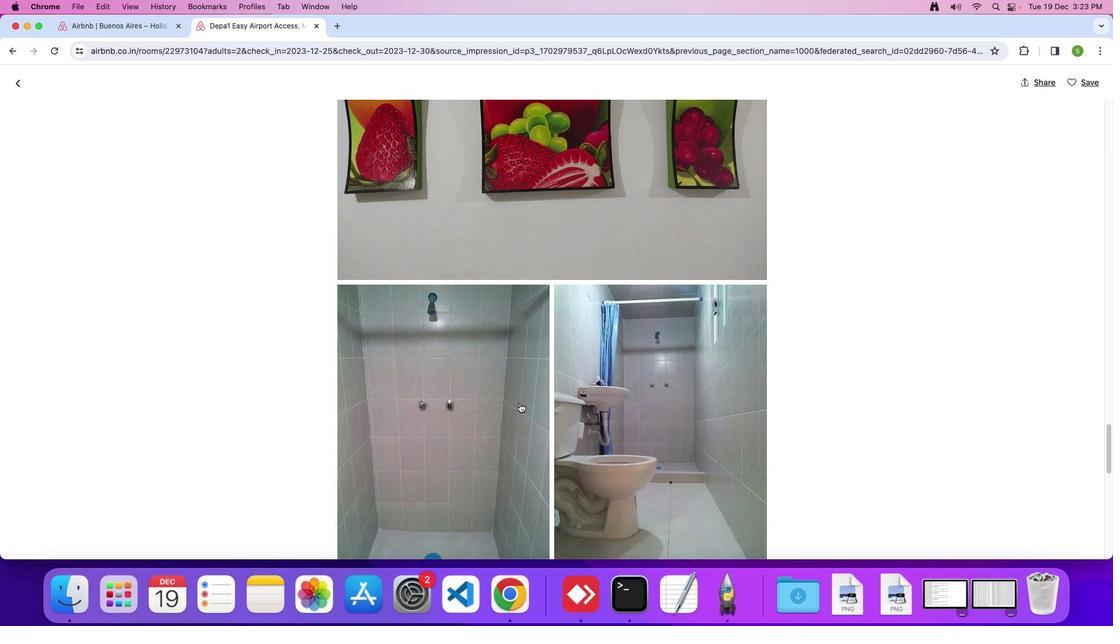 
Action: Mouse scrolled (520, 402) with delta (0, 0)
Screenshot: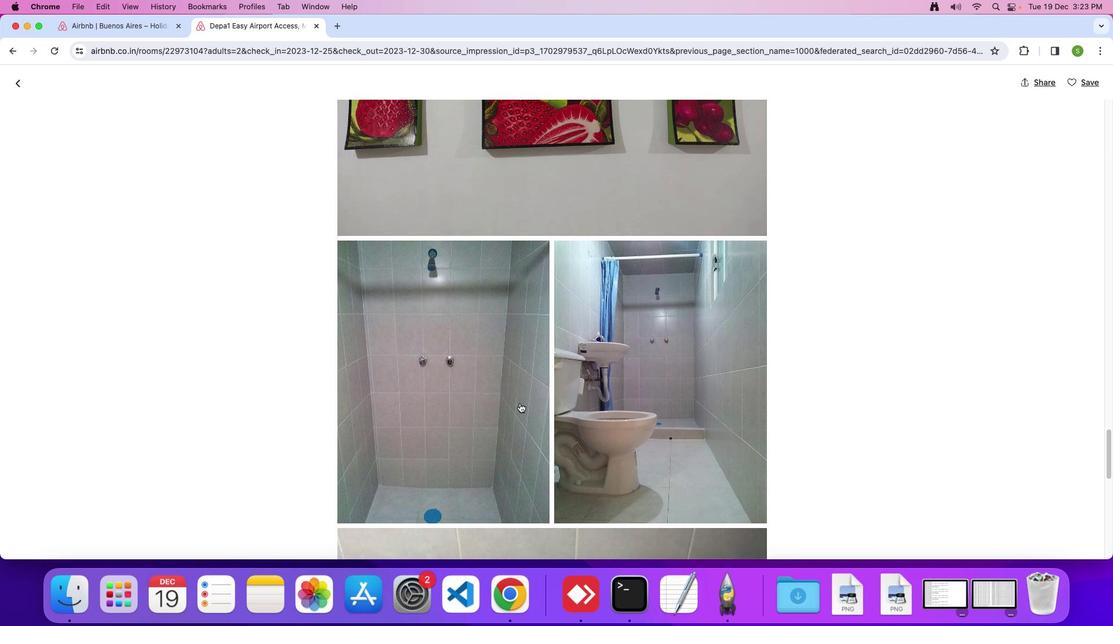 
Action: Mouse scrolled (520, 402) with delta (0, 0)
Screenshot: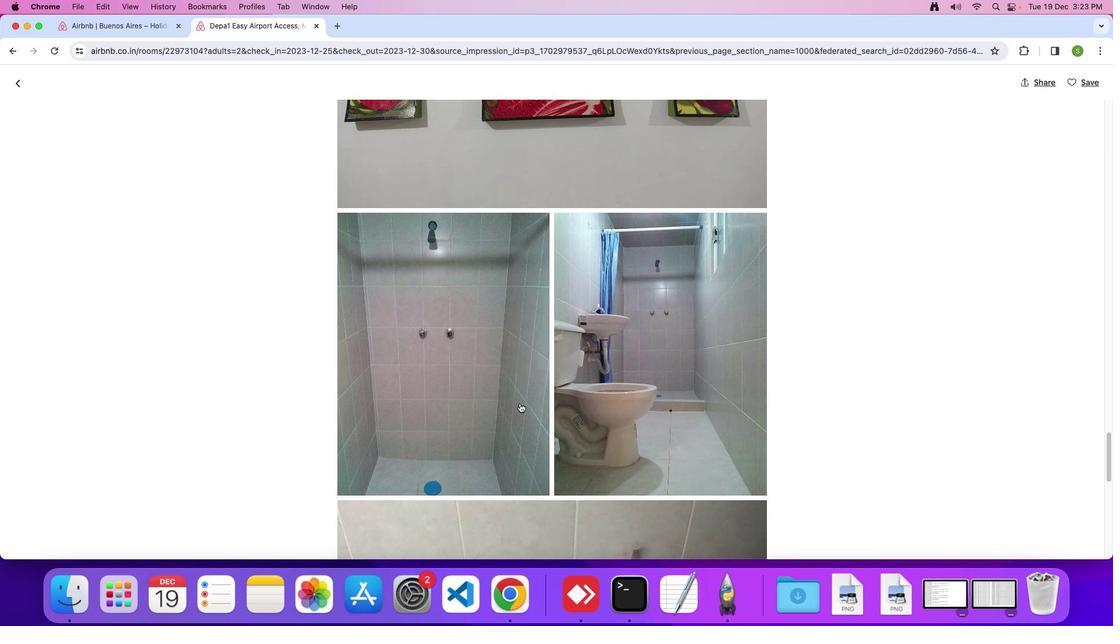 
Action: Mouse scrolled (520, 402) with delta (0, -1)
Screenshot: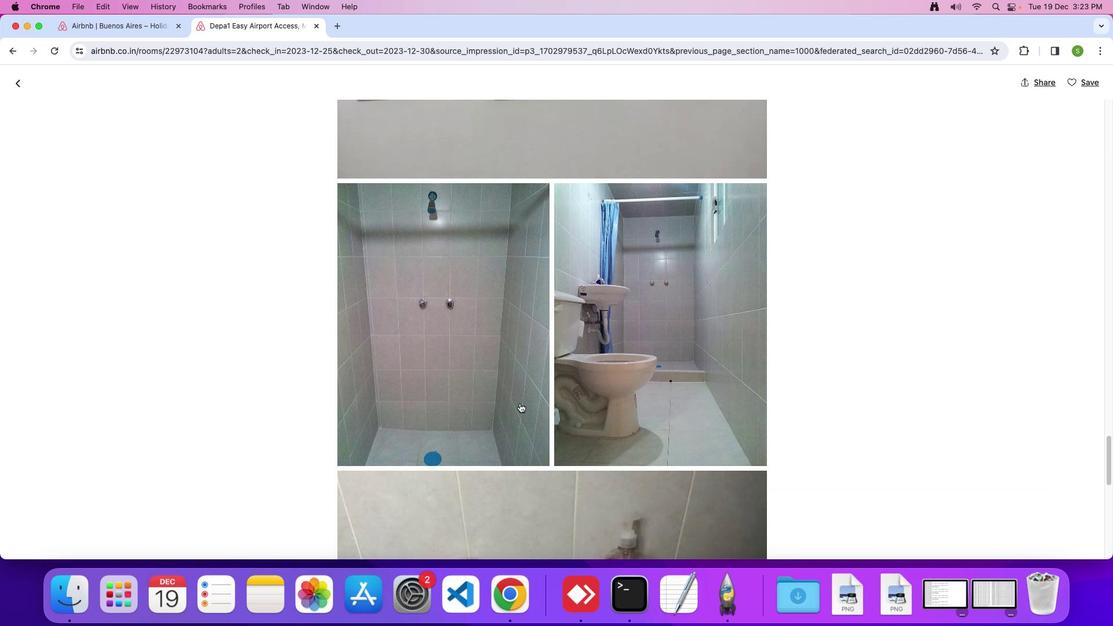 
Action: Mouse scrolled (520, 402) with delta (0, 0)
Screenshot: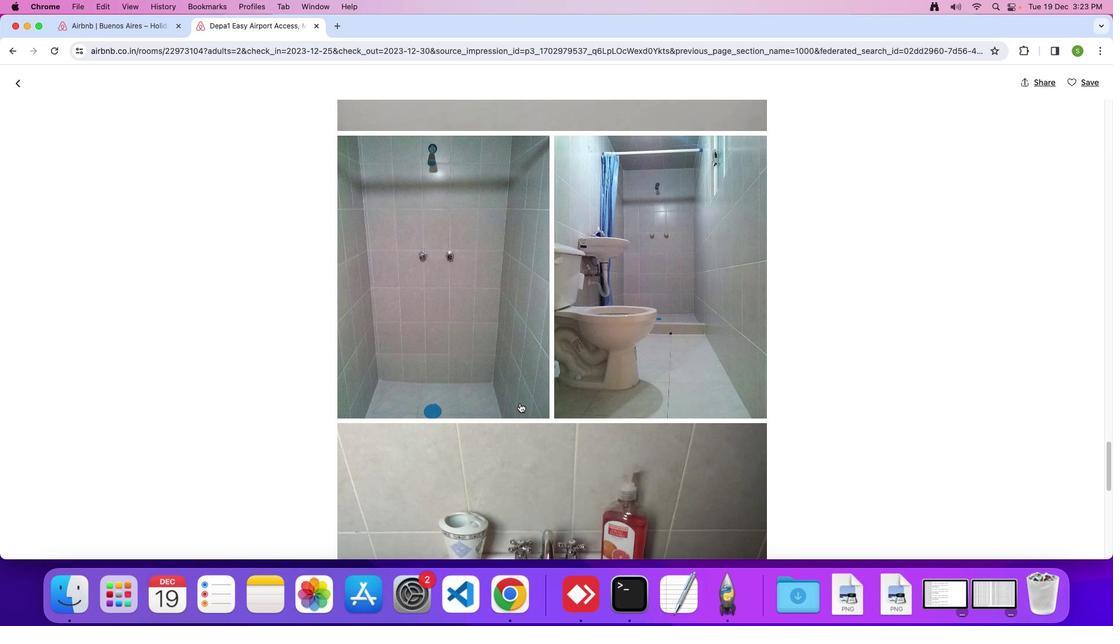 
Action: Mouse scrolled (520, 402) with delta (0, 0)
Screenshot: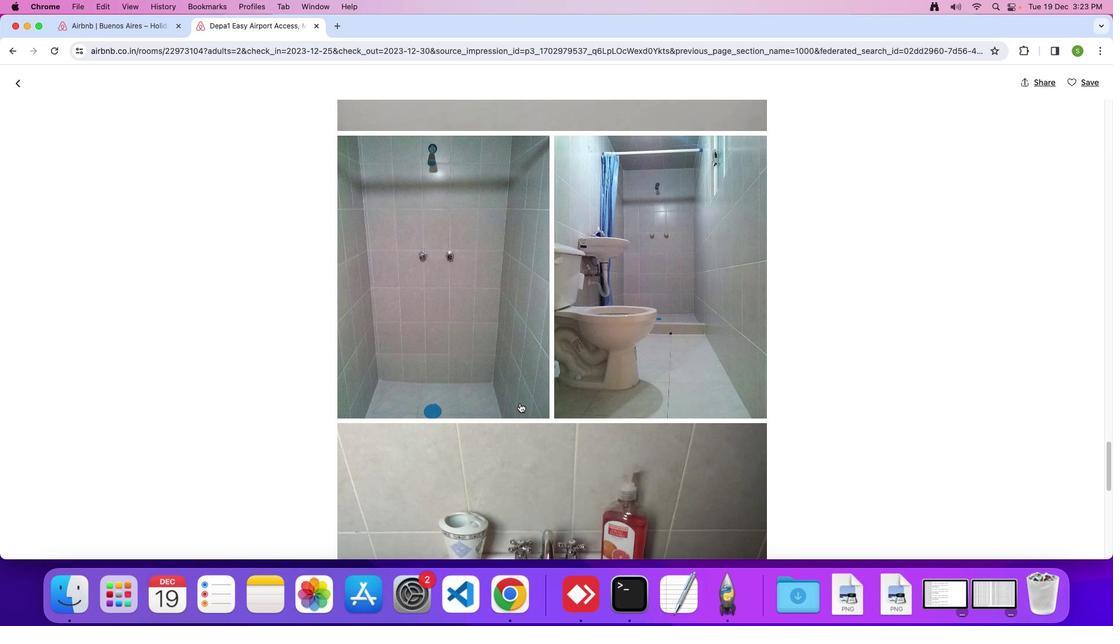 
Action: Mouse scrolled (520, 402) with delta (0, -1)
Screenshot: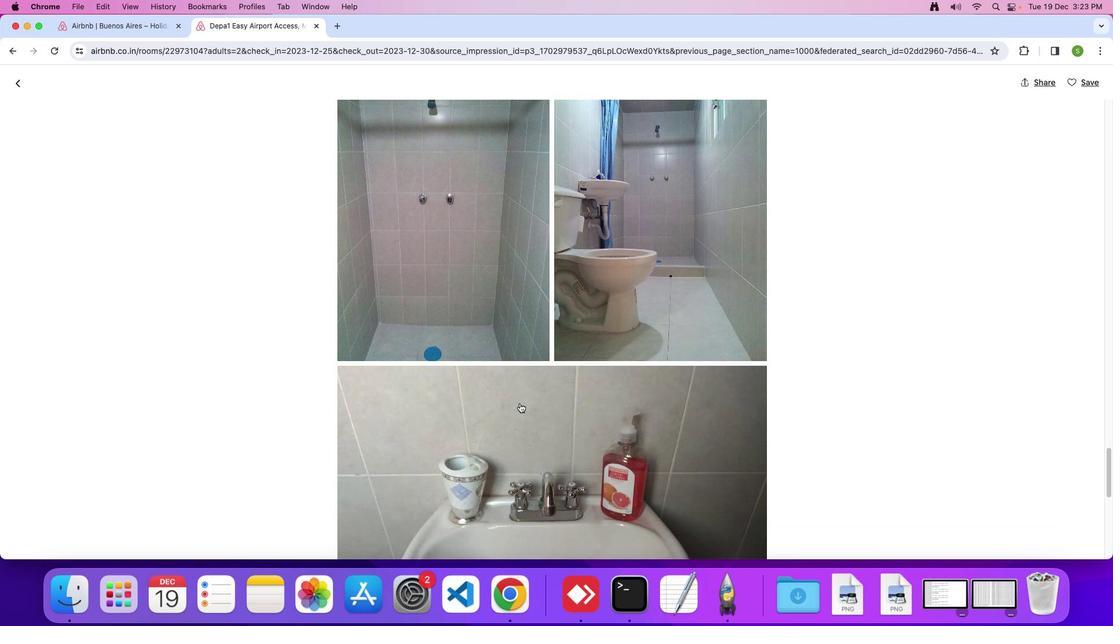 
Action: Mouse scrolled (520, 402) with delta (0, 0)
Screenshot: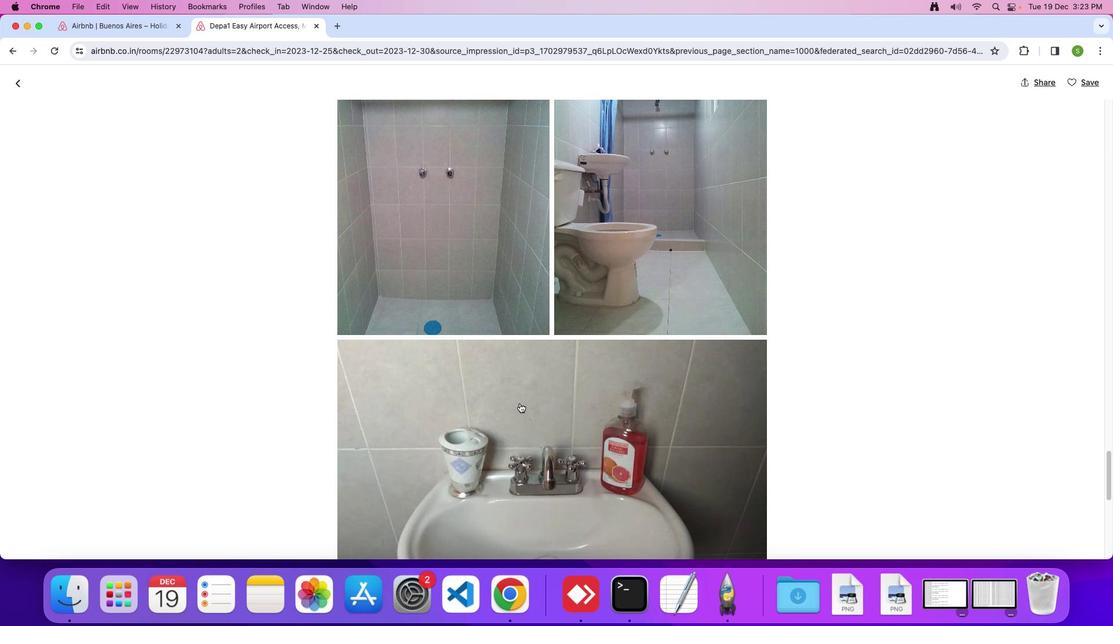 
Action: Mouse scrolled (520, 402) with delta (0, 0)
Screenshot: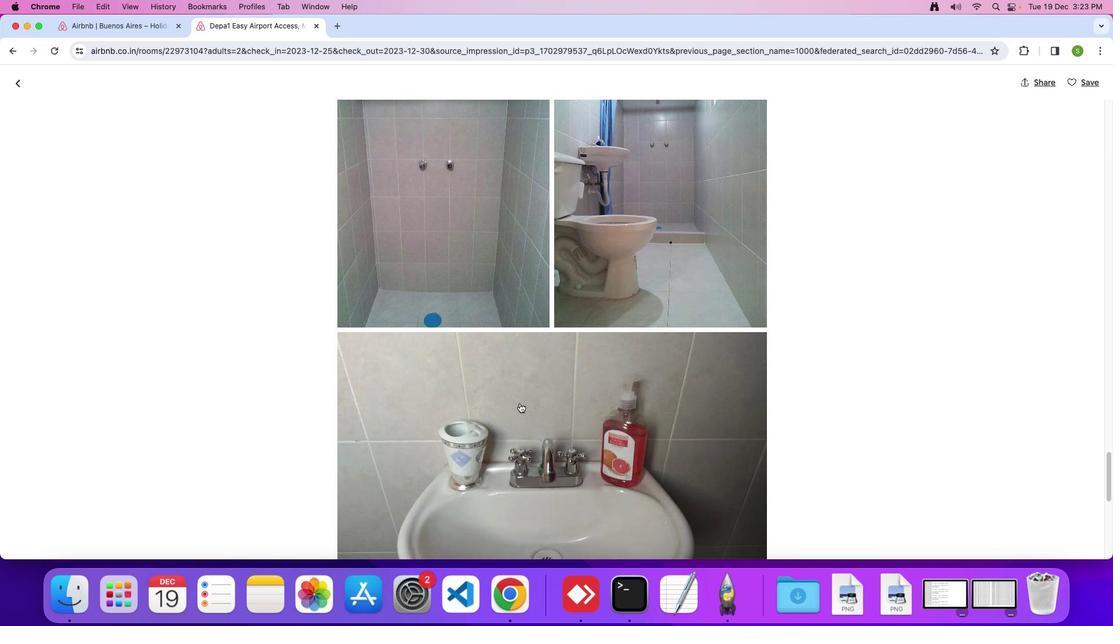 
Action: Mouse scrolled (520, 402) with delta (0, 0)
Screenshot: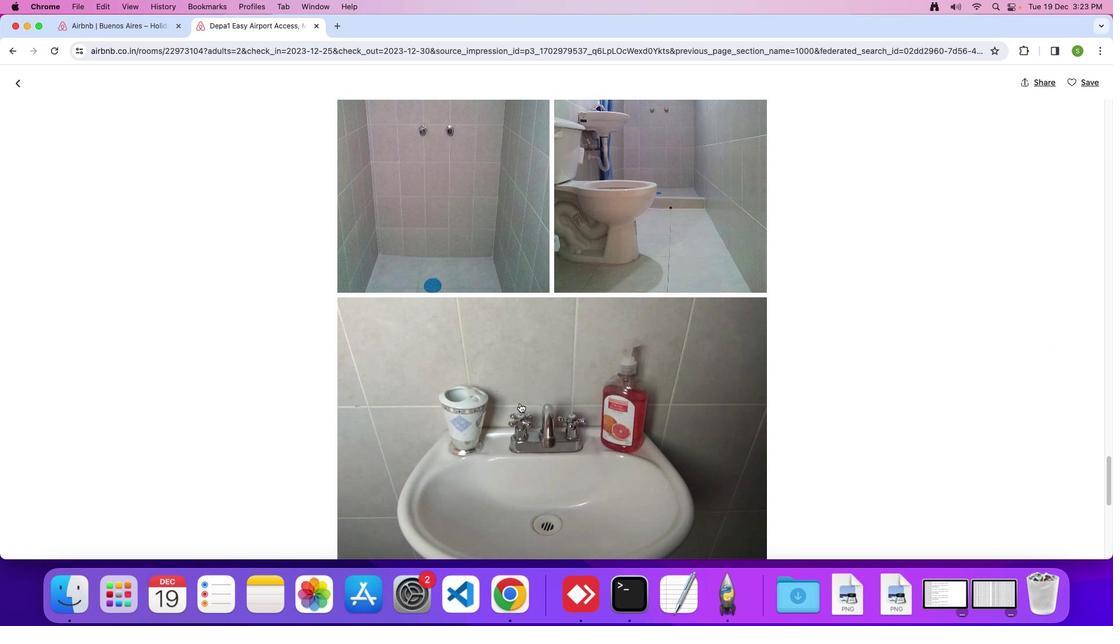 
Action: Mouse scrolled (520, 402) with delta (0, 0)
Screenshot: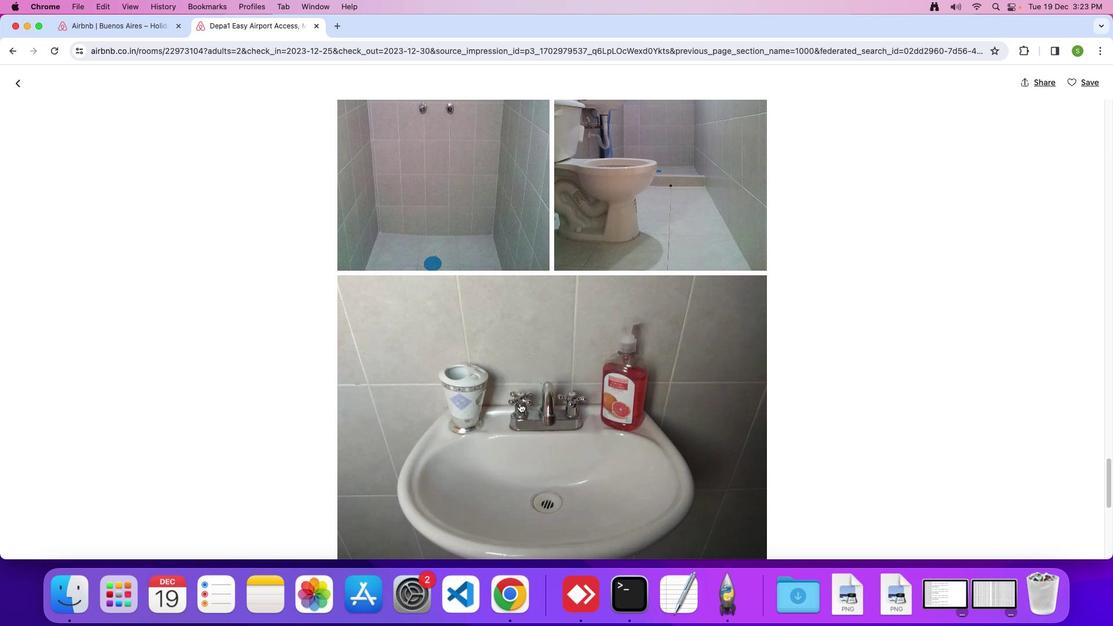 
Action: Mouse scrolled (520, 402) with delta (0, 0)
Screenshot: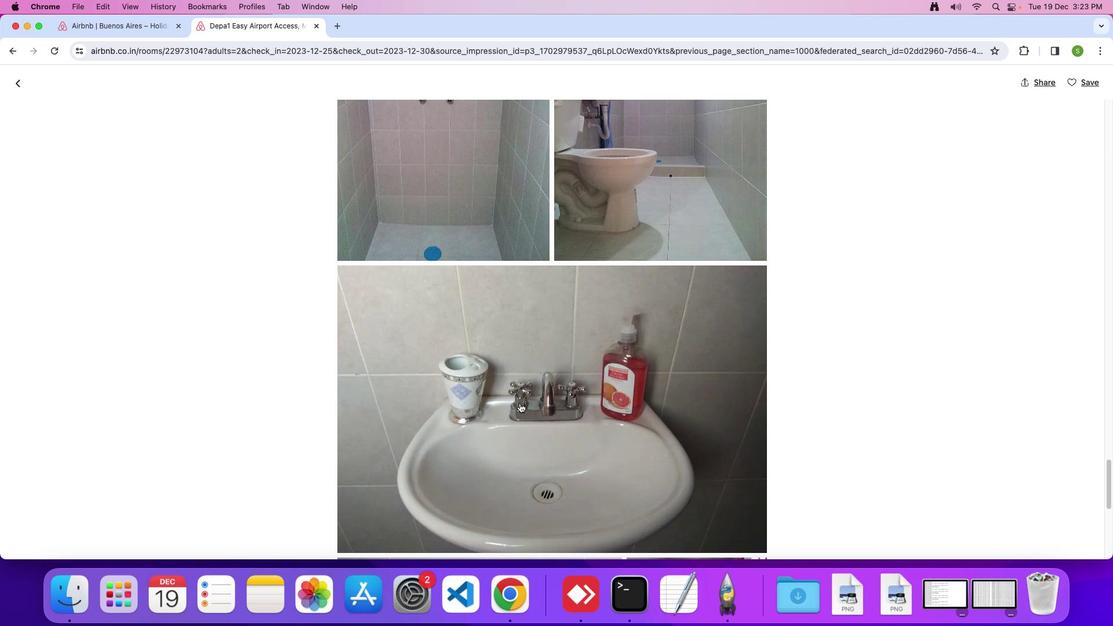 
Action: Mouse scrolled (520, 402) with delta (0, 0)
Screenshot: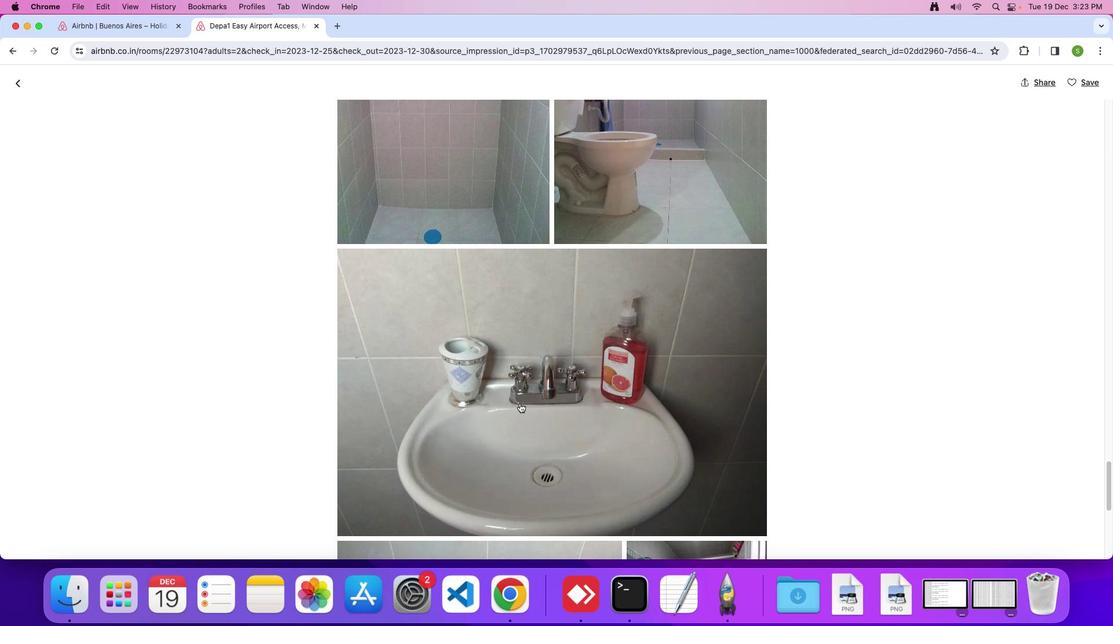 
Action: Mouse scrolled (520, 402) with delta (0, 0)
Screenshot: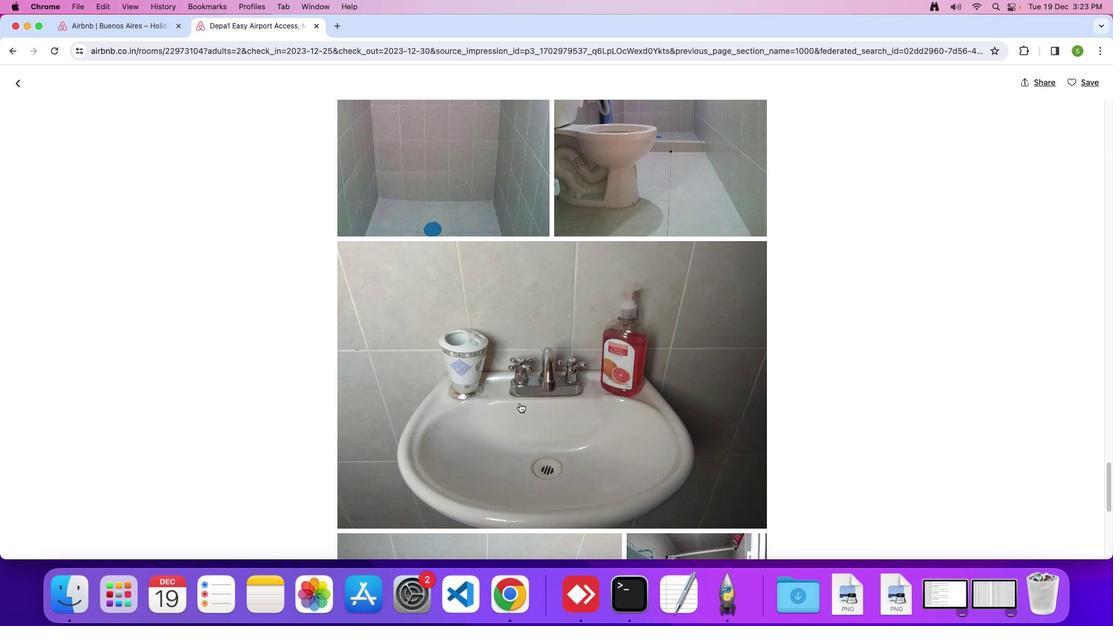 
Action: Mouse scrolled (520, 402) with delta (0, 0)
Screenshot: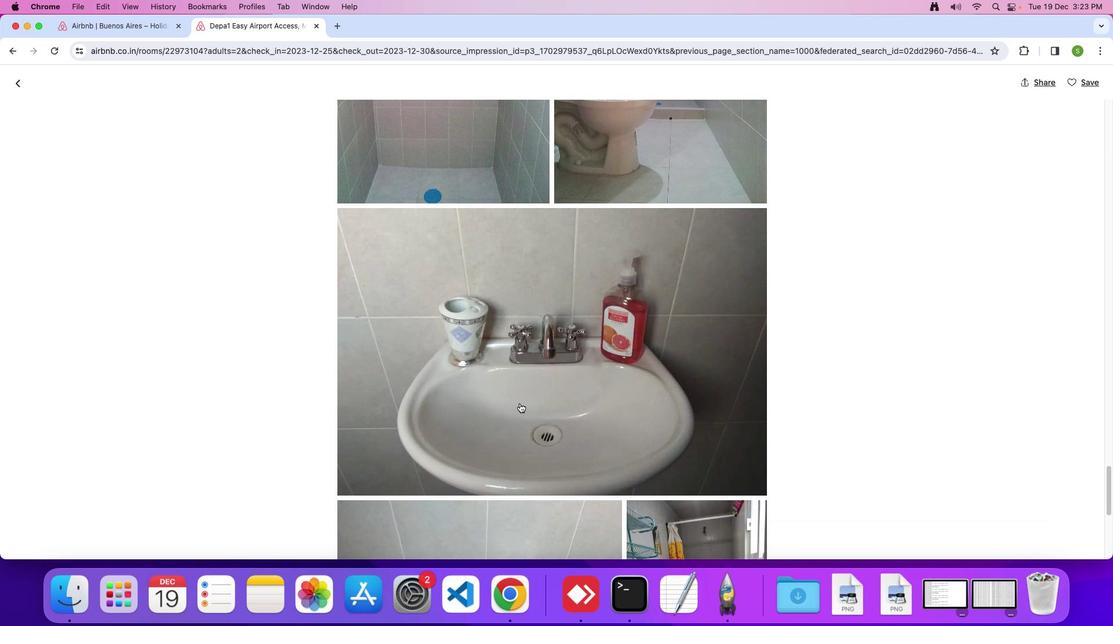 
Action: Mouse scrolled (520, 402) with delta (0, 0)
Screenshot: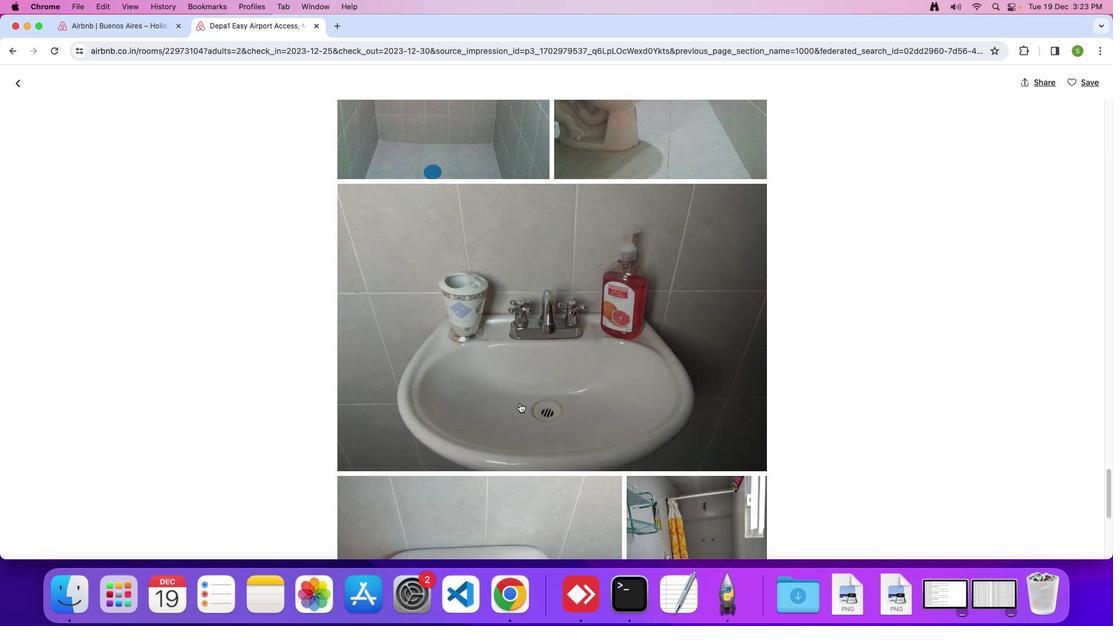
Action: Mouse scrolled (520, 402) with delta (0, 0)
Screenshot: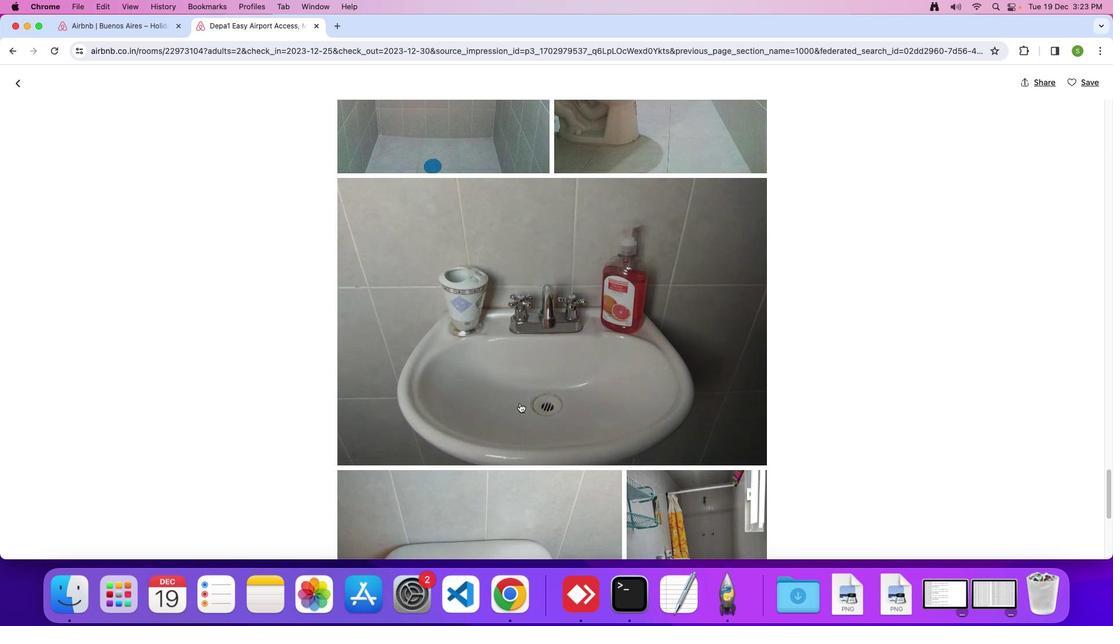
Action: Mouse scrolled (520, 402) with delta (0, 0)
Screenshot: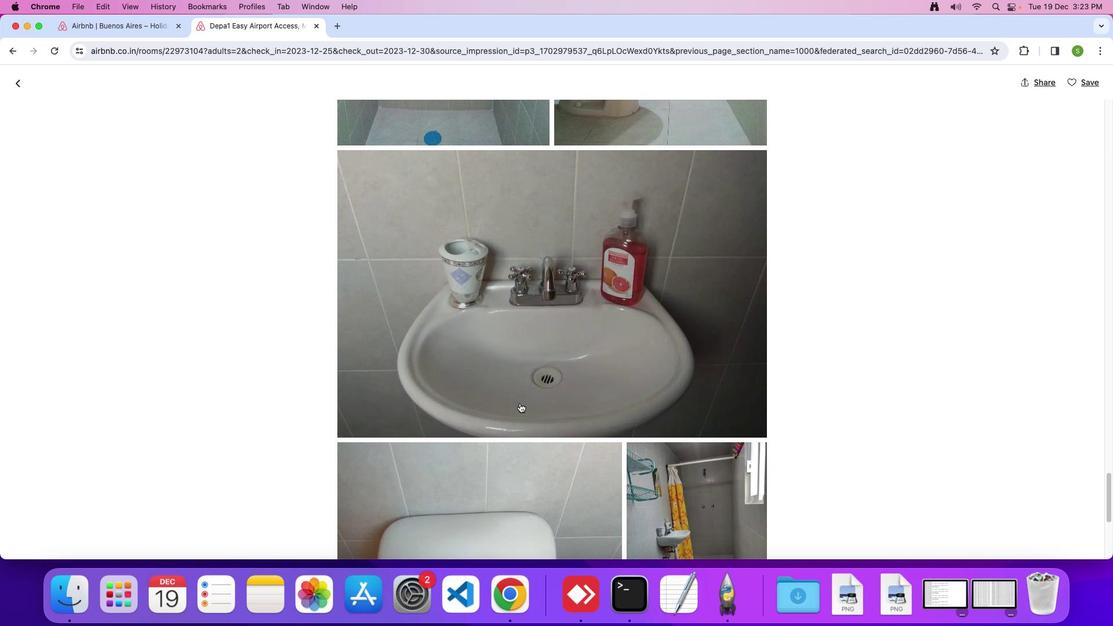 
Action: Mouse scrolled (520, 402) with delta (0, 0)
Screenshot: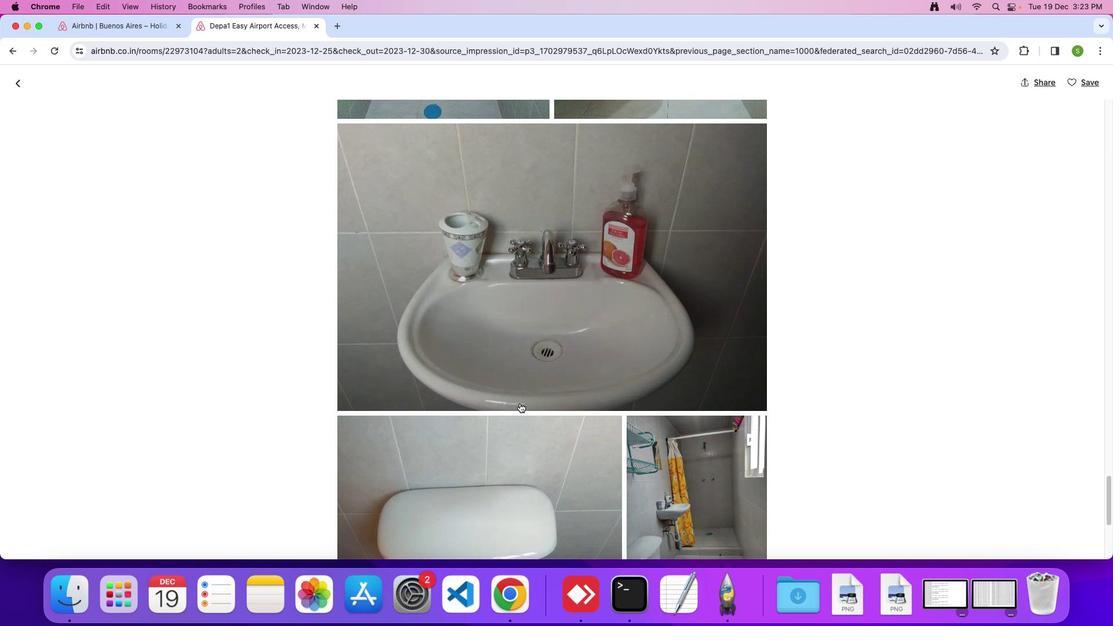 
Action: Mouse scrolled (520, 402) with delta (0, -1)
Screenshot: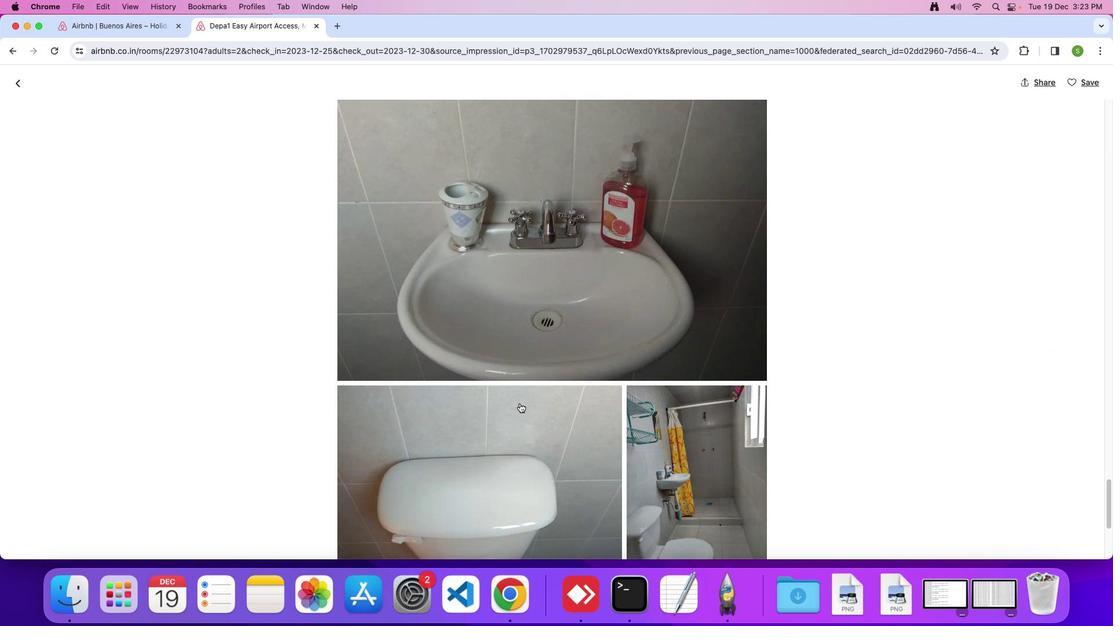 
Action: Mouse scrolled (520, 402) with delta (0, 0)
Screenshot: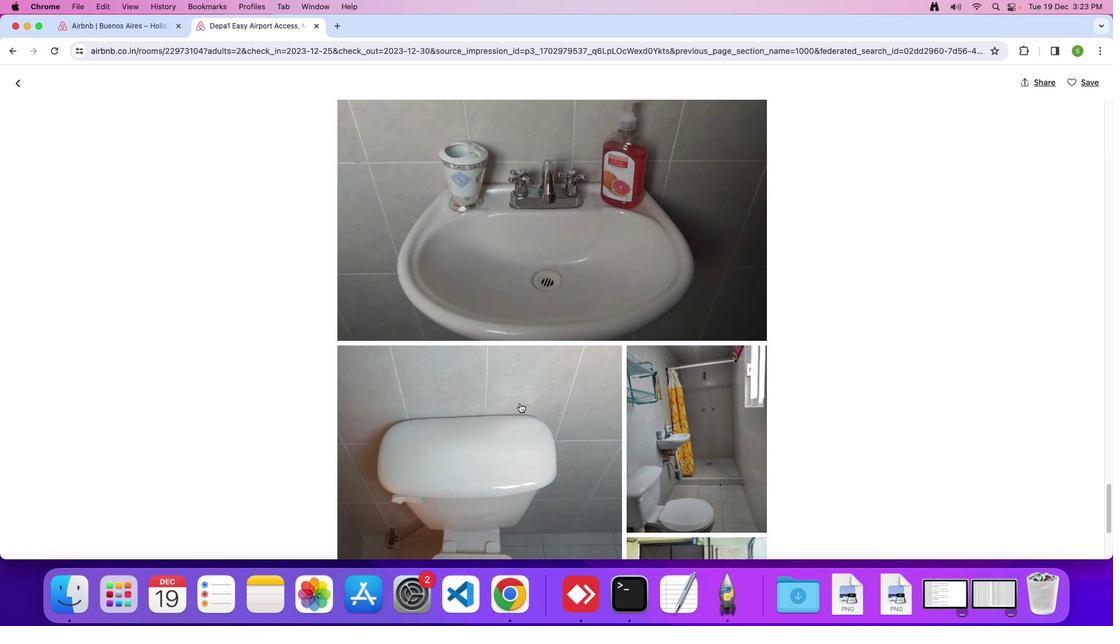 
Action: Mouse scrolled (520, 402) with delta (0, 0)
Screenshot: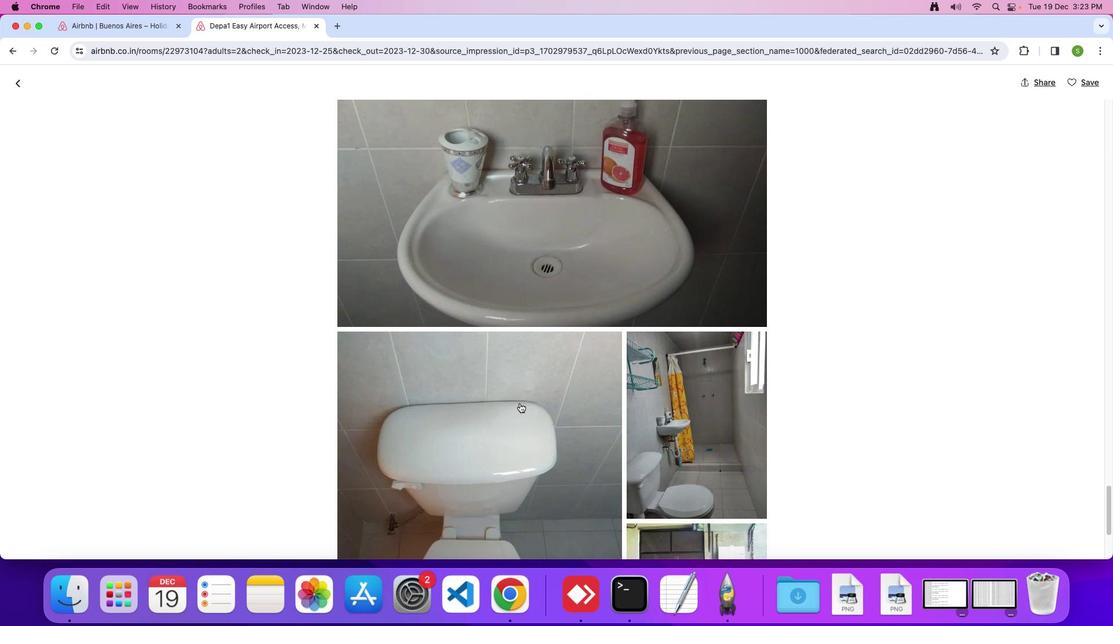 
Action: Mouse scrolled (520, 402) with delta (0, -1)
Screenshot: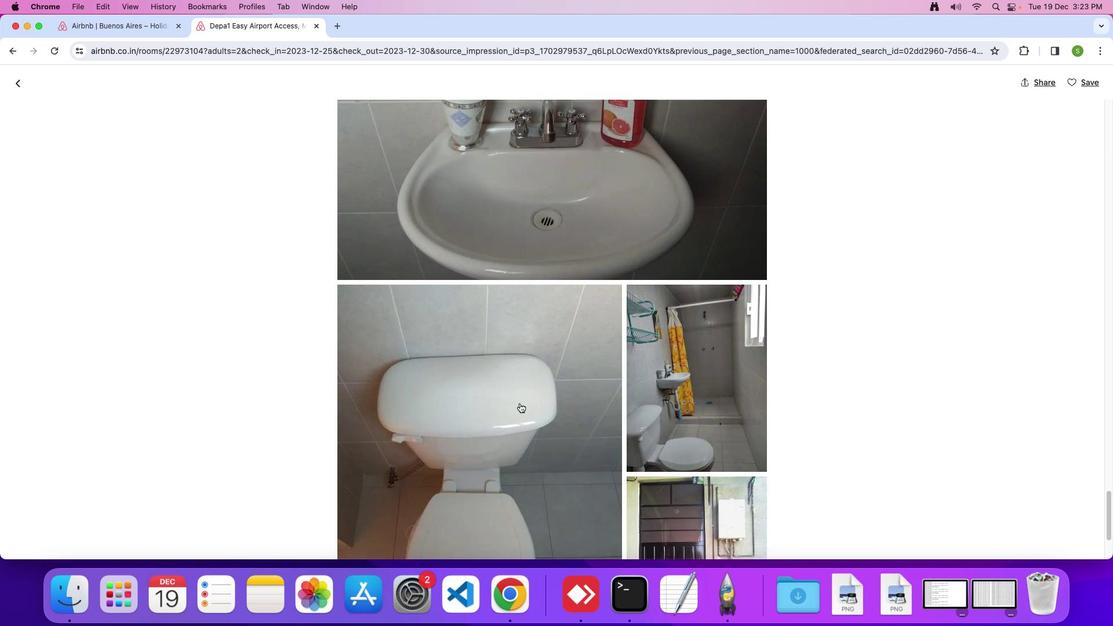 
Action: Mouse scrolled (520, 402) with delta (0, 0)
Screenshot: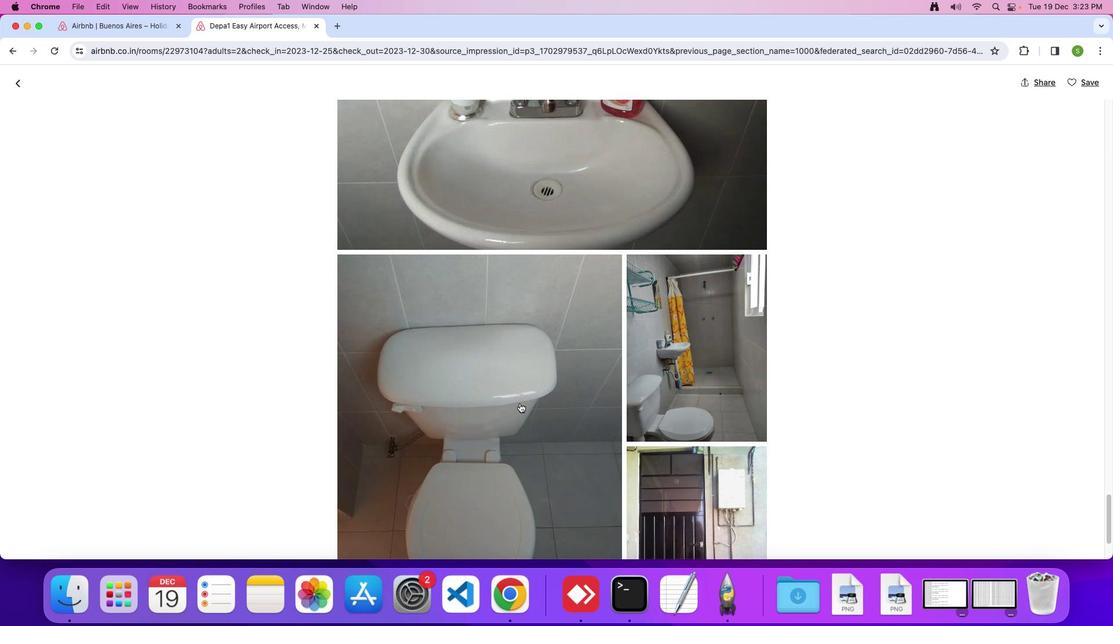 
Action: Mouse scrolled (520, 402) with delta (0, 0)
Screenshot: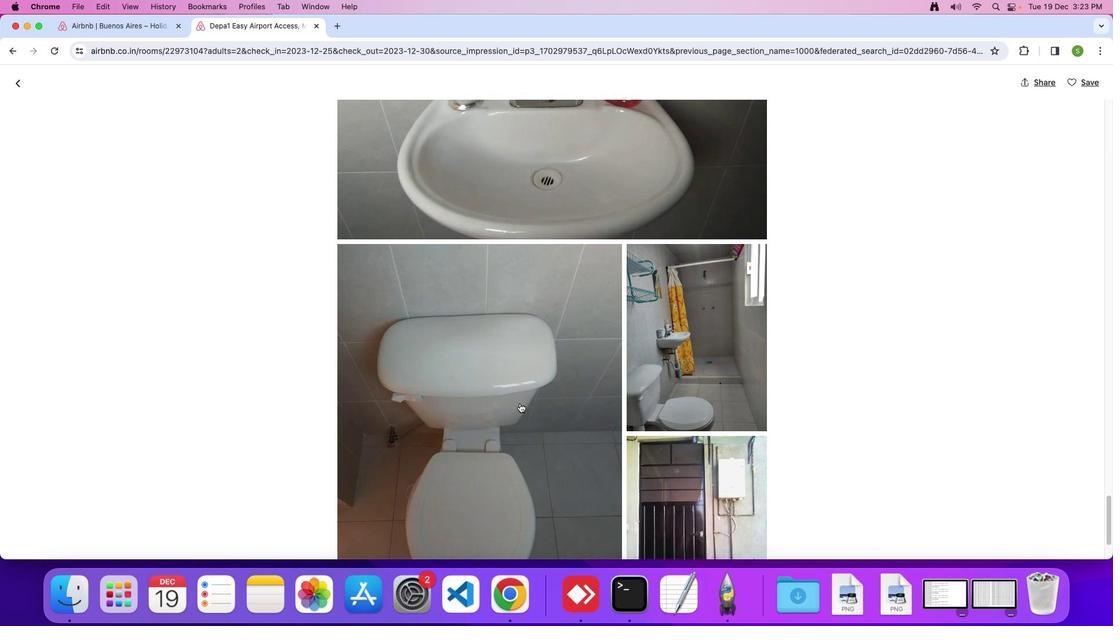 
Action: Mouse scrolled (520, 402) with delta (0, 0)
Screenshot: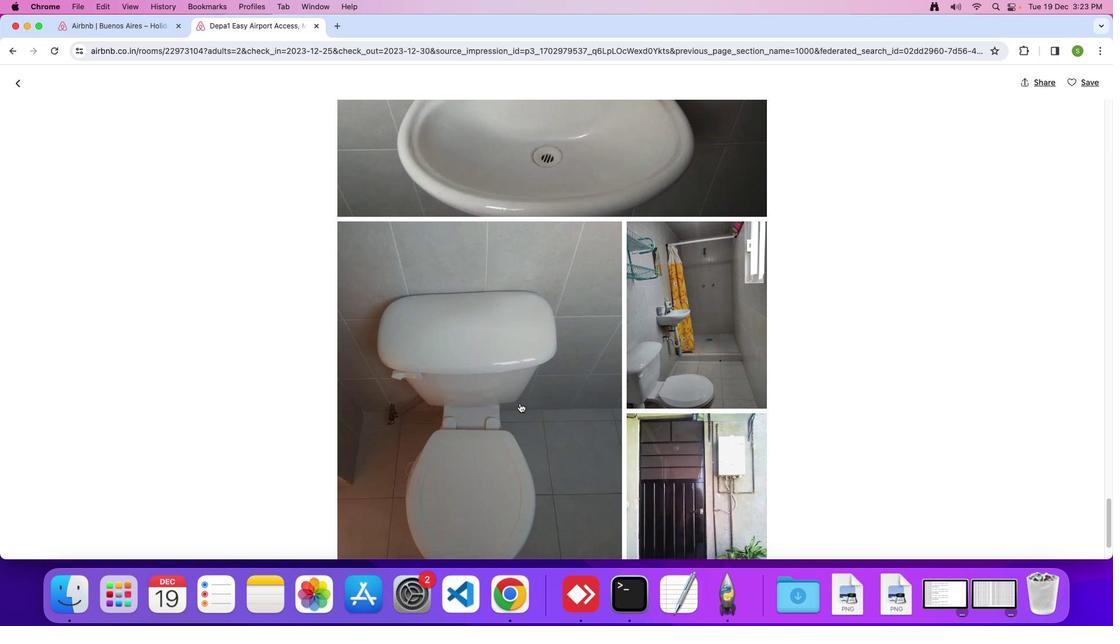 
Action: Mouse scrolled (520, 402) with delta (0, 0)
Screenshot: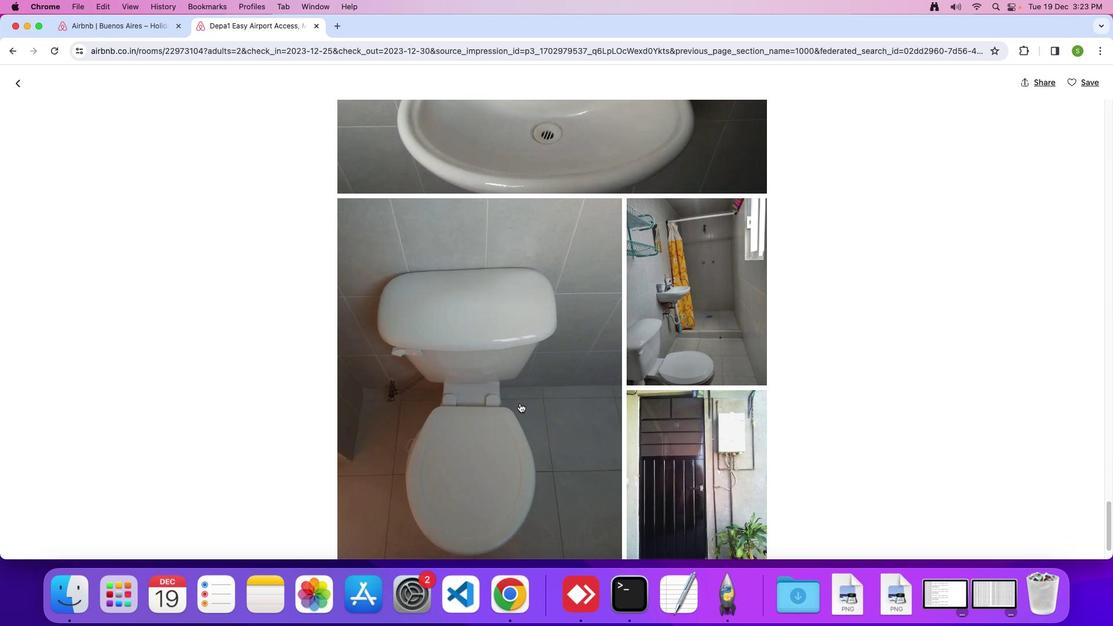 
Action: Mouse scrolled (520, 402) with delta (0, 0)
Screenshot: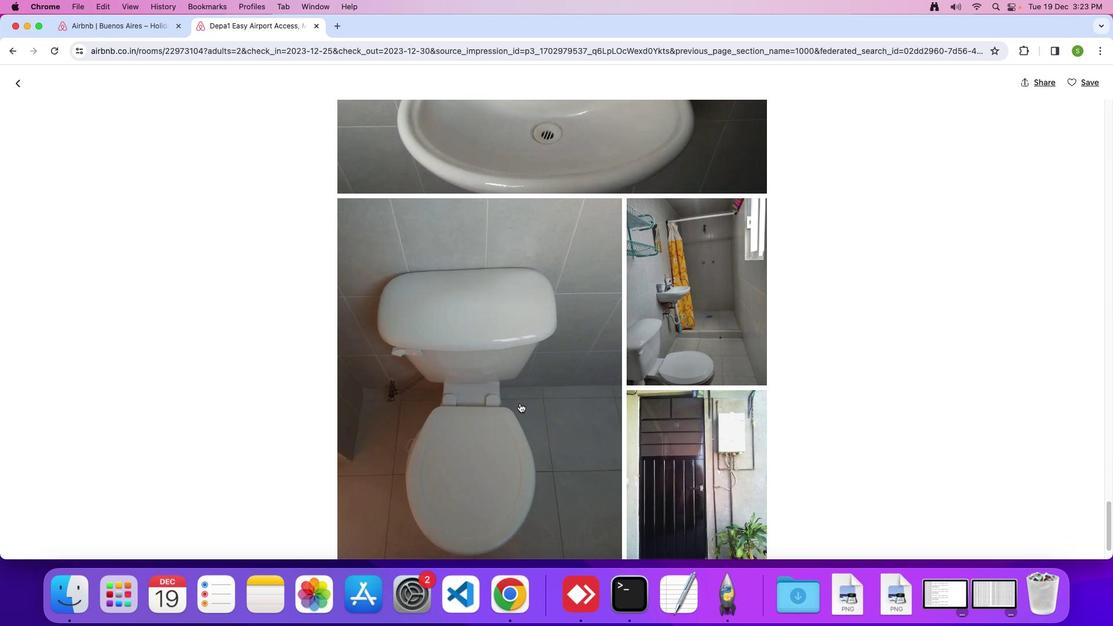 
Action: Mouse scrolled (520, 402) with delta (0, -1)
Screenshot: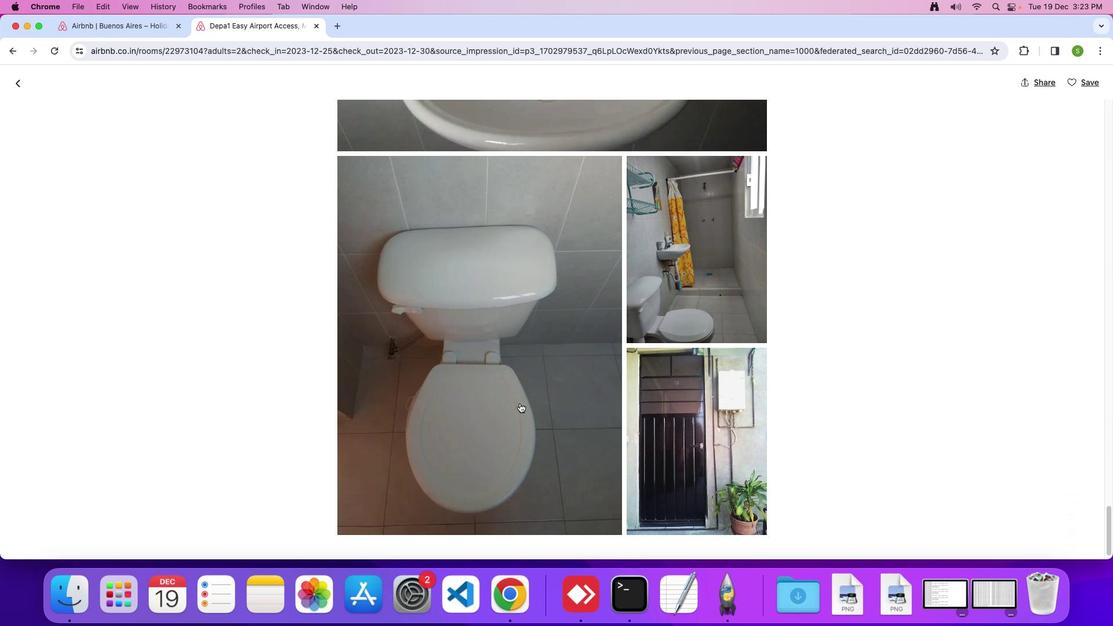 
Action: Mouse moved to (515, 398)
Screenshot: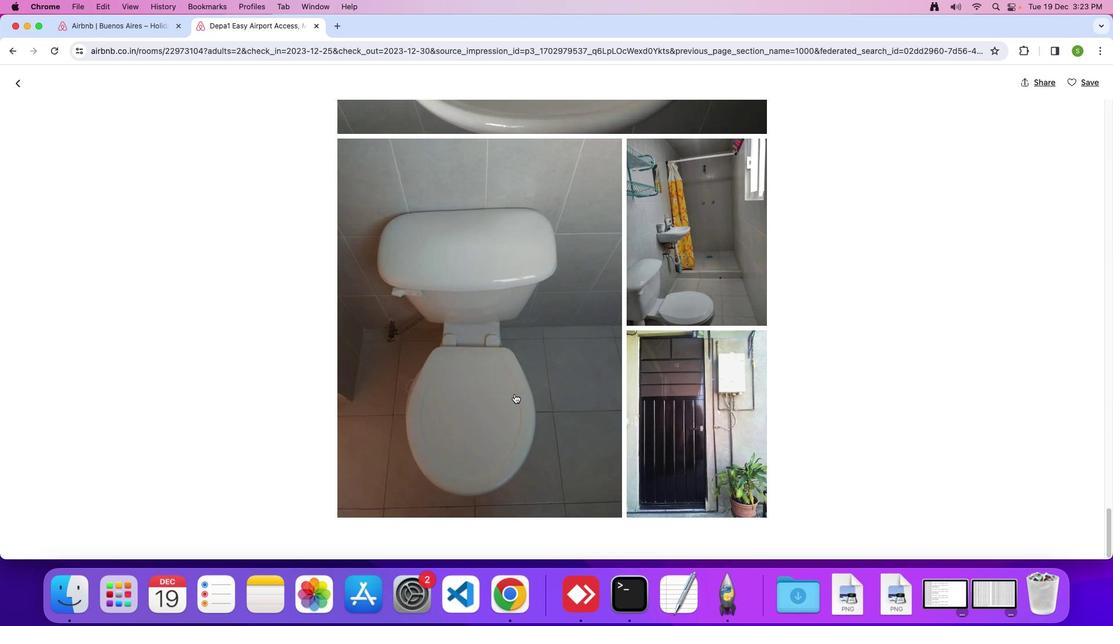 
Action: Mouse scrolled (515, 398) with delta (0, 0)
Screenshot: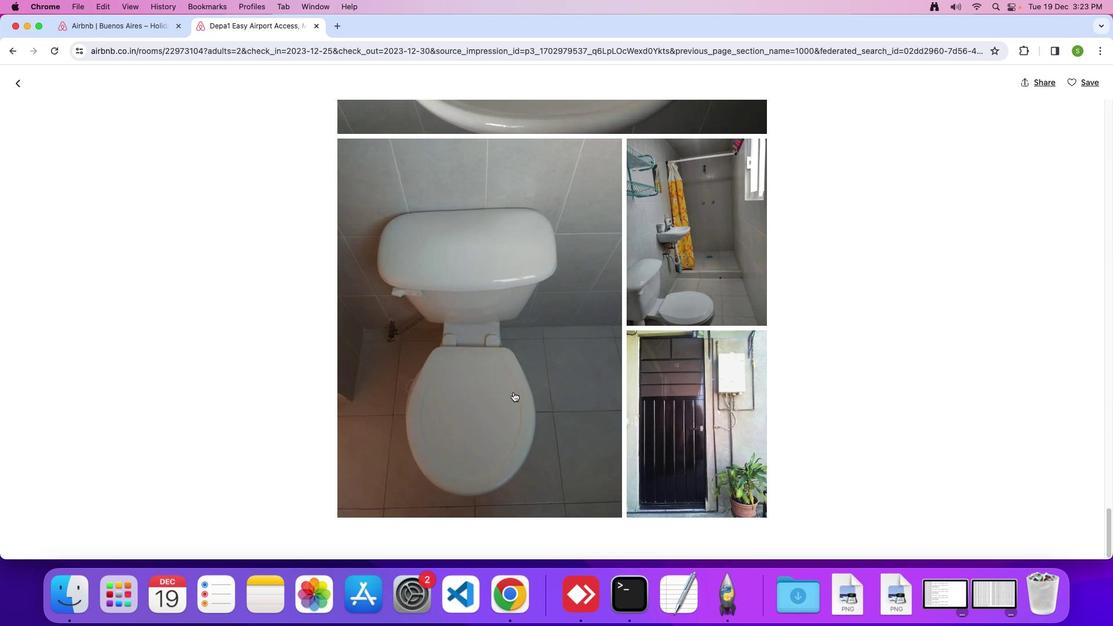 
Action: Mouse moved to (515, 397)
Screenshot: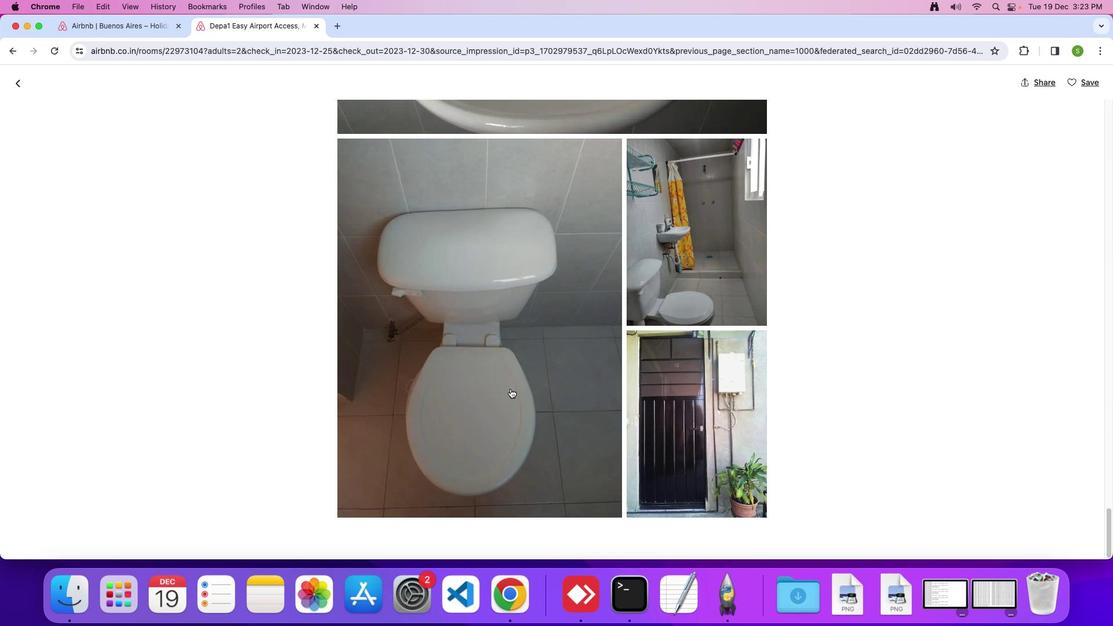 
Action: Mouse scrolled (515, 397) with delta (0, 0)
Screenshot: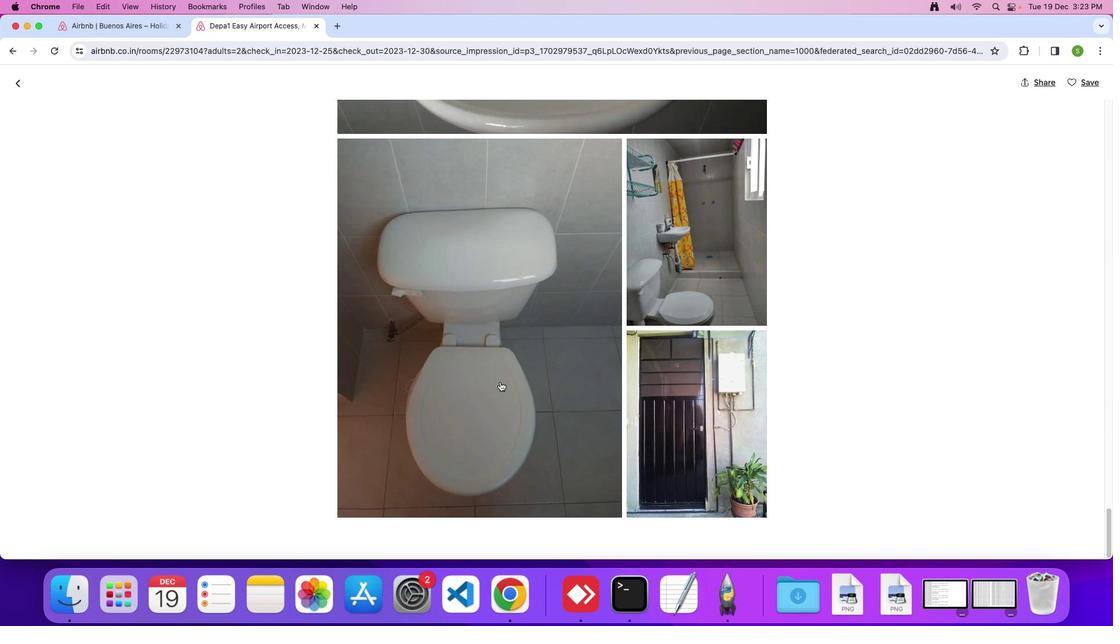 
Action: Mouse moved to (19, 85)
Screenshot: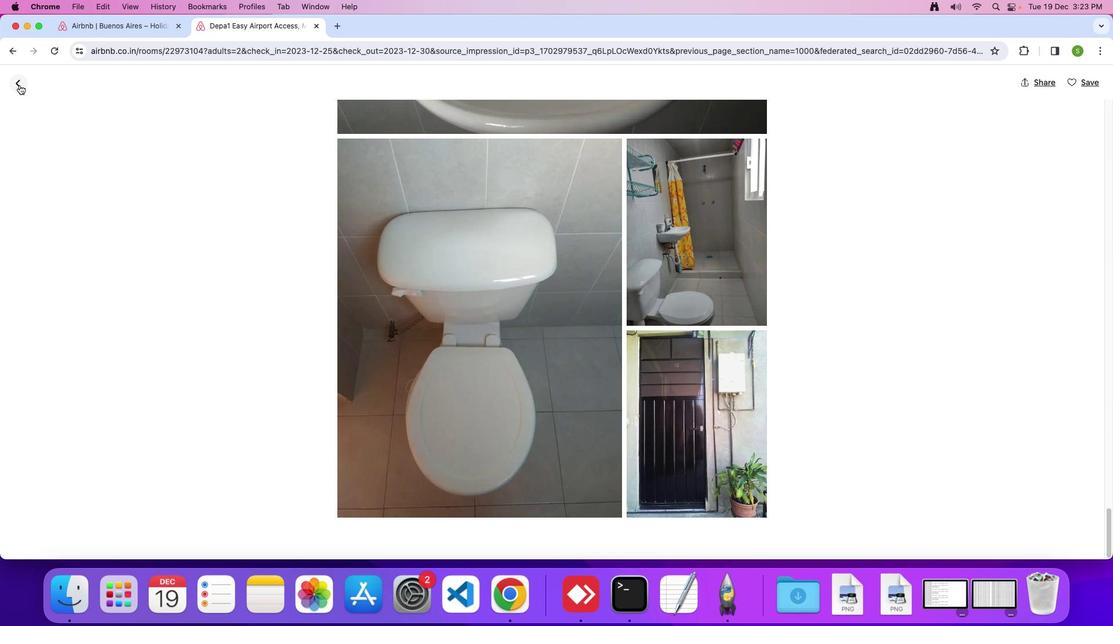 
Action: Mouse pressed left at (19, 85)
Screenshot: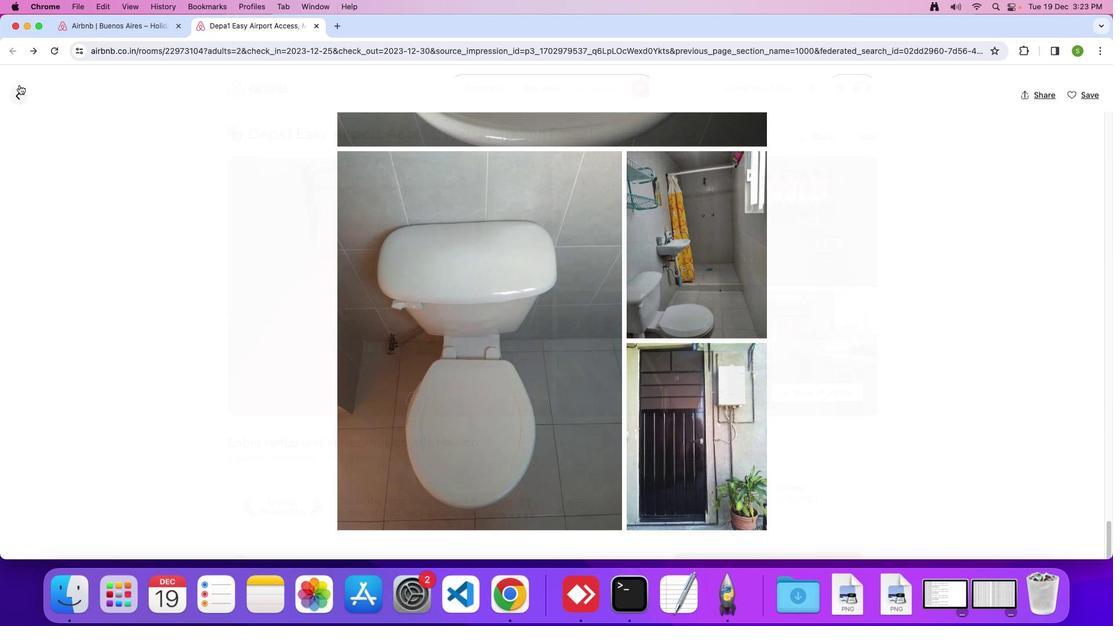 
Action: Mouse moved to (395, 410)
Screenshot: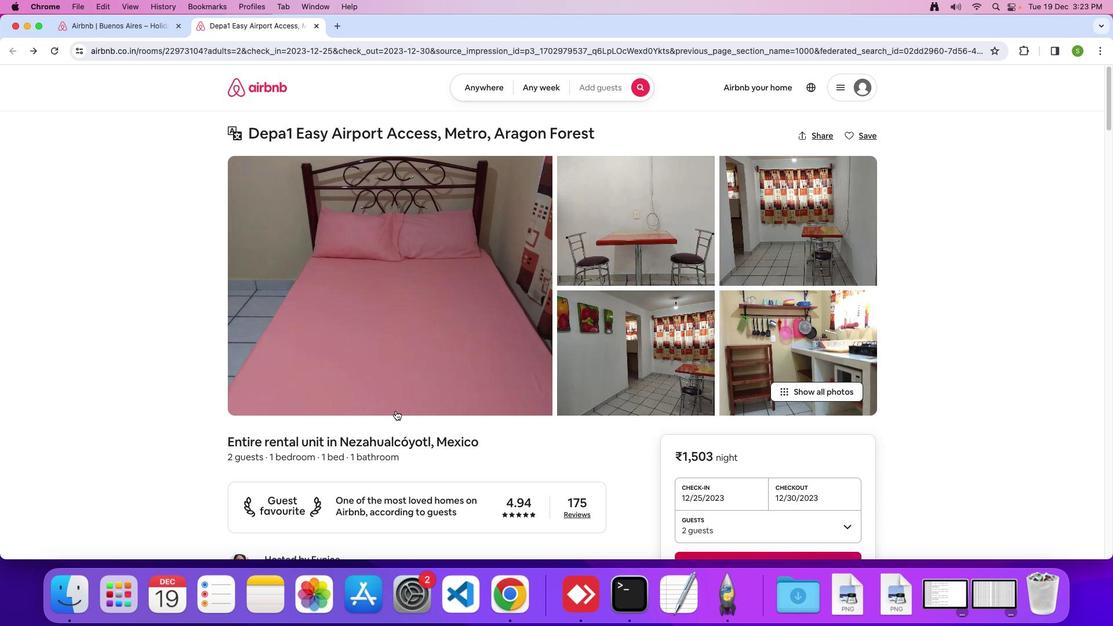 
Action: Mouse scrolled (395, 410) with delta (0, 0)
Screenshot: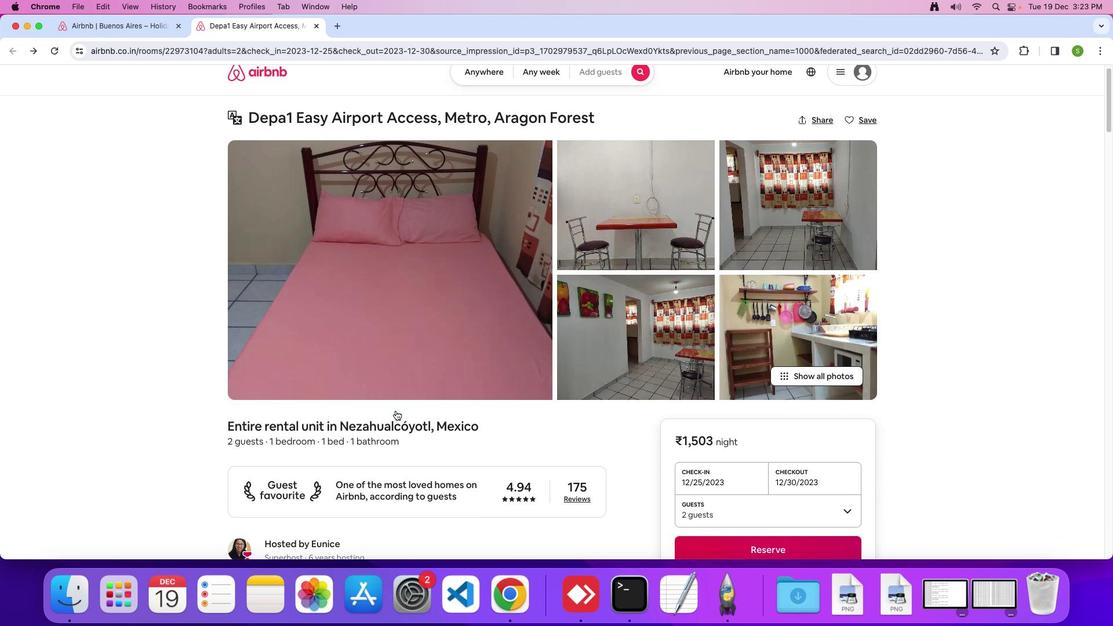 
Action: Mouse scrolled (395, 410) with delta (0, 0)
Screenshot: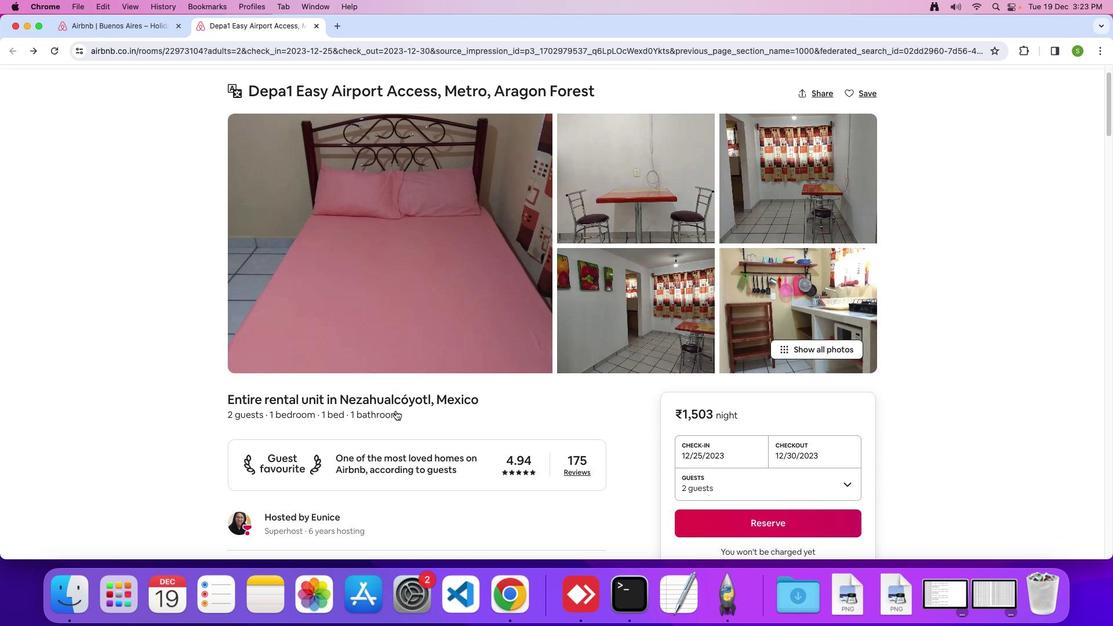 
Action: Mouse scrolled (395, 410) with delta (0, -1)
Screenshot: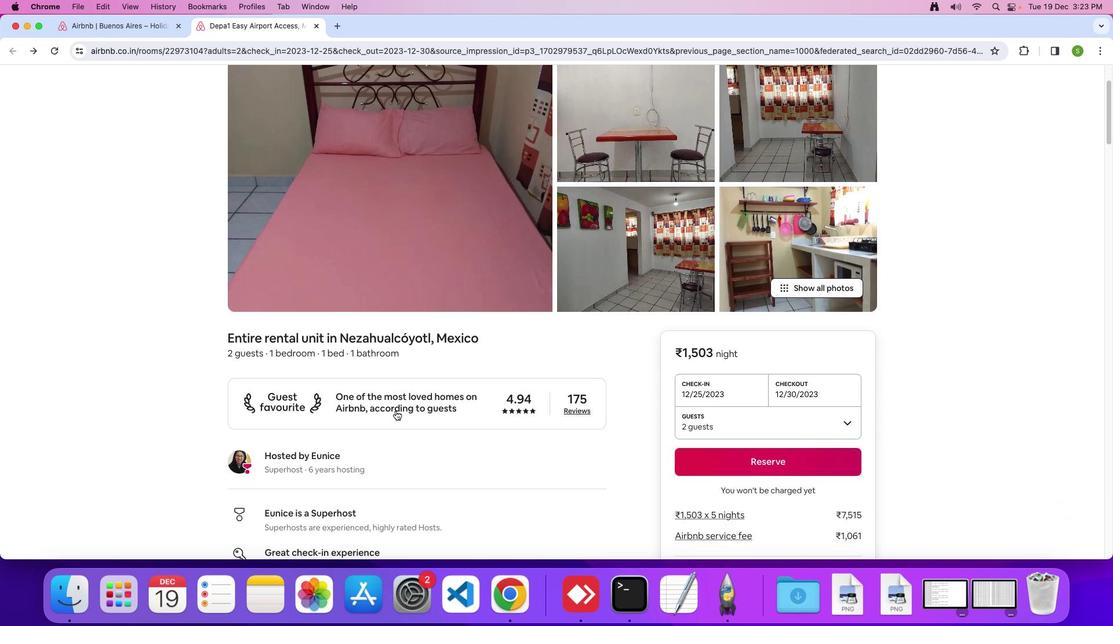 
Action: Mouse moved to (401, 420)
Screenshot: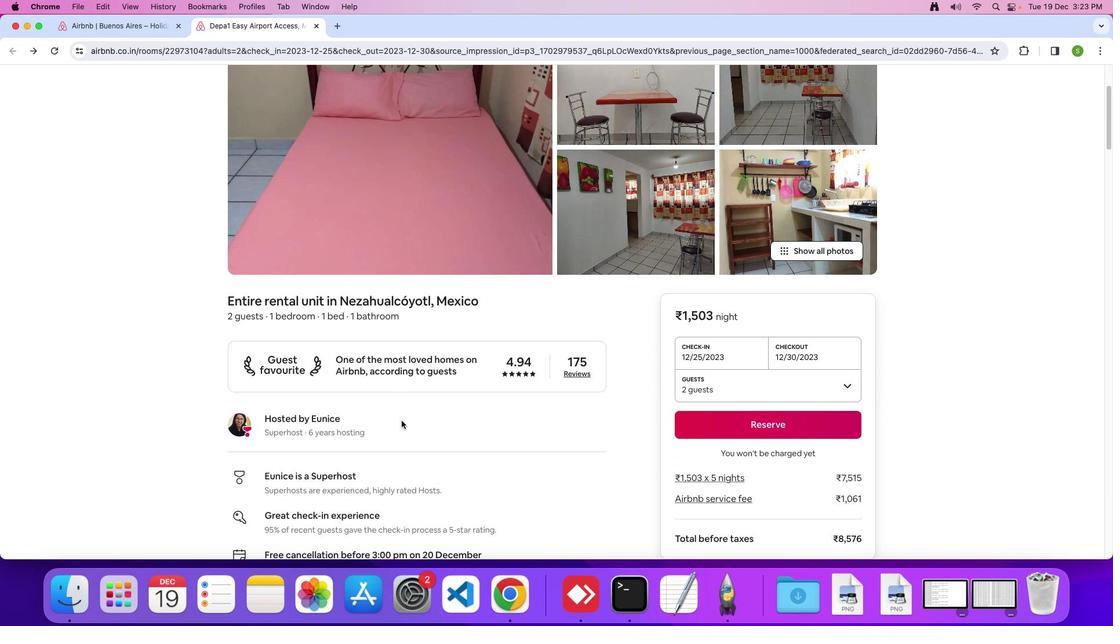 
Action: Mouse scrolled (401, 420) with delta (0, 0)
Screenshot: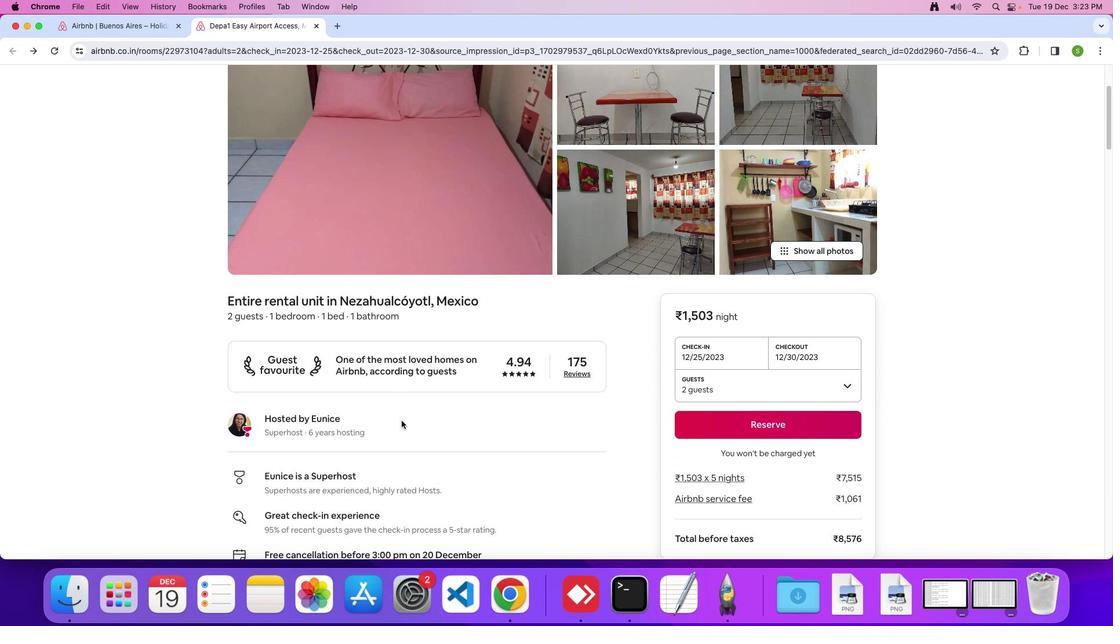 
Action: Mouse scrolled (401, 420) with delta (0, 0)
Screenshot: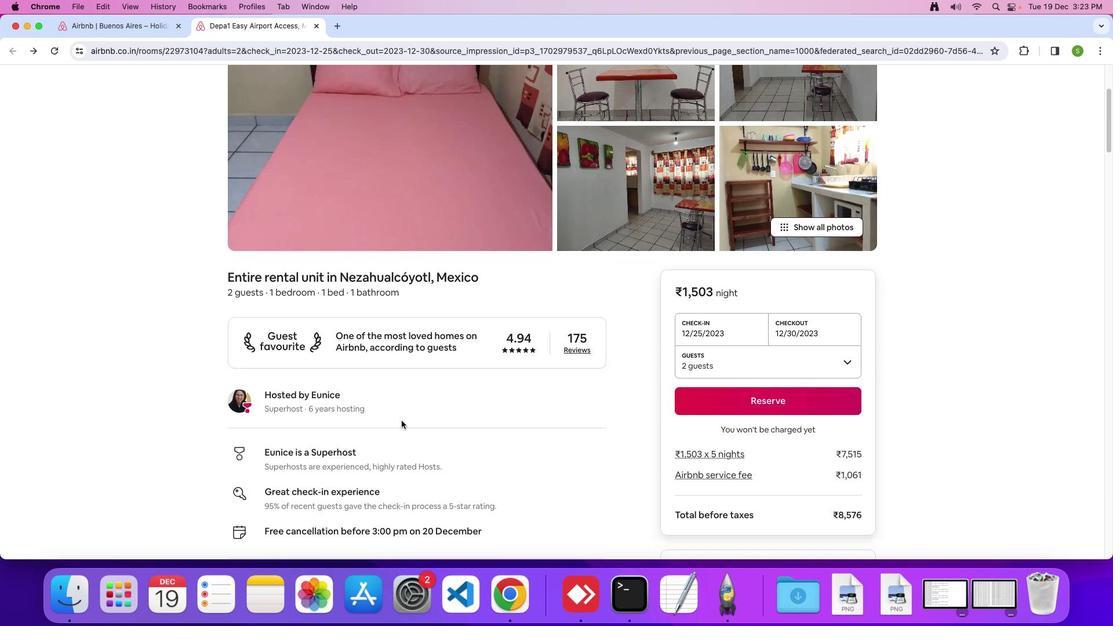 
Action: Mouse scrolled (401, 420) with delta (0, -1)
Screenshot: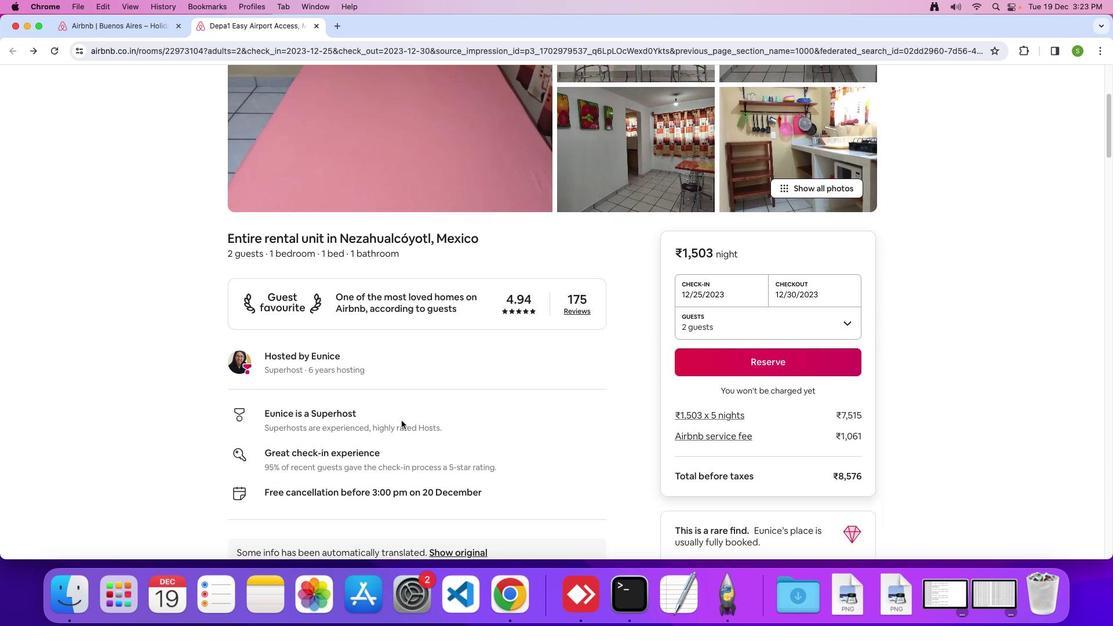 
Action: Mouse moved to (401, 421)
Screenshot: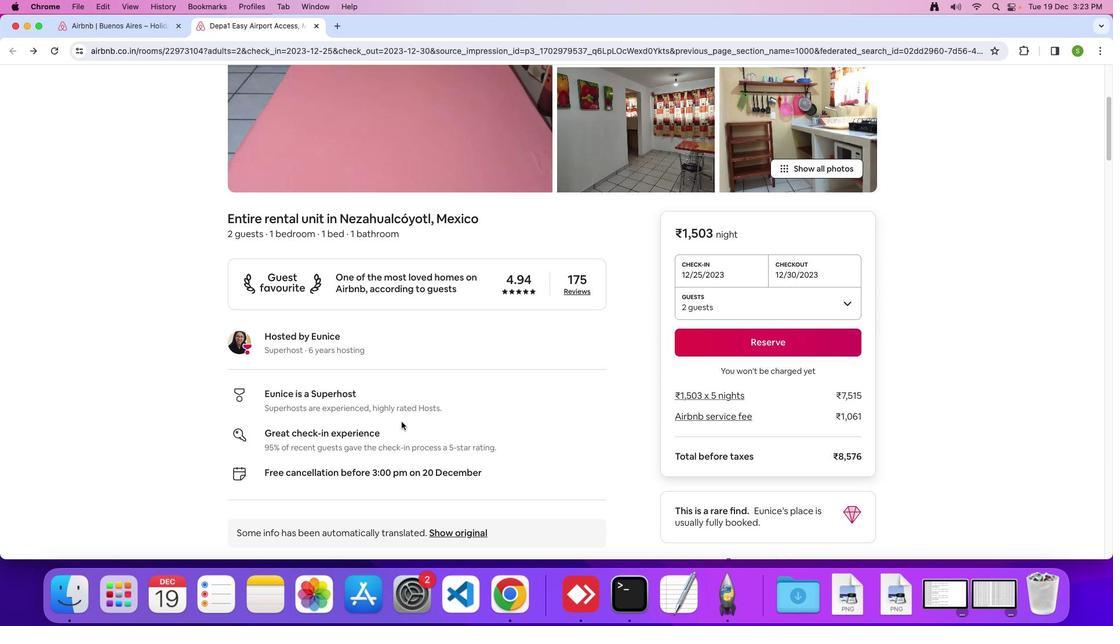 
Action: Mouse scrolled (401, 421) with delta (0, 0)
Screenshot: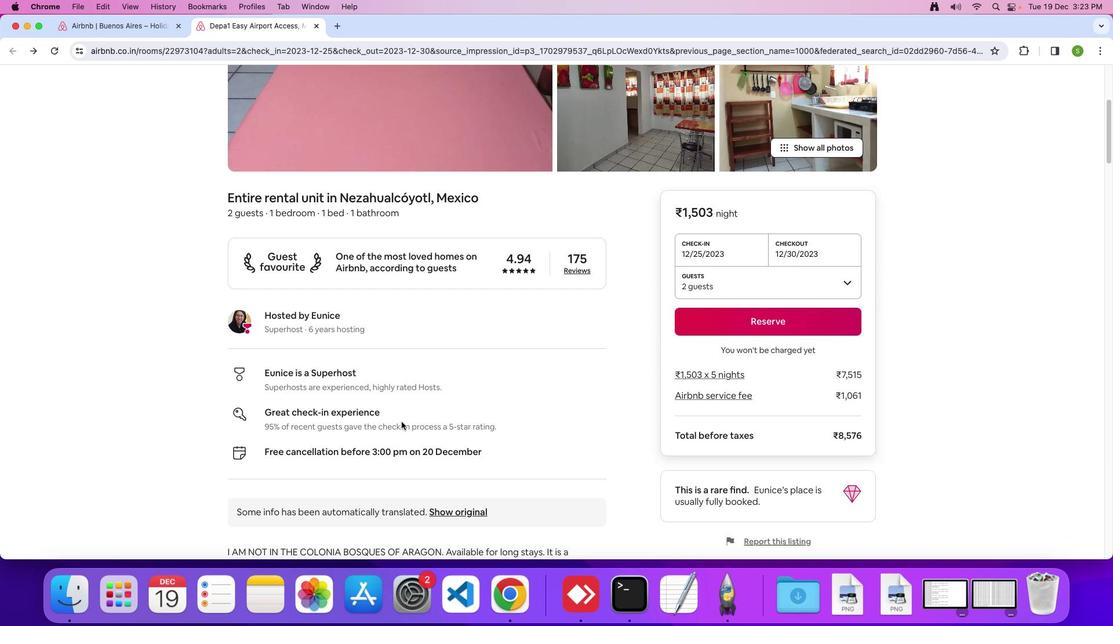 
Action: Mouse scrolled (401, 421) with delta (0, 0)
Screenshot: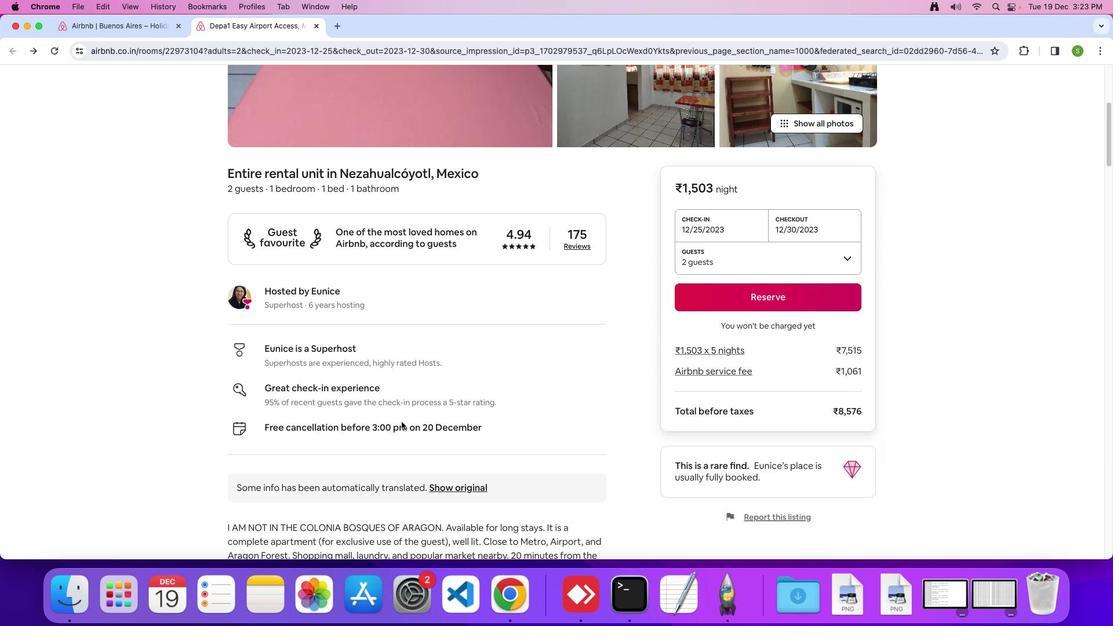 
Action: Mouse scrolled (401, 421) with delta (0, -1)
Screenshot: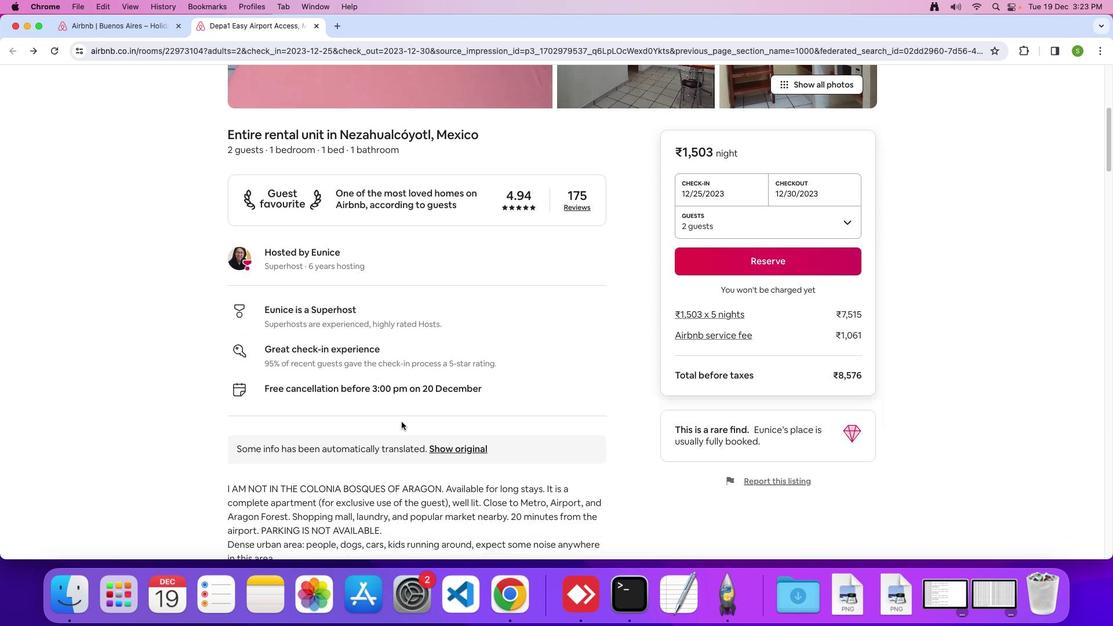 
Action: Mouse scrolled (401, 421) with delta (0, 0)
